 Task: Research Airbnb properties in Wattala, Sri Lanka from 2nd December, 2023 to 5th December, 2023 for 1 adult.1  bedroom having 1 bed and 1 bathroom. Property type can be hotel. Booking option can be shelf check-in. Look for 4 properties as per requirement.
Action: Mouse moved to (481, 102)
Screenshot: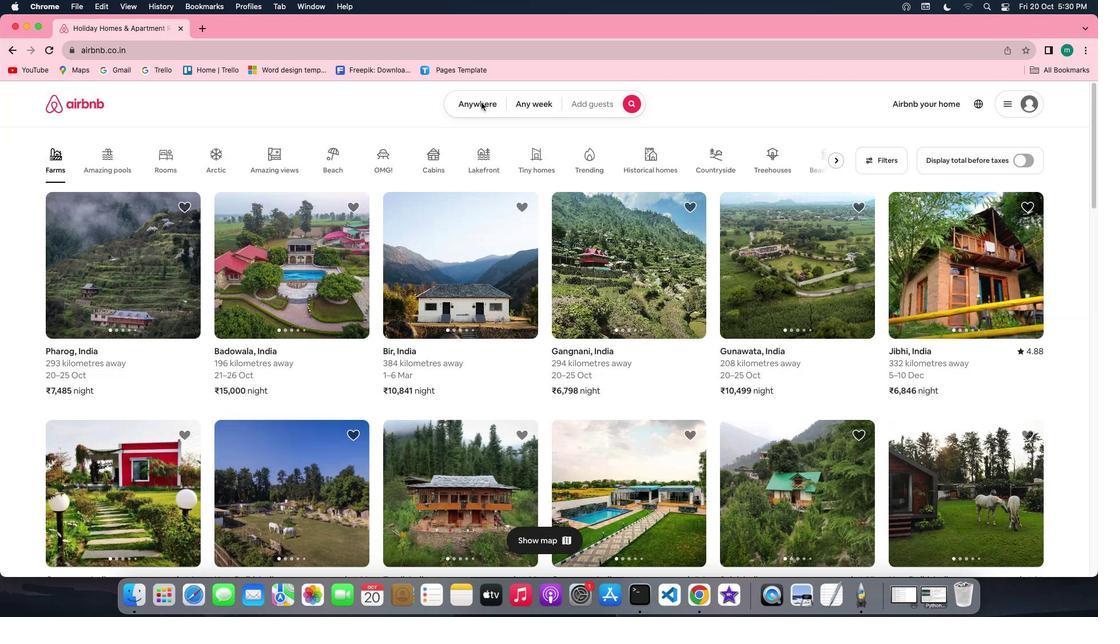 
Action: Mouse pressed left at (481, 102)
Screenshot: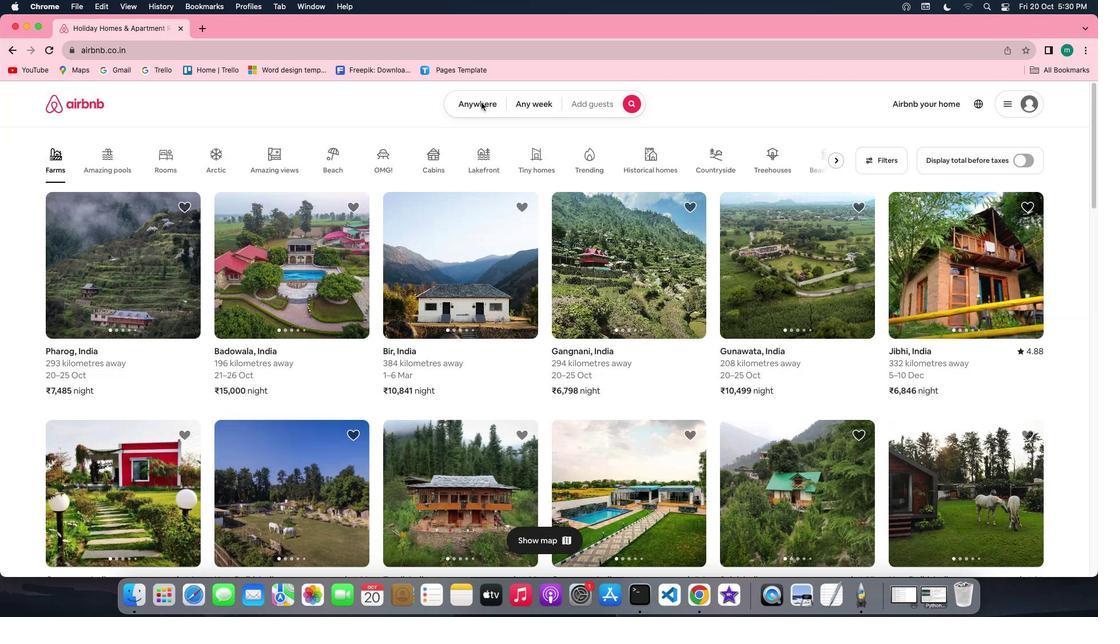 
Action: Mouse pressed left at (481, 102)
Screenshot: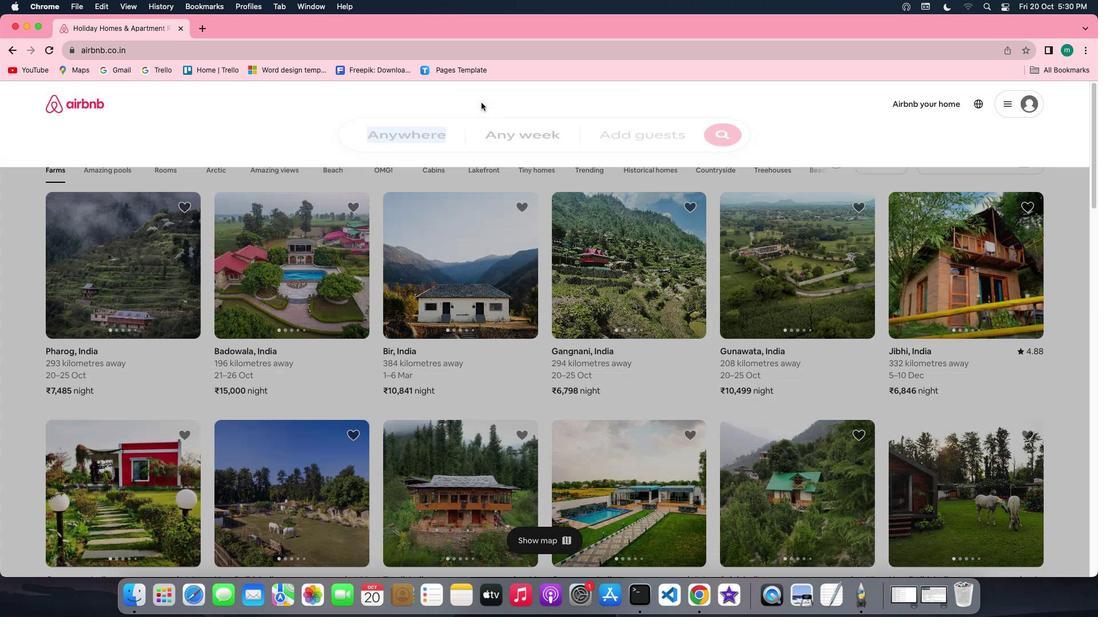 
Action: Mouse moved to (439, 150)
Screenshot: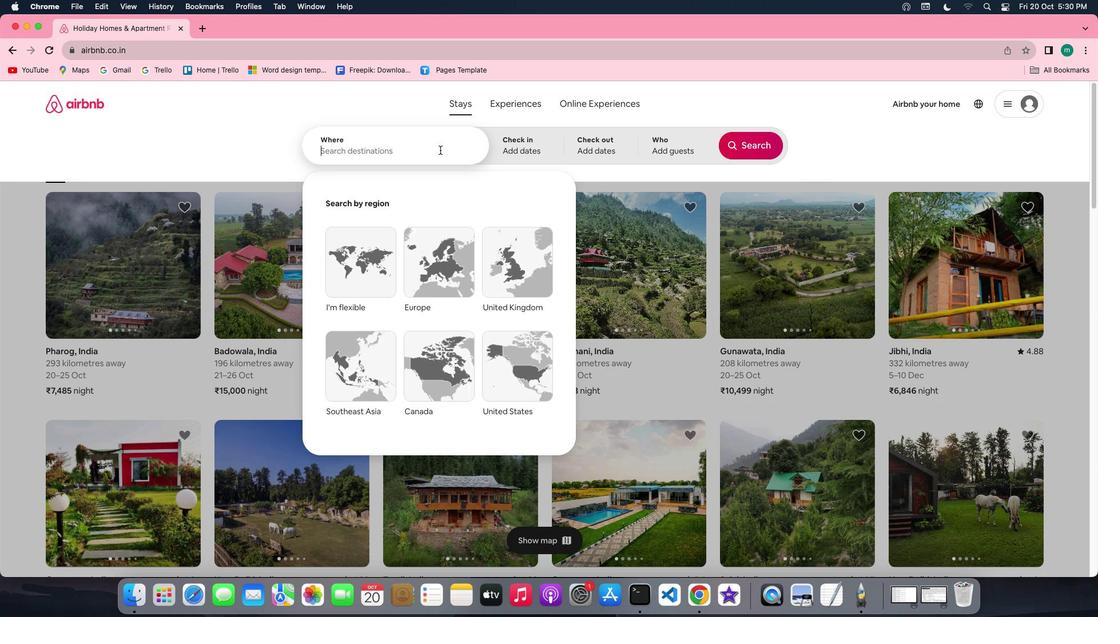 
Action: Key pressed Key.shift'W''a''t''t''a''l''a'','Key.spaceKey.shift'S''r''i'Key.spaceKey.shift'l''a''n''k''a'
Screenshot: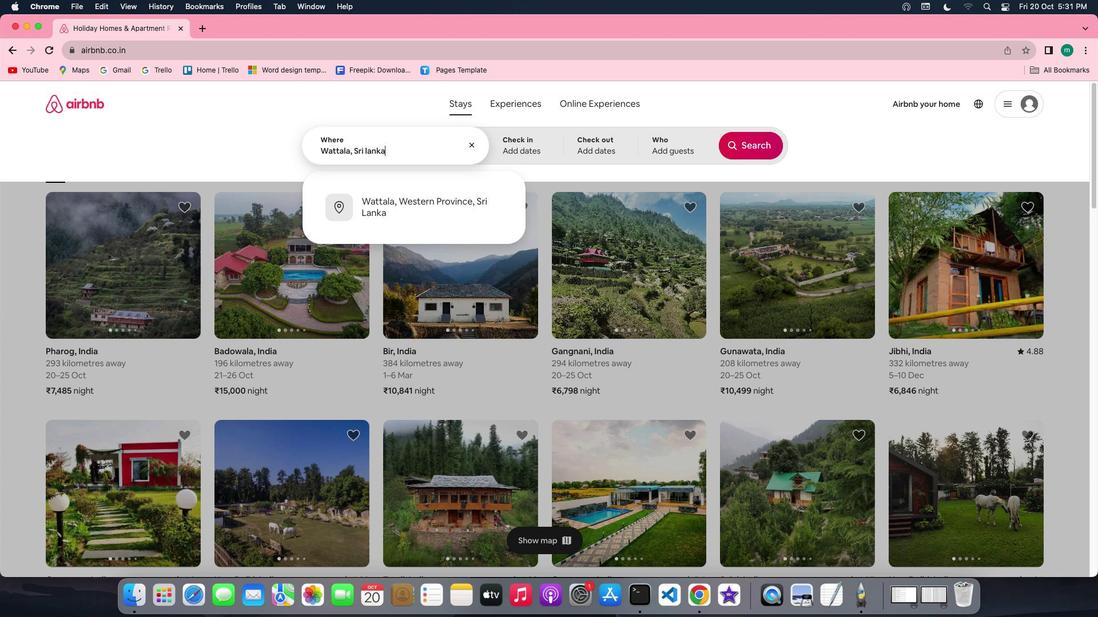 
Action: Mouse moved to (529, 139)
Screenshot: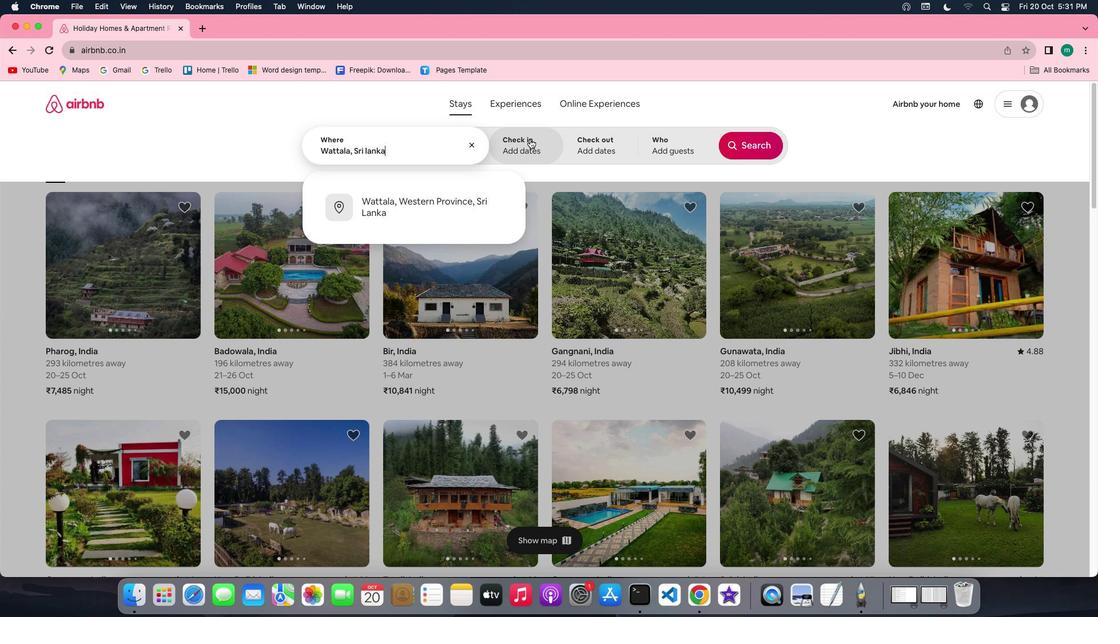
Action: Mouse pressed left at (529, 139)
Screenshot: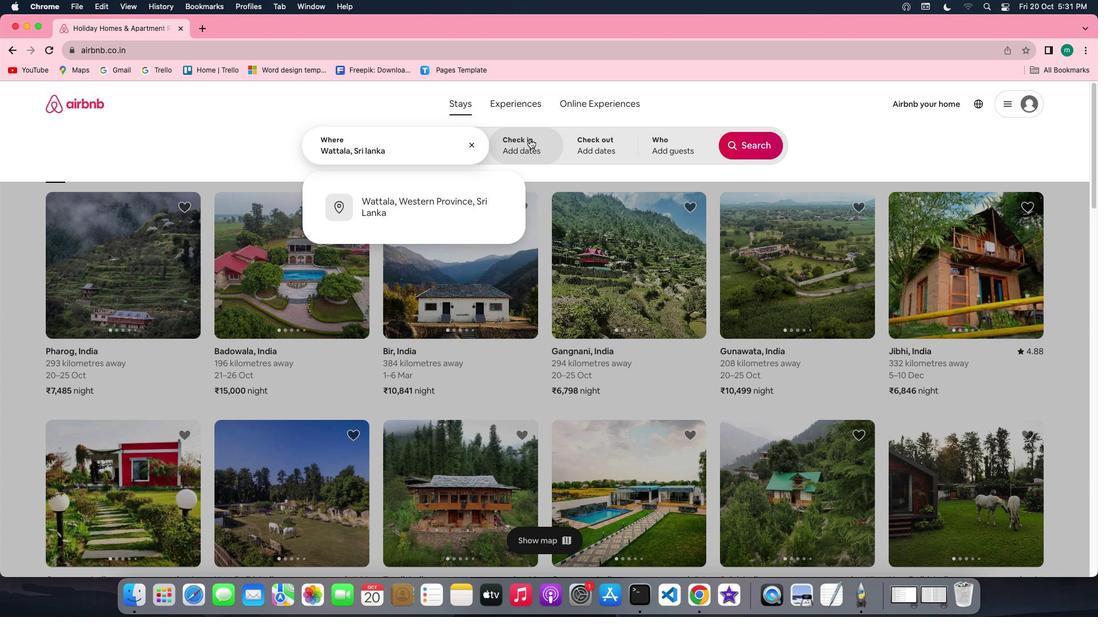 
Action: Mouse moved to (749, 236)
Screenshot: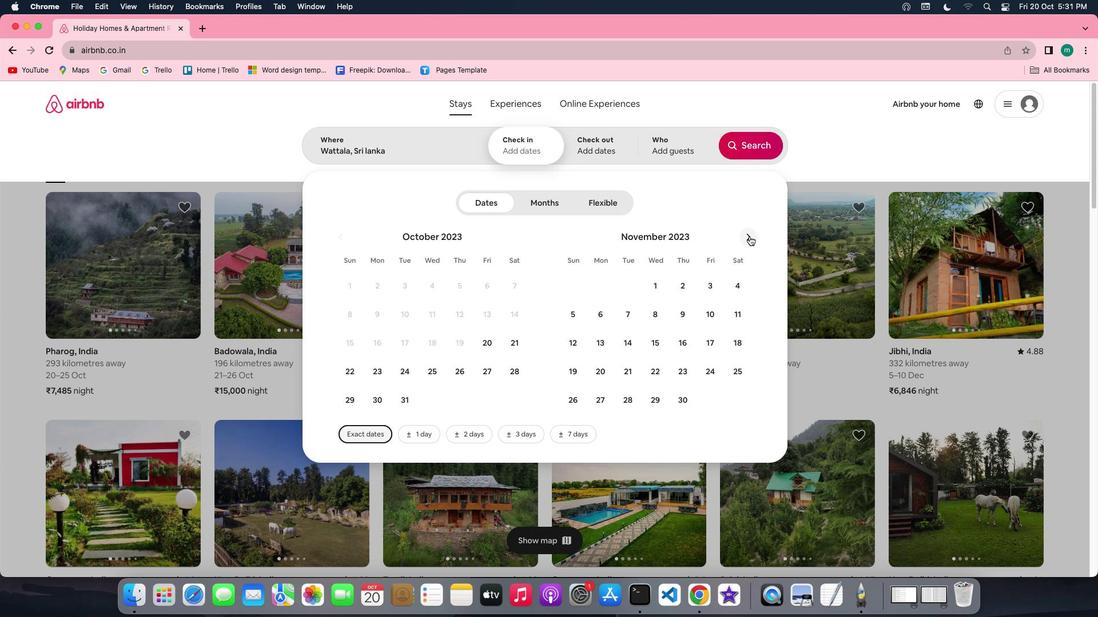 
Action: Mouse pressed left at (749, 236)
Screenshot: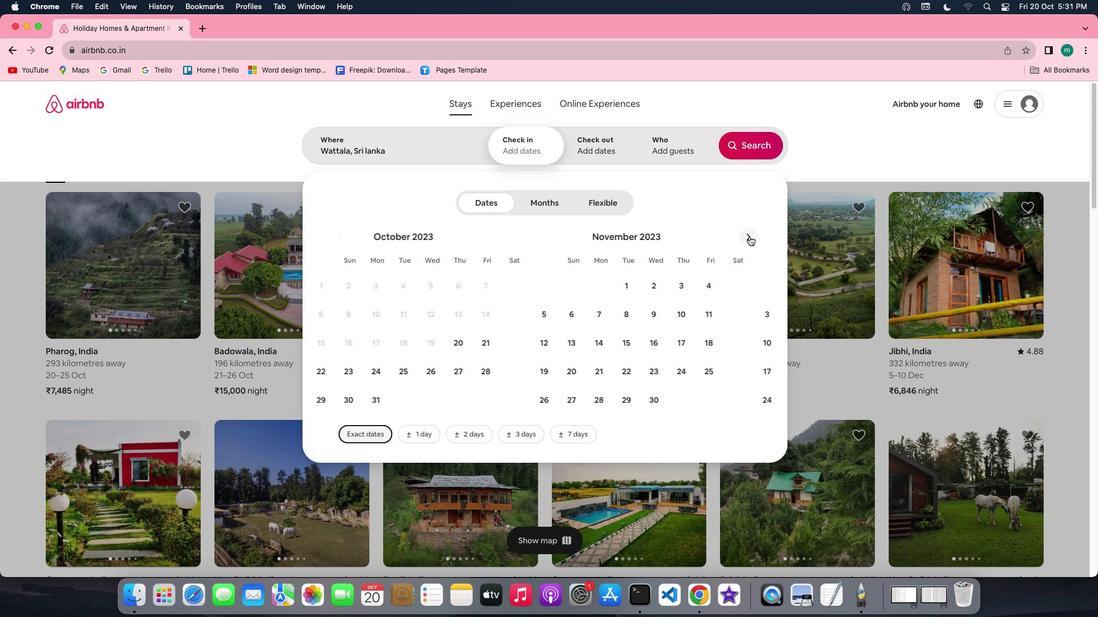 
Action: Mouse moved to (742, 277)
Screenshot: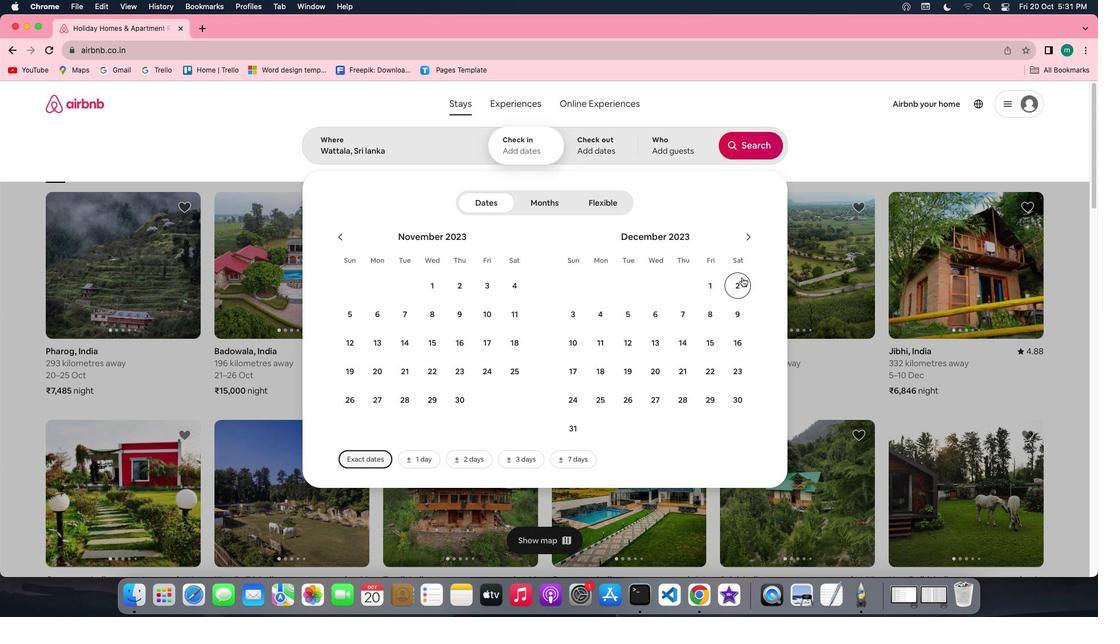 
Action: Mouse pressed left at (742, 277)
Screenshot: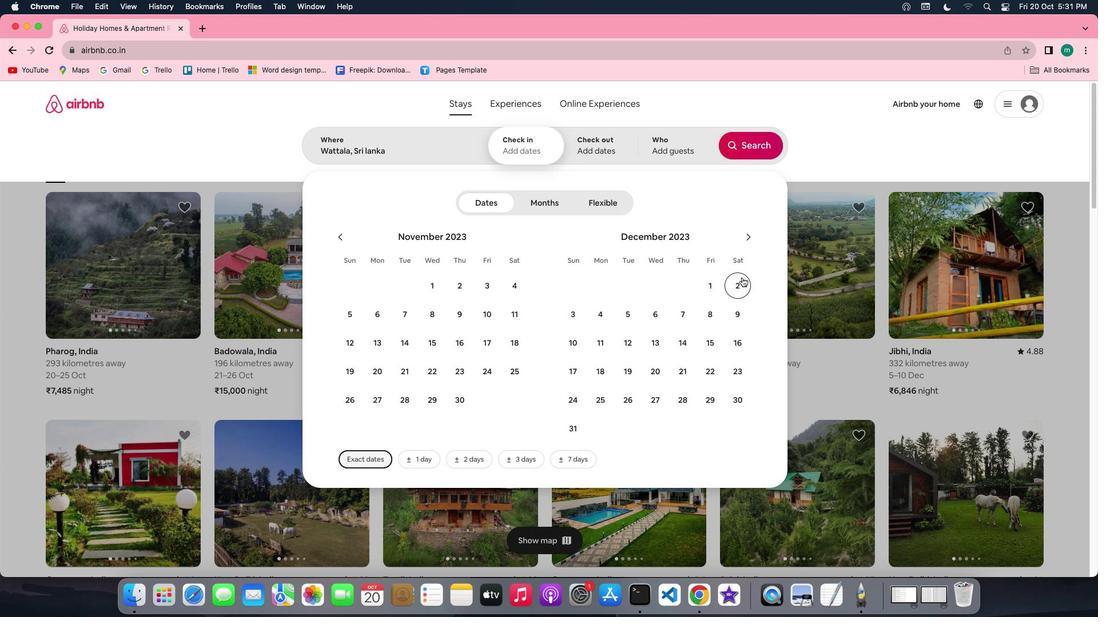 
Action: Mouse moved to (638, 307)
Screenshot: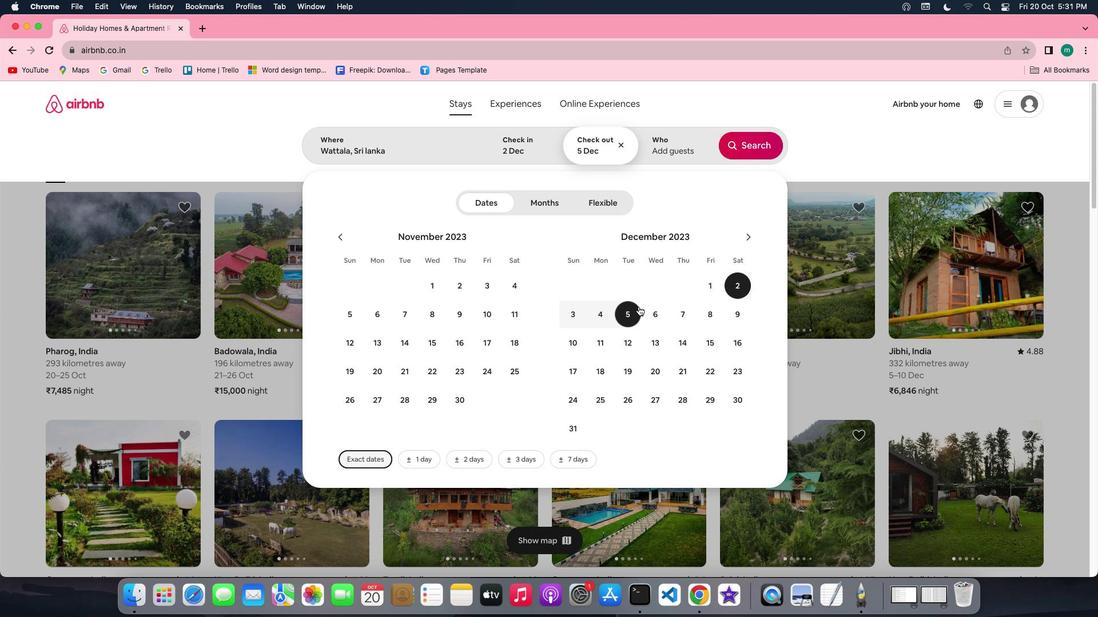 
Action: Mouse pressed left at (638, 307)
Screenshot: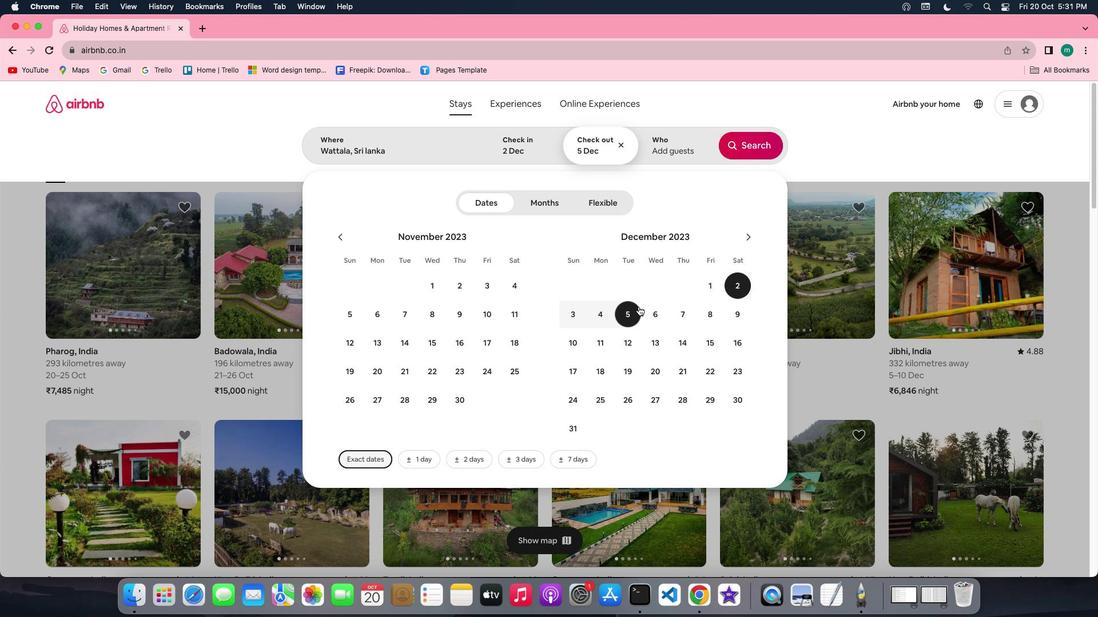 
Action: Mouse moved to (664, 144)
Screenshot: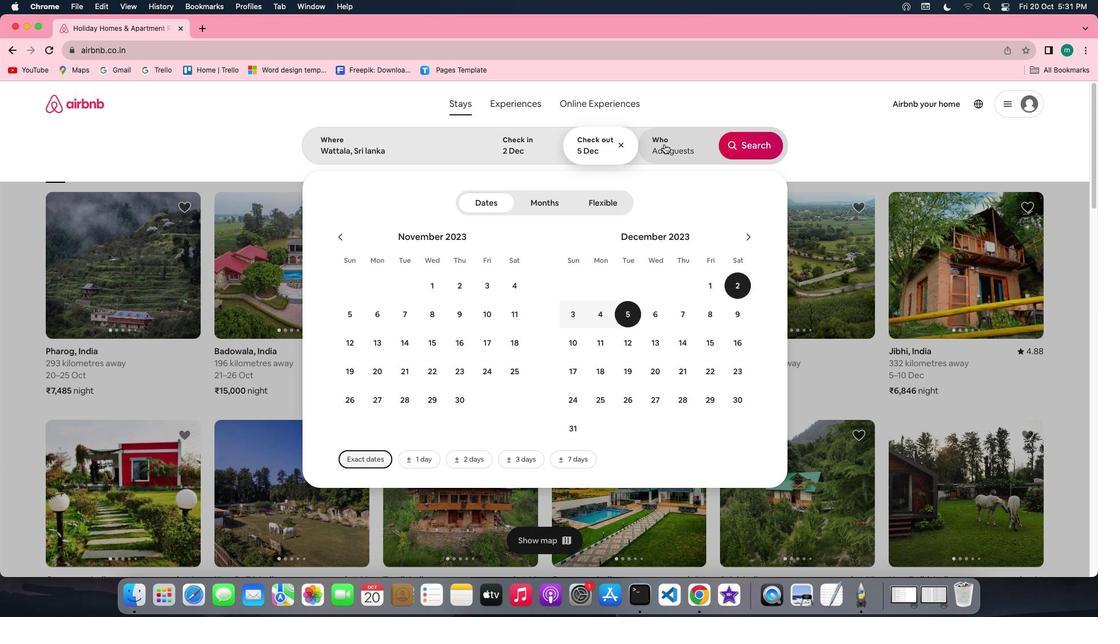 
Action: Mouse pressed left at (664, 144)
Screenshot: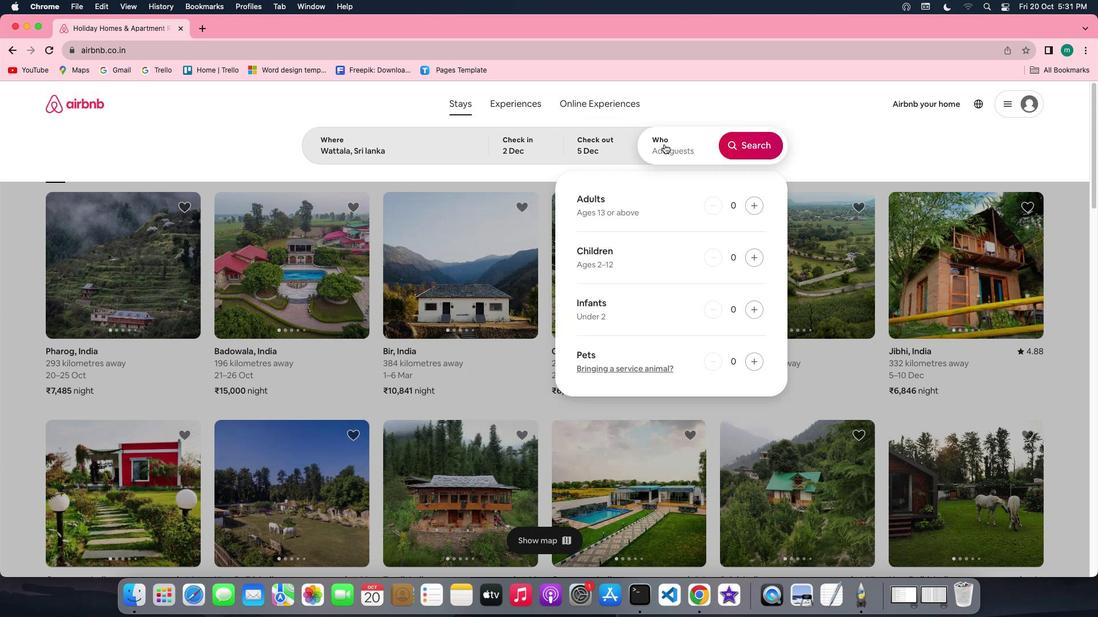 
Action: Mouse moved to (755, 208)
Screenshot: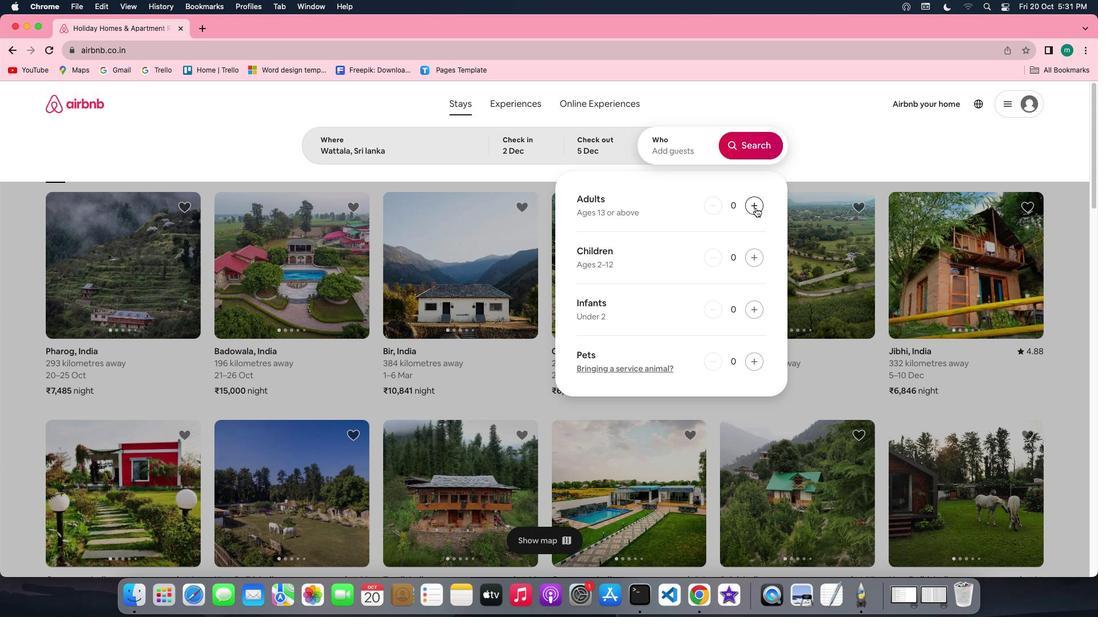 
Action: Mouse pressed left at (755, 208)
Screenshot: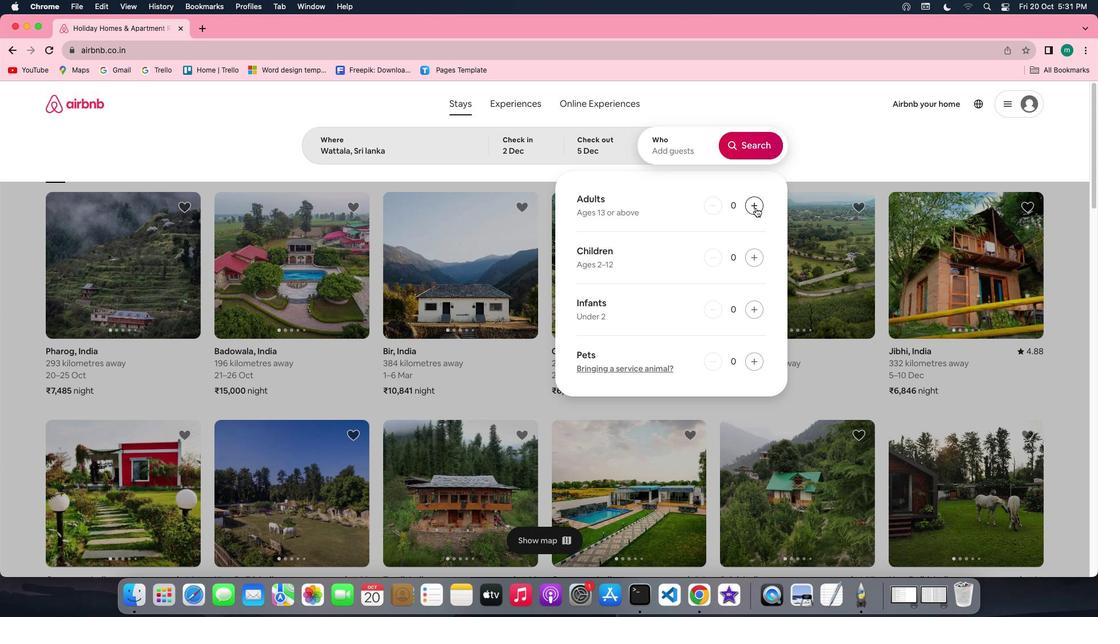 
Action: Mouse moved to (755, 143)
Screenshot: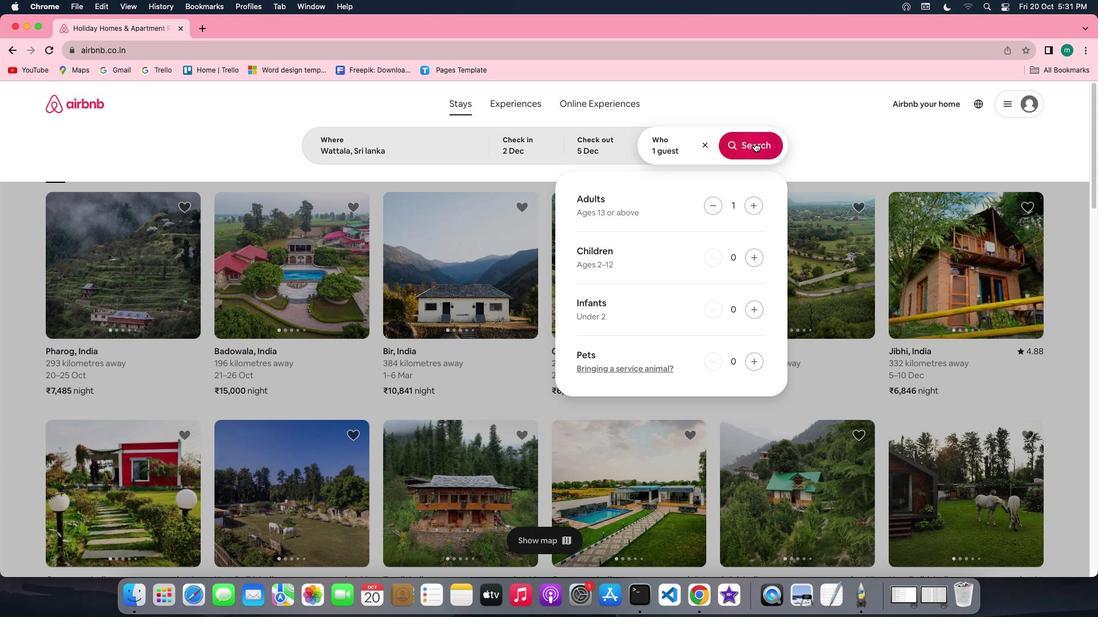 
Action: Mouse pressed left at (755, 143)
Screenshot: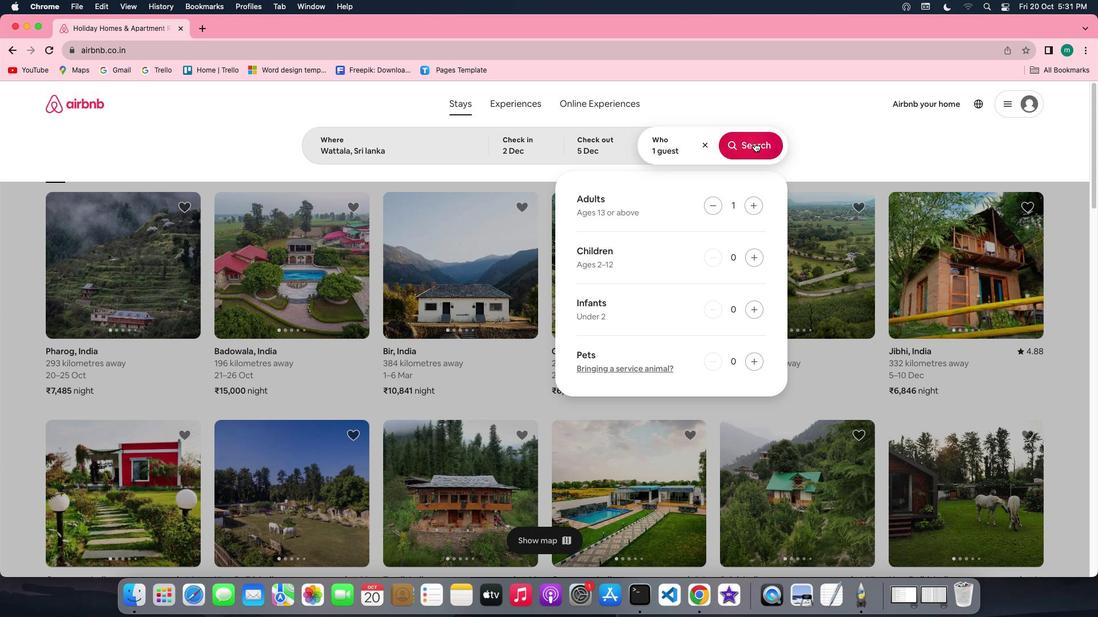 
Action: Mouse moved to (913, 152)
Screenshot: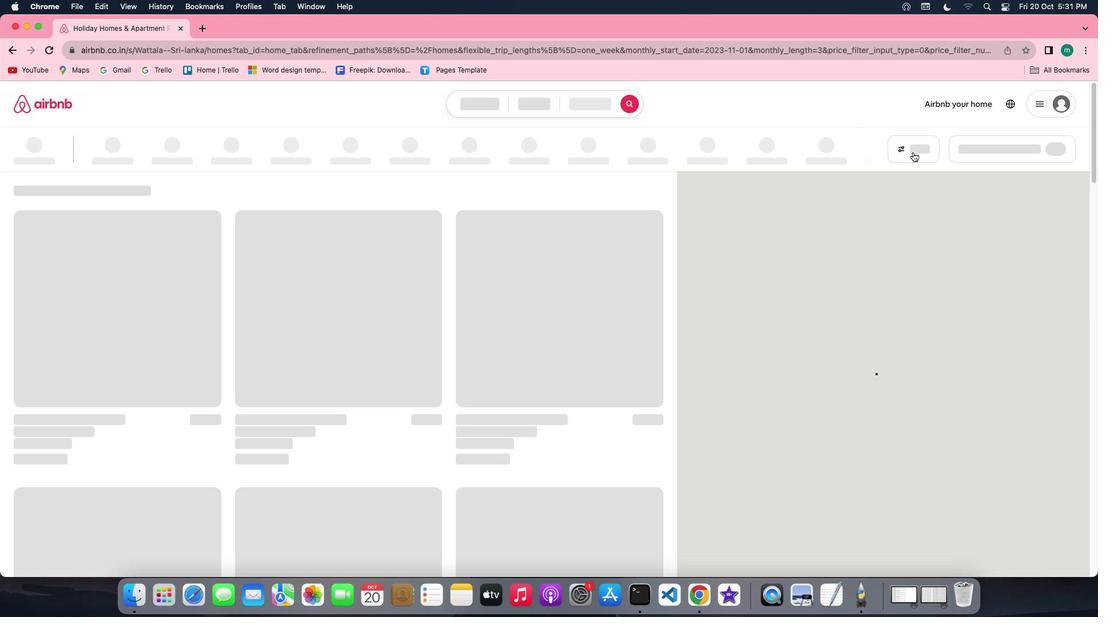 
Action: Mouse pressed left at (913, 152)
Screenshot: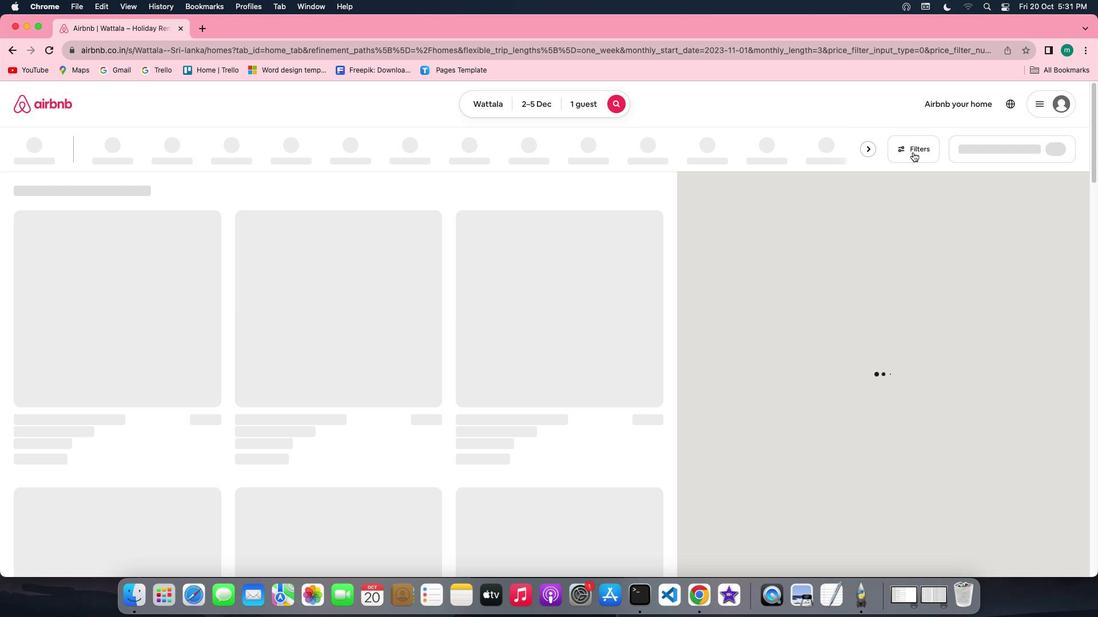 
Action: Mouse moved to (917, 151)
Screenshot: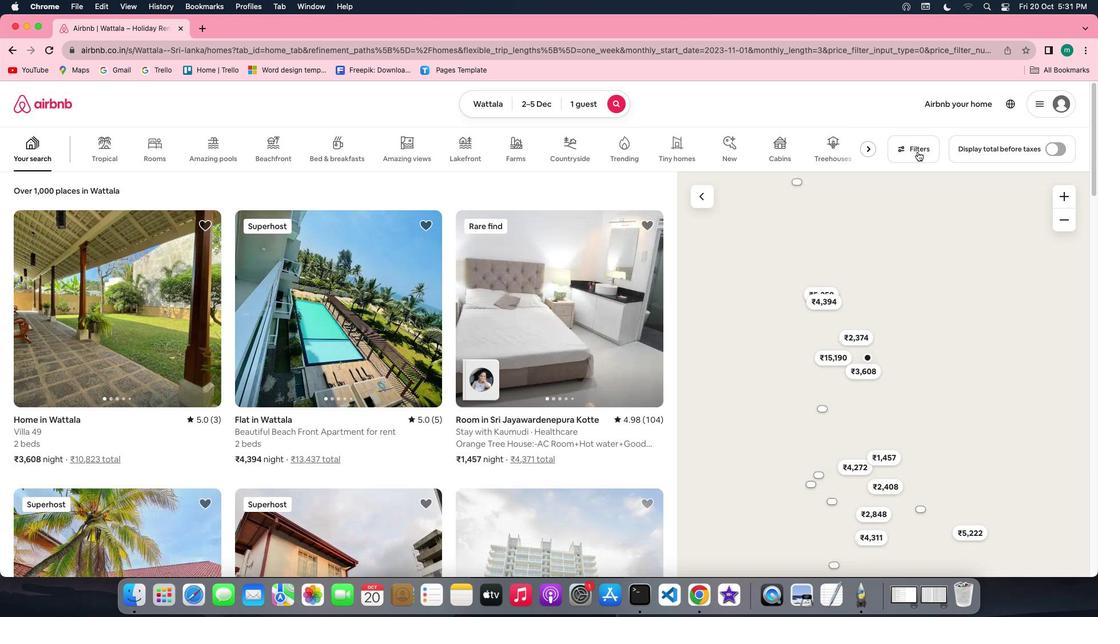 
Action: Mouse pressed left at (917, 151)
Screenshot: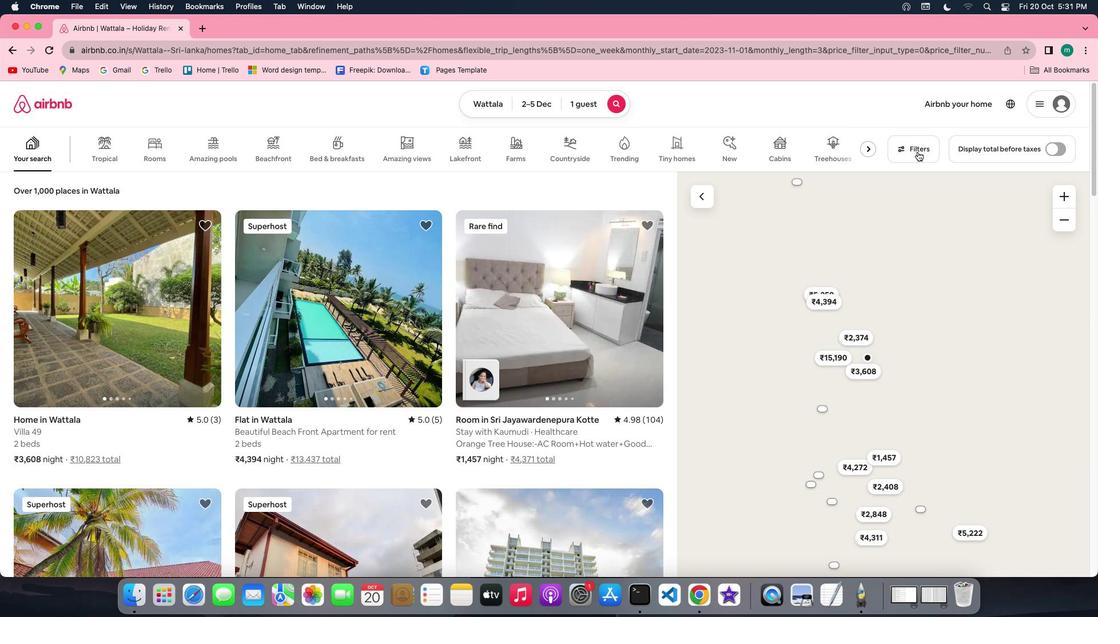 
Action: Mouse moved to (619, 274)
Screenshot: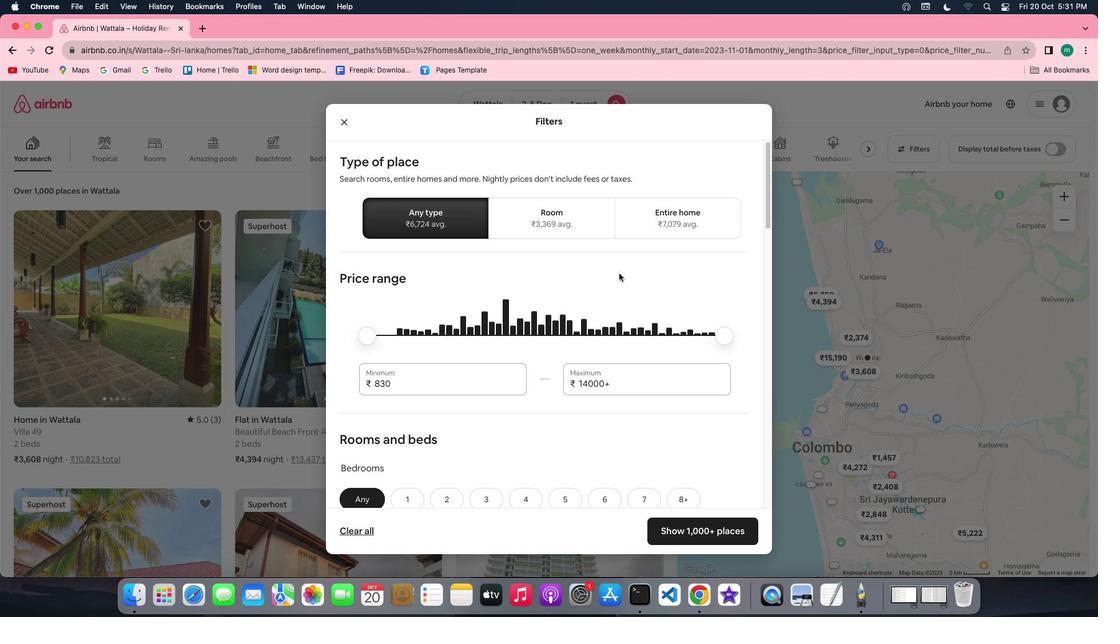 
Action: Mouse scrolled (619, 274) with delta (0, 0)
Screenshot: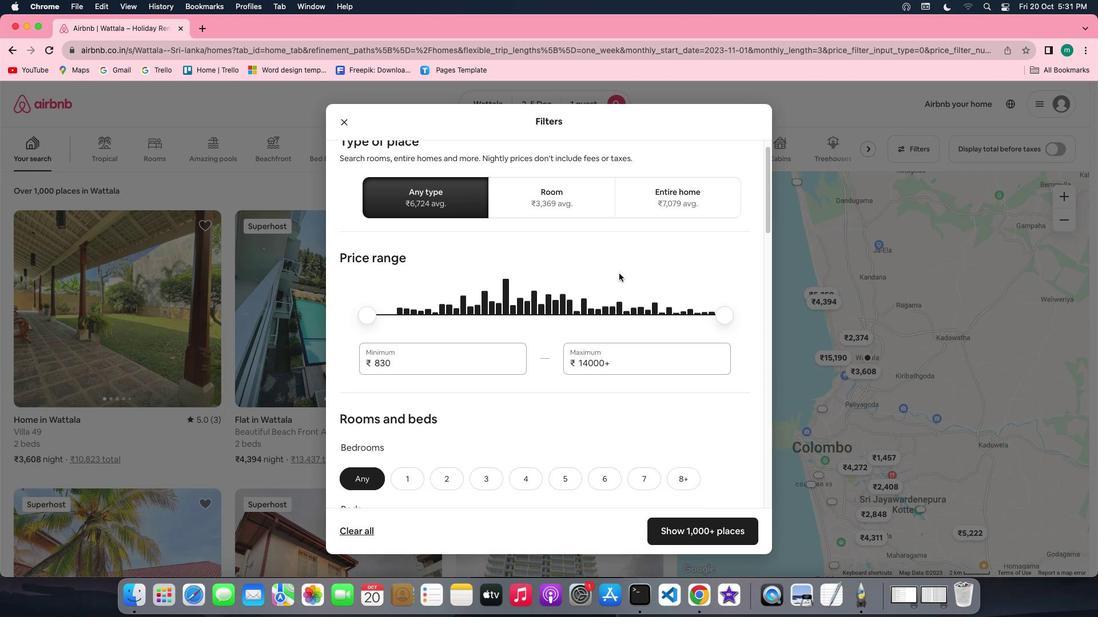 
Action: Mouse scrolled (619, 274) with delta (0, 0)
Screenshot: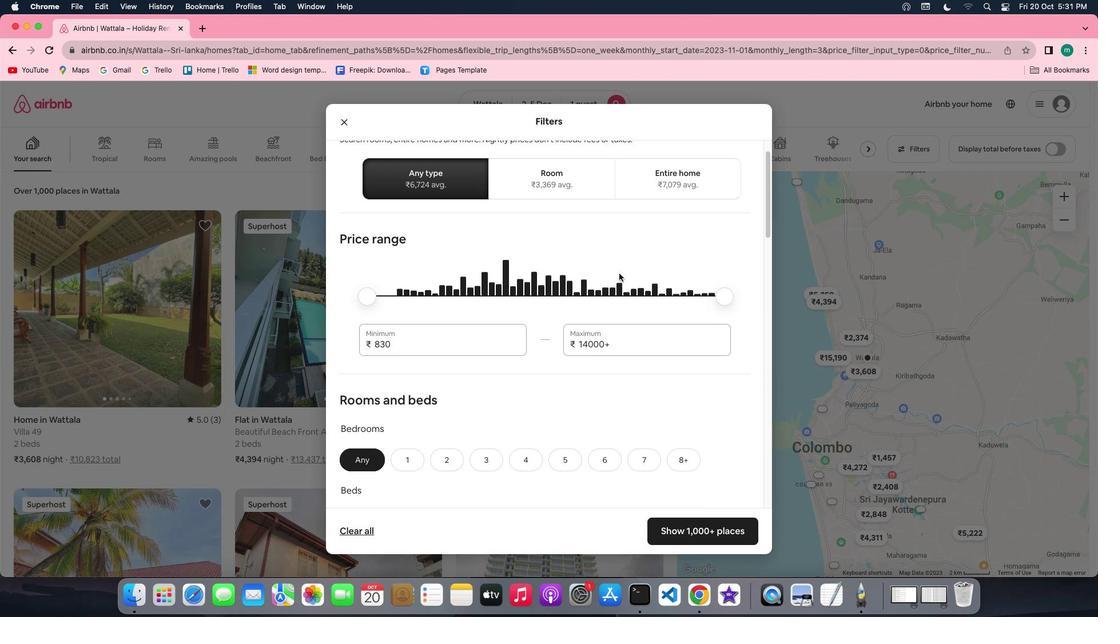 
Action: Mouse scrolled (619, 274) with delta (0, -1)
Screenshot: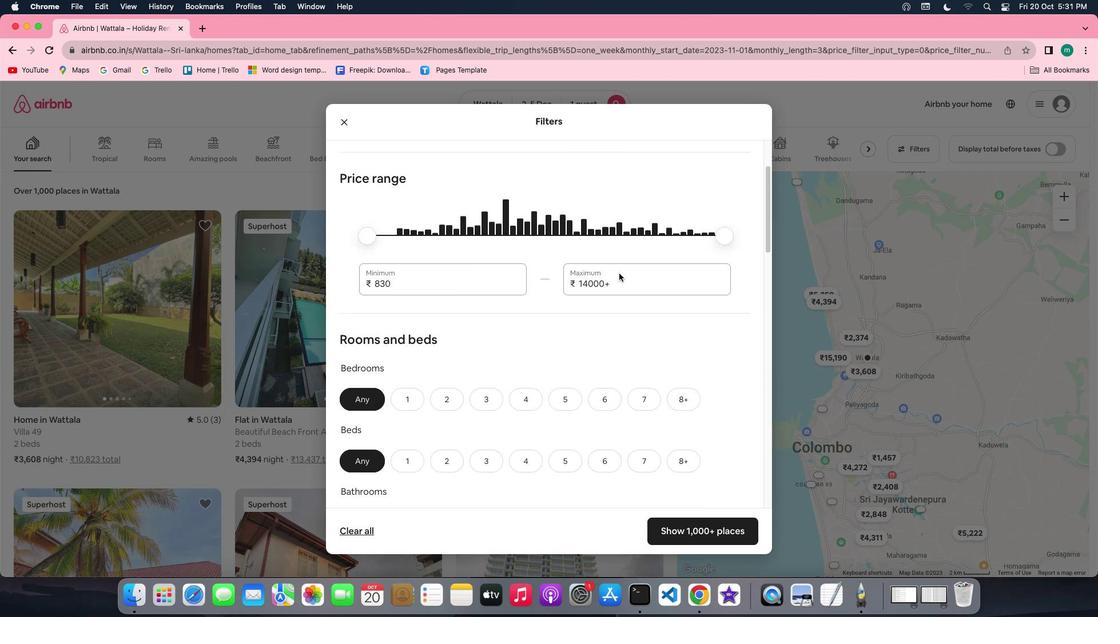 
Action: Mouse scrolled (619, 274) with delta (0, -1)
Screenshot: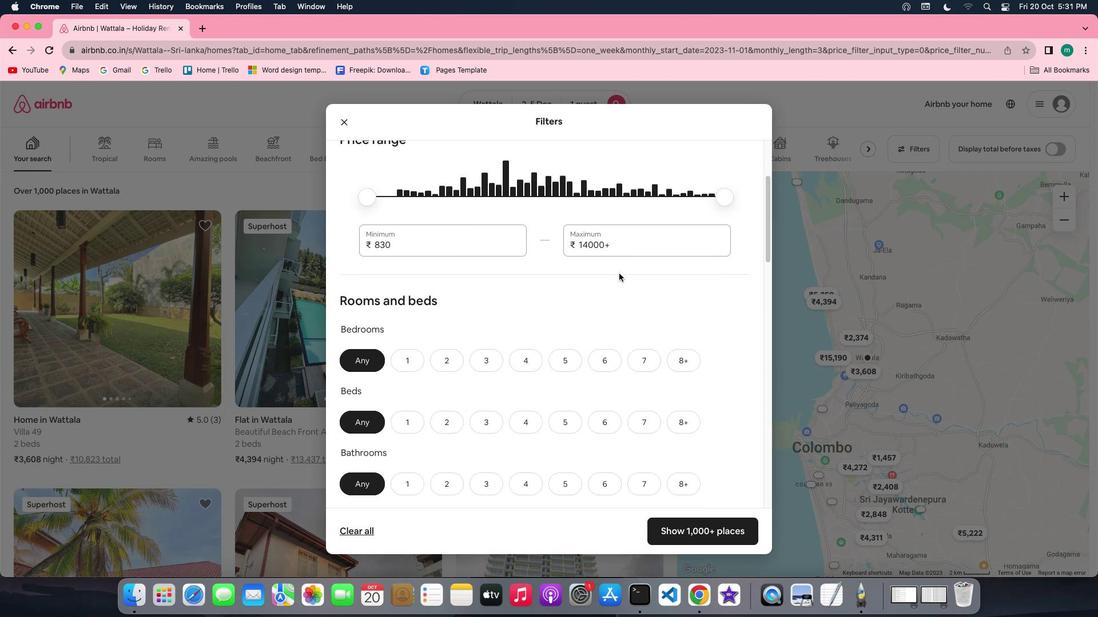 
Action: Mouse scrolled (619, 274) with delta (0, 0)
Screenshot: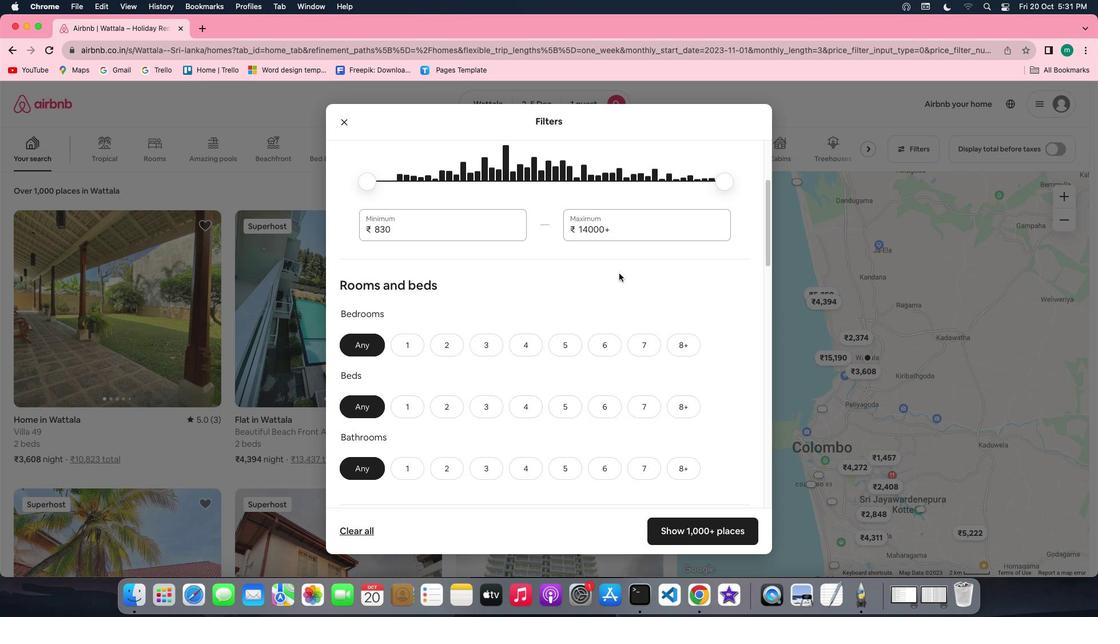 
Action: Mouse scrolled (619, 274) with delta (0, 0)
Screenshot: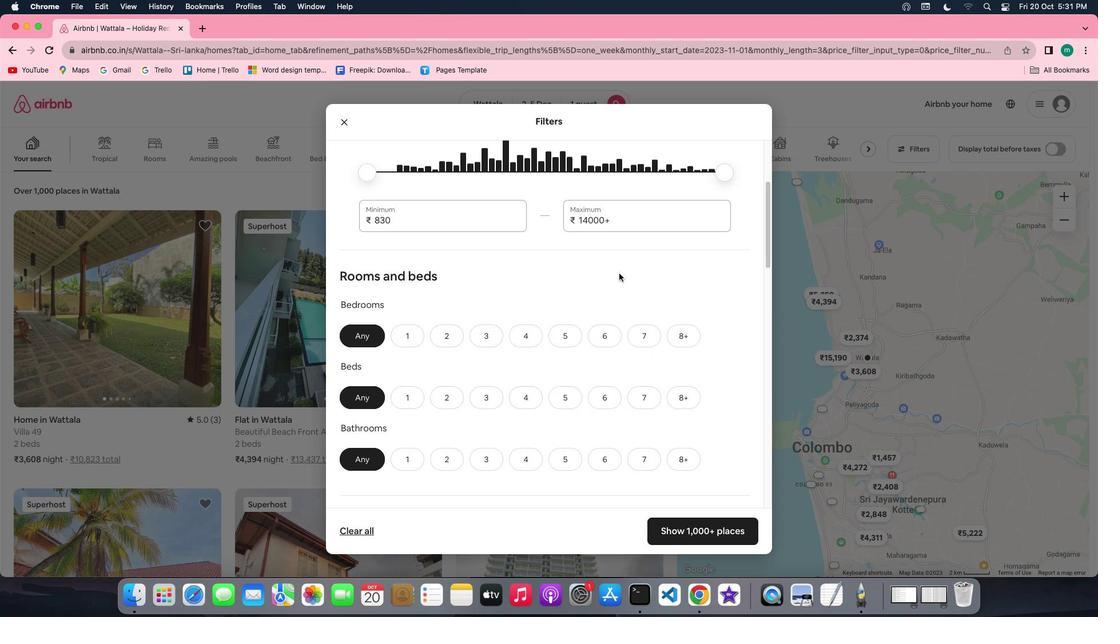 
Action: Mouse scrolled (619, 274) with delta (0, 0)
Screenshot: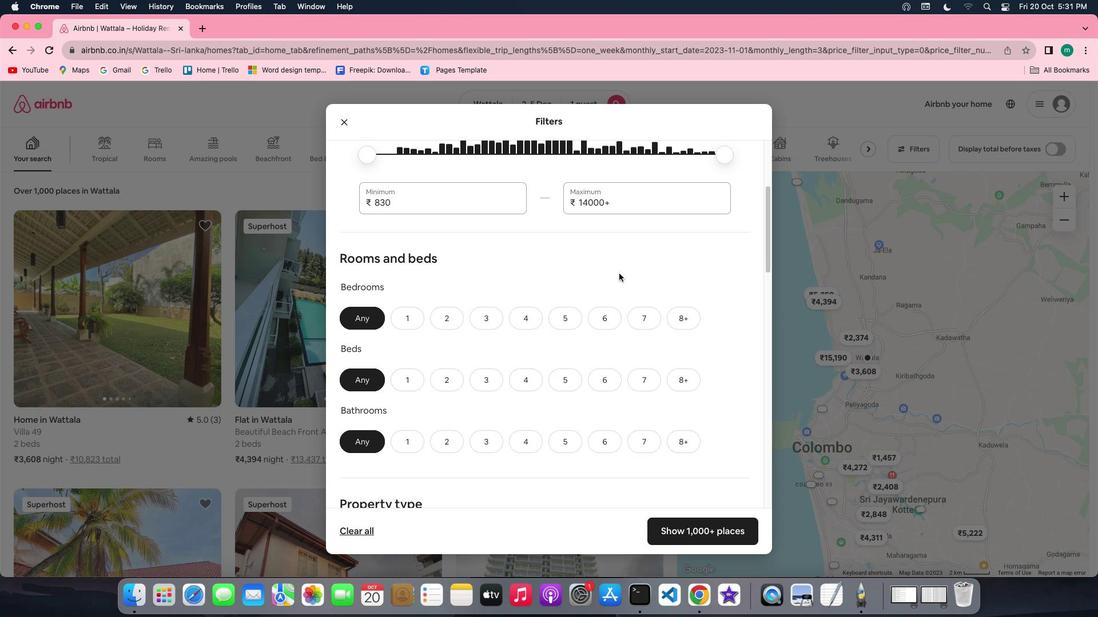 
Action: Mouse scrolled (619, 274) with delta (0, 0)
Screenshot: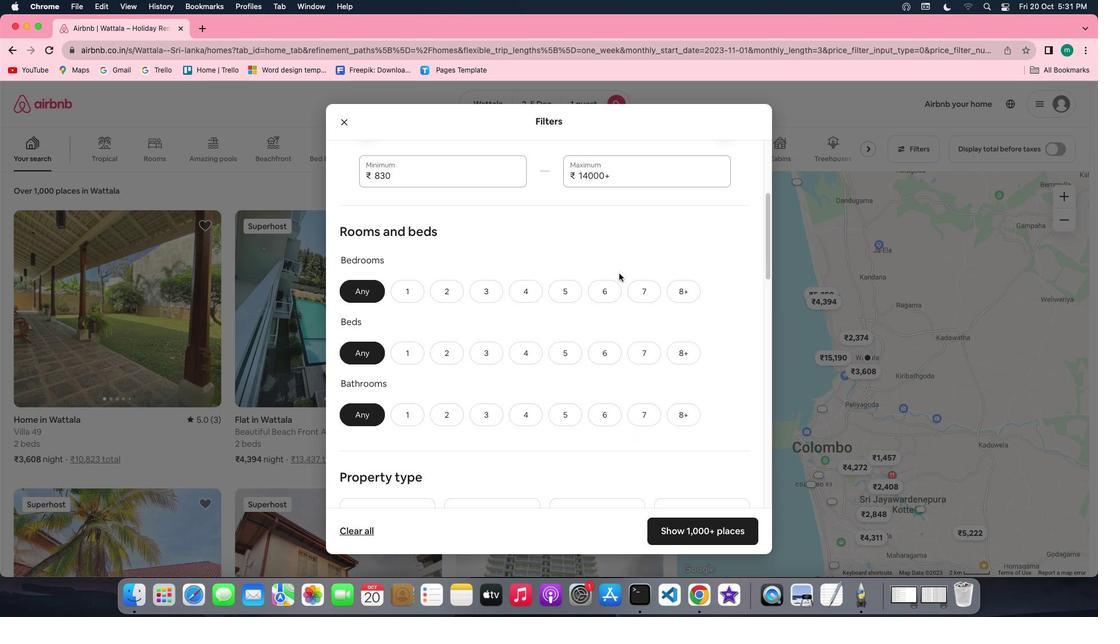 
Action: Mouse scrolled (619, 274) with delta (0, 0)
Screenshot: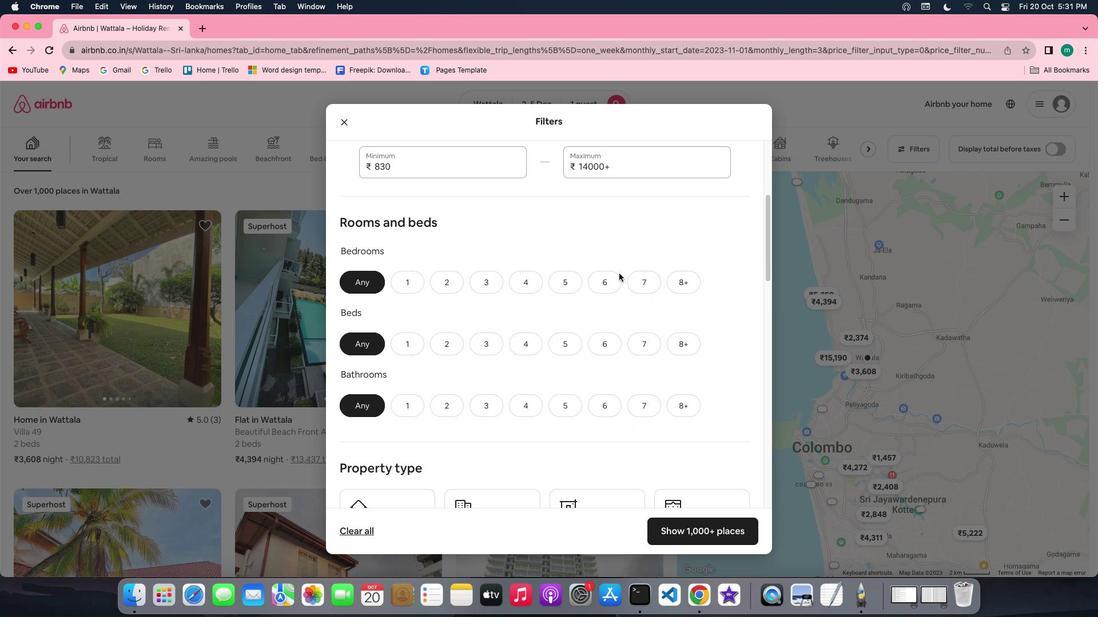 
Action: Mouse scrolled (619, 274) with delta (0, 0)
Screenshot: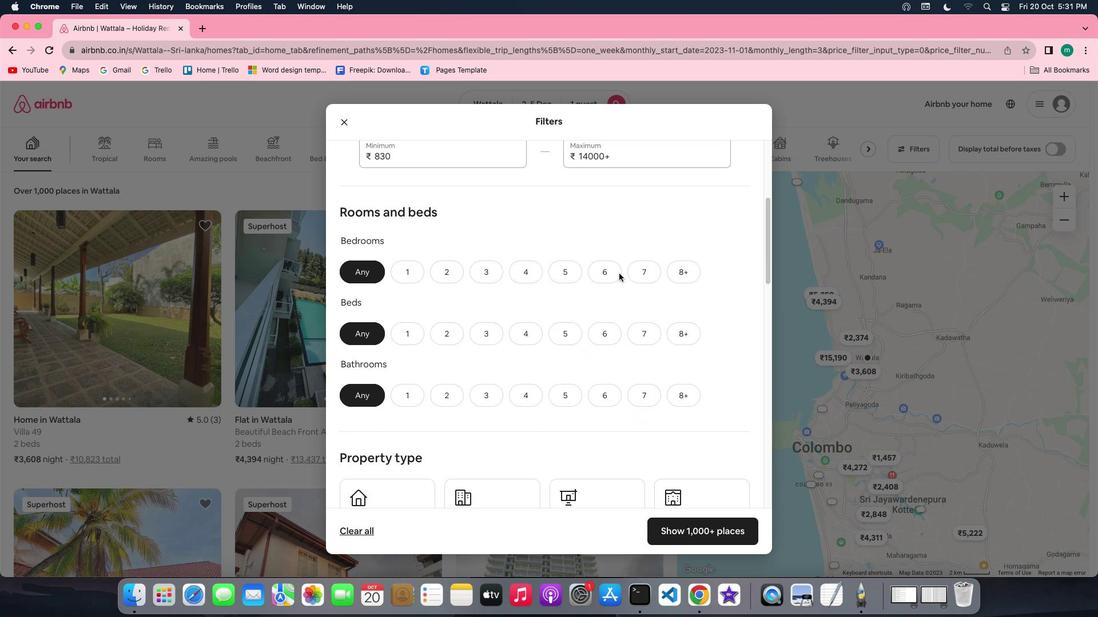 
Action: Mouse scrolled (619, 274) with delta (0, 0)
Screenshot: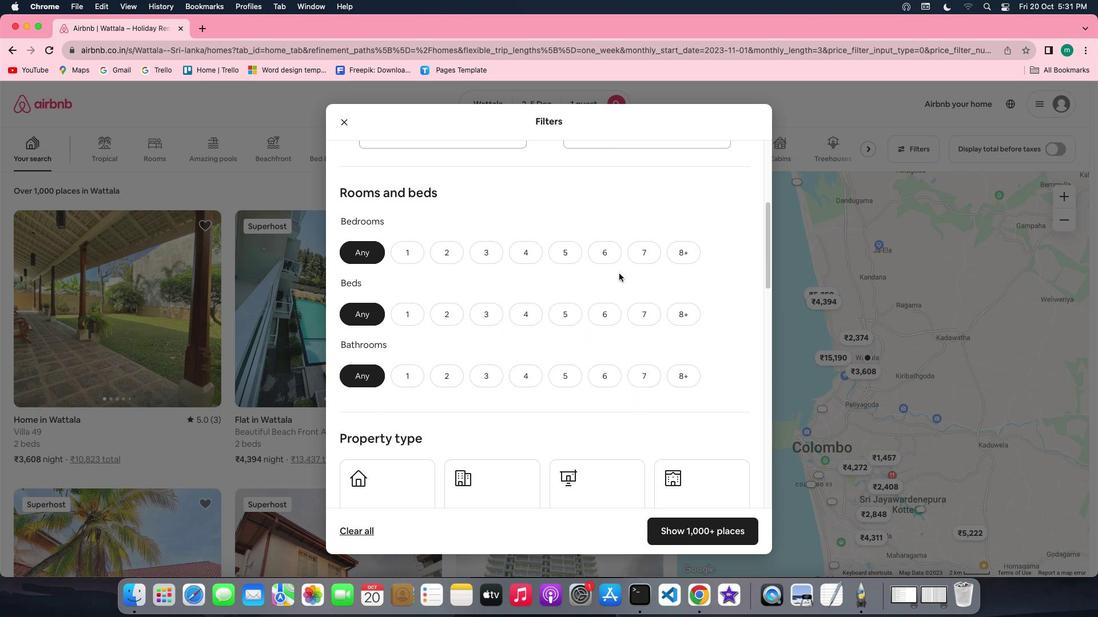
Action: Mouse scrolled (619, 274) with delta (0, 0)
Screenshot: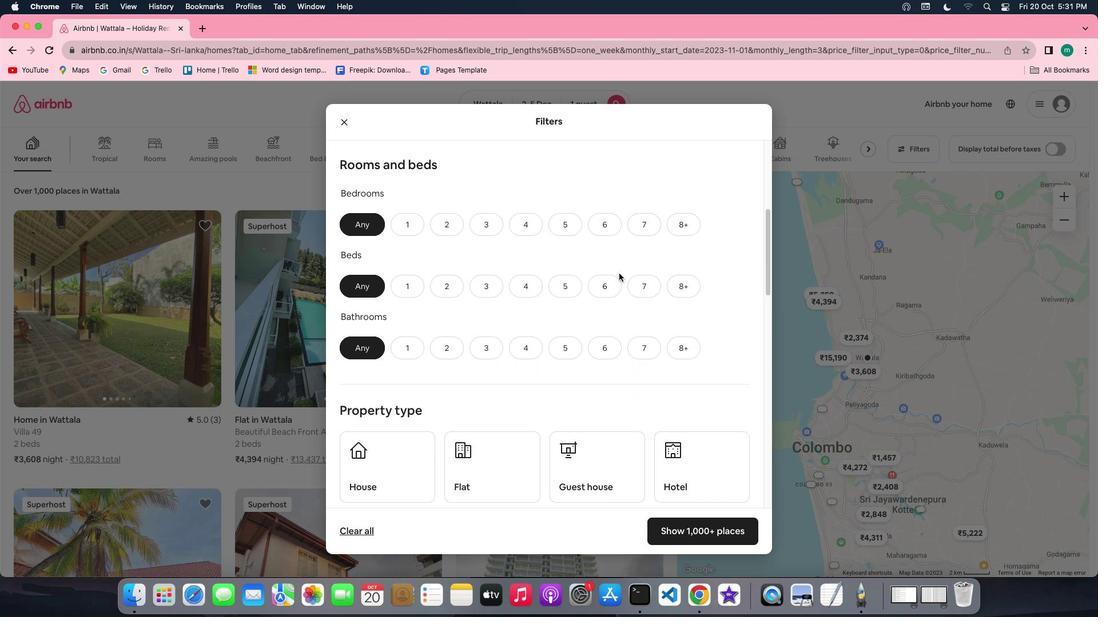 
Action: Mouse scrolled (619, 274) with delta (0, 0)
Screenshot: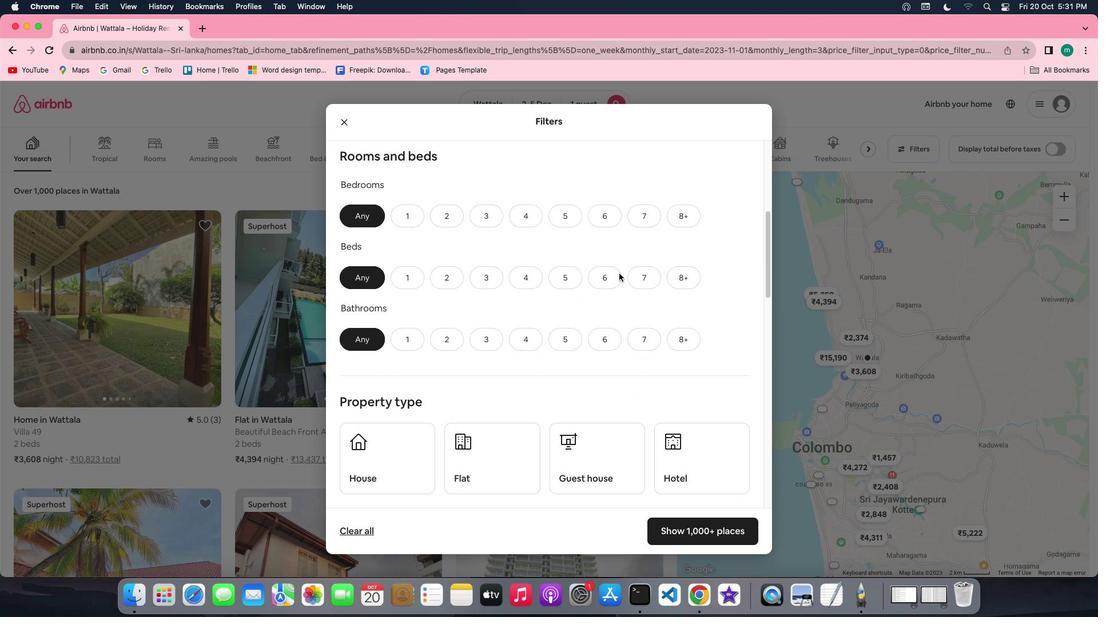 
Action: Mouse scrolled (619, 274) with delta (0, 0)
Screenshot: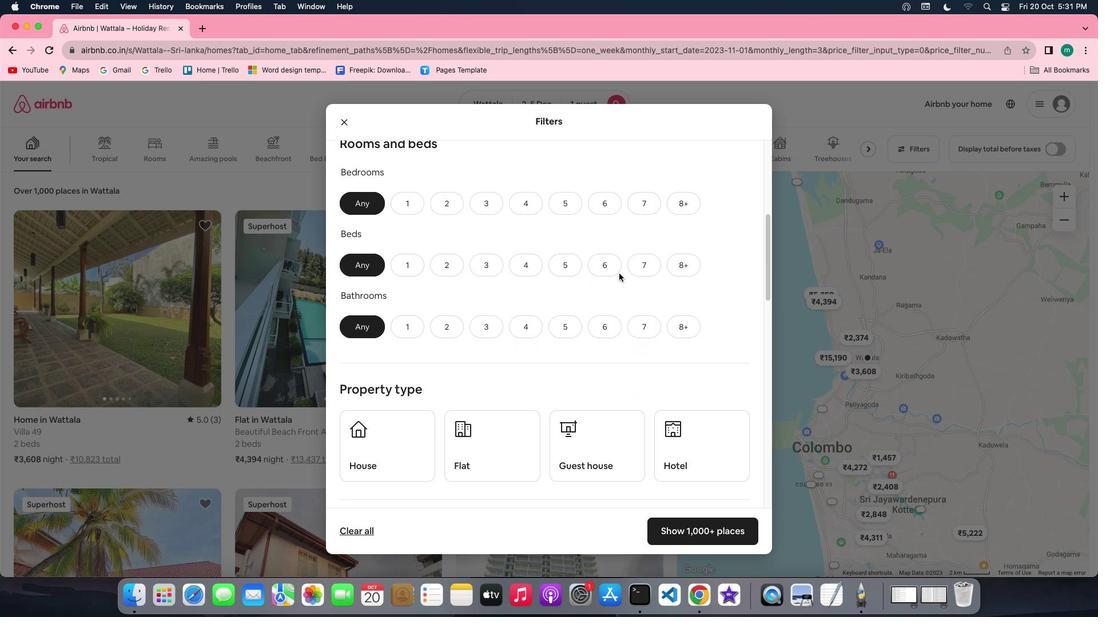 
Action: Mouse scrolled (619, 274) with delta (0, 0)
Screenshot: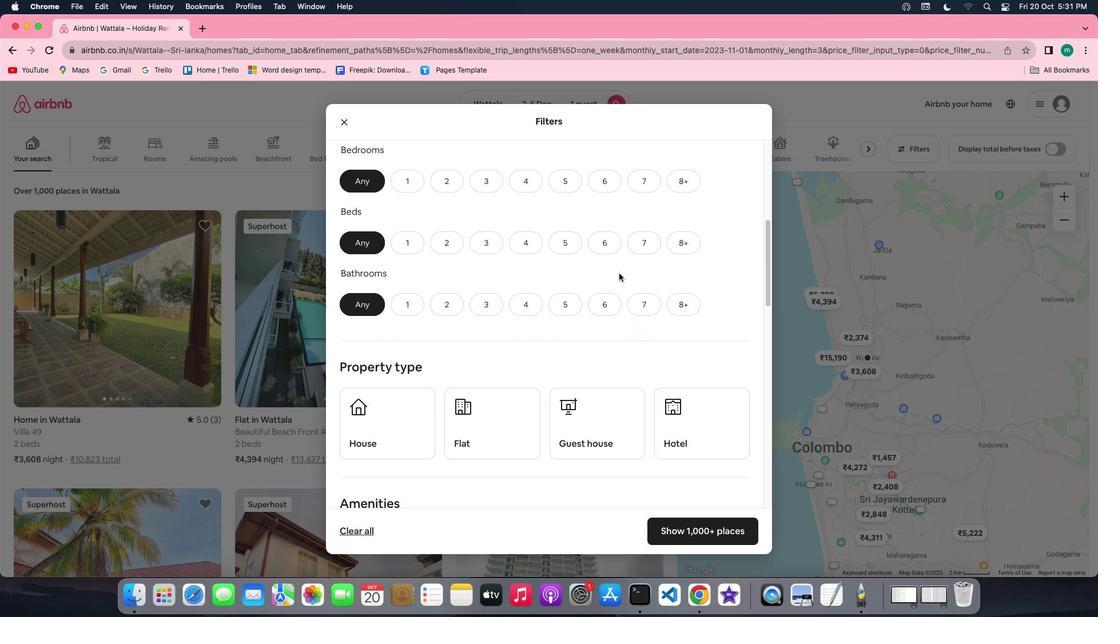 
Action: Mouse moved to (415, 173)
Screenshot: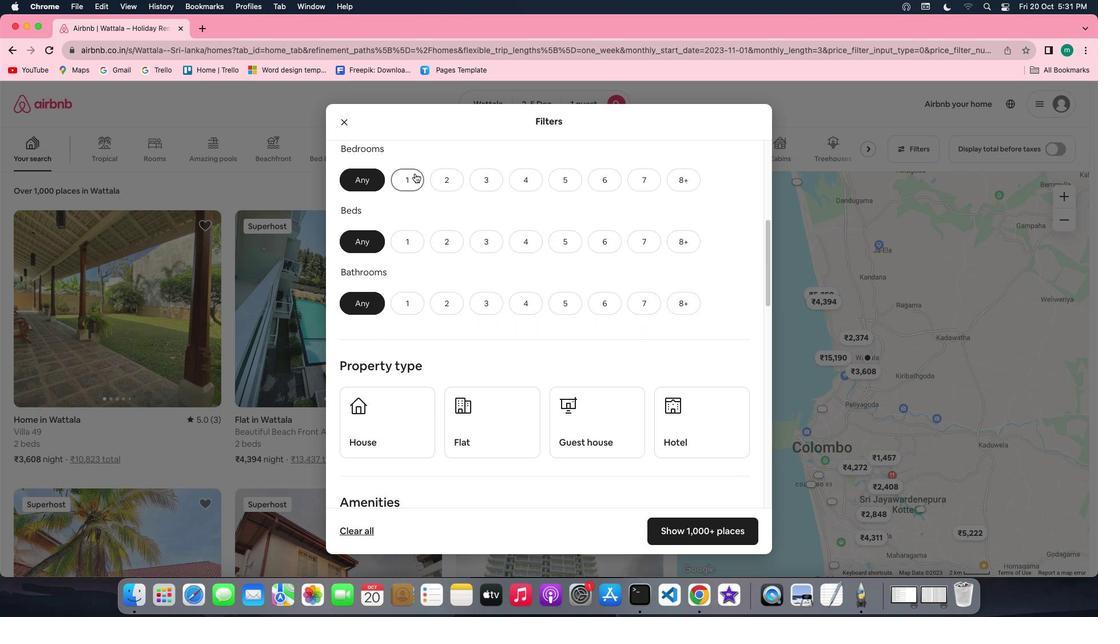
Action: Mouse pressed left at (415, 173)
Screenshot: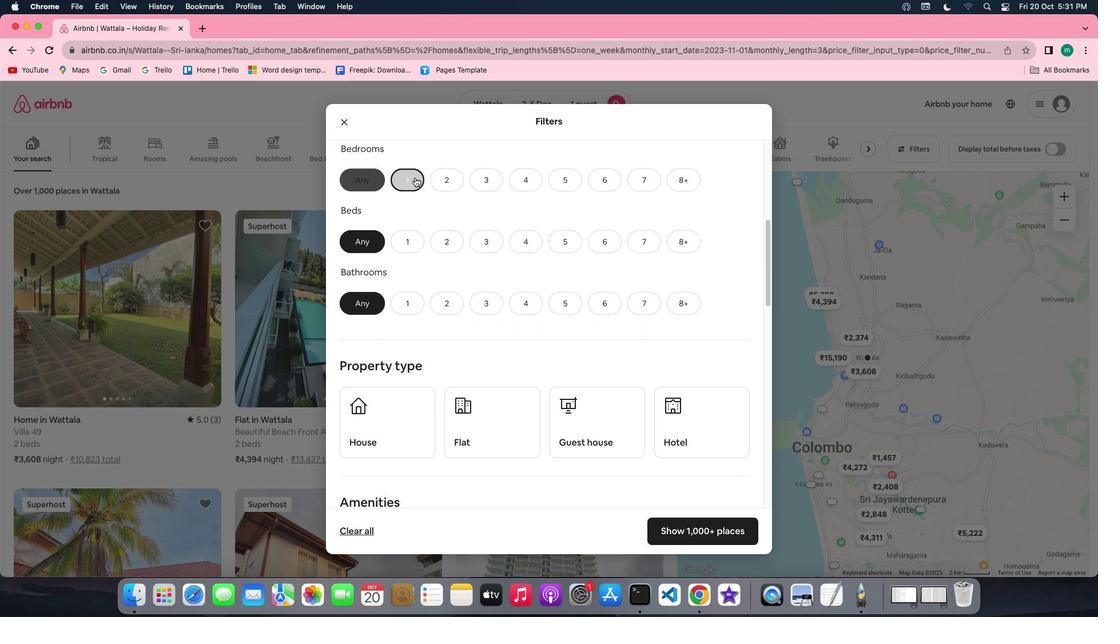 
Action: Mouse moved to (404, 233)
Screenshot: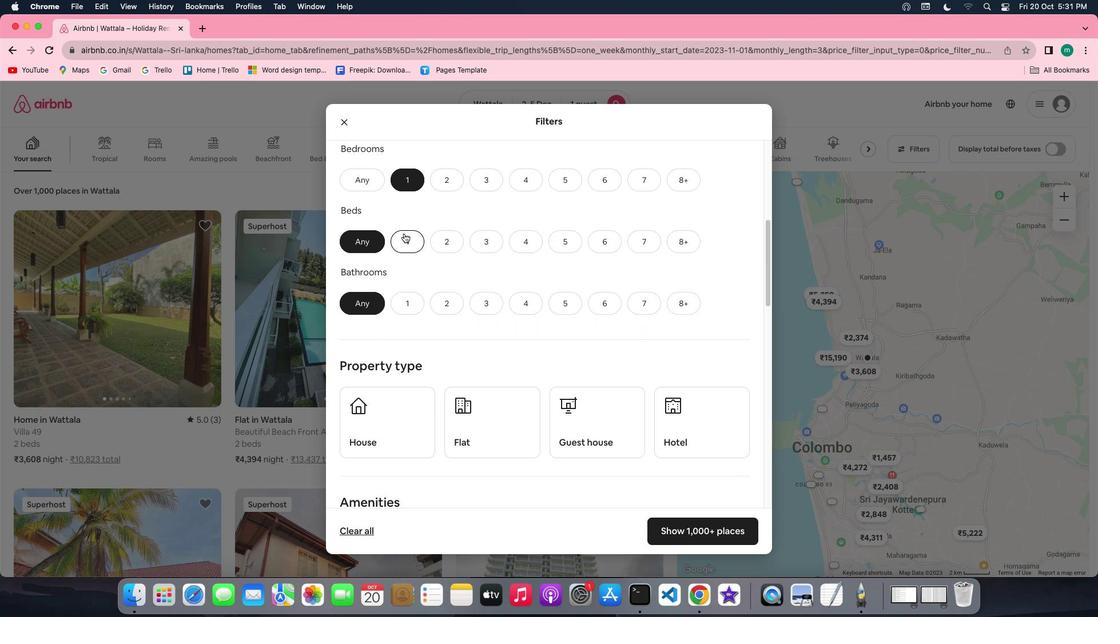 
Action: Mouse pressed left at (404, 233)
Screenshot: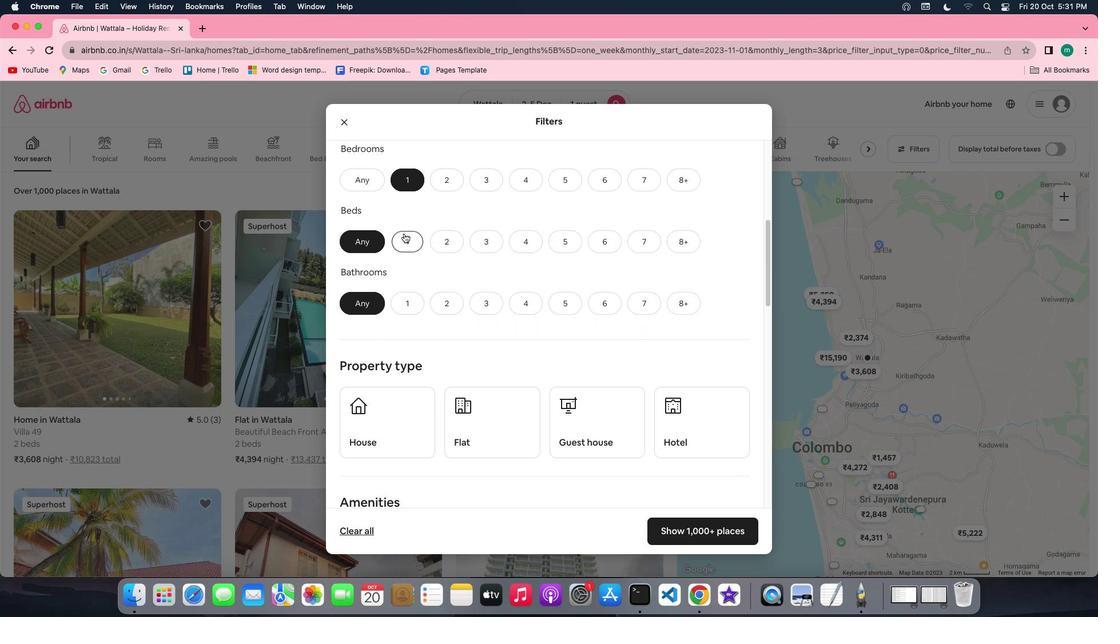 
Action: Mouse moved to (405, 302)
Screenshot: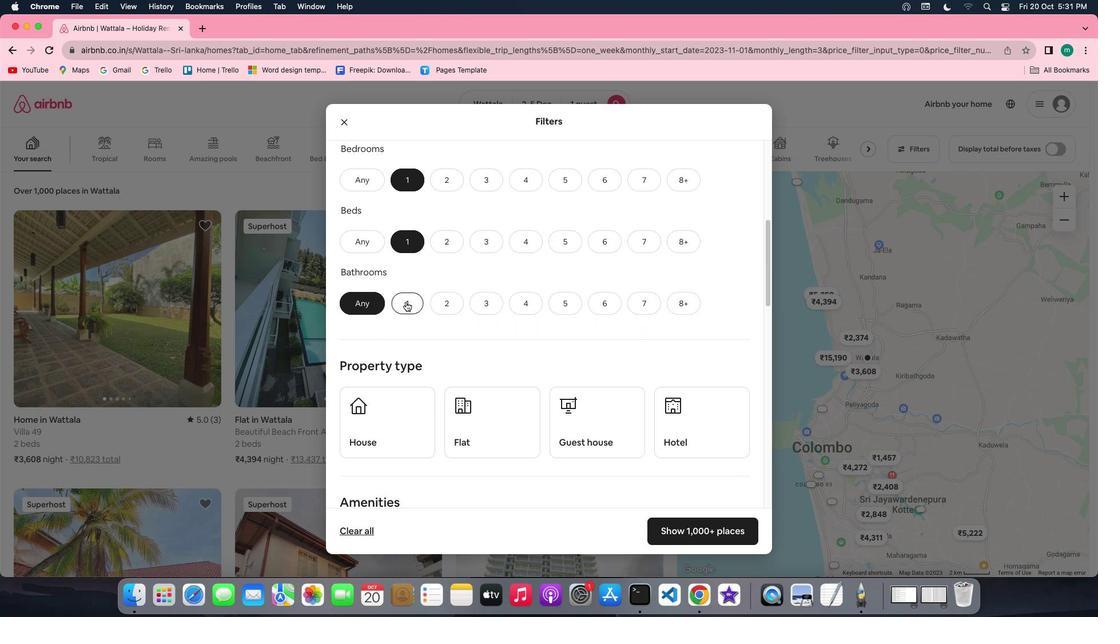 
Action: Mouse pressed left at (405, 302)
Screenshot: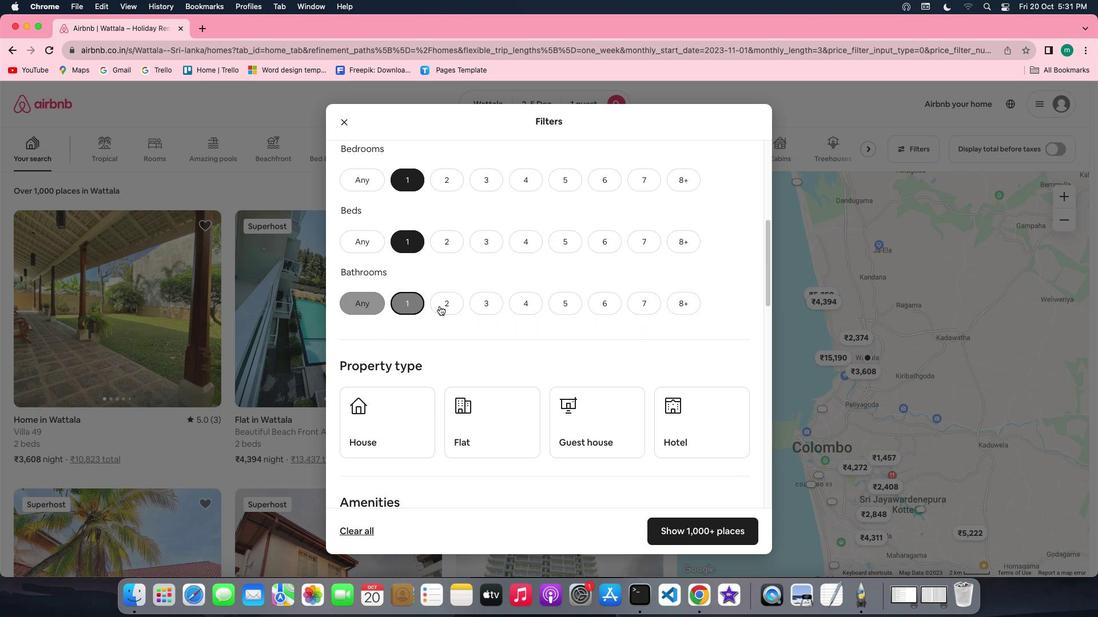 
Action: Mouse moved to (534, 299)
Screenshot: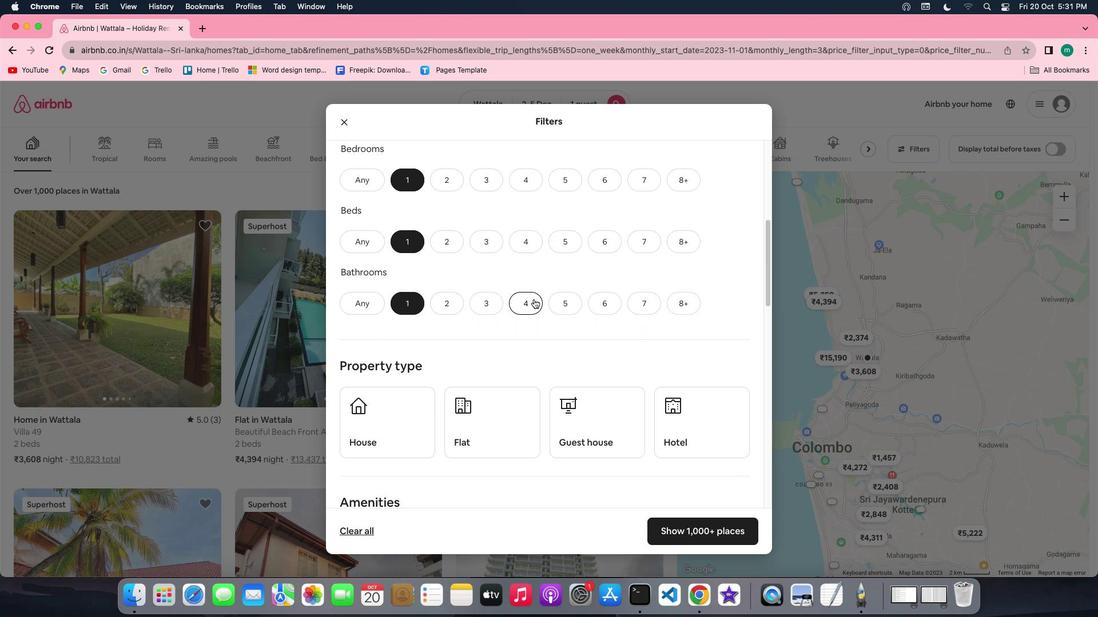 
Action: Mouse scrolled (534, 299) with delta (0, 0)
Screenshot: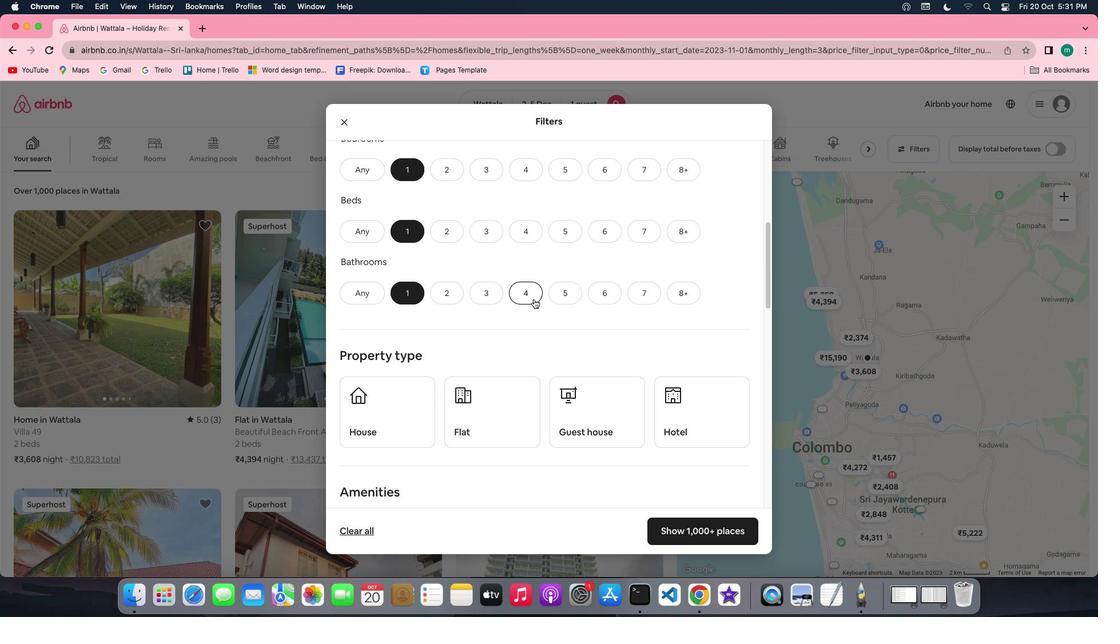 
Action: Mouse scrolled (534, 299) with delta (0, 0)
Screenshot: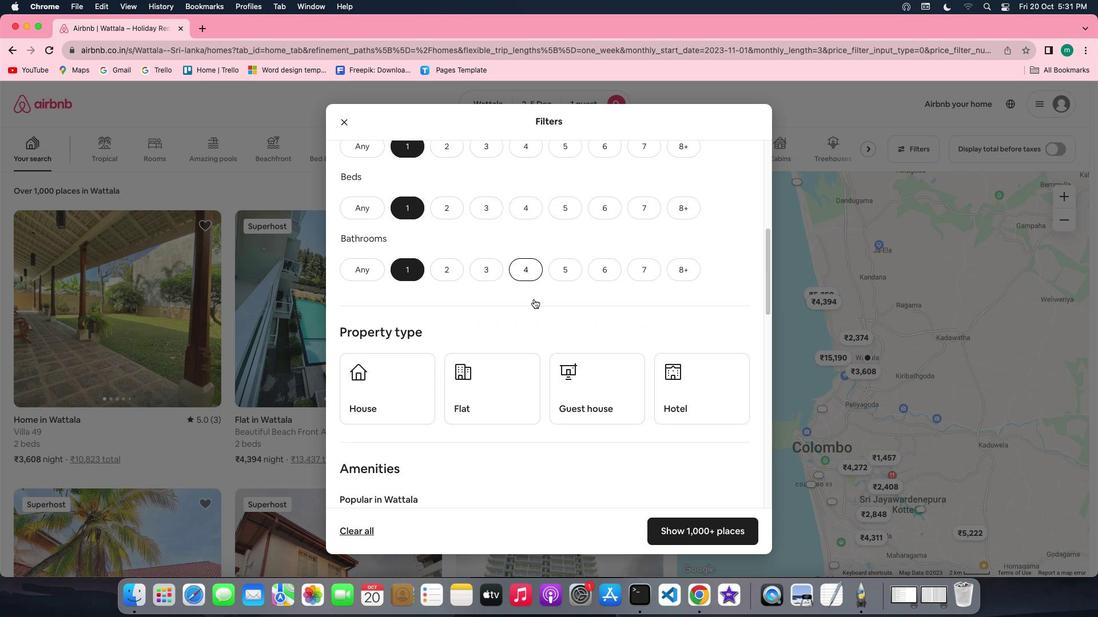 
Action: Mouse scrolled (534, 299) with delta (0, 0)
Screenshot: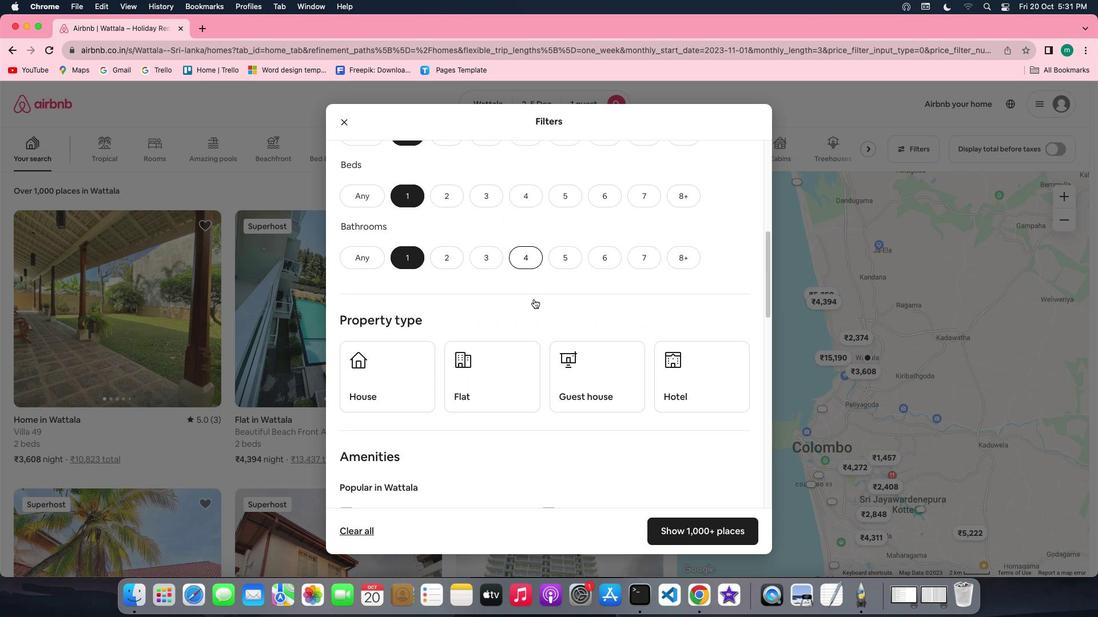 
Action: Mouse scrolled (534, 299) with delta (0, 0)
Screenshot: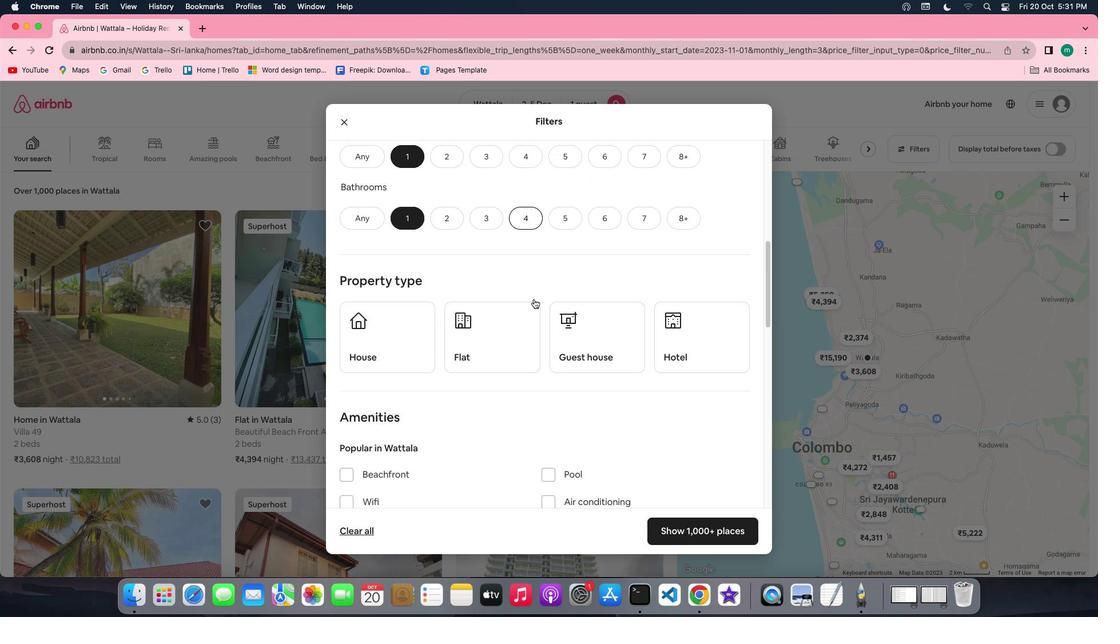 
Action: Mouse scrolled (534, 299) with delta (0, 0)
Screenshot: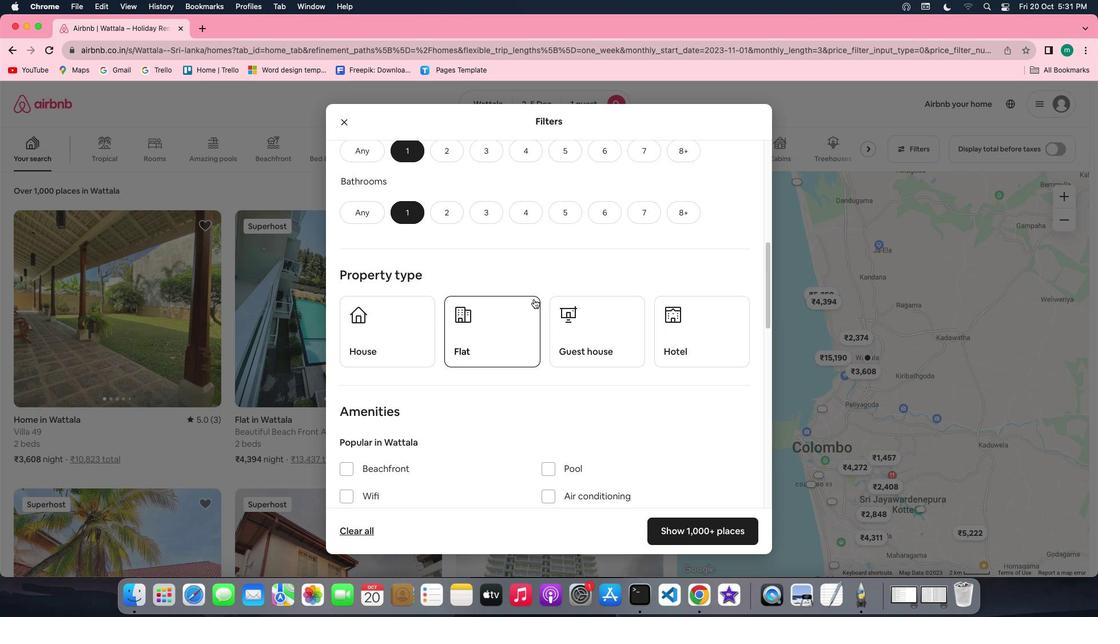 
Action: Mouse scrolled (534, 299) with delta (0, 0)
Screenshot: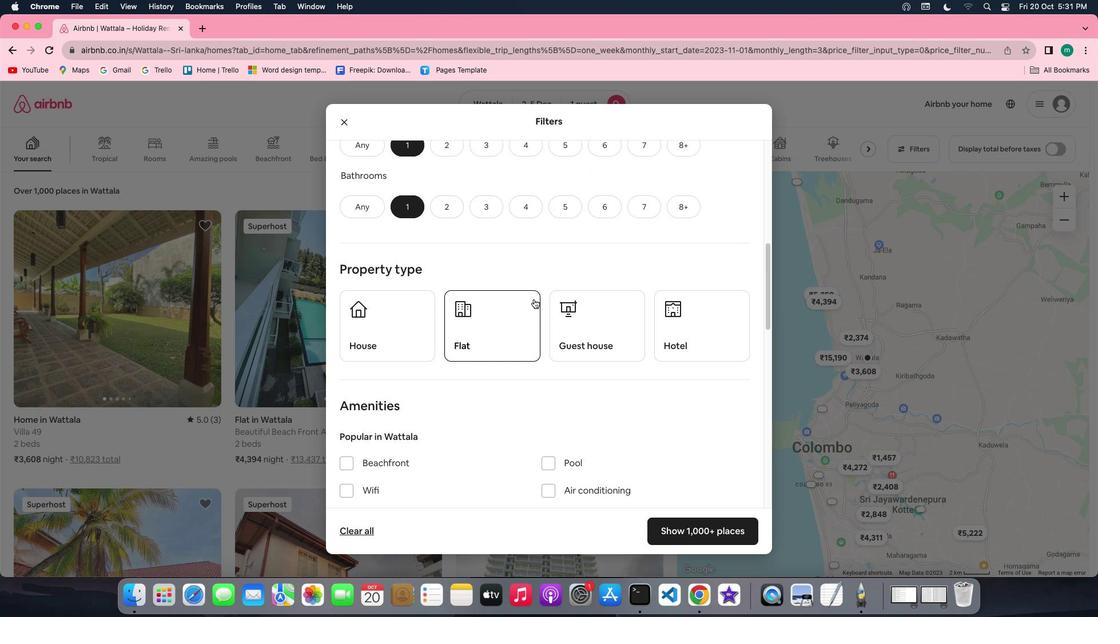 
Action: Mouse scrolled (534, 299) with delta (0, 0)
Screenshot: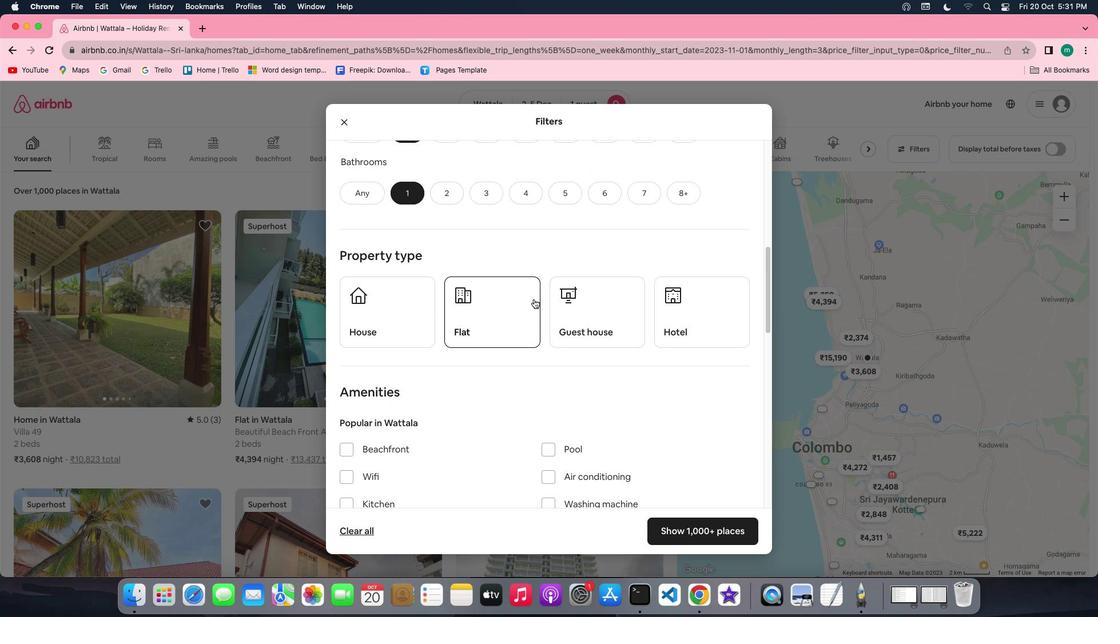 
Action: Mouse scrolled (534, 299) with delta (0, 0)
Screenshot: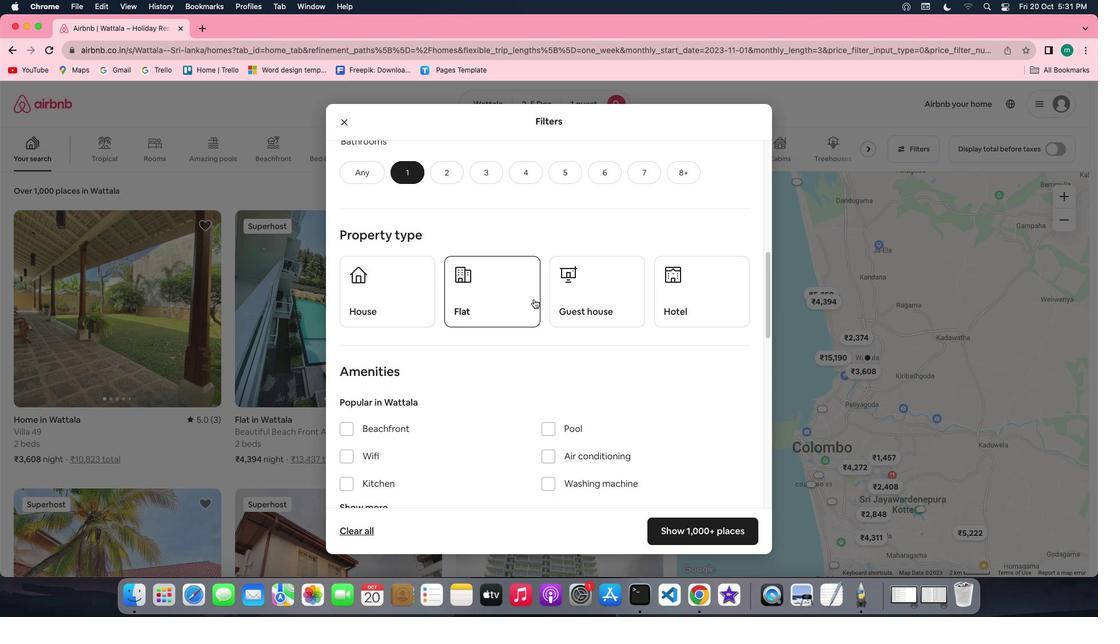
Action: Mouse scrolled (534, 299) with delta (0, 0)
Screenshot: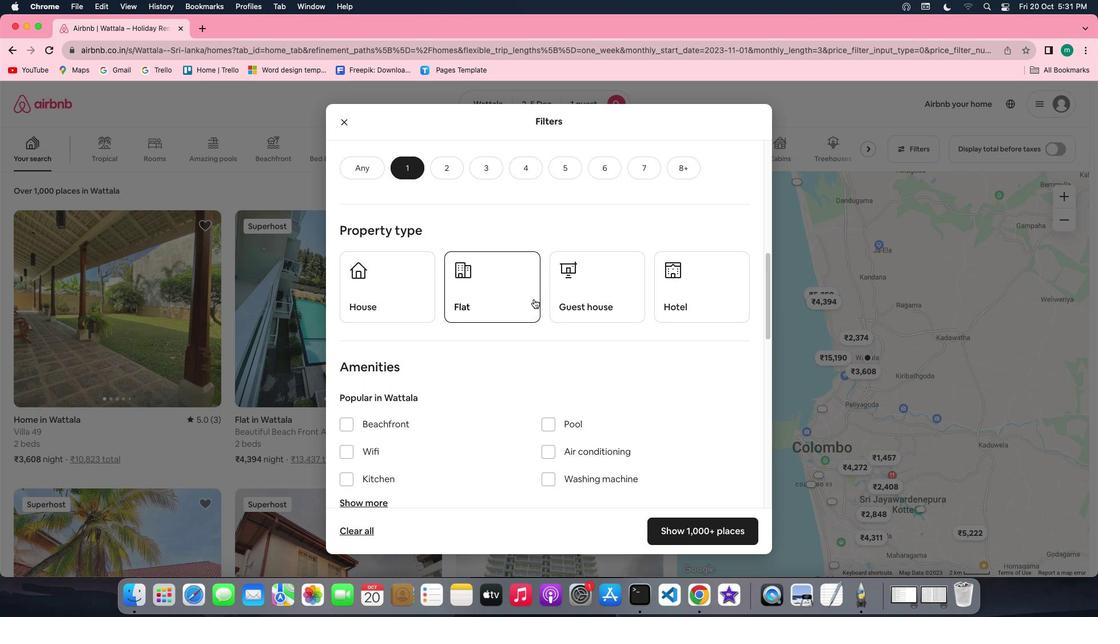 
Action: Mouse scrolled (534, 299) with delta (0, 0)
Screenshot: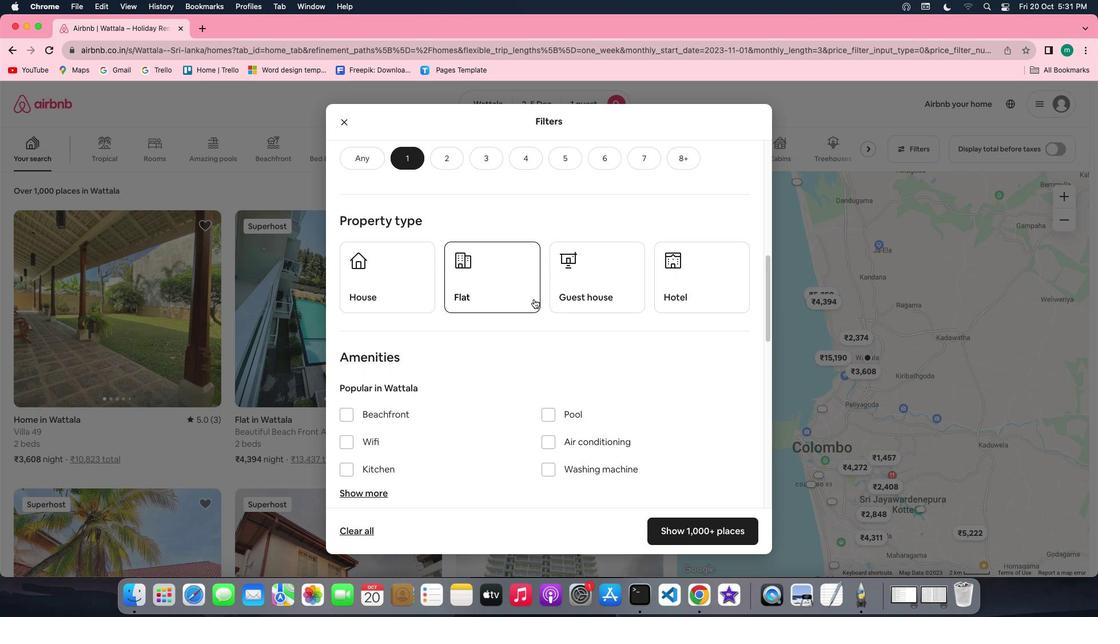 
Action: Mouse scrolled (534, 299) with delta (0, 0)
Screenshot: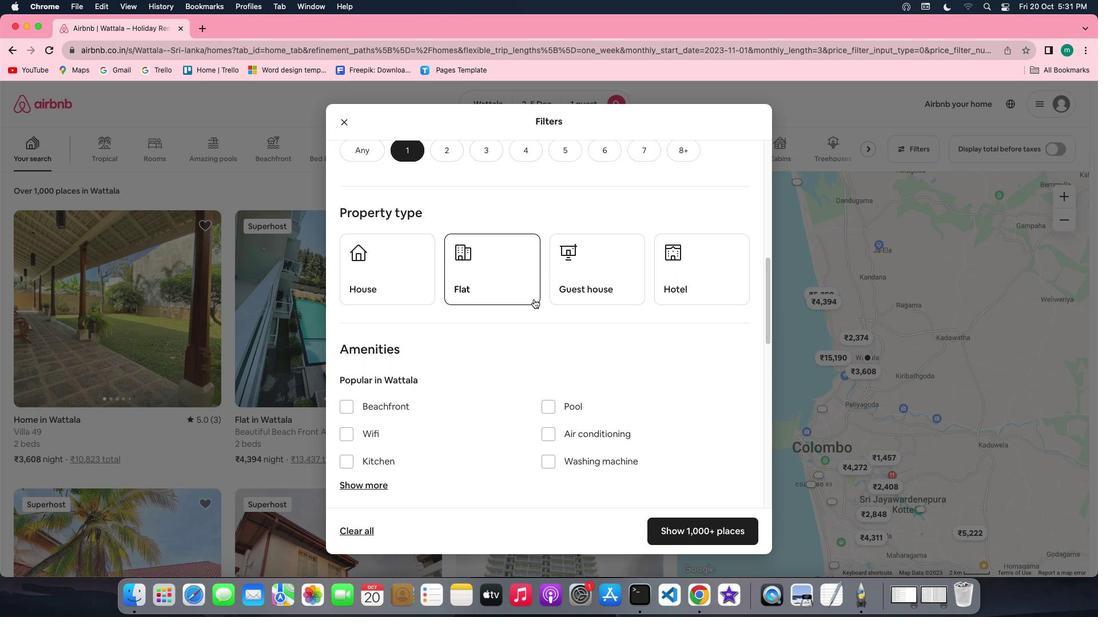 
Action: Mouse moved to (727, 263)
Screenshot: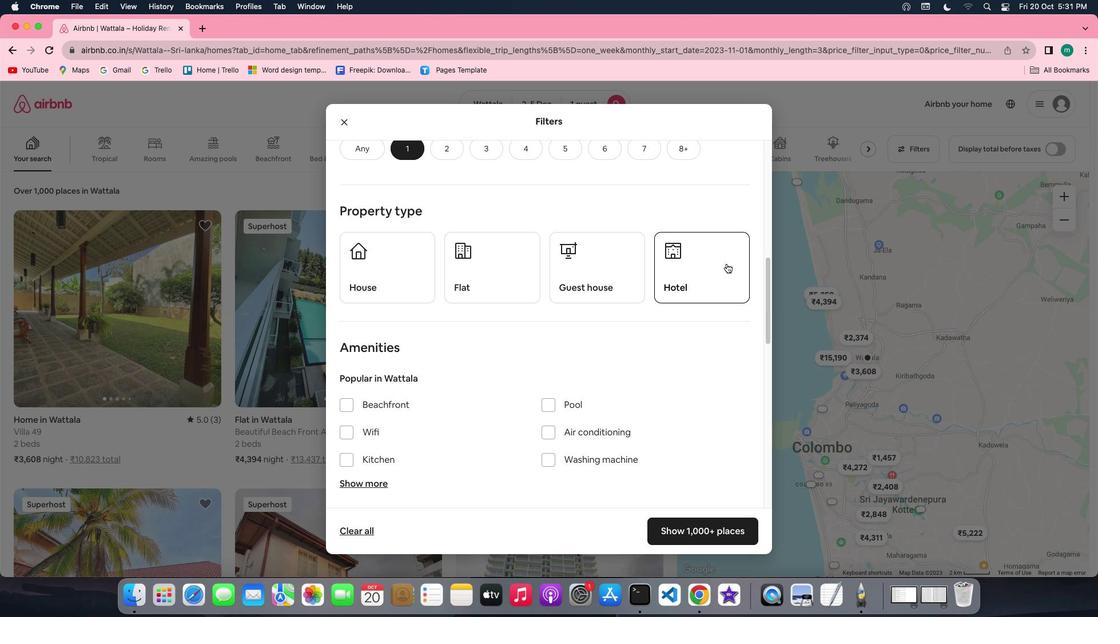 
Action: Mouse pressed left at (727, 263)
Screenshot: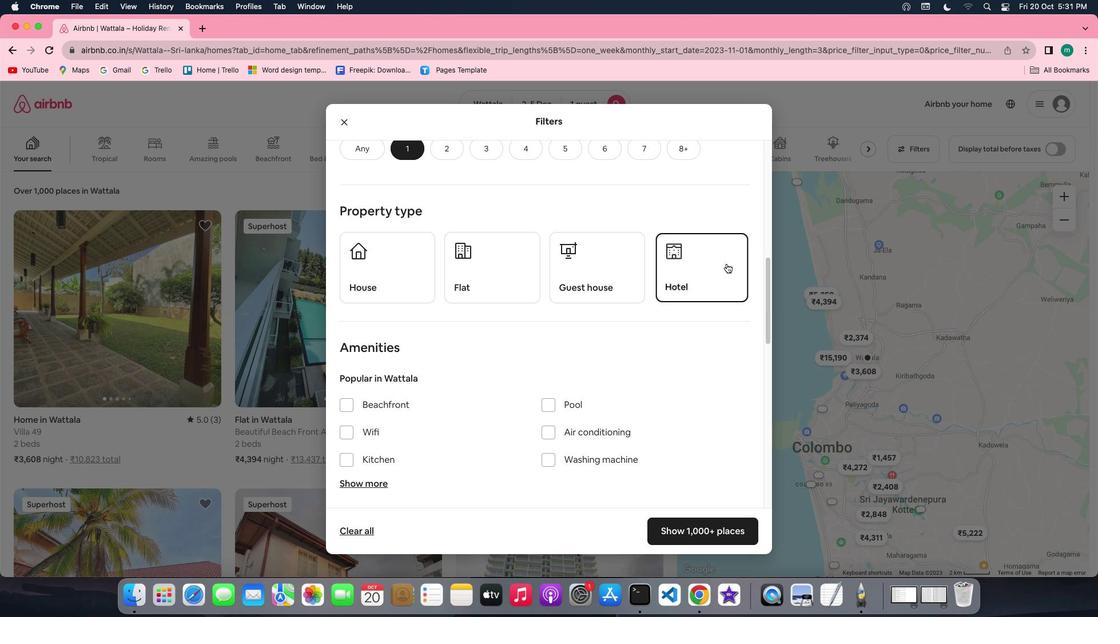 
Action: Mouse moved to (633, 289)
Screenshot: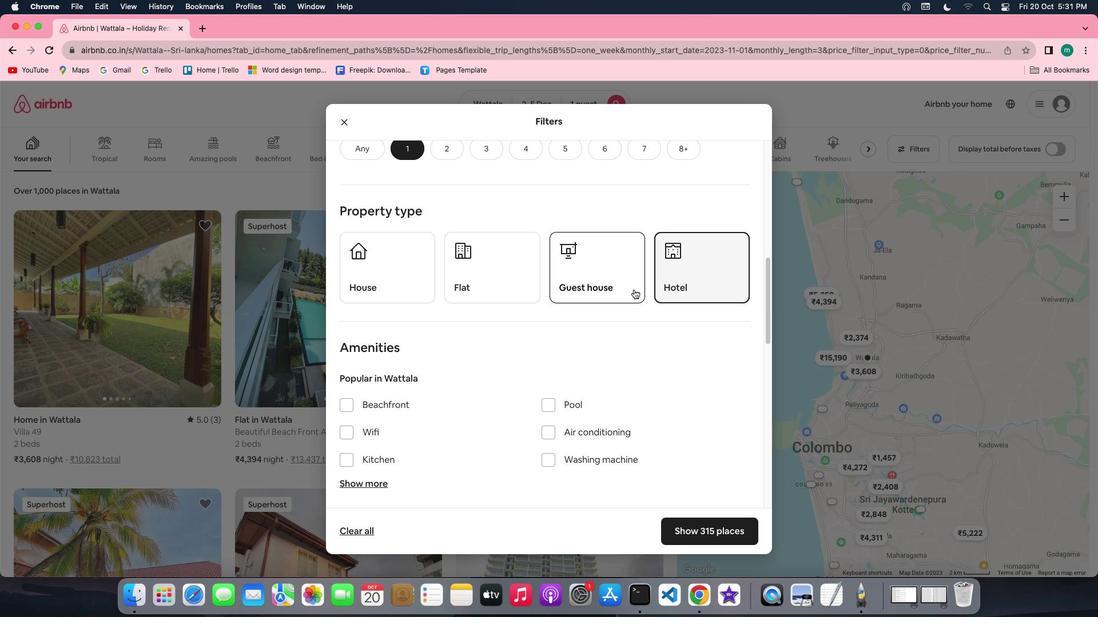 
Action: Mouse scrolled (633, 289) with delta (0, 0)
Screenshot: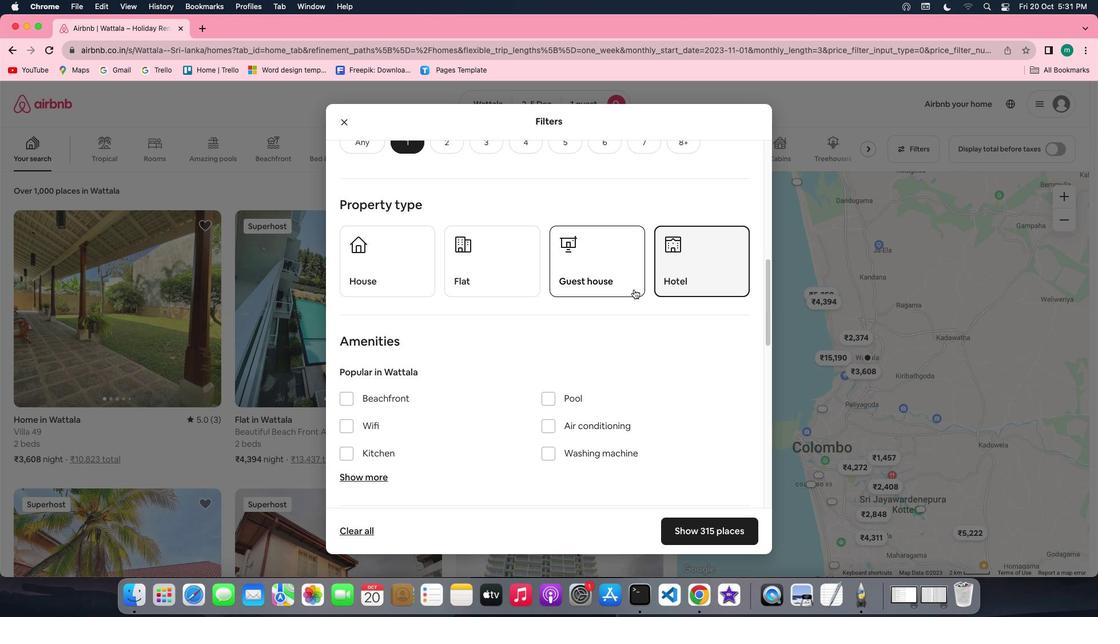 
Action: Mouse scrolled (633, 289) with delta (0, 0)
Screenshot: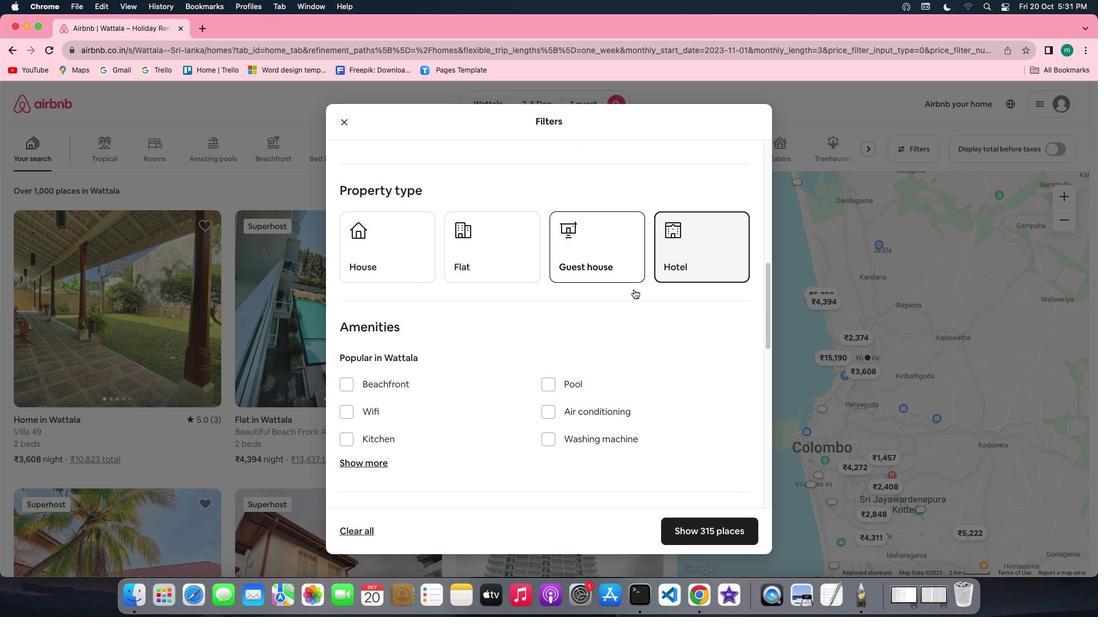 
Action: Mouse scrolled (633, 289) with delta (0, 0)
Screenshot: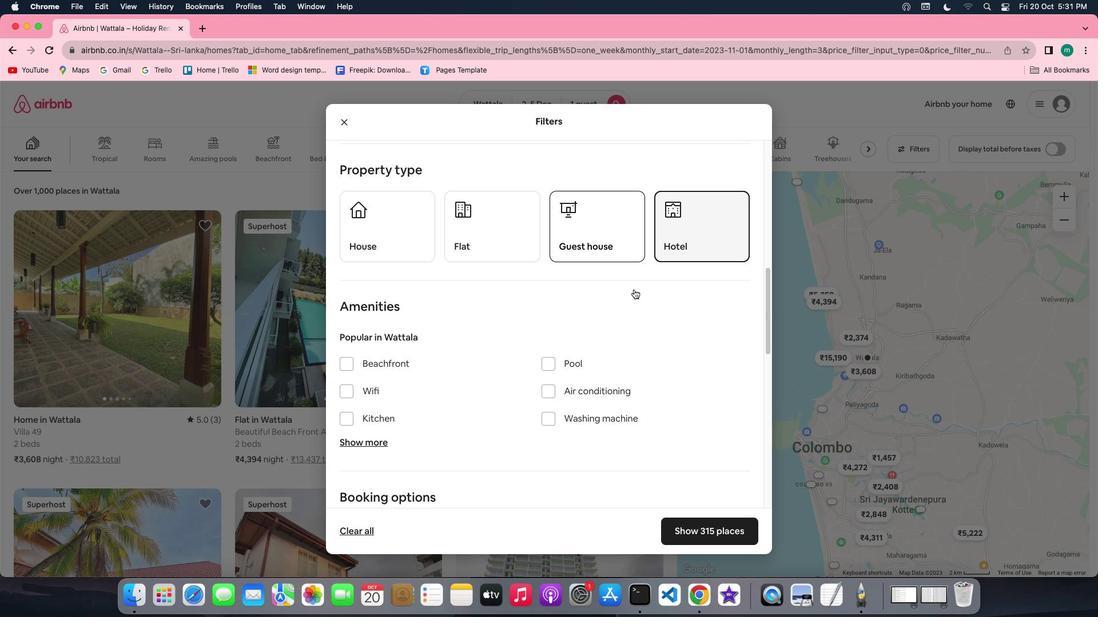 
Action: Mouse scrolled (633, 289) with delta (0, 0)
Screenshot: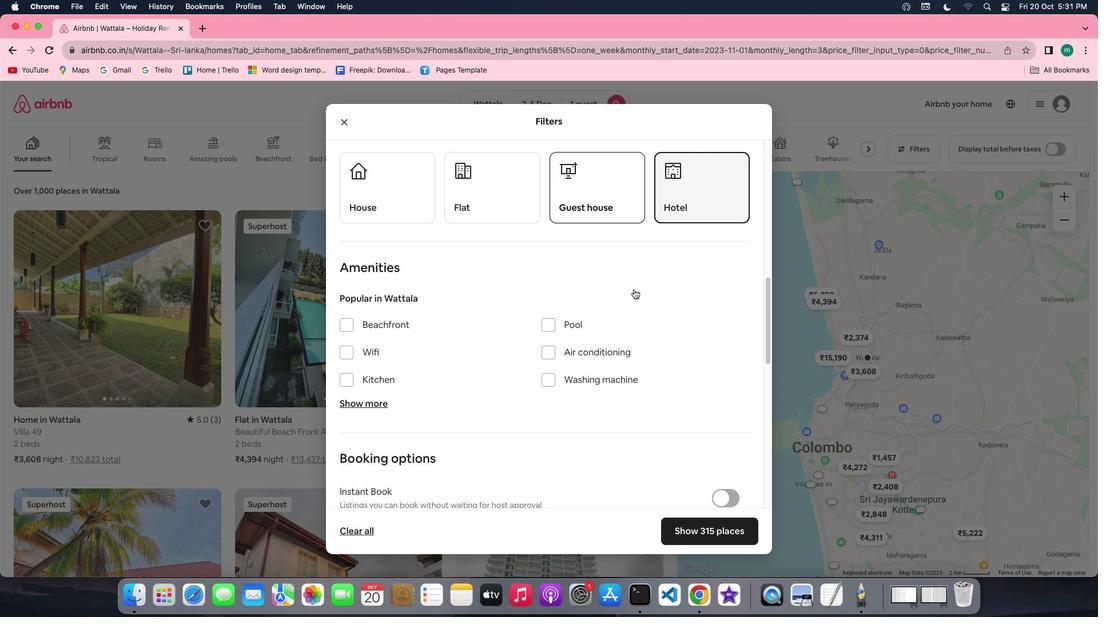 
Action: Mouse scrolled (633, 289) with delta (0, 0)
Screenshot: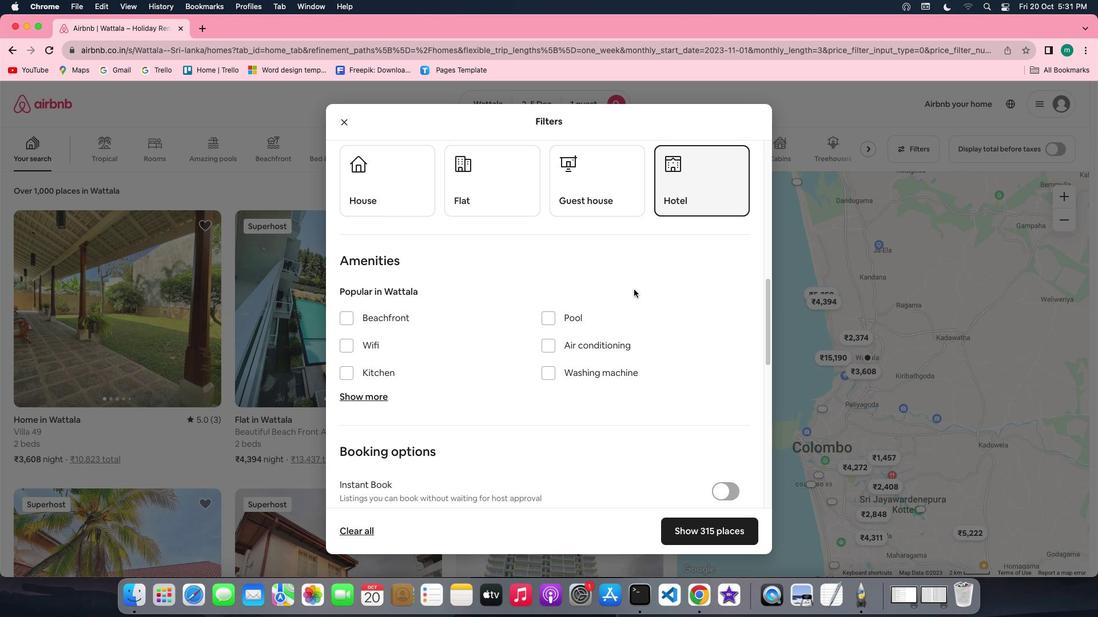 
Action: Mouse scrolled (633, 289) with delta (0, 0)
Screenshot: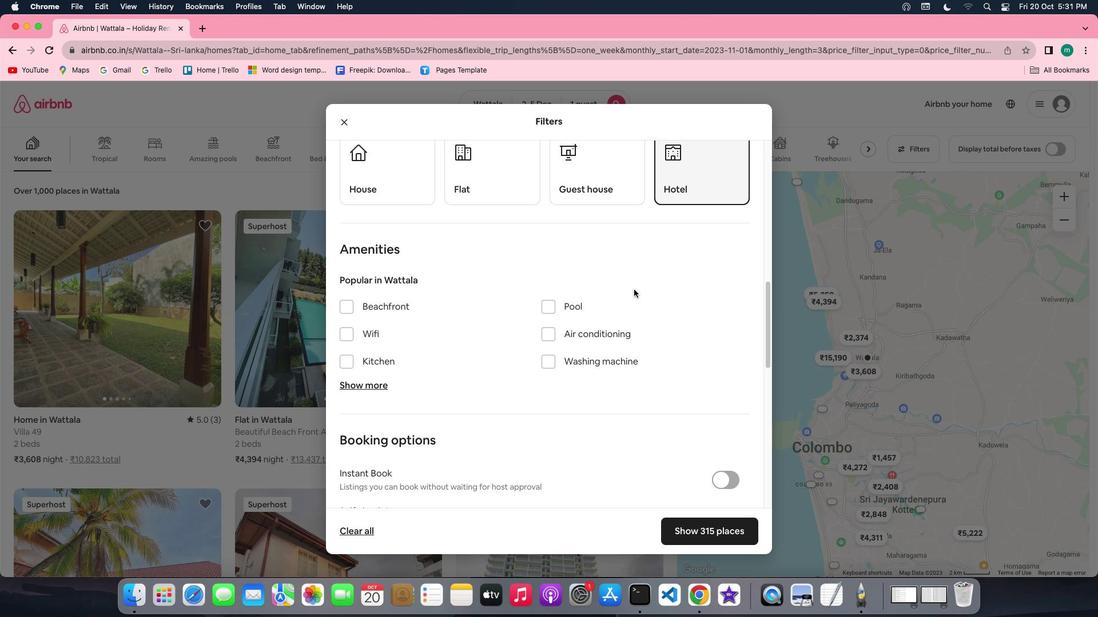 
Action: Mouse scrolled (633, 289) with delta (0, 0)
Screenshot: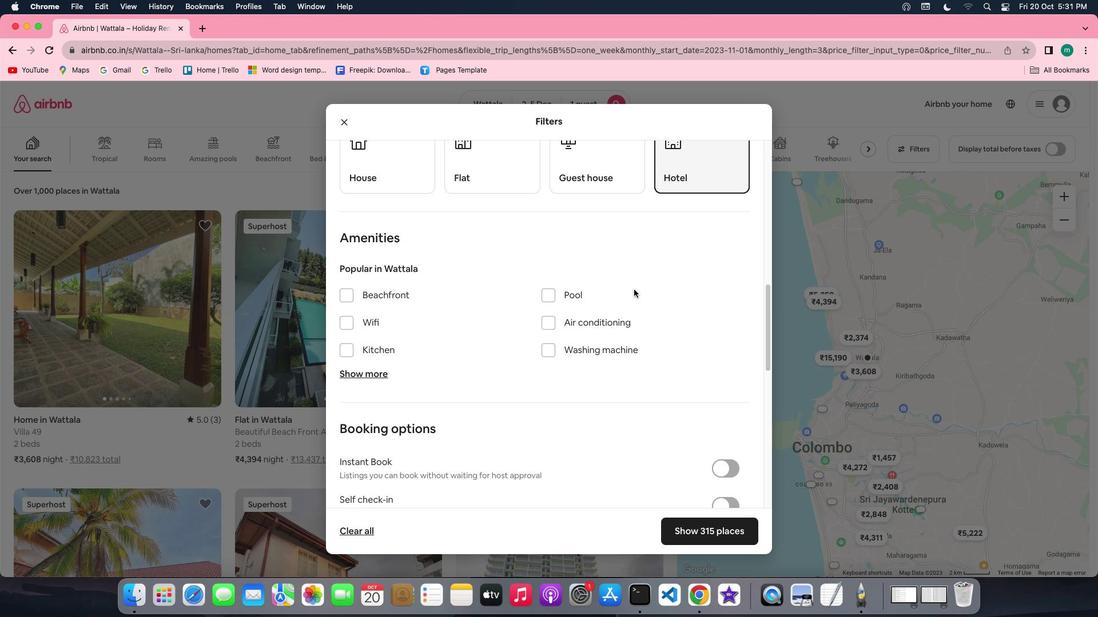
Action: Mouse scrolled (633, 289) with delta (0, 0)
Screenshot: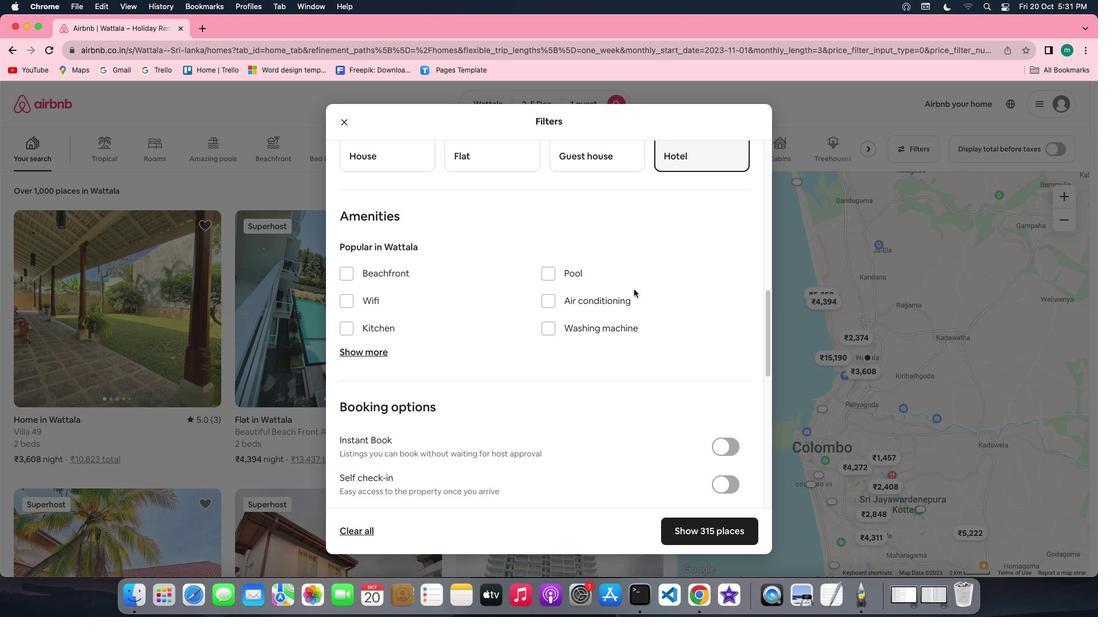 
Action: Mouse scrolled (633, 289) with delta (0, 0)
Screenshot: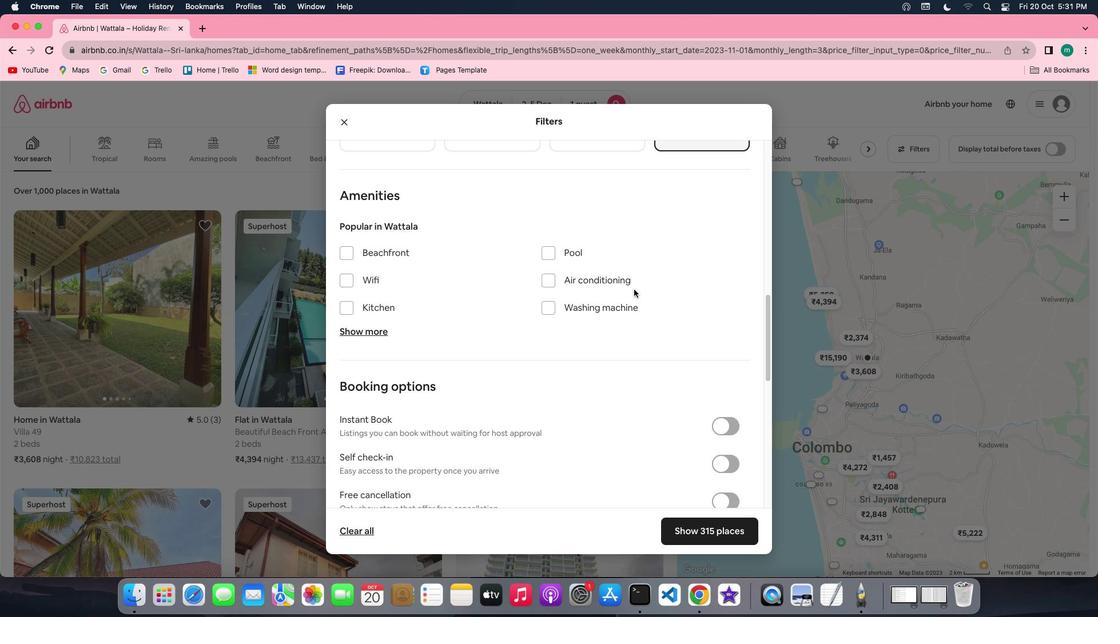 
Action: Mouse scrolled (633, 289) with delta (0, 0)
Screenshot: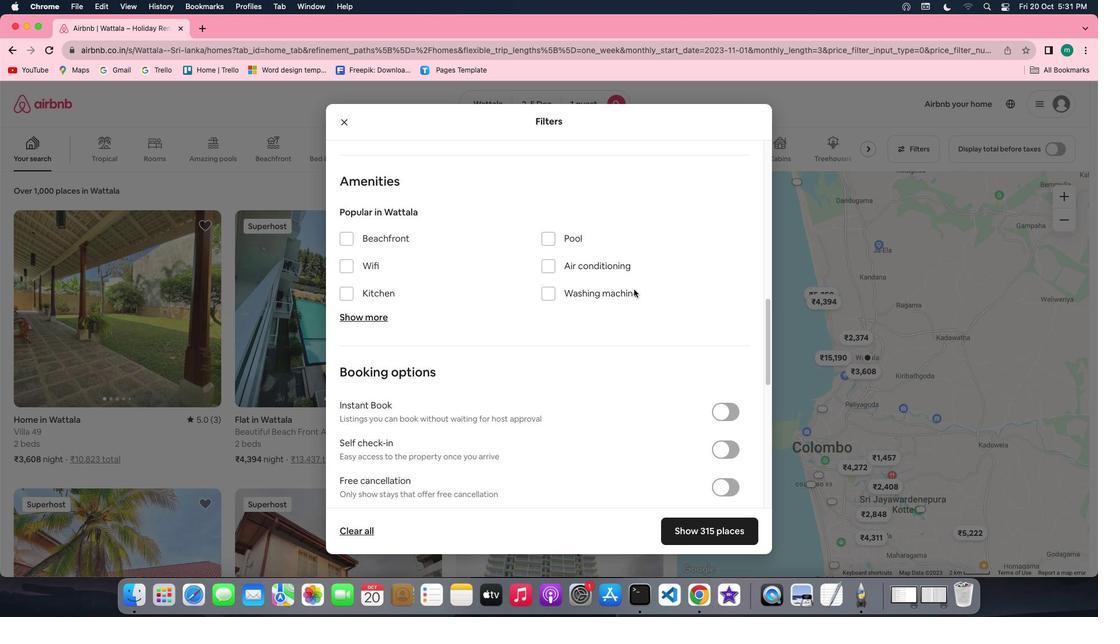 
Action: Mouse scrolled (633, 289) with delta (0, -1)
Screenshot: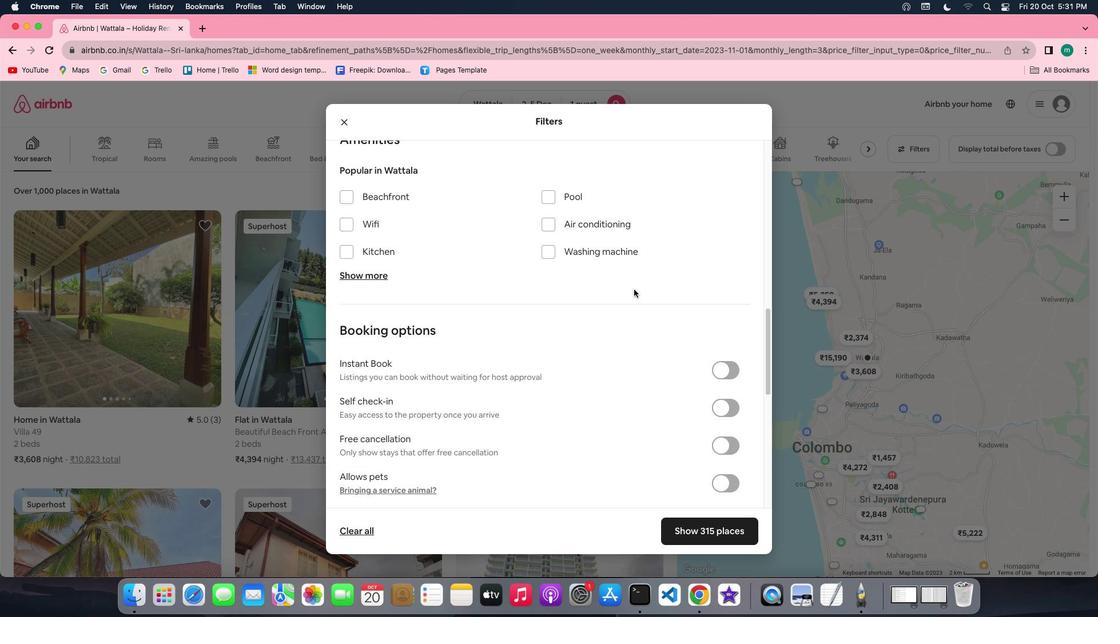 
Action: Mouse scrolled (633, 289) with delta (0, -1)
Screenshot: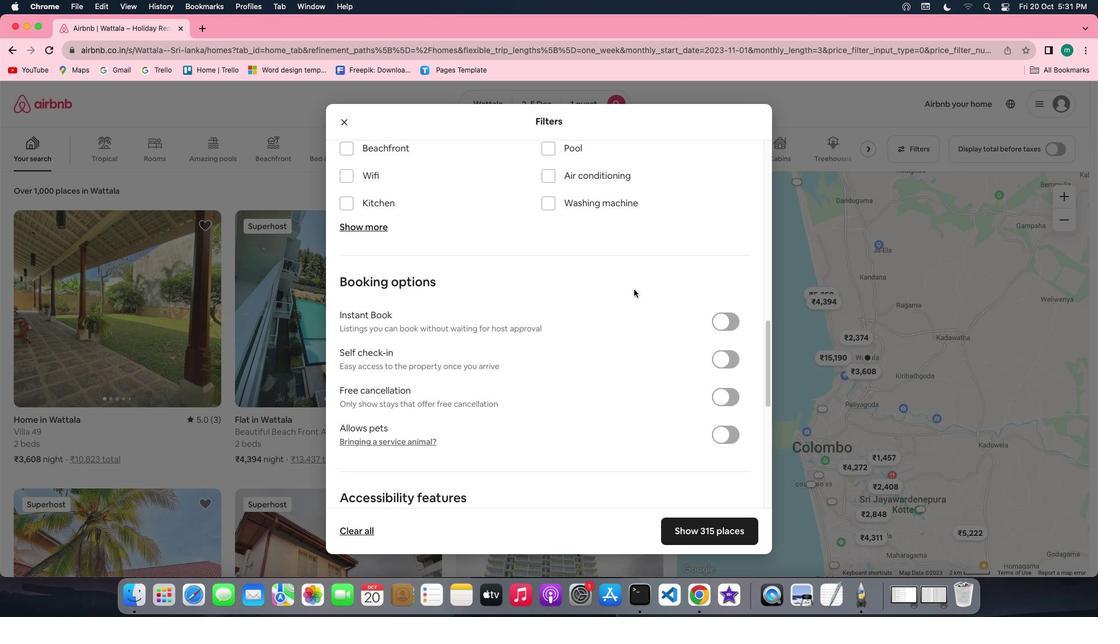 
Action: Mouse scrolled (633, 289) with delta (0, 0)
Screenshot: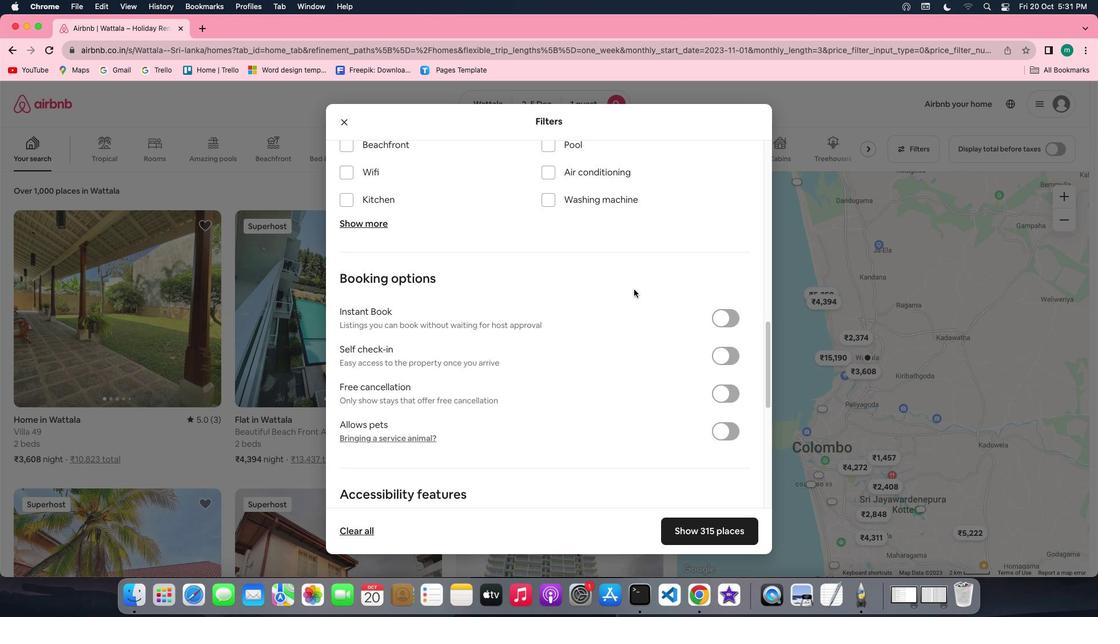 
Action: Mouse moved to (715, 358)
Screenshot: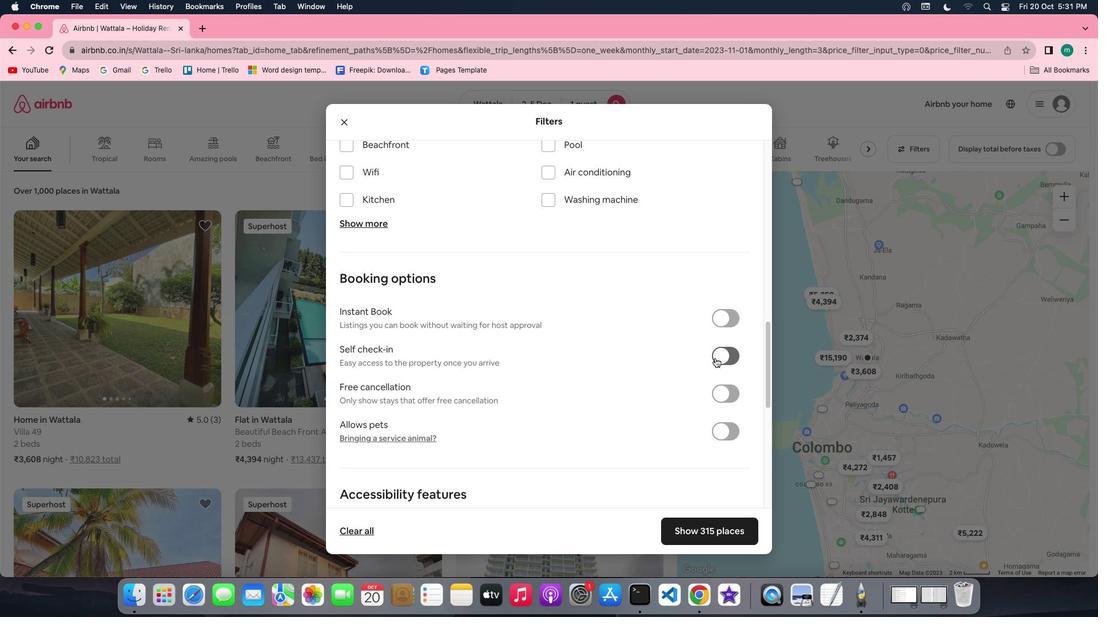 
Action: Mouse pressed left at (715, 358)
Screenshot: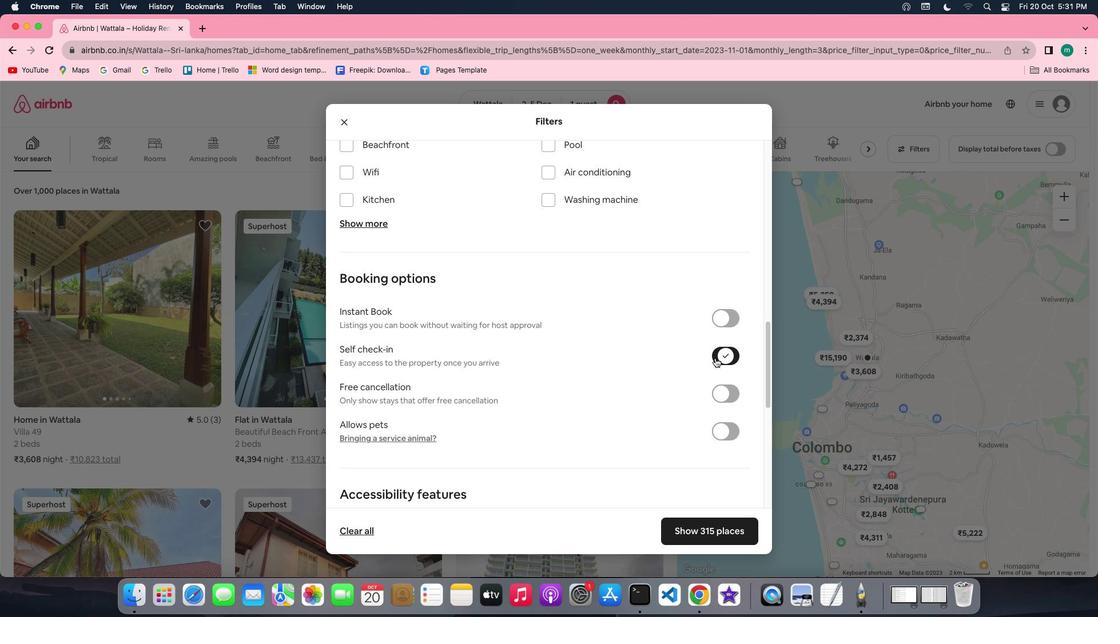 
Action: Mouse moved to (663, 409)
Screenshot: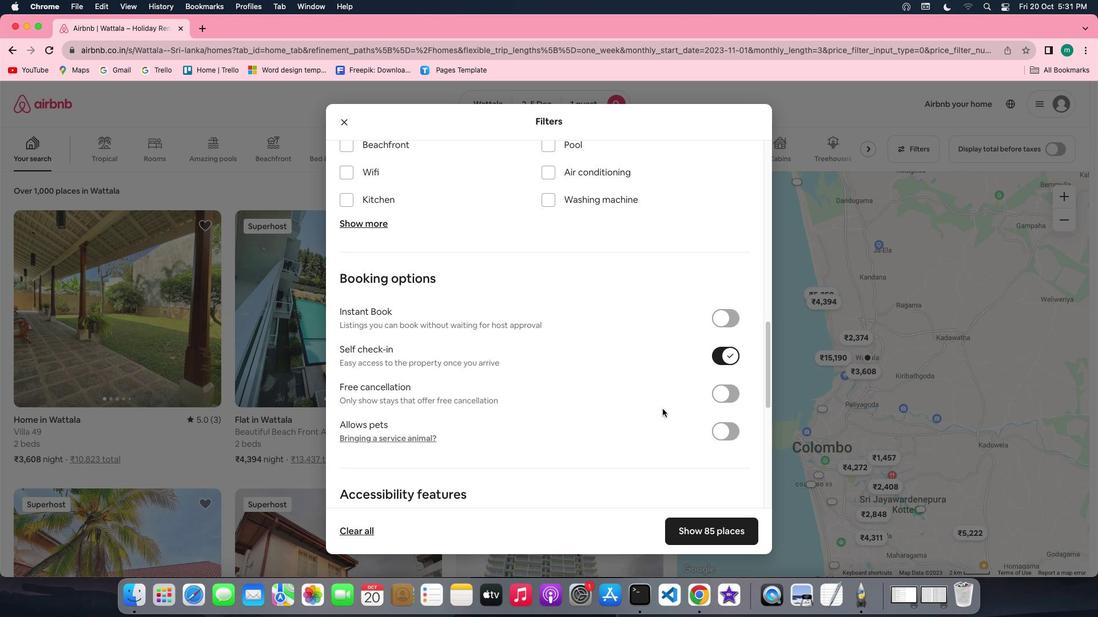 
Action: Mouse scrolled (663, 409) with delta (0, 0)
Screenshot: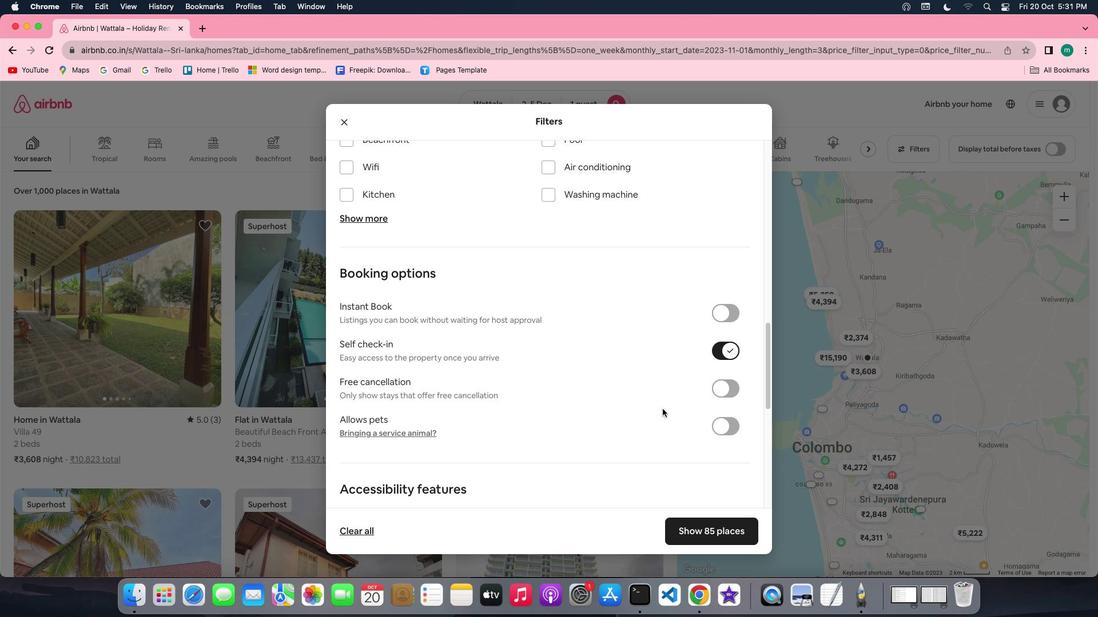 
Action: Mouse scrolled (663, 409) with delta (0, 0)
Screenshot: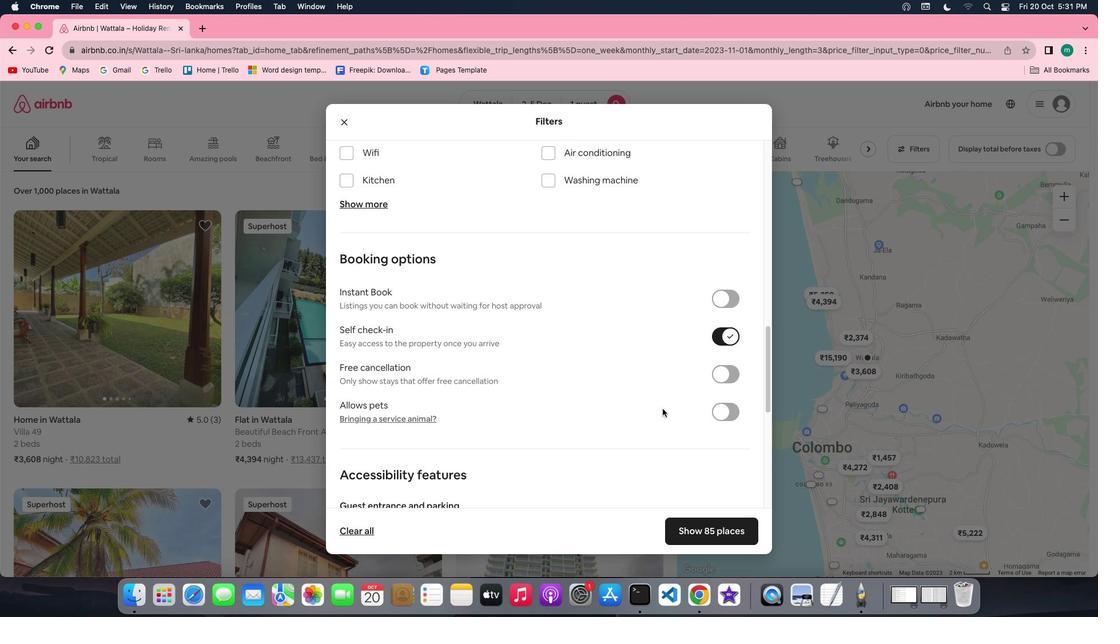 
Action: Mouse scrolled (663, 409) with delta (0, 0)
Screenshot: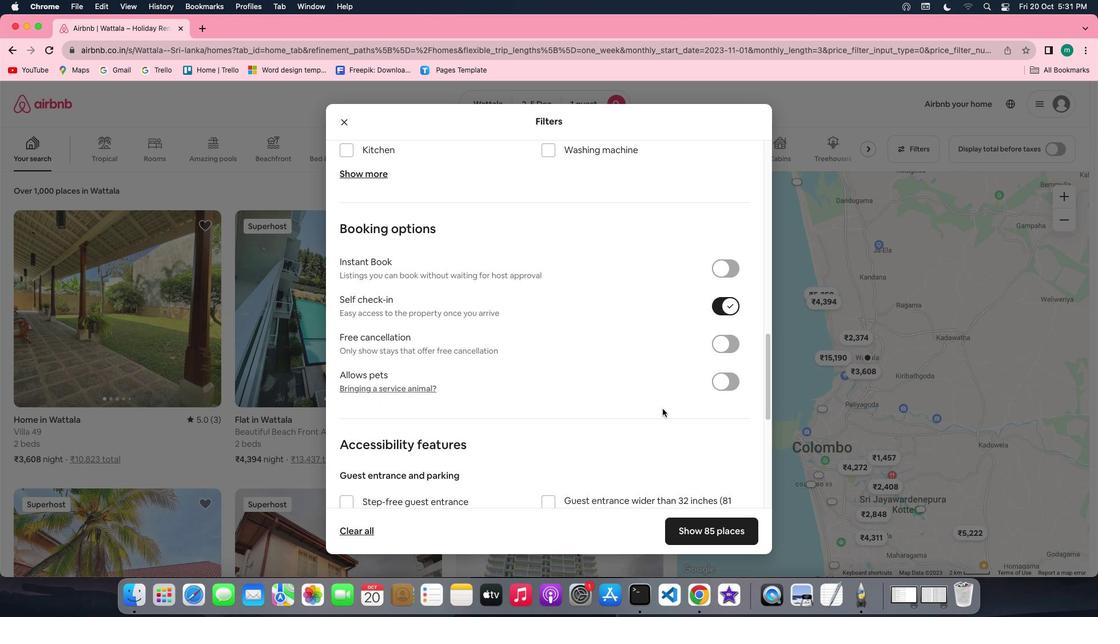 
Action: Mouse scrolled (663, 409) with delta (0, 0)
Screenshot: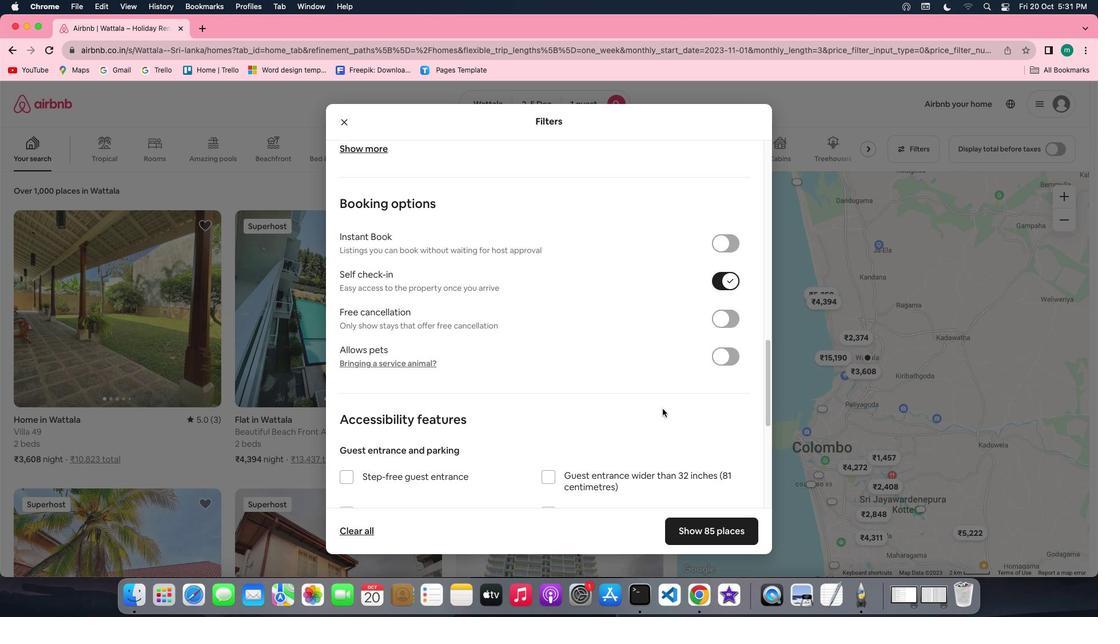 
Action: Mouse moved to (665, 449)
Screenshot: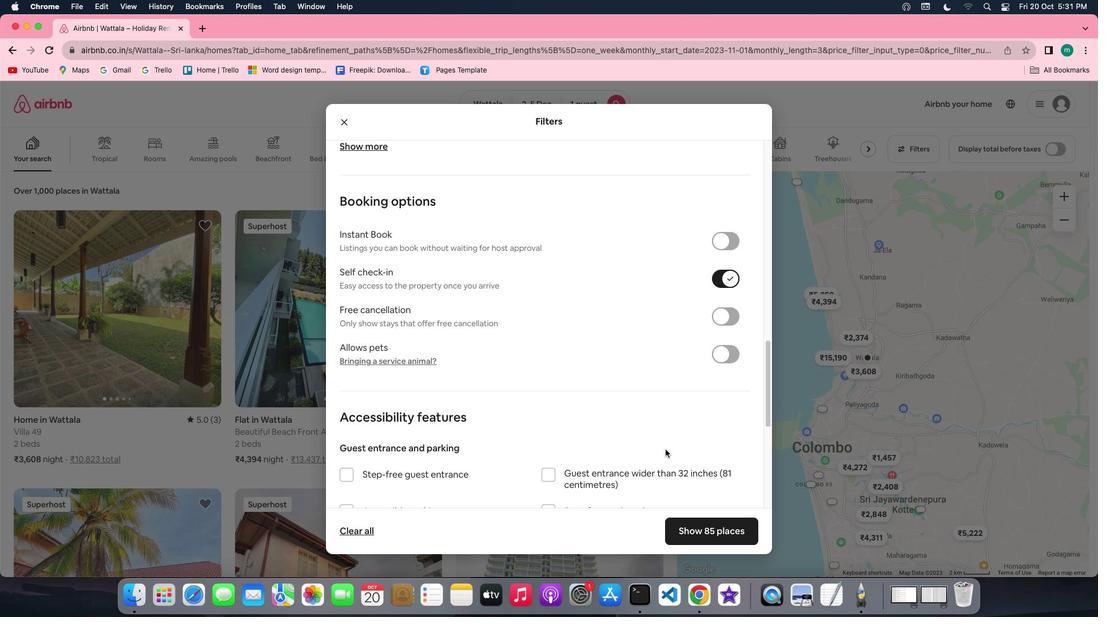 
Action: Mouse scrolled (665, 449) with delta (0, 0)
Screenshot: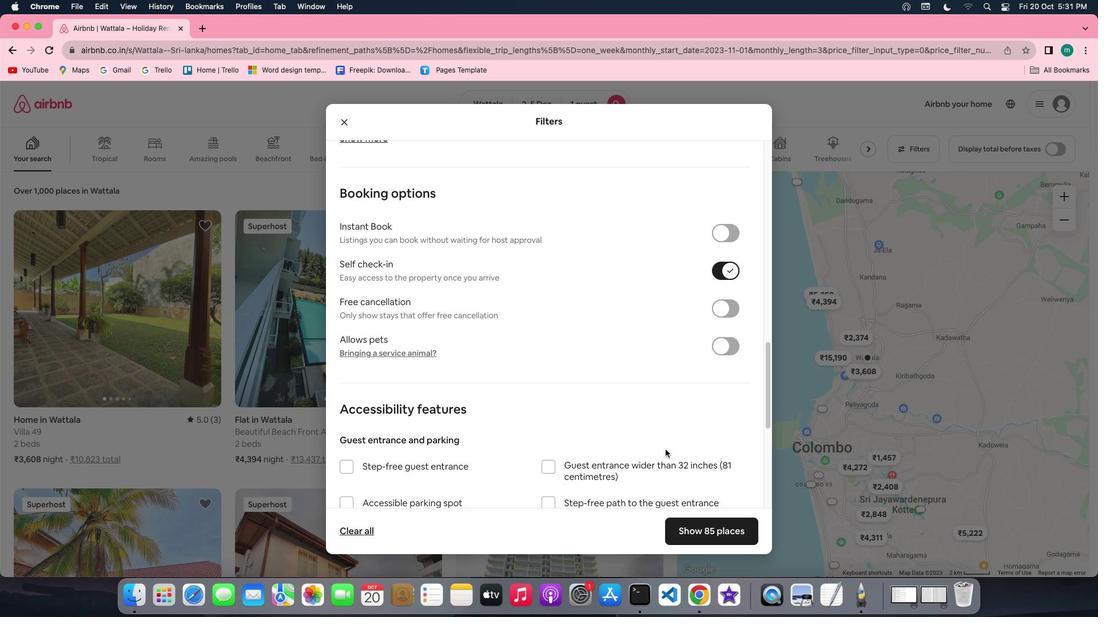 
Action: Mouse scrolled (665, 449) with delta (0, 0)
Screenshot: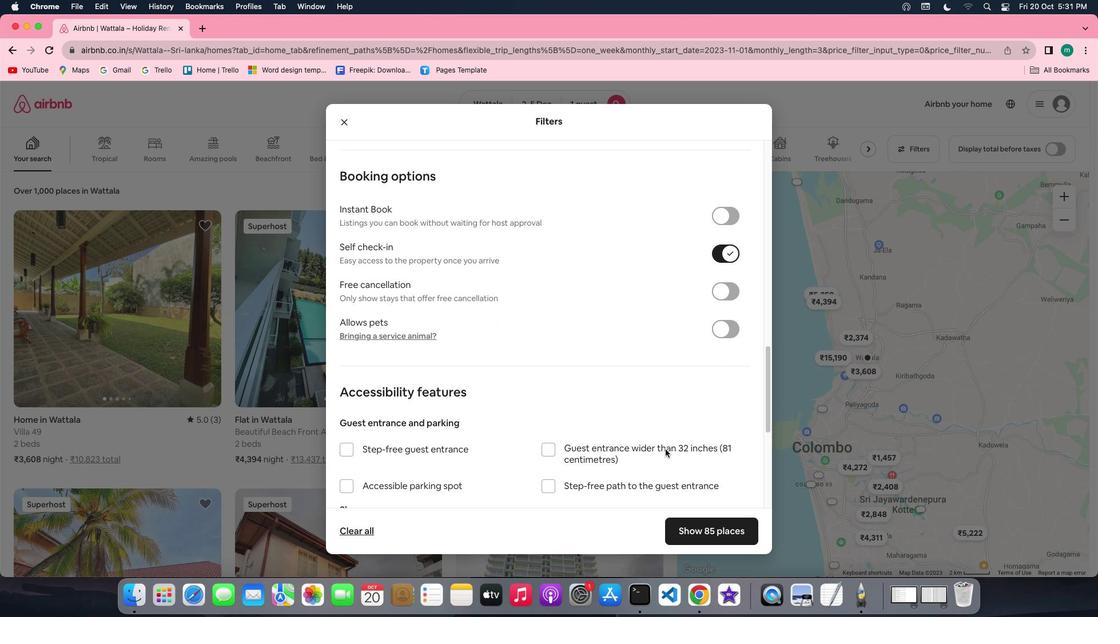 
Action: Mouse scrolled (665, 449) with delta (0, 0)
Screenshot: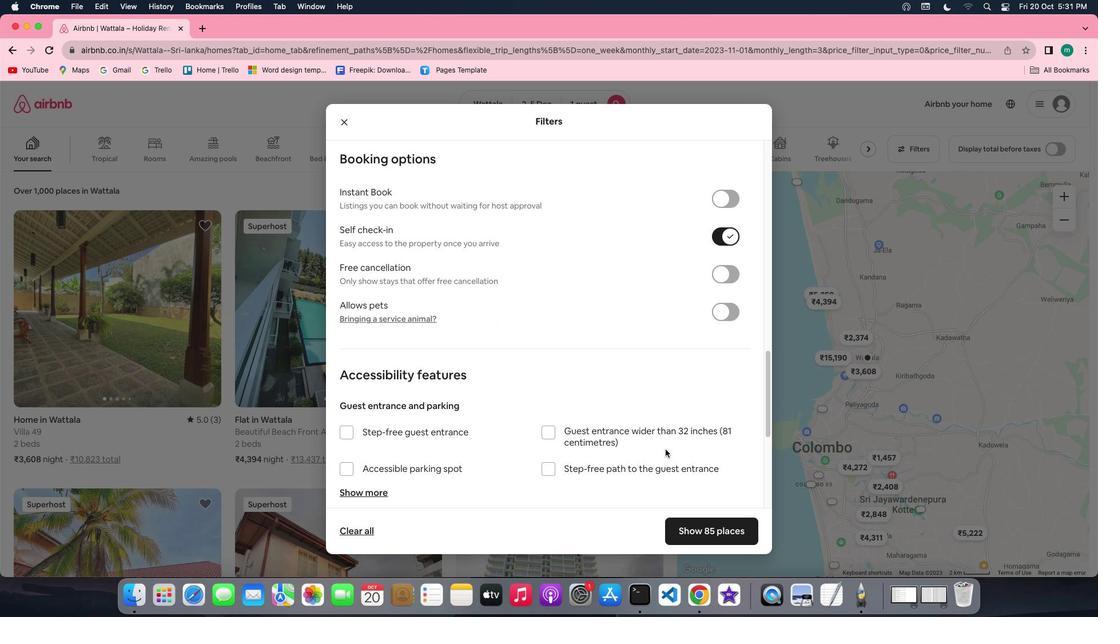 
Action: Mouse scrolled (665, 449) with delta (0, 0)
Screenshot: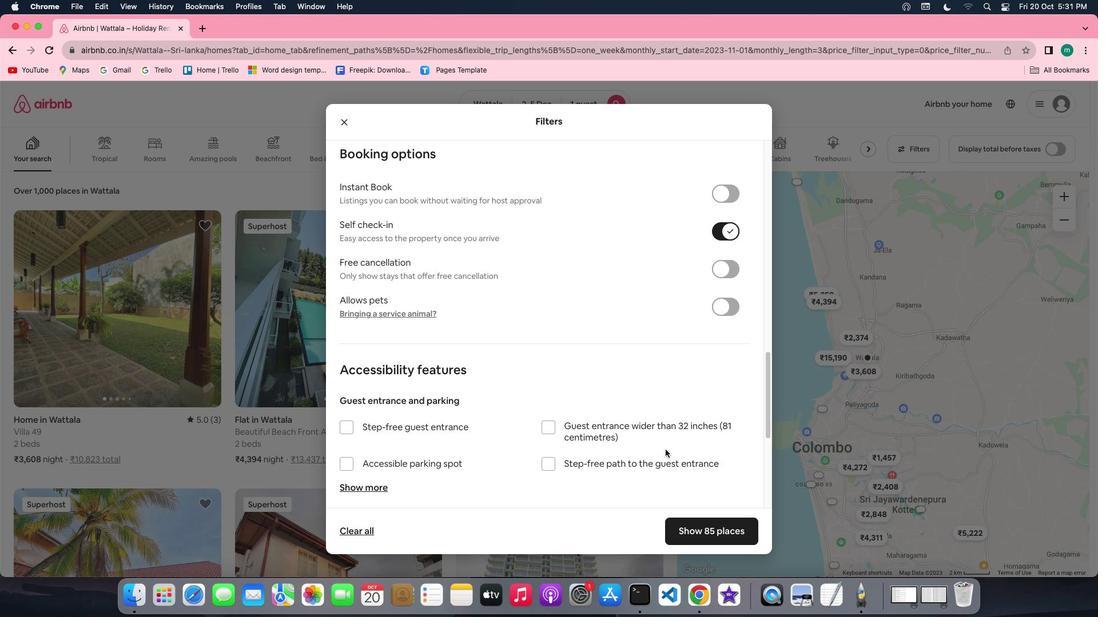
Action: Mouse scrolled (665, 449) with delta (0, 0)
Screenshot: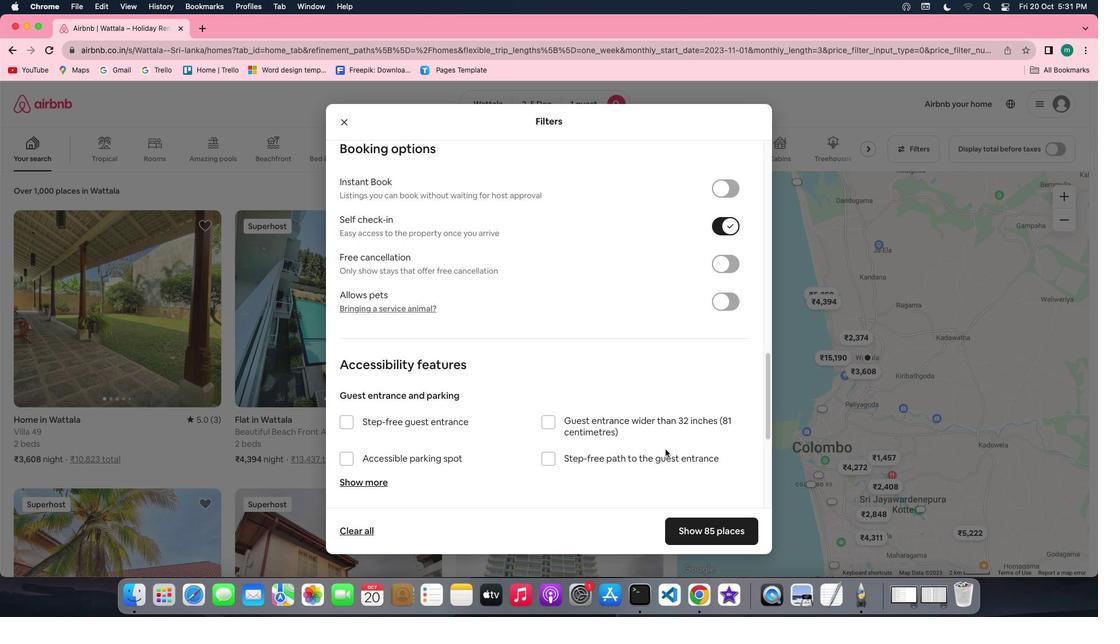 
Action: Mouse scrolled (665, 449) with delta (0, 0)
Screenshot: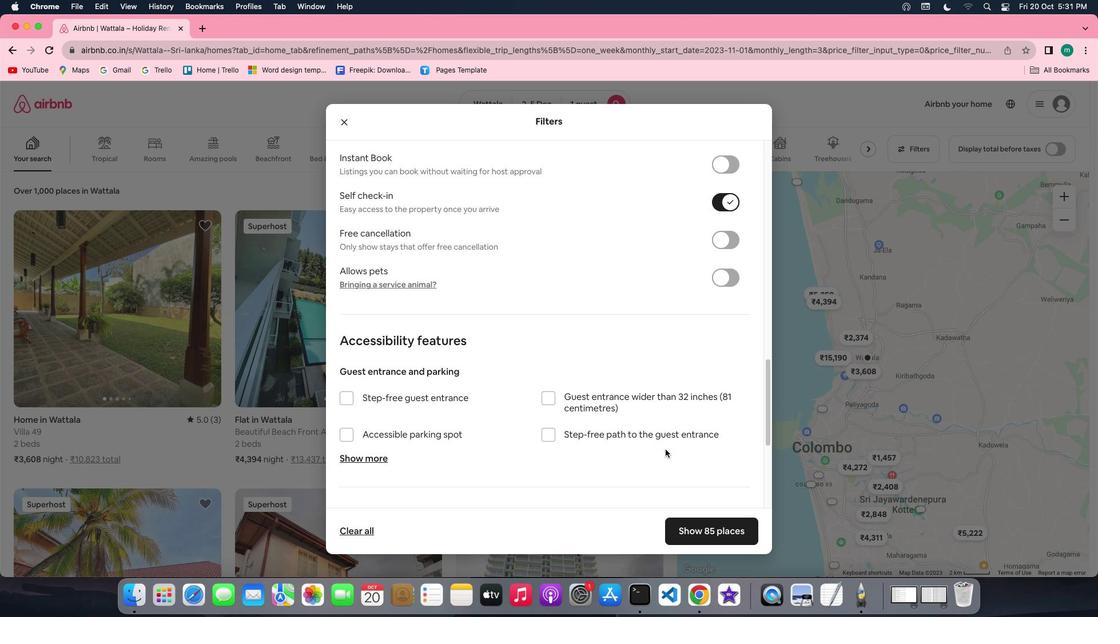 
Action: Mouse scrolled (665, 449) with delta (0, 0)
Screenshot: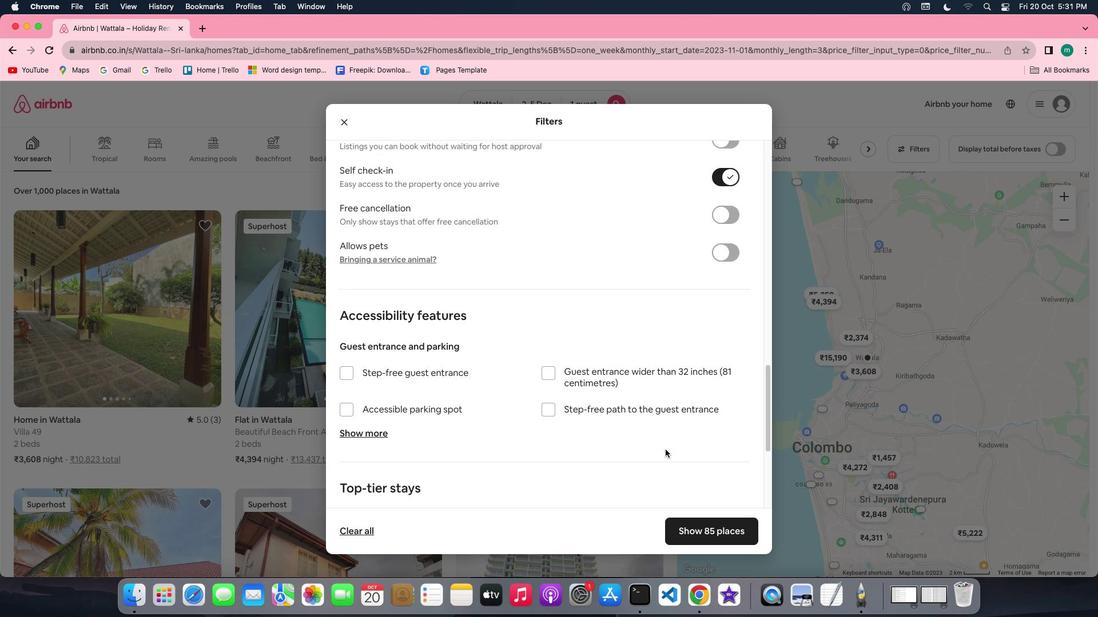
Action: Mouse scrolled (665, 449) with delta (0, -1)
Screenshot: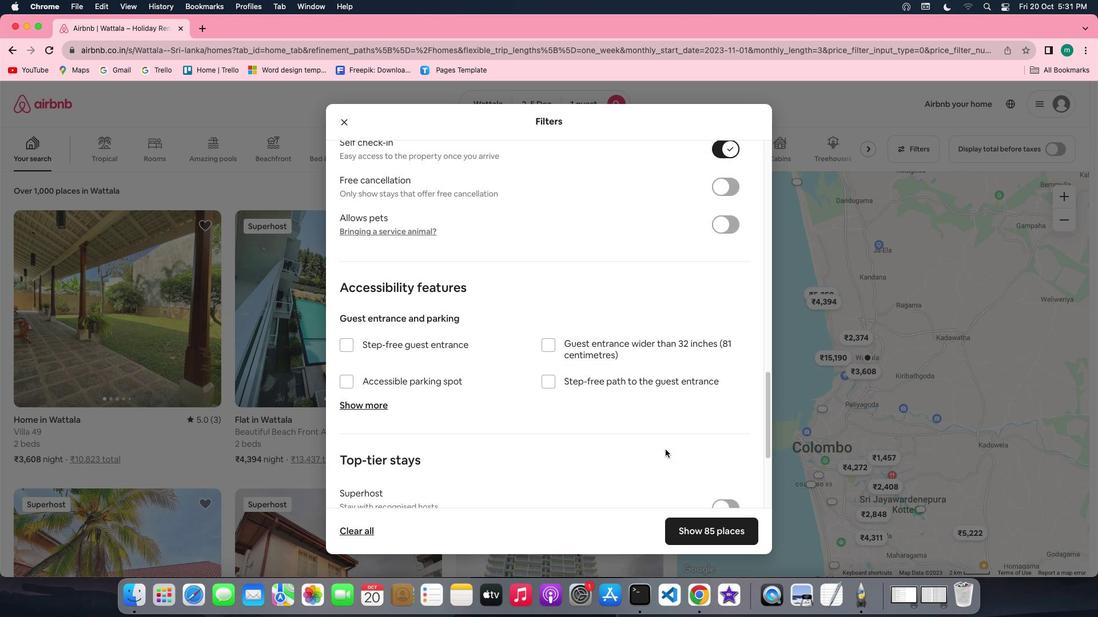 
Action: Mouse scrolled (665, 449) with delta (0, 0)
Screenshot: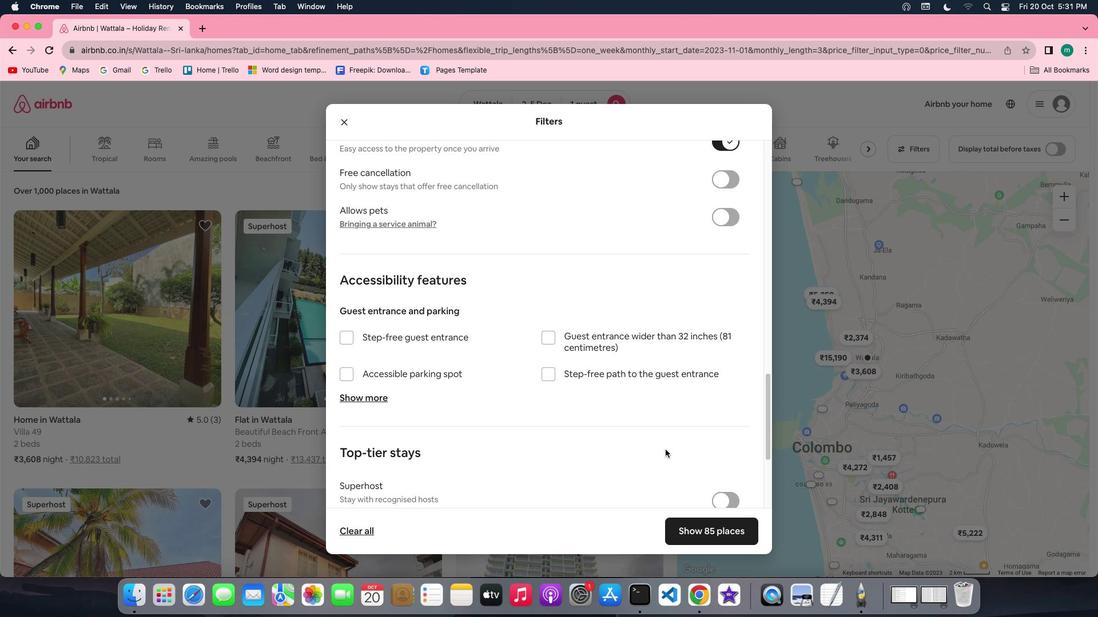 
Action: Mouse scrolled (665, 449) with delta (0, 0)
Screenshot: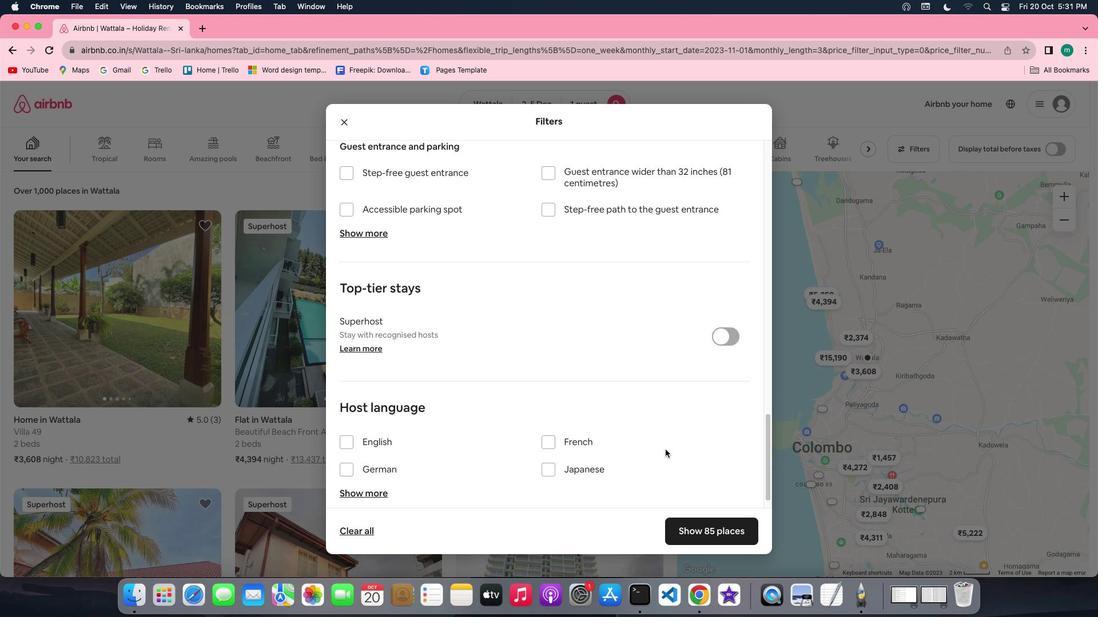 
Action: Mouse scrolled (665, 449) with delta (0, 0)
Screenshot: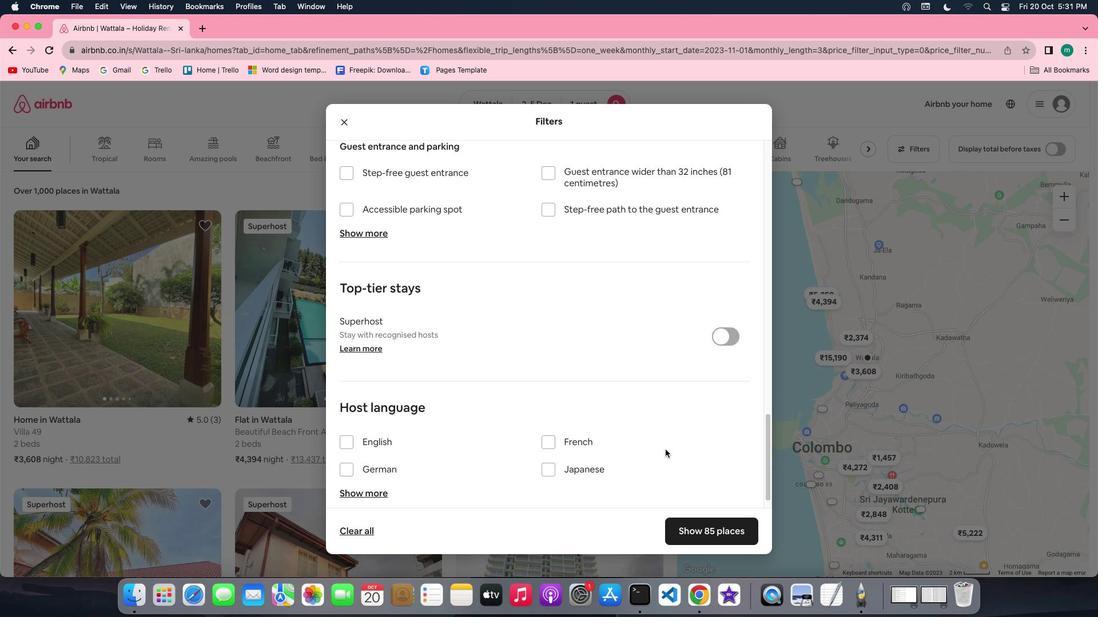 
Action: Mouse scrolled (665, 449) with delta (0, -1)
Screenshot: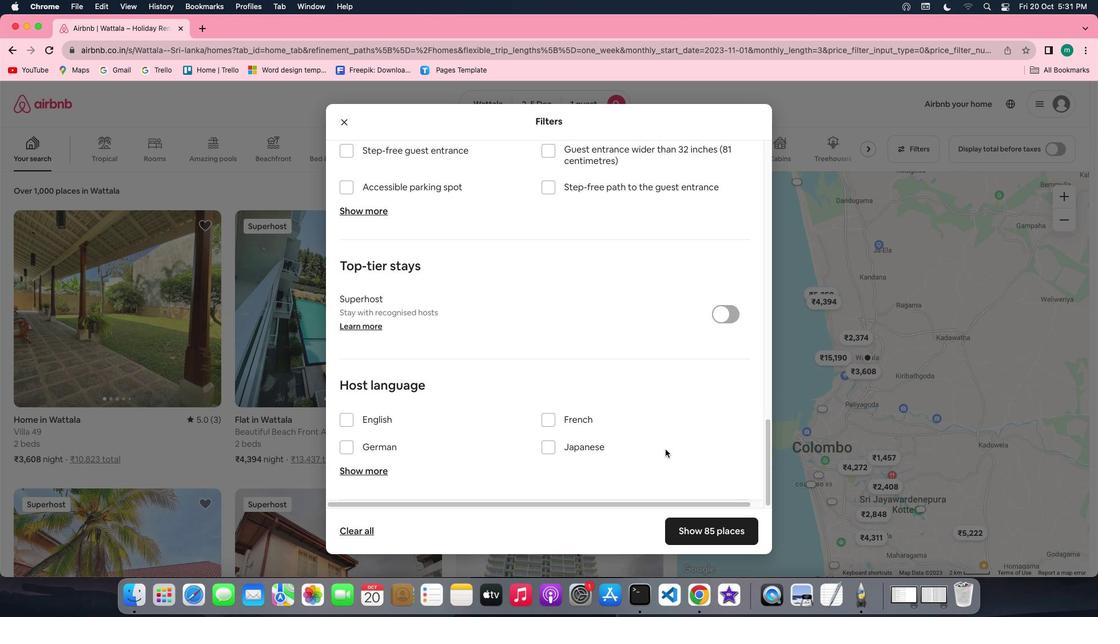 
Action: Mouse scrolled (665, 449) with delta (0, -2)
Screenshot: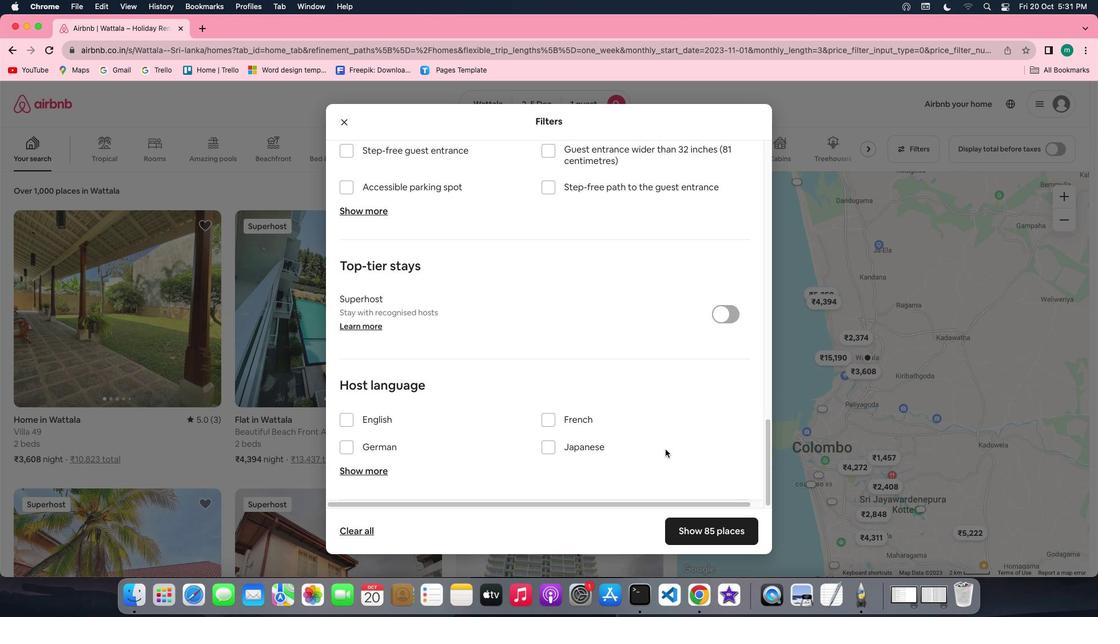 
Action: Mouse scrolled (665, 449) with delta (0, -2)
Screenshot: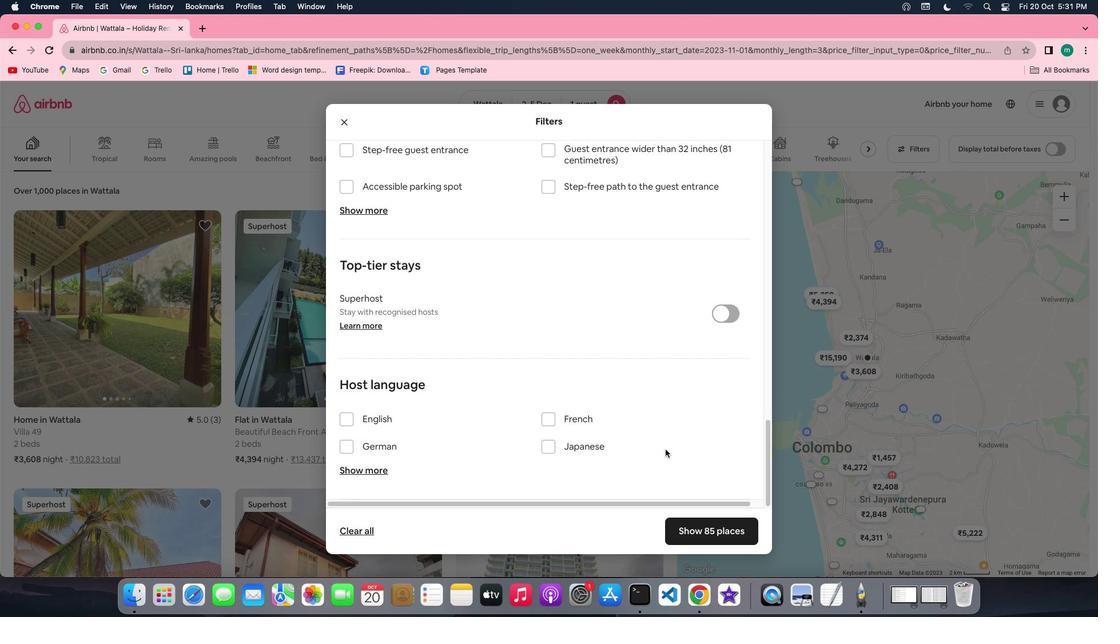 
Action: Mouse moved to (711, 532)
Screenshot: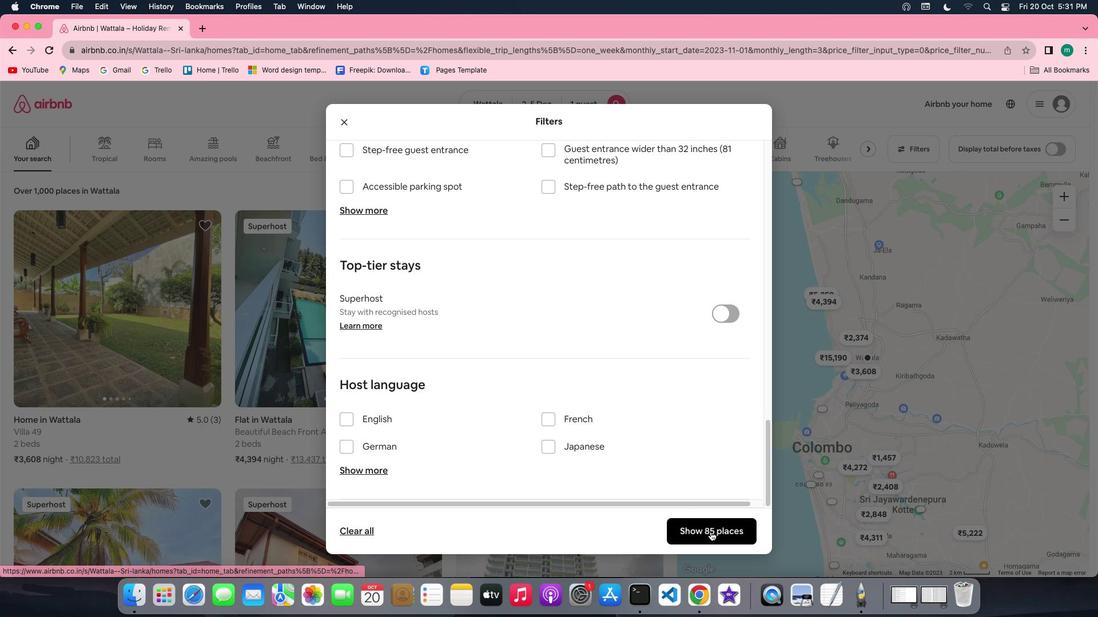 
Action: Mouse pressed left at (711, 532)
Screenshot: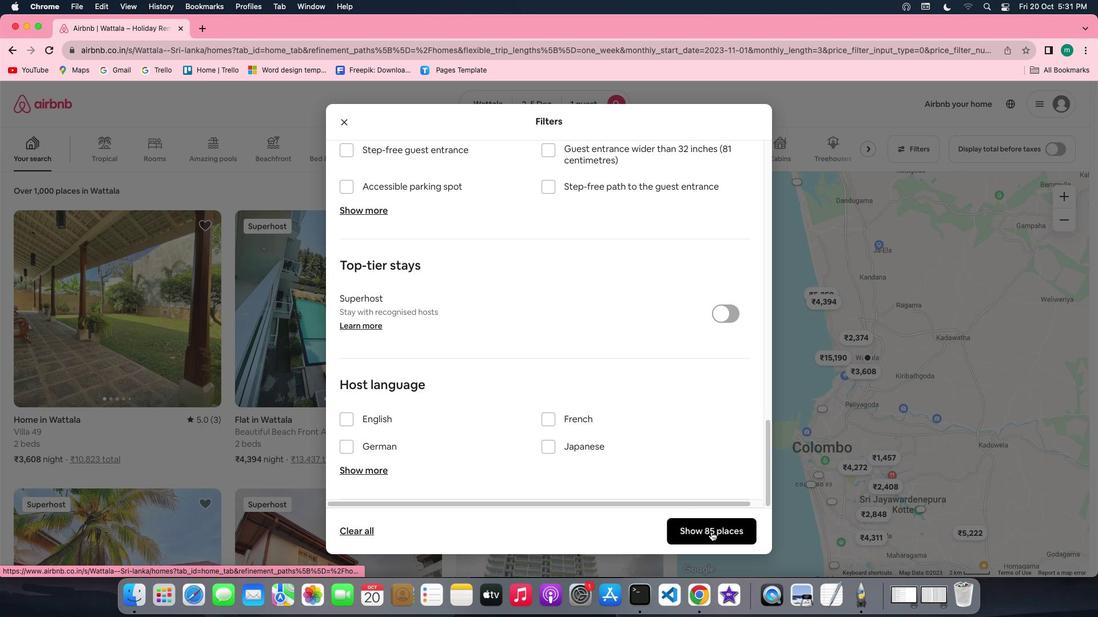 
Action: Mouse moved to (152, 288)
Screenshot: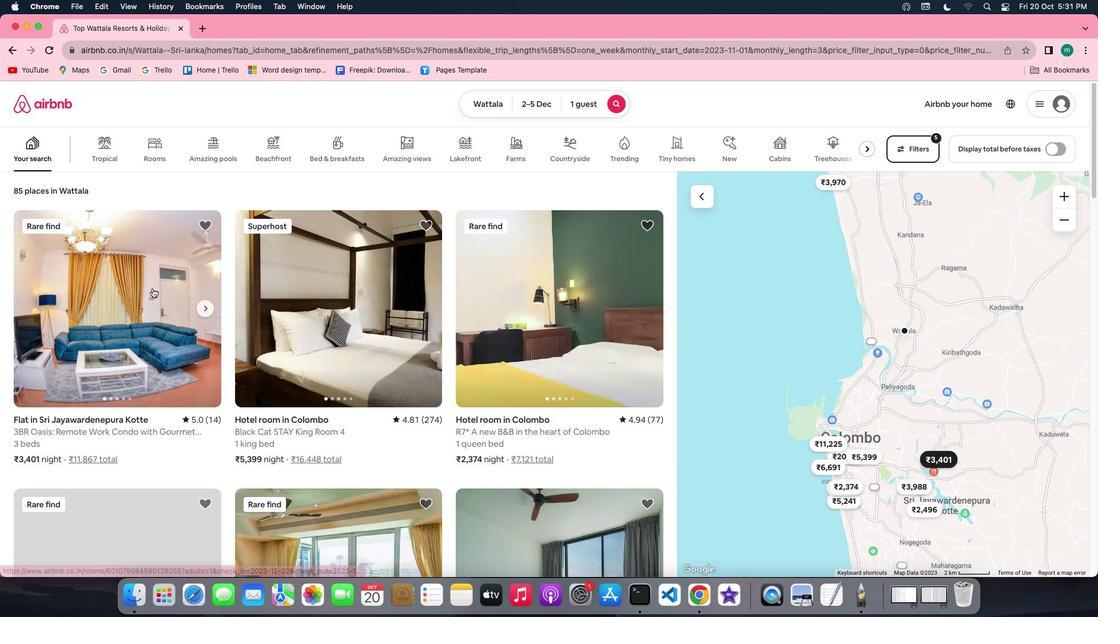 
Action: Mouse pressed left at (152, 288)
Screenshot: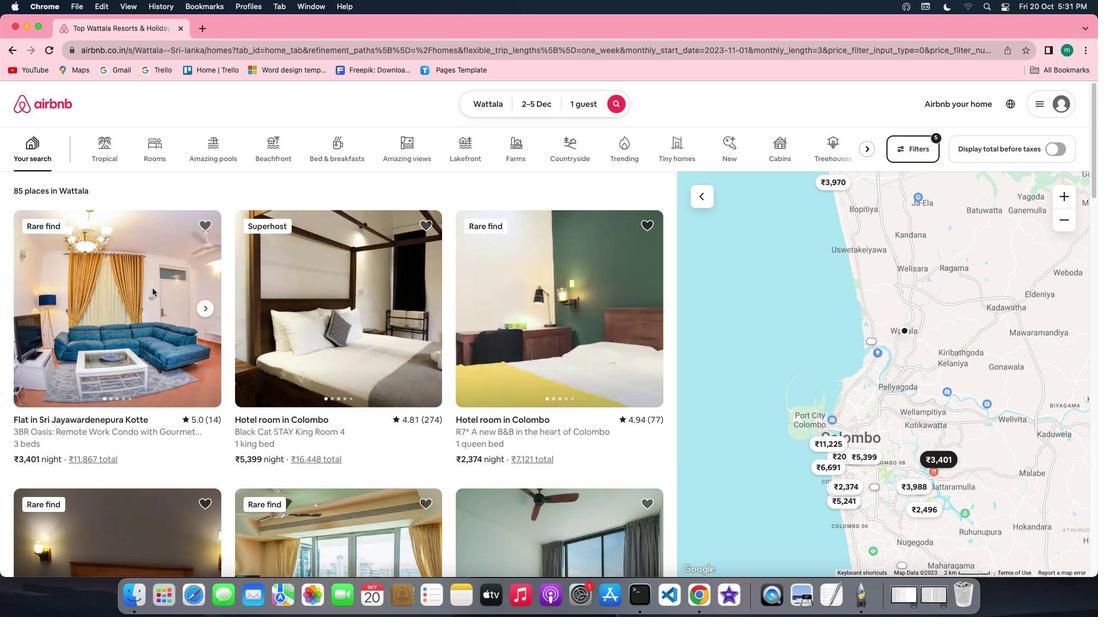 
Action: Mouse moved to (781, 424)
Screenshot: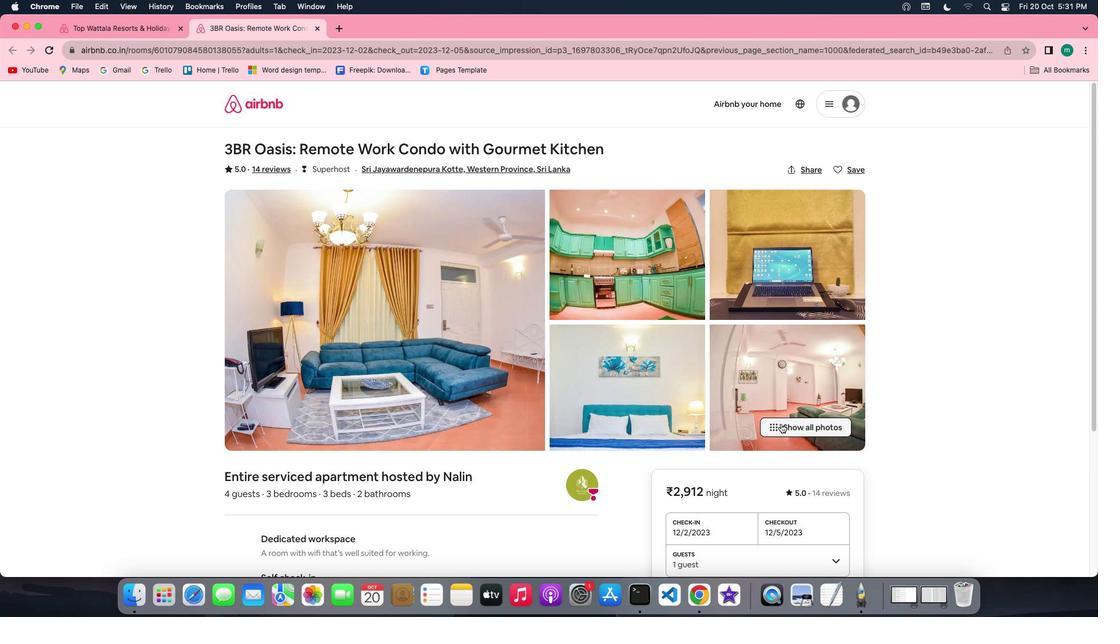
Action: Mouse pressed left at (781, 424)
Screenshot: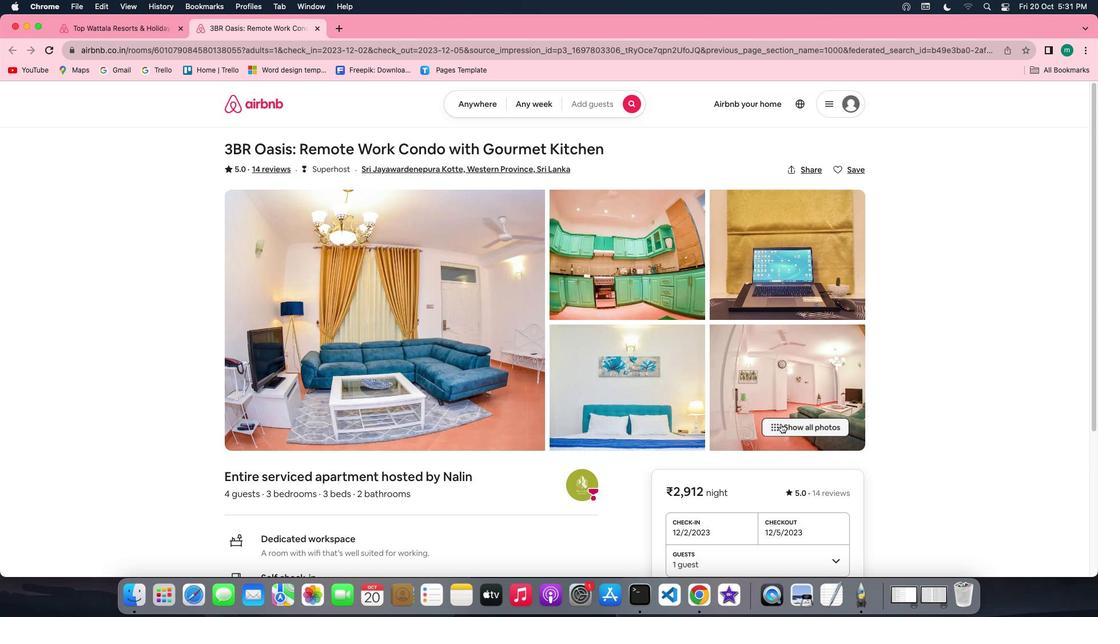 
Action: Mouse moved to (527, 370)
Screenshot: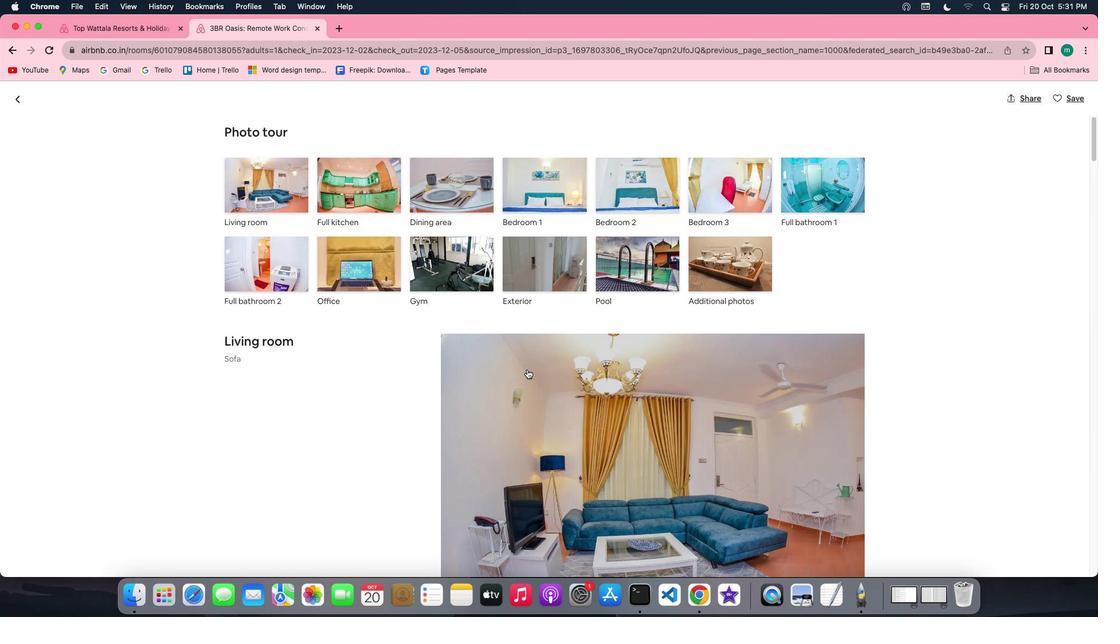 
Action: Mouse scrolled (527, 370) with delta (0, 0)
Screenshot: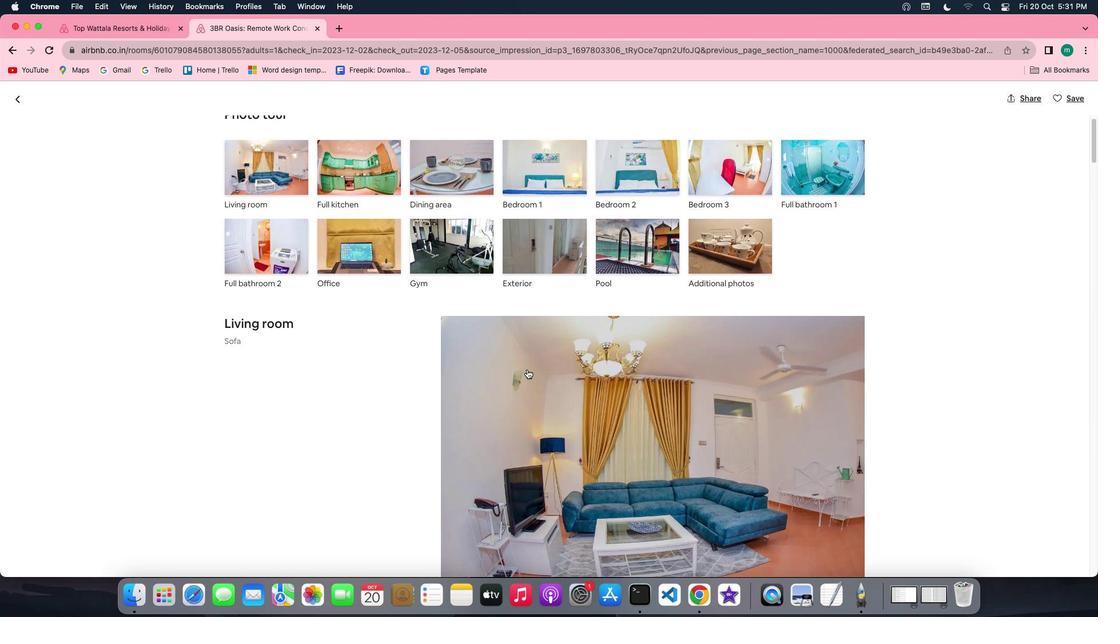 
Action: Mouse scrolled (527, 370) with delta (0, 0)
Screenshot: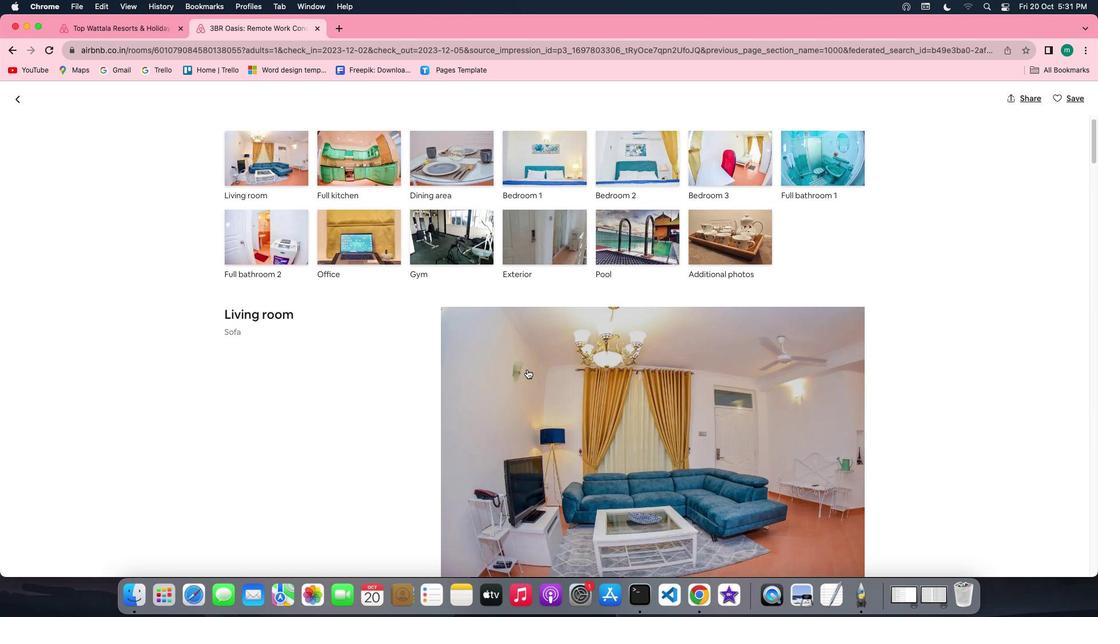 
Action: Mouse scrolled (527, 370) with delta (0, -1)
Screenshot: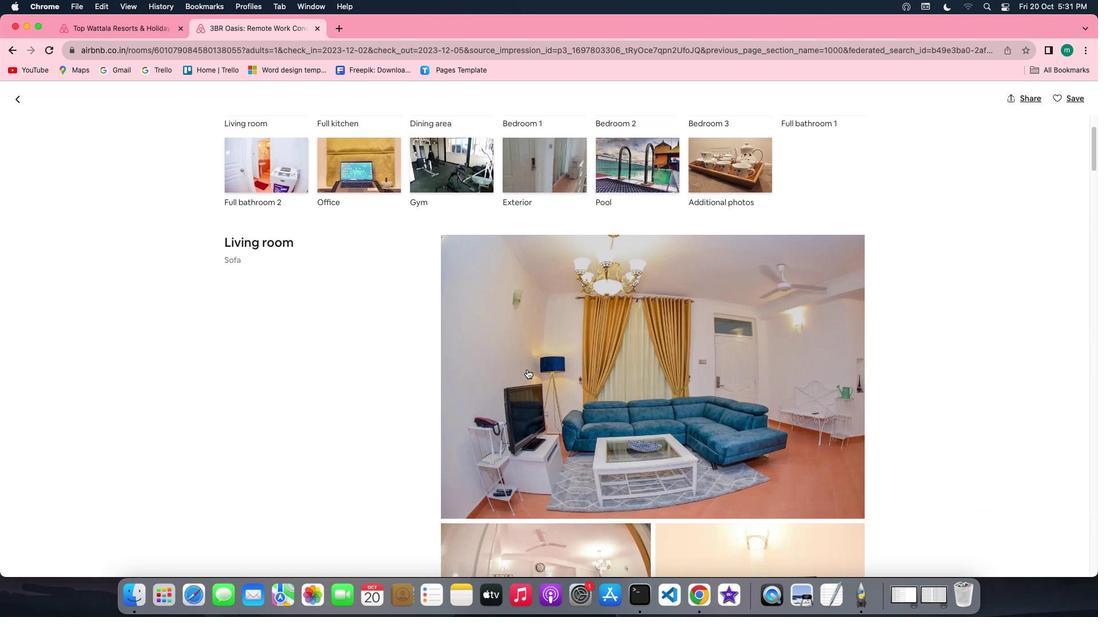 
Action: Mouse scrolled (527, 370) with delta (0, -1)
Screenshot: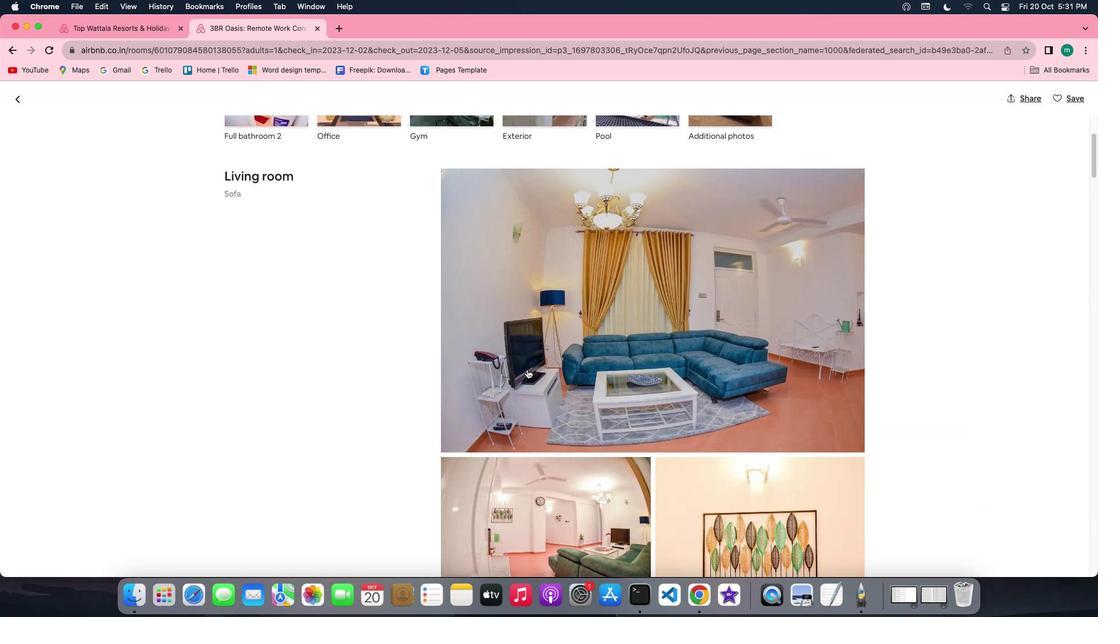 
Action: Mouse scrolled (527, 370) with delta (0, 0)
Screenshot: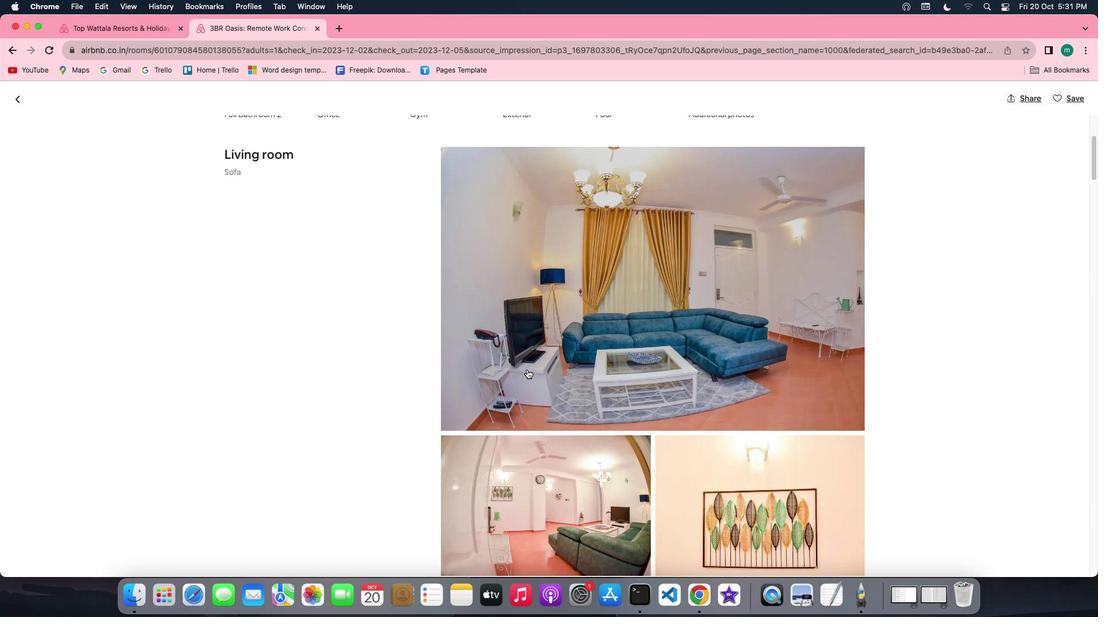 
Action: Mouse scrolled (527, 370) with delta (0, 0)
Screenshot: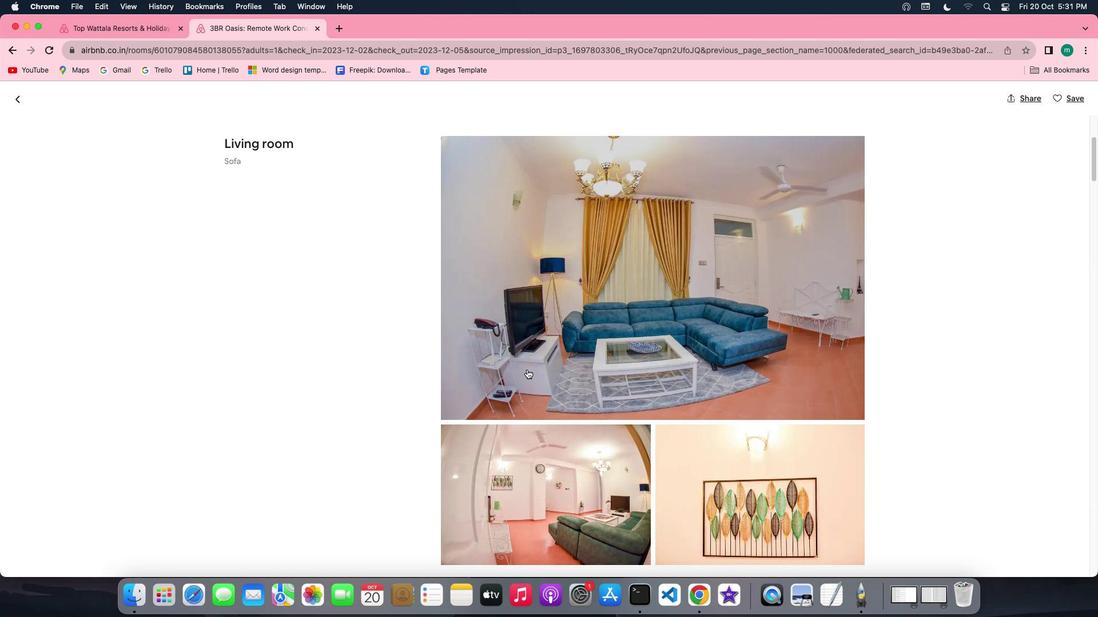 
Action: Mouse scrolled (527, 370) with delta (0, 0)
Screenshot: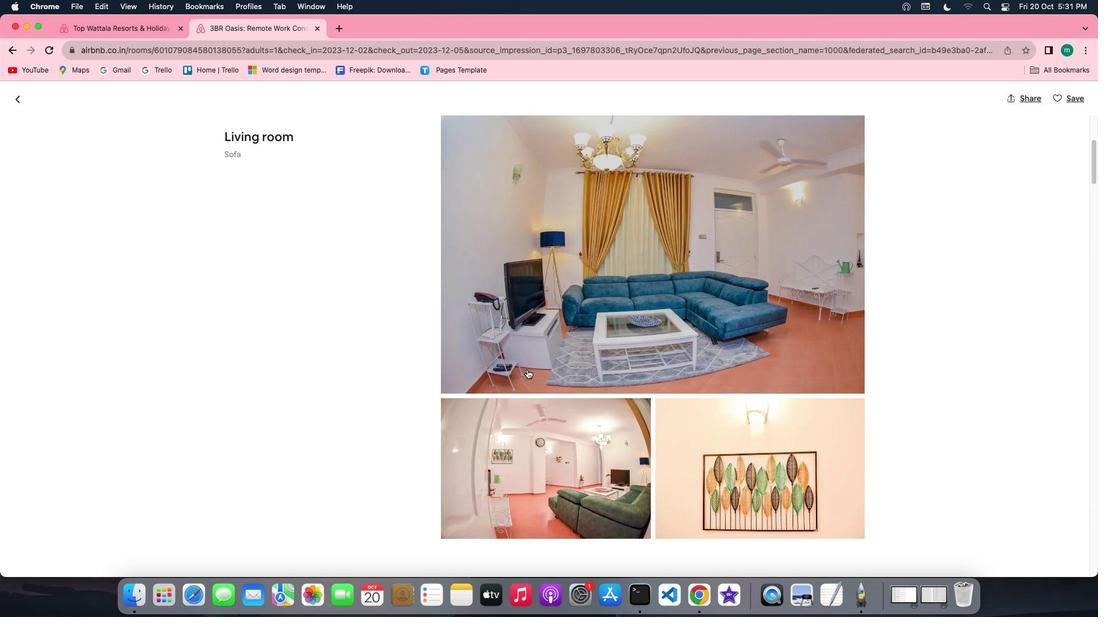 
Action: Mouse scrolled (527, 370) with delta (0, 0)
Screenshot: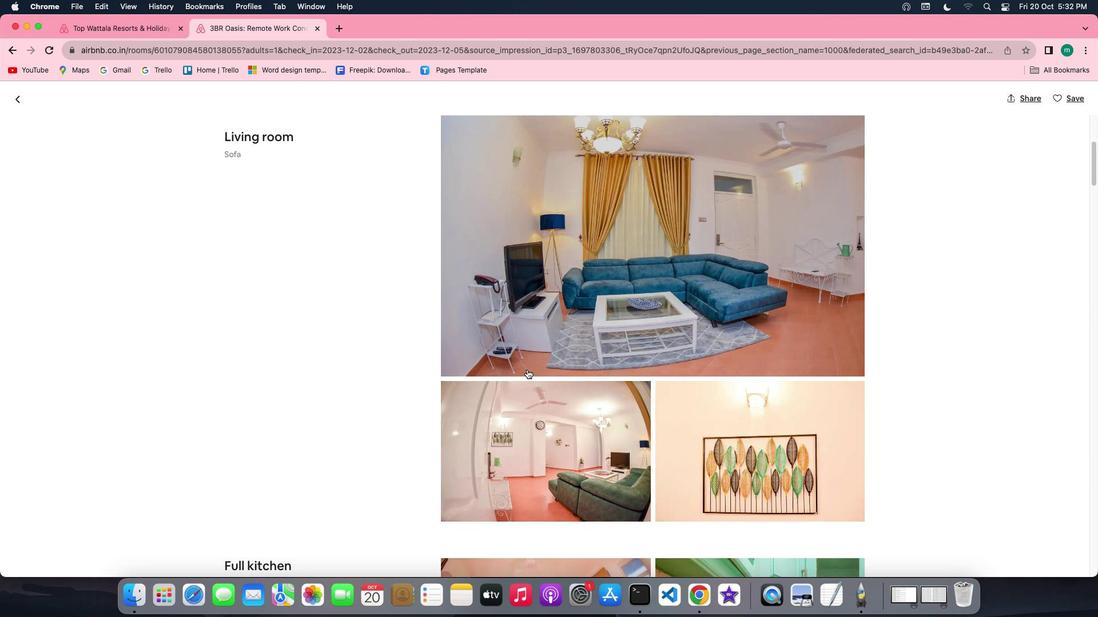 
Action: Mouse scrolled (527, 370) with delta (0, 0)
Screenshot: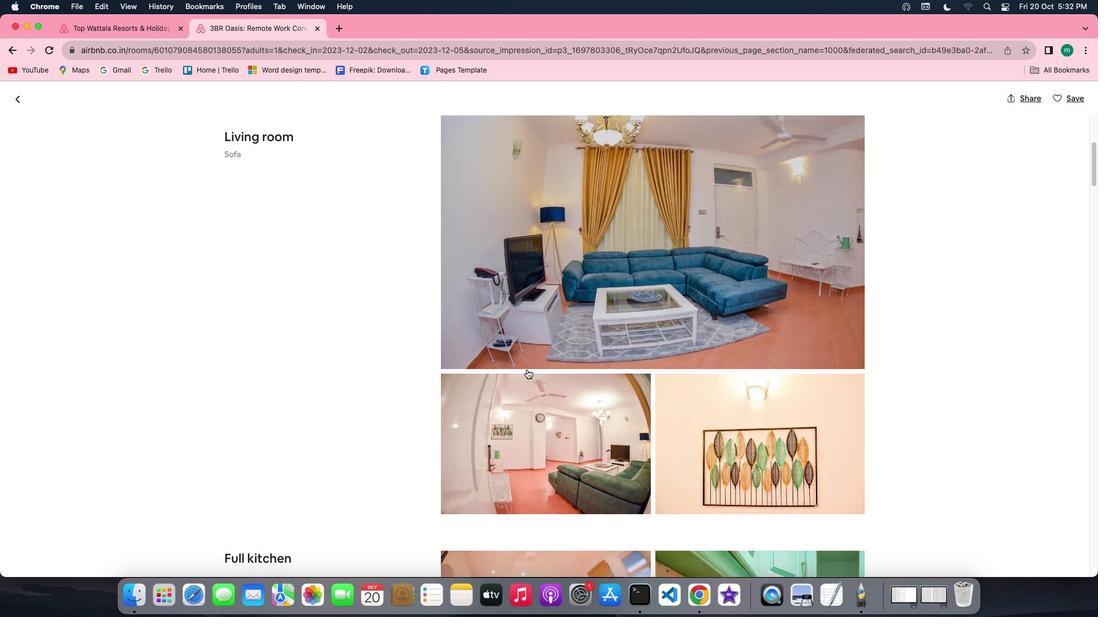 
Action: Mouse scrolled (527, 370) with delta (0, 0)
Screenshot: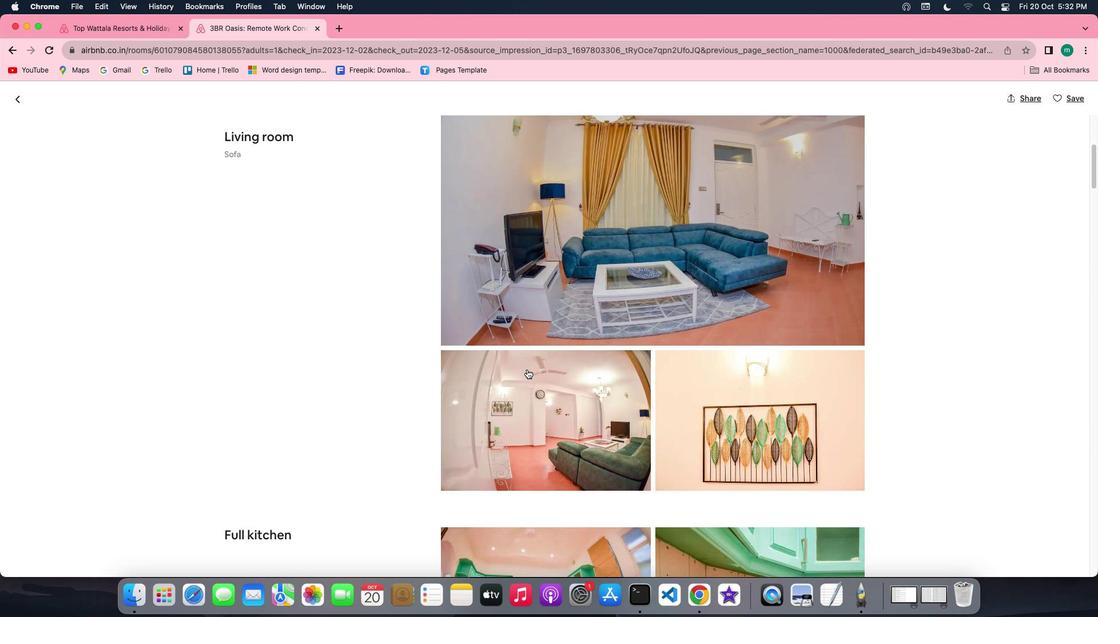 
Action: Mouse scrolled (527, 370) with delta (0, 0)
Screenshot: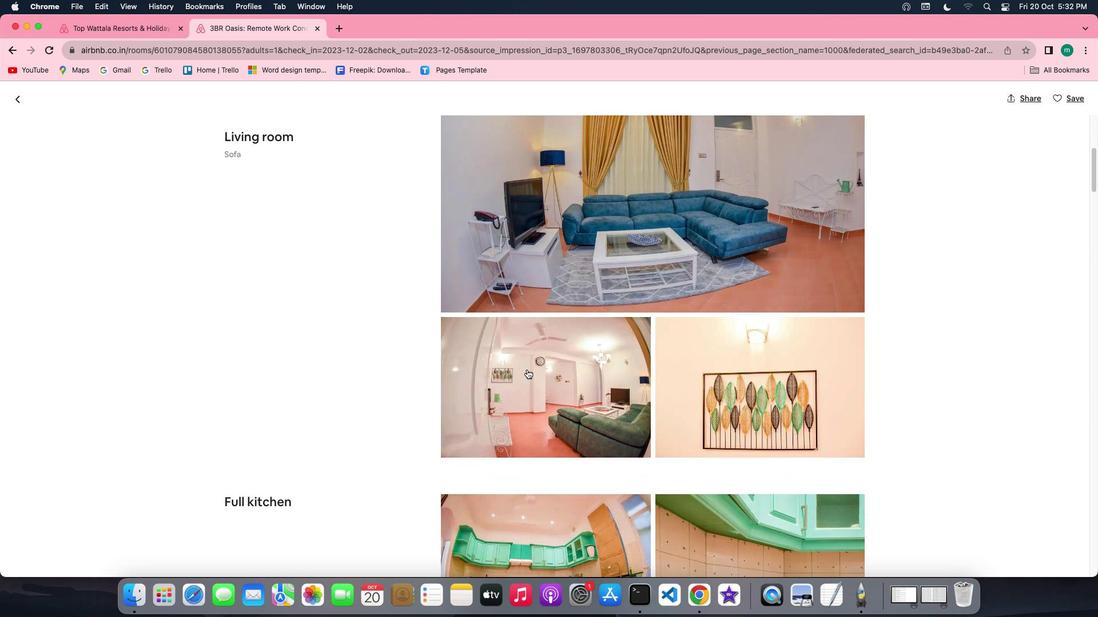 
Action: Mouse scrolled (527, 370) with delta (0, 0)
Screenshot: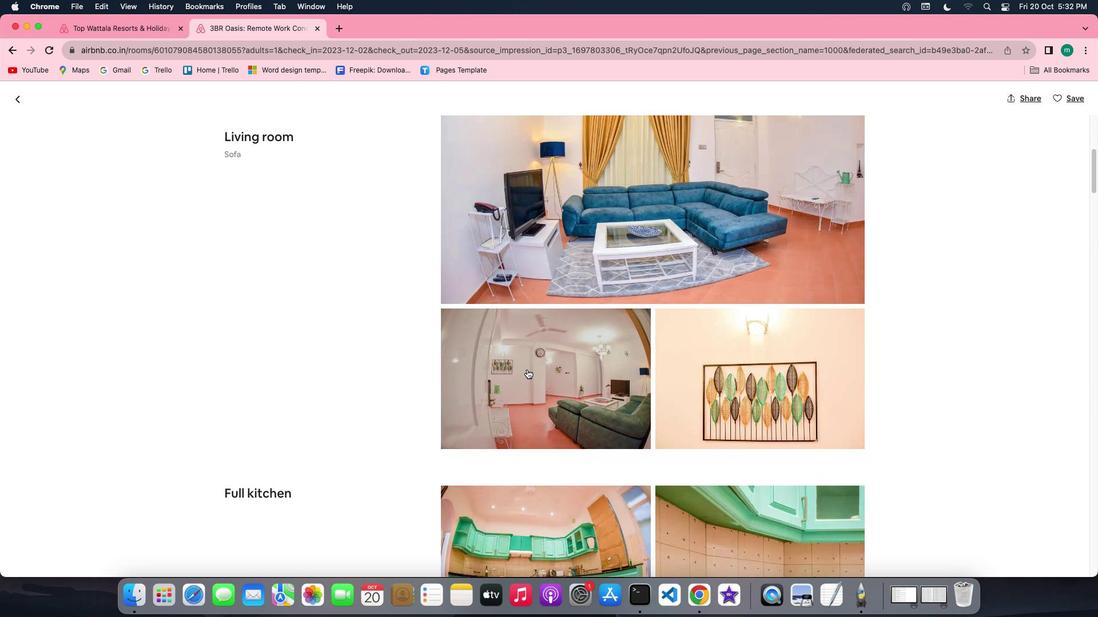 
Action: Mouse scrolled (527, 370) with delta (0, 0)
Screenshot: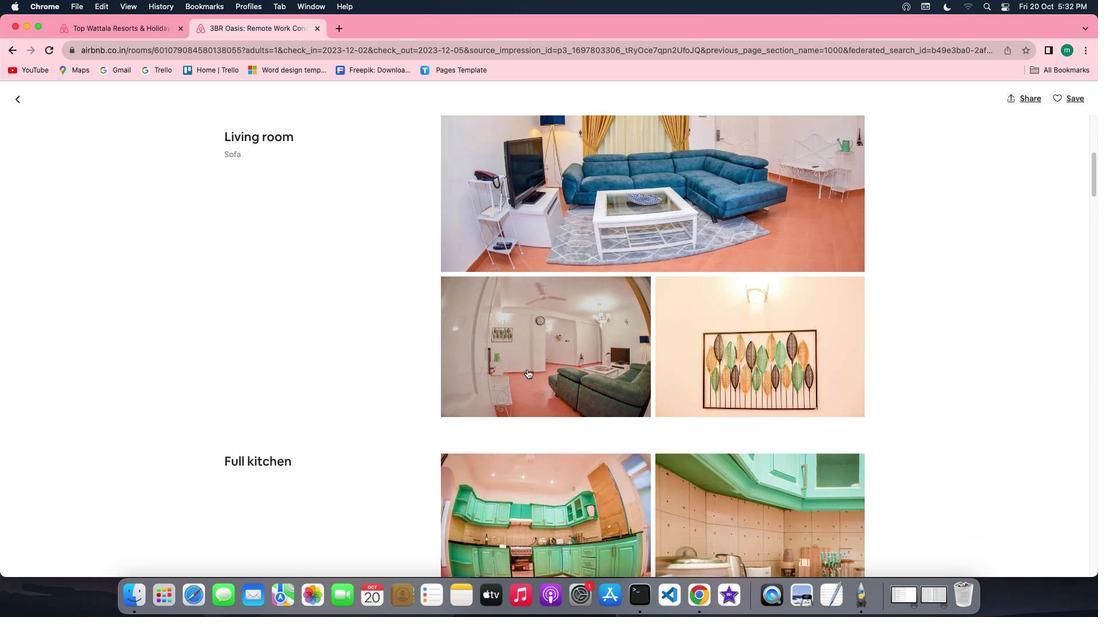 
Action: Mouse scrolled (527, 370) with delta (0, -1)
Screenshot: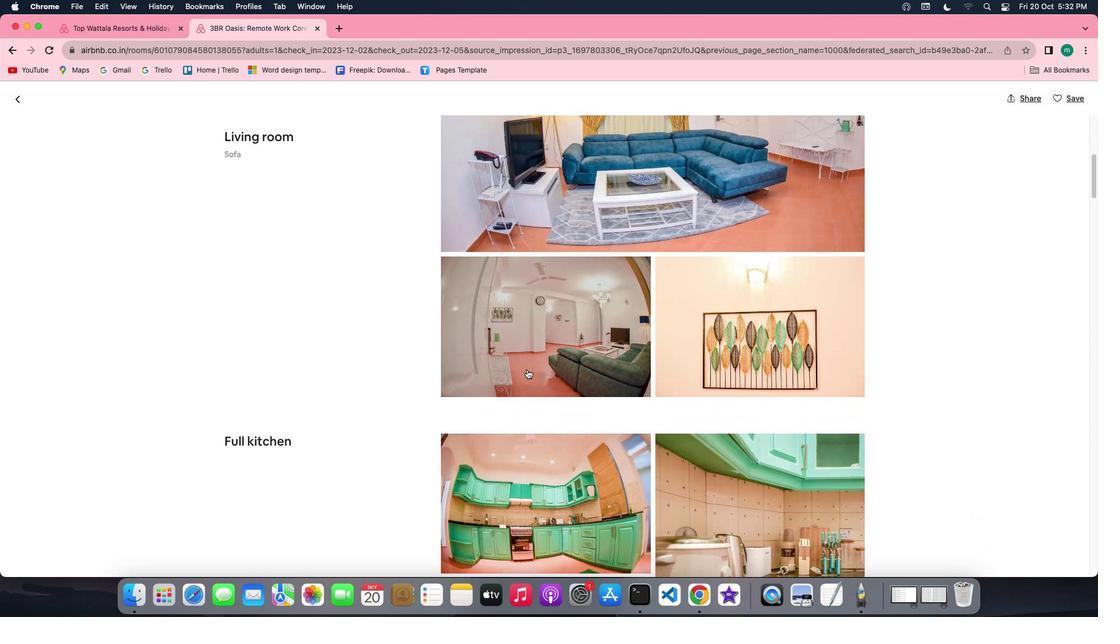 
Action: Mouse scrolled (527, 370) with delta (0, 0)
Screenshot: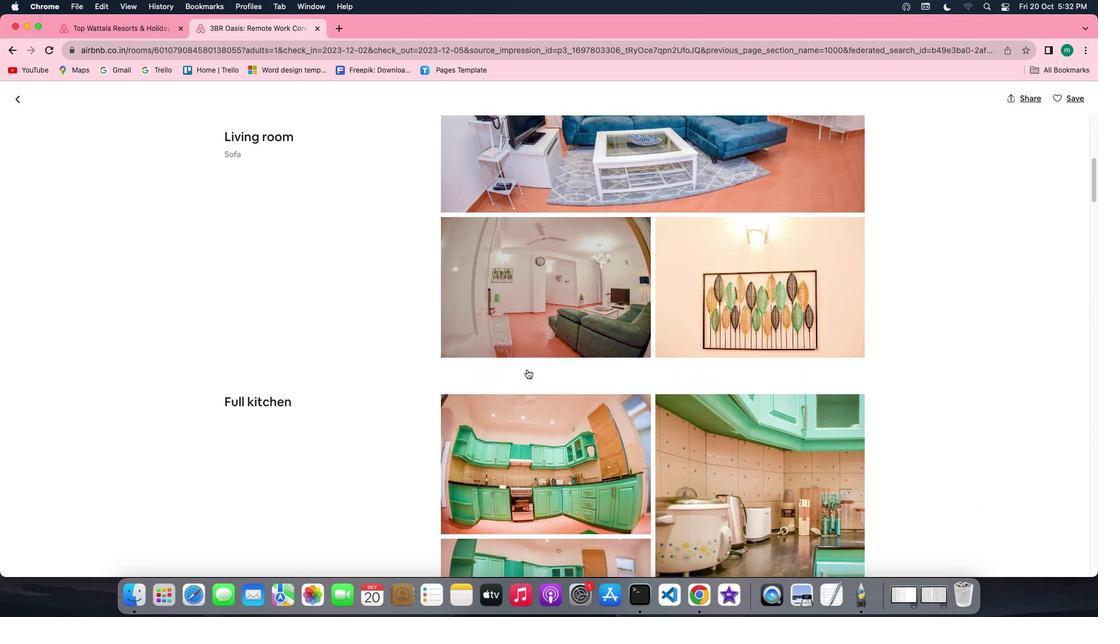 
Action: Mouse scrolled (527, 370) with delta (0, 0)
Screenshot: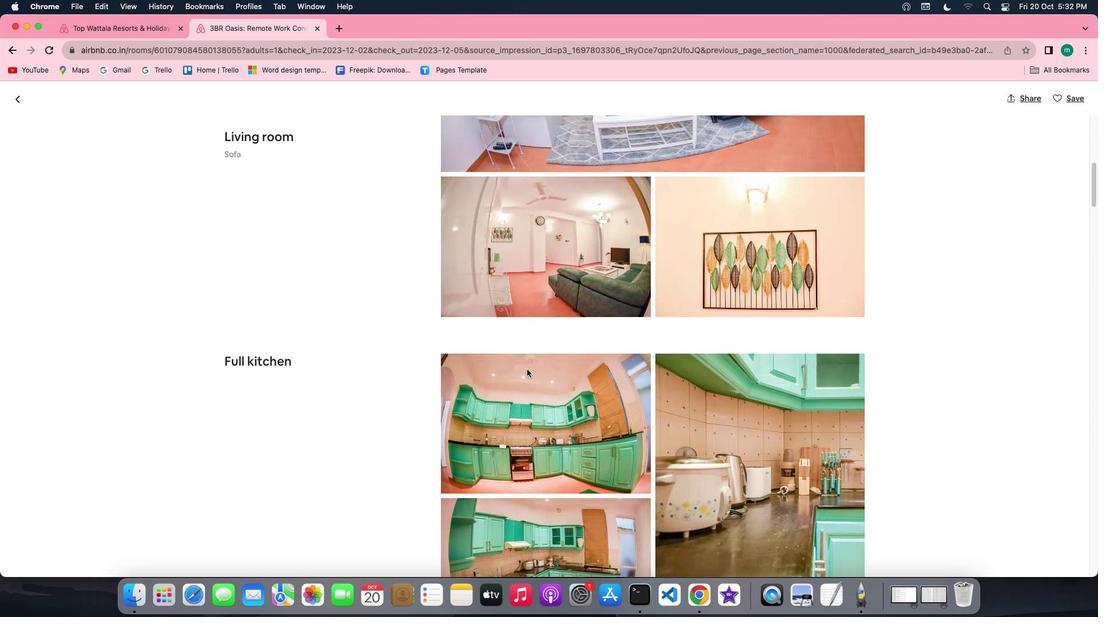 
Action: Mouse scrolled (527, 370) with delta (0, 0)
Screenshot: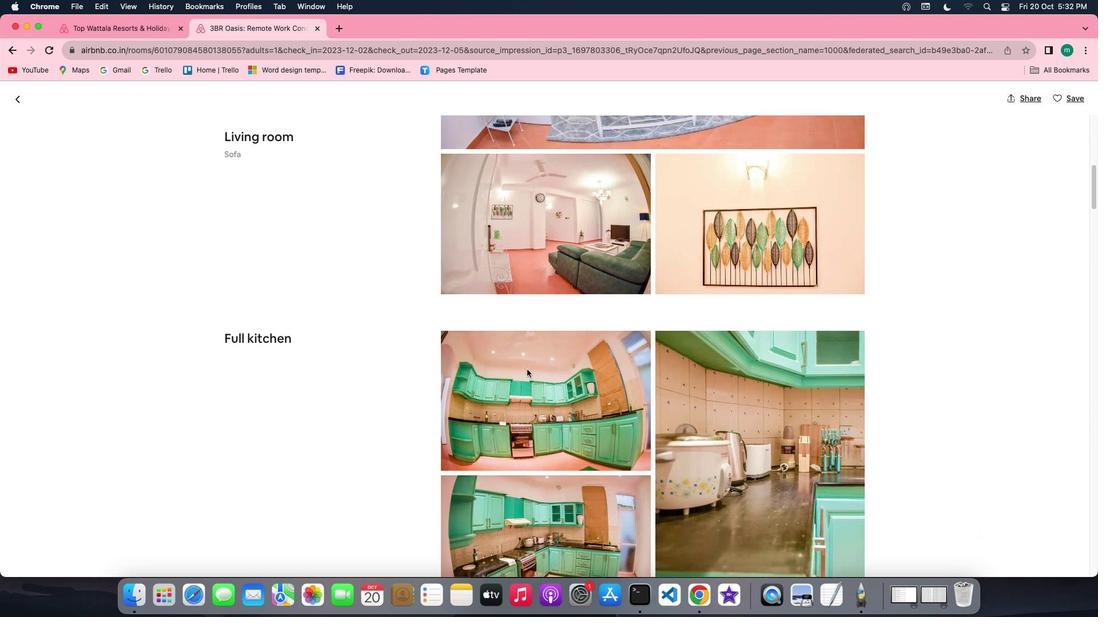 
Action: Mouse scrolled (527, 370) with delta (0, -1)
Screenshot: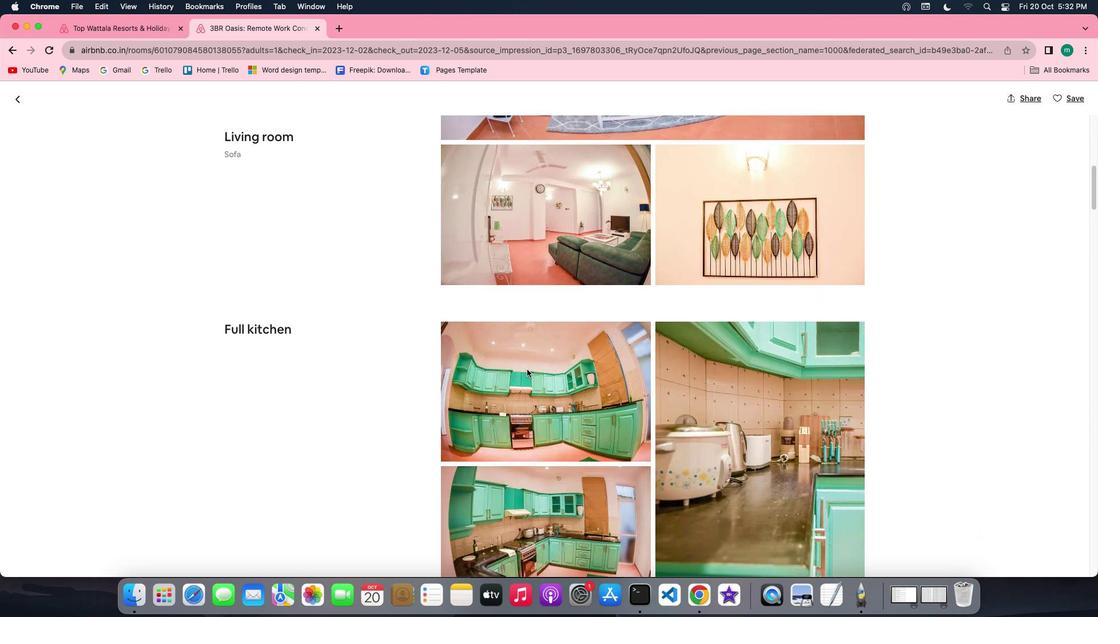 
Action: Mouse scrolled (527, 370) with delta (0, 0)
Screenshot: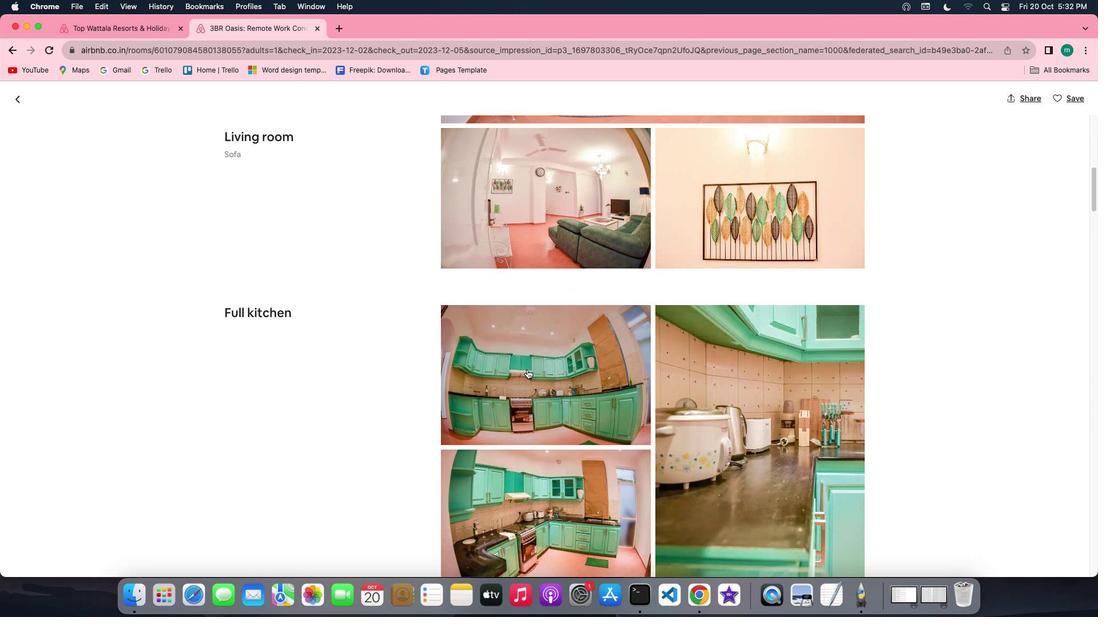 
Action: Mouse scrolled (527, 370) with delta (0, 0)
Screenshot: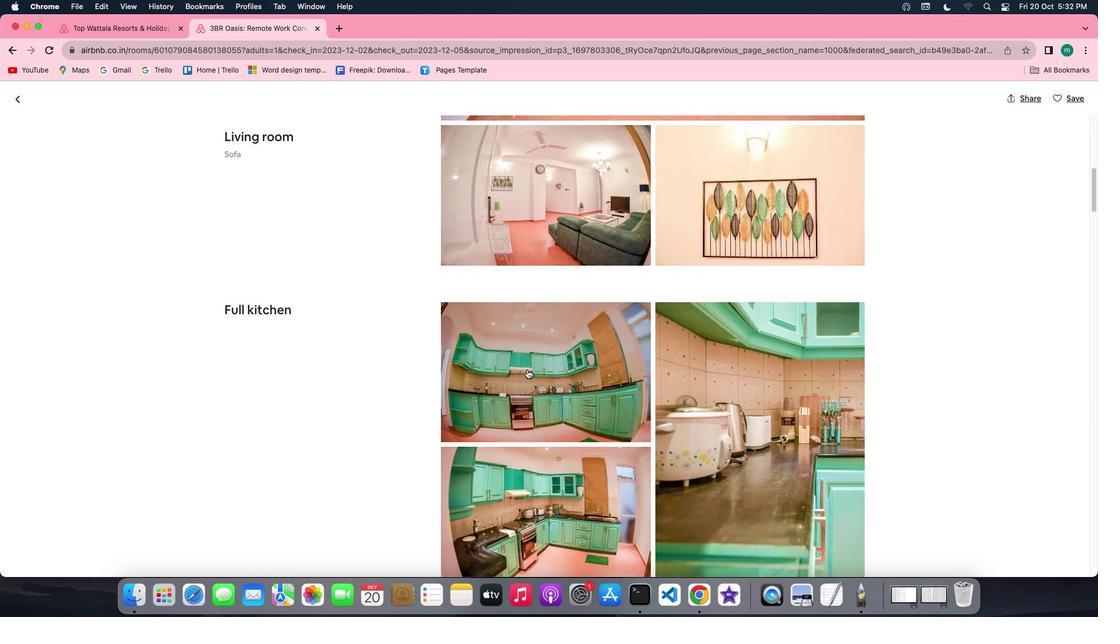 
Action: Mouse scrolled (527, 370) with delta (0, 0)
Screenshot: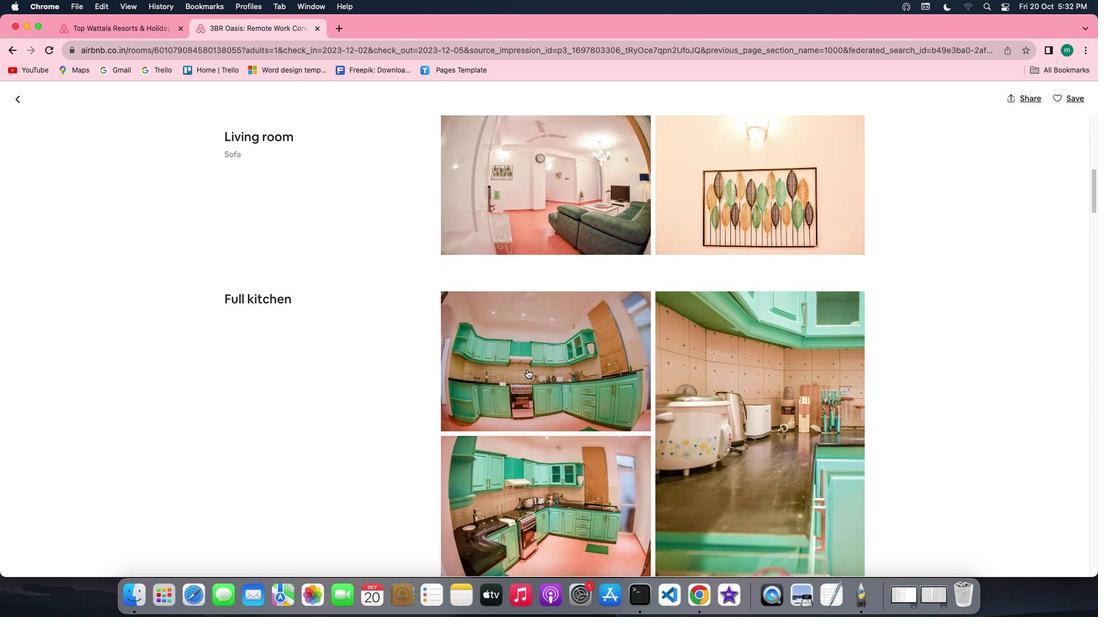 
Action: Mouse scrolled (527, 370) with delta (0, 0)
Screenshot: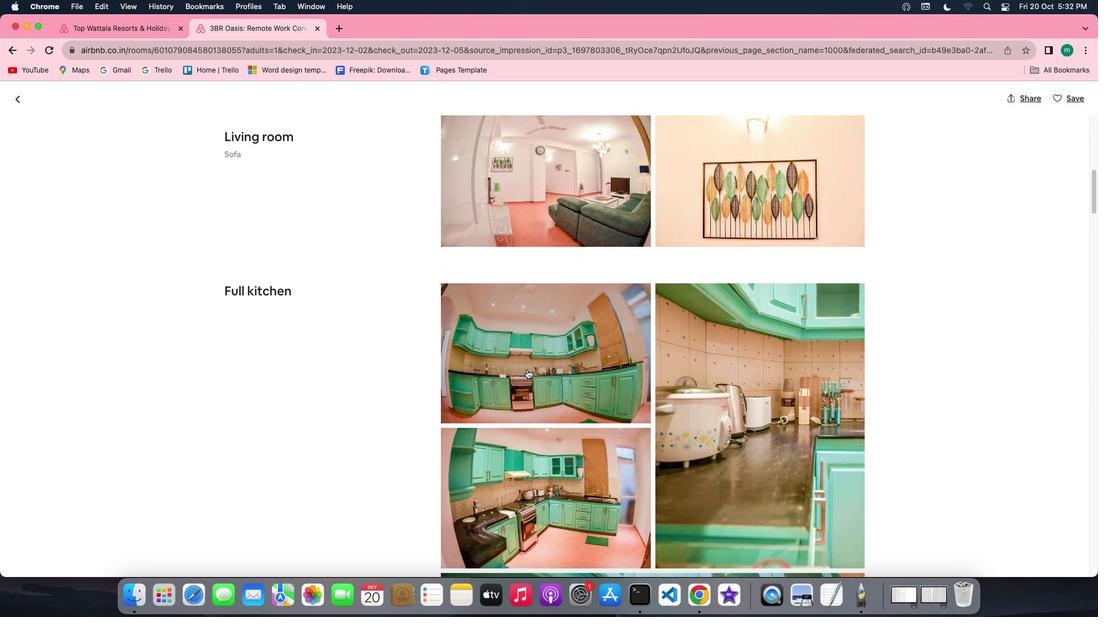 
Action: Mouse scrolled (527, 370) with delta (0, 0)
Screenshot: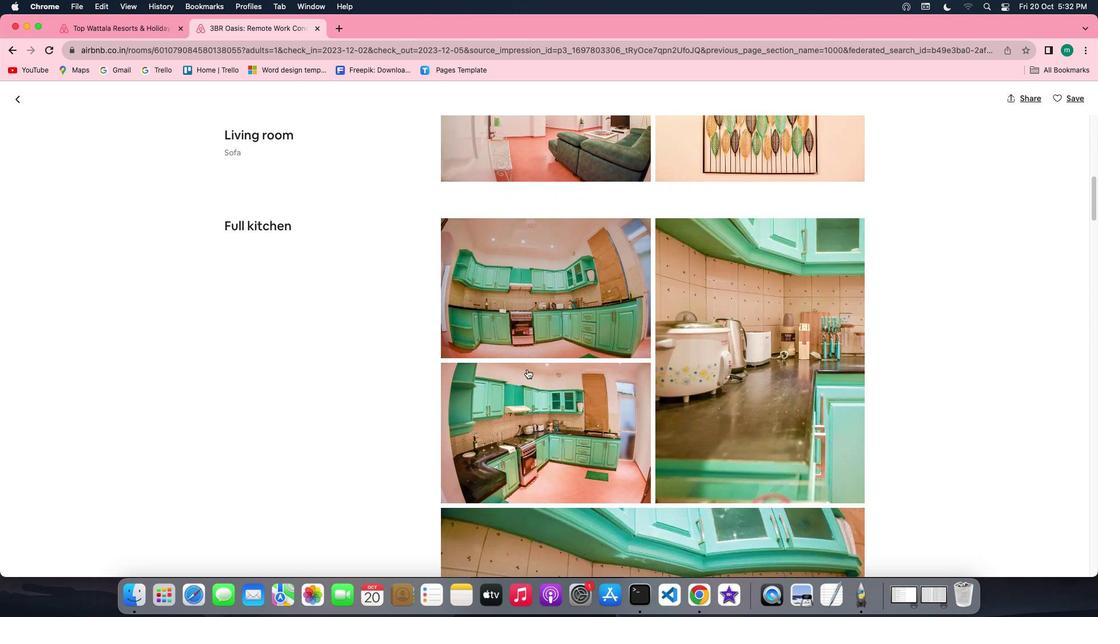
Action: Mouse scrolled (527, 370) with delta (0, 0)
Screenshot: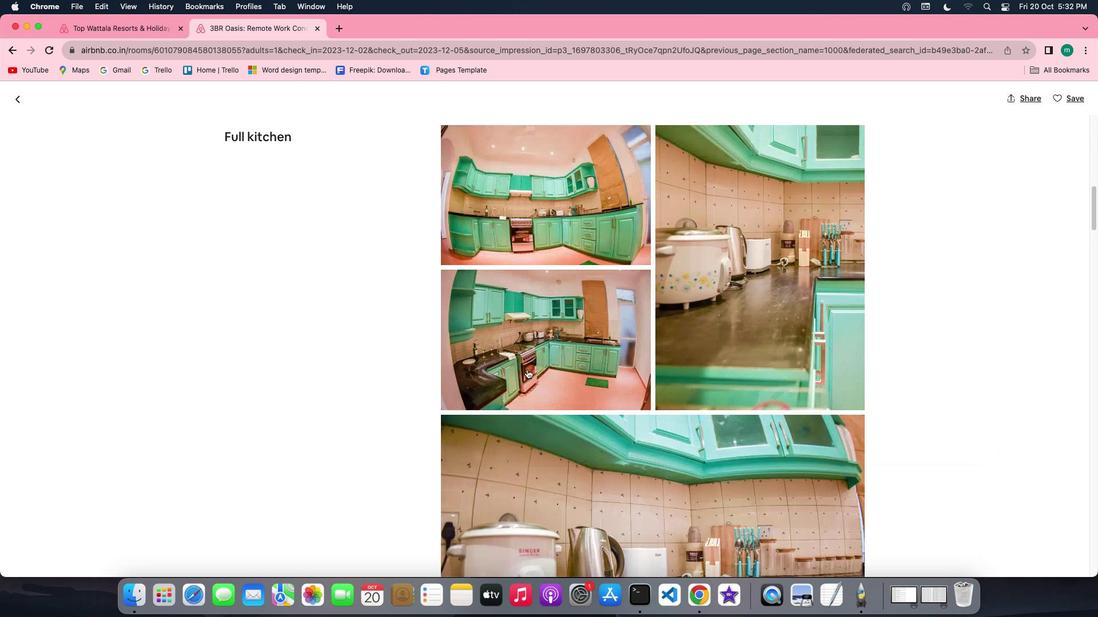
Action: Mouse scrolled (527, 370) with delta (0, -1)
Screenshot: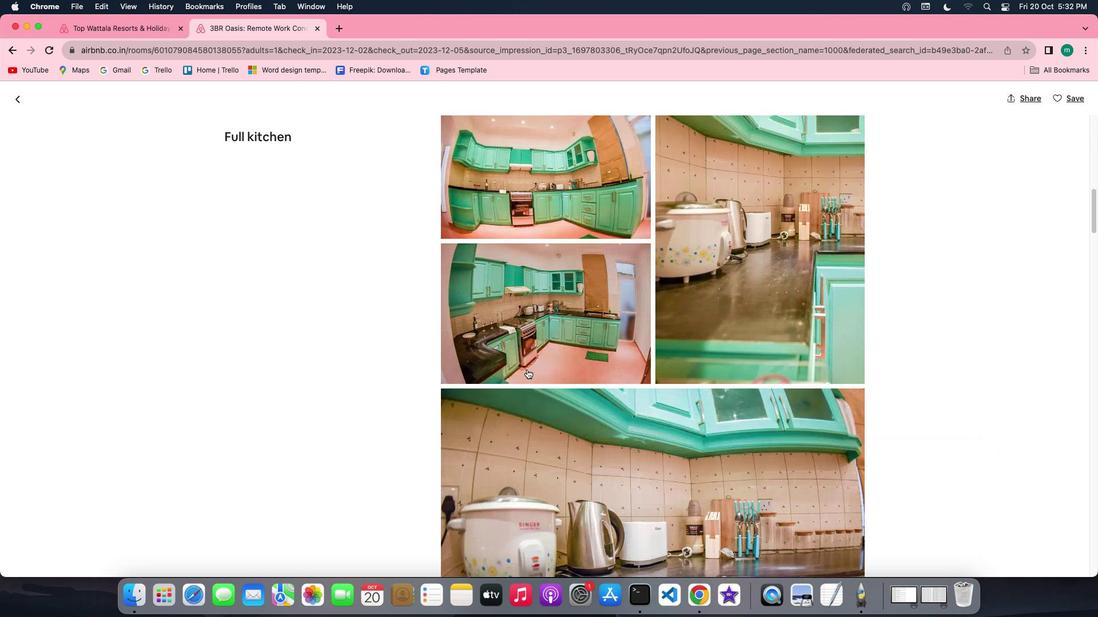 
Action: Mouse scrolled (527, 370) with delta (0, -2)
Screenshot: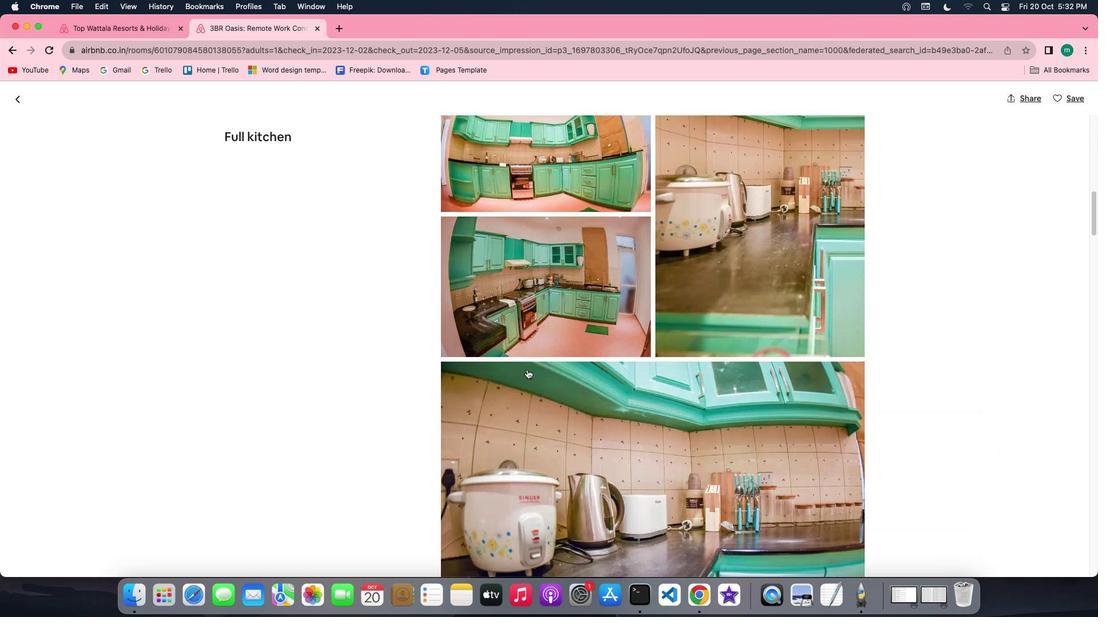 
Action: Mouse scrolled (527, 370) with delta (0, 0)
Screenshot: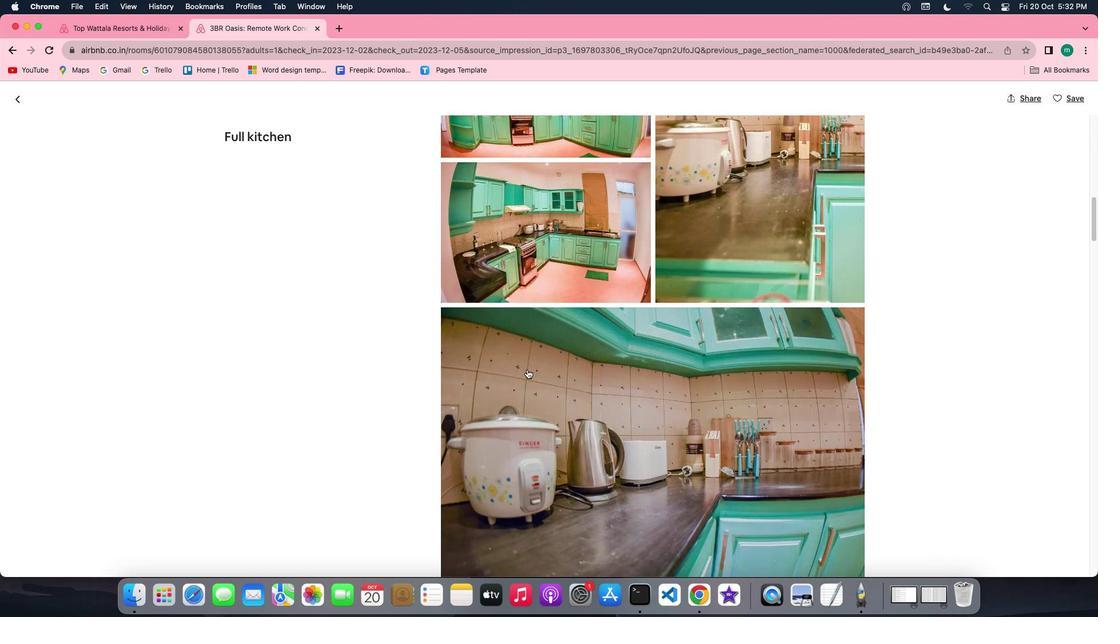 
Action: Mouse scrolled (527, 370) with delta (0, 0)
Screenshot: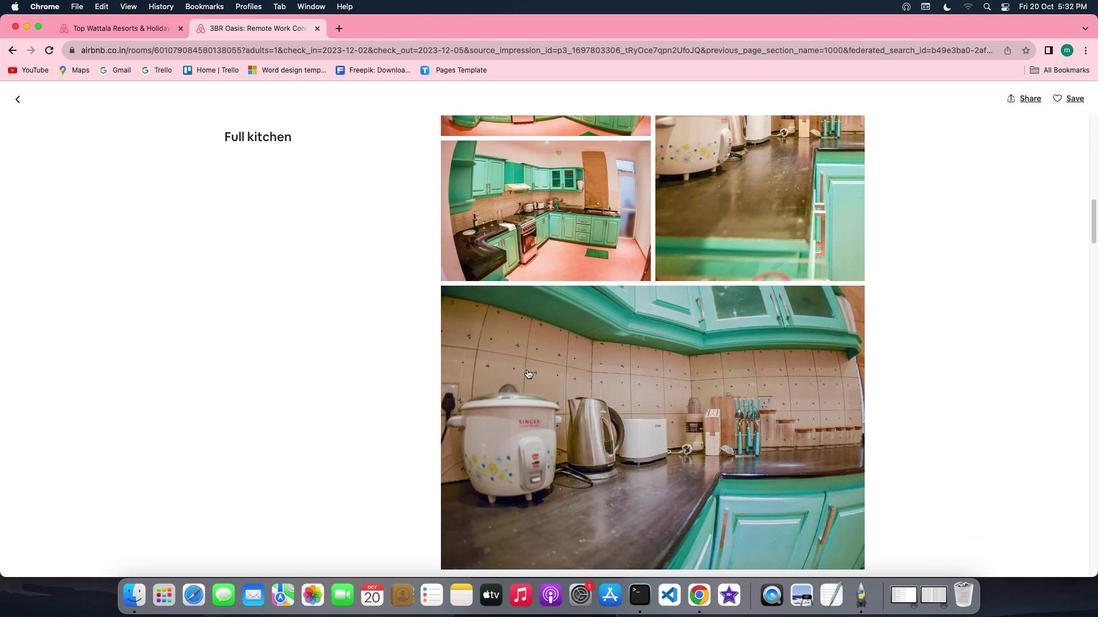 
Action: Mouse scrolled (527, 370) with delta (0, -1)
Screenshot: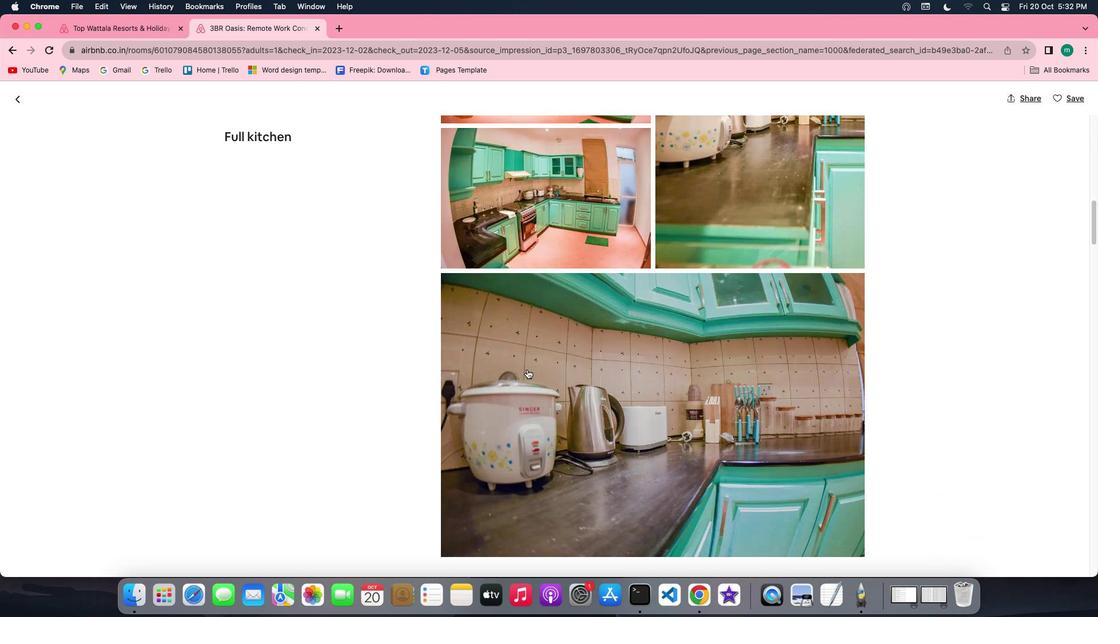 
Action: Mouse scrolled (527, 370) with delta (0, 0)
Screenshot: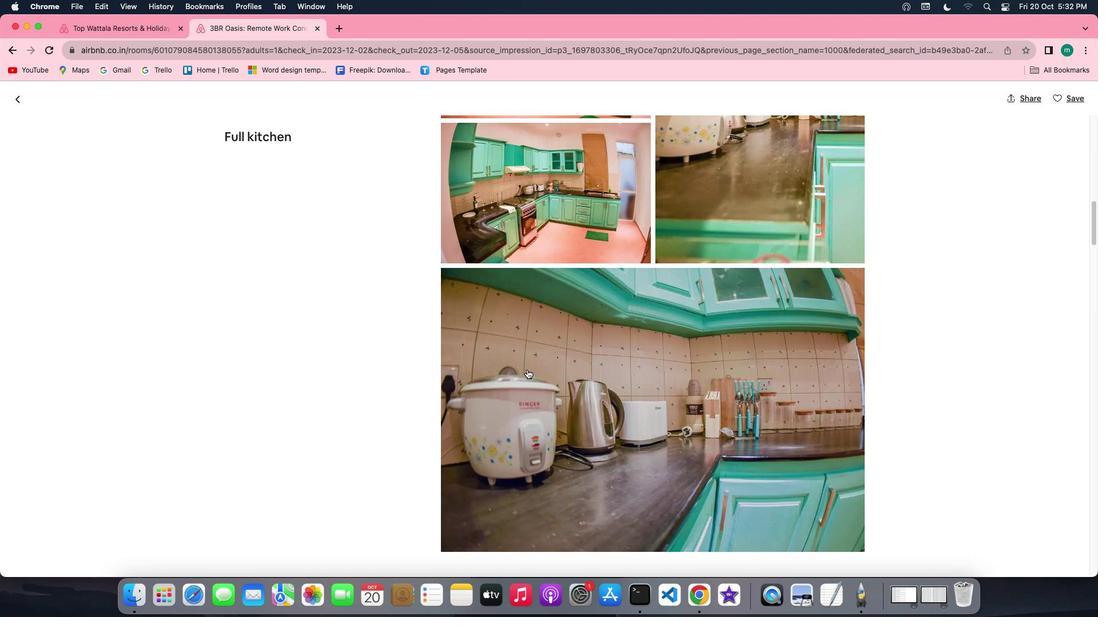 
Action: Mouse scrolled (527, 370) with delta (0, 0)
Screenshot: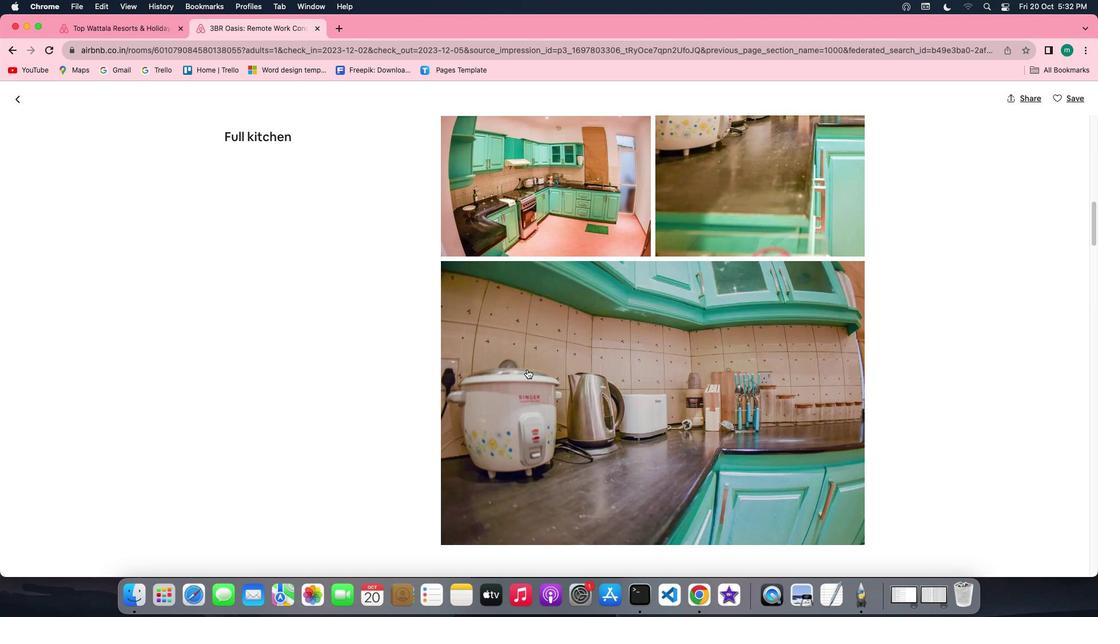 
Action: Mouse scrolled (527, 370) with delta (0, 0)
Screenshot: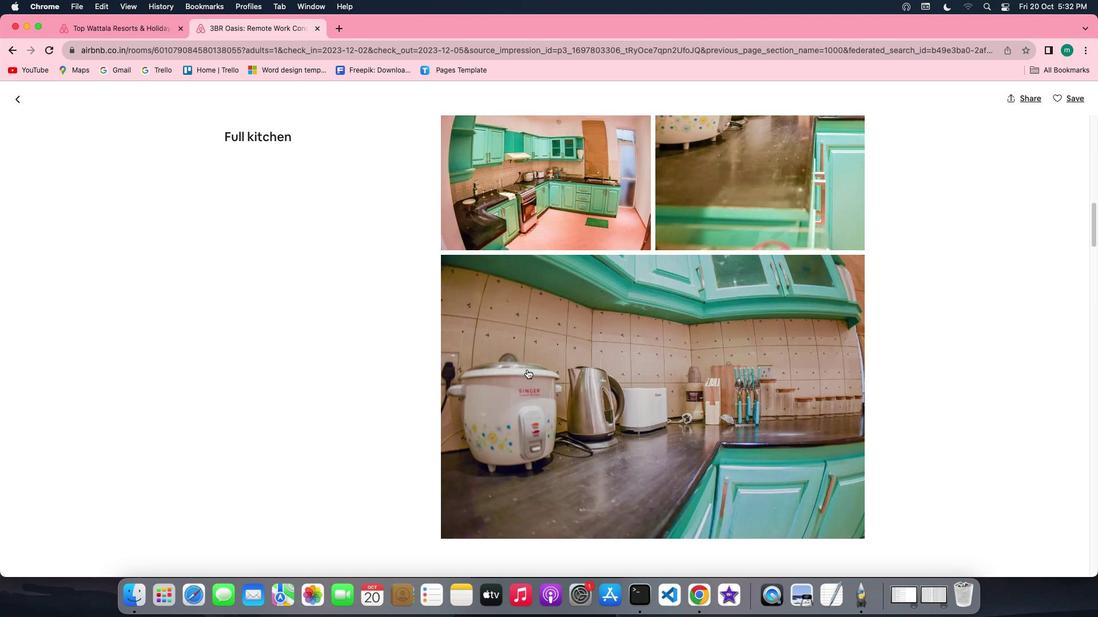 
Action: Mouse scrolled (527, 370) with delta (0, 0)
Screenshot: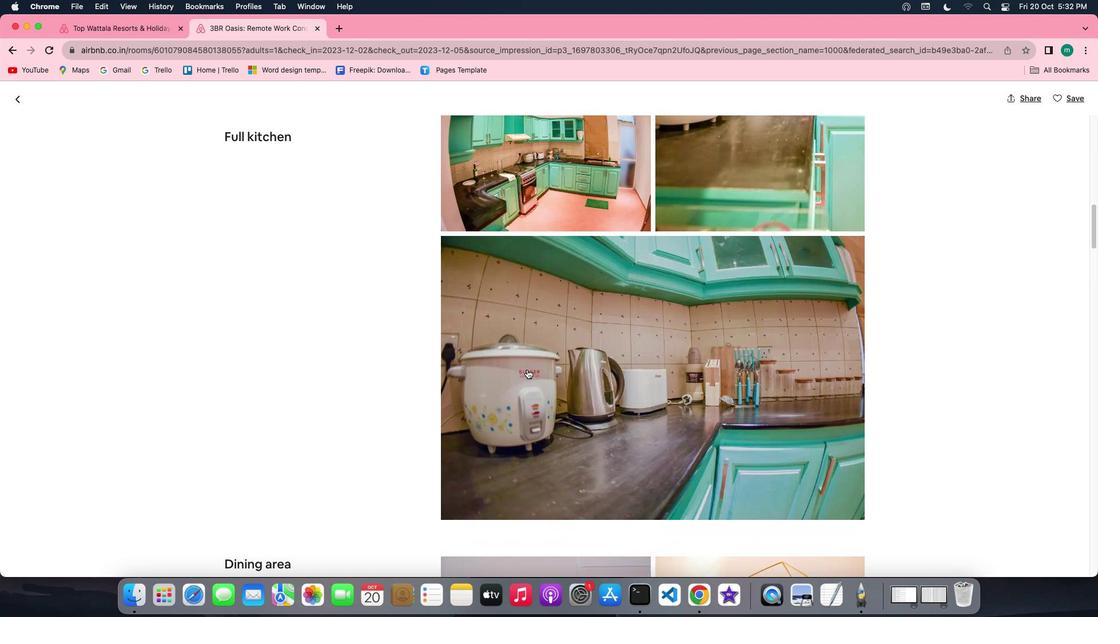 
Action: Mouse scrolled (527, 370) with delta (0, 0)
Screenshot: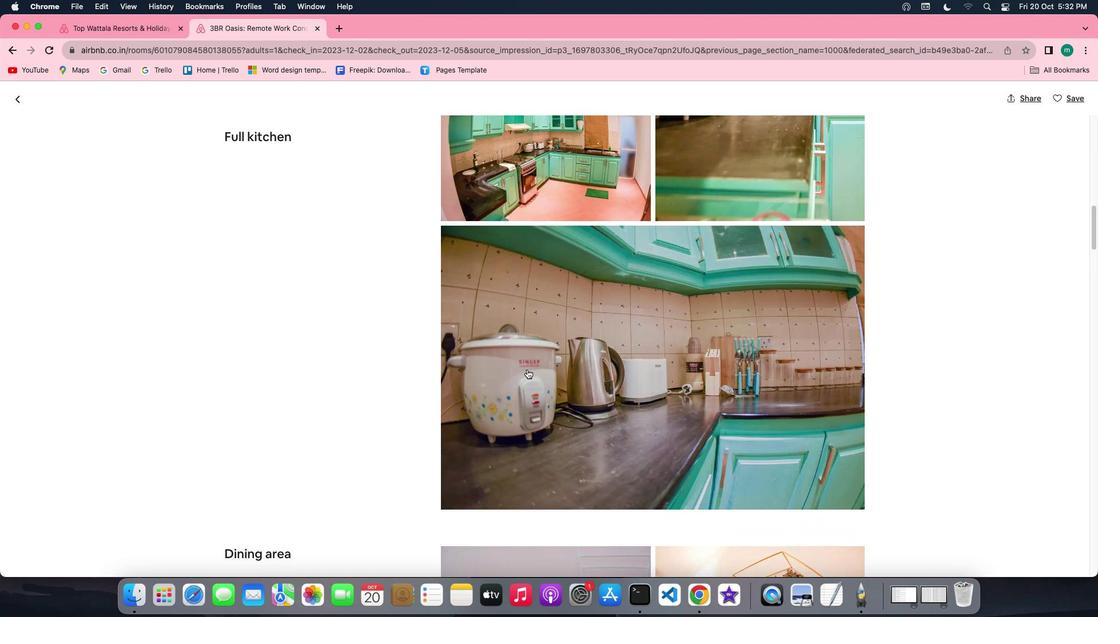 
Action: Mouse scrolled (527, 370) with delta (0, 0)
Screenshot: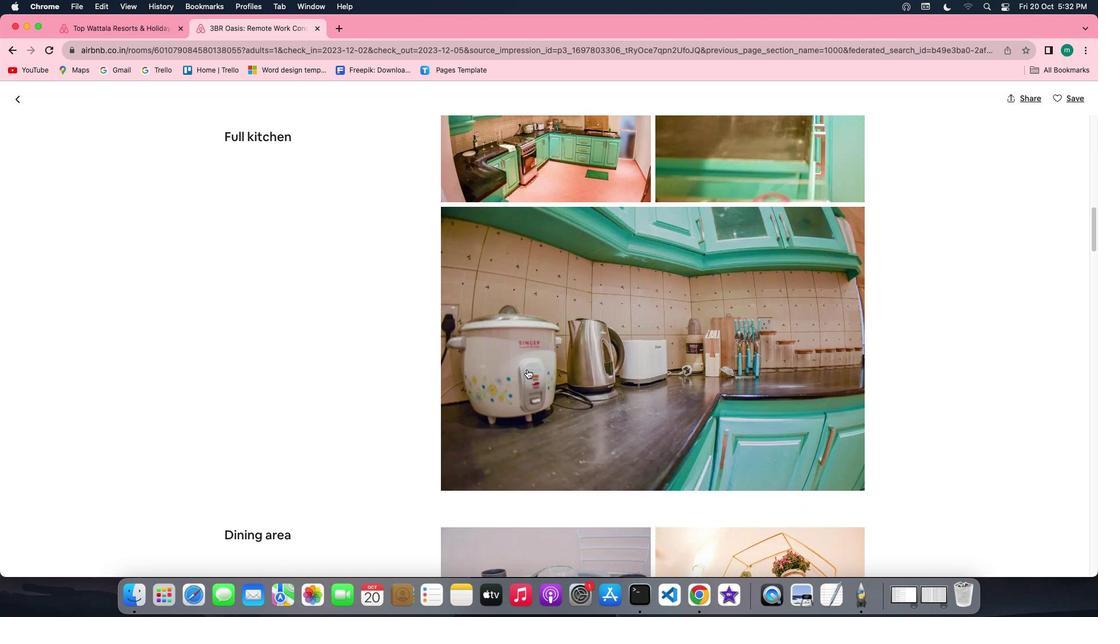 
Action: Mouse scrolled (527, 370) with delta (0, 0)
Screenshot: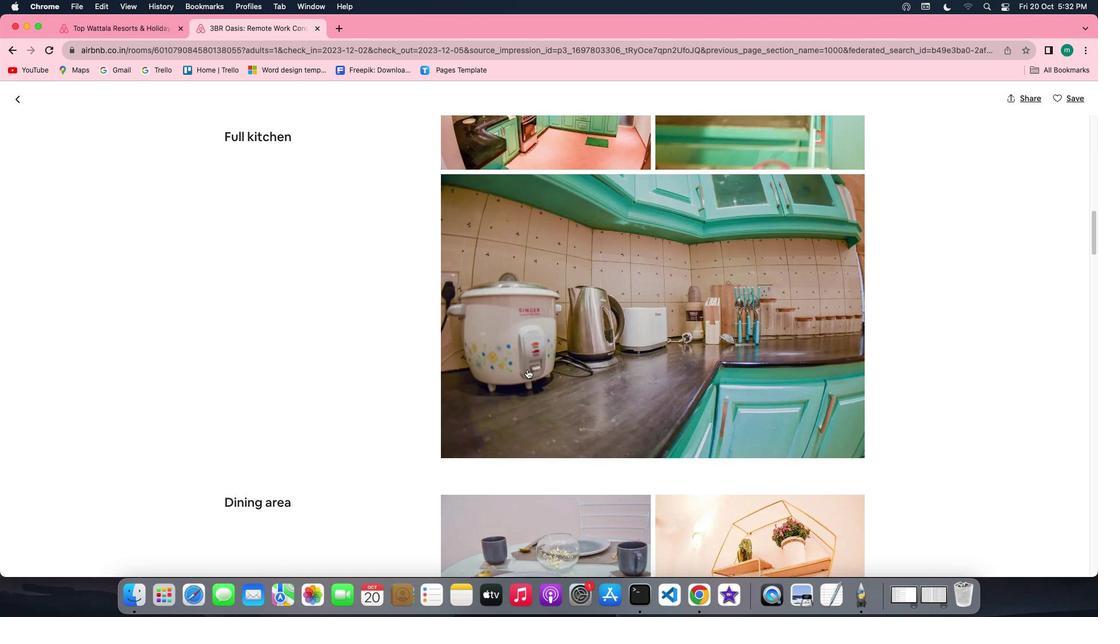 
Action: Mouse scrolled (527, 370) with delta (0, 0)
Screenshot: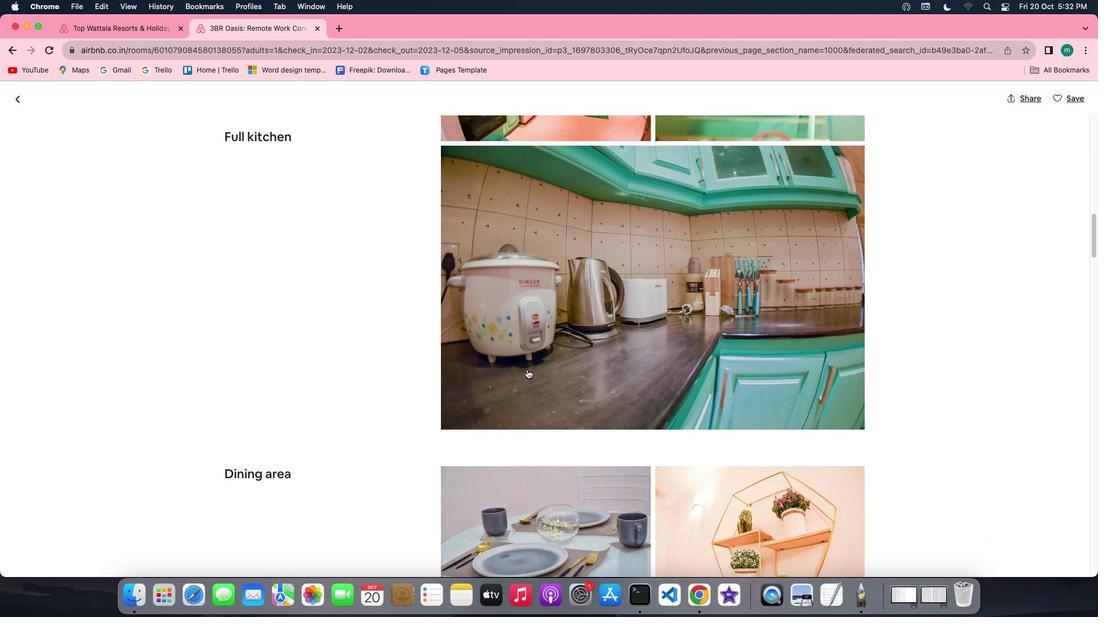 
Action: Mouse scrolled (527, 370) with delta (0, 0)
Screenshot: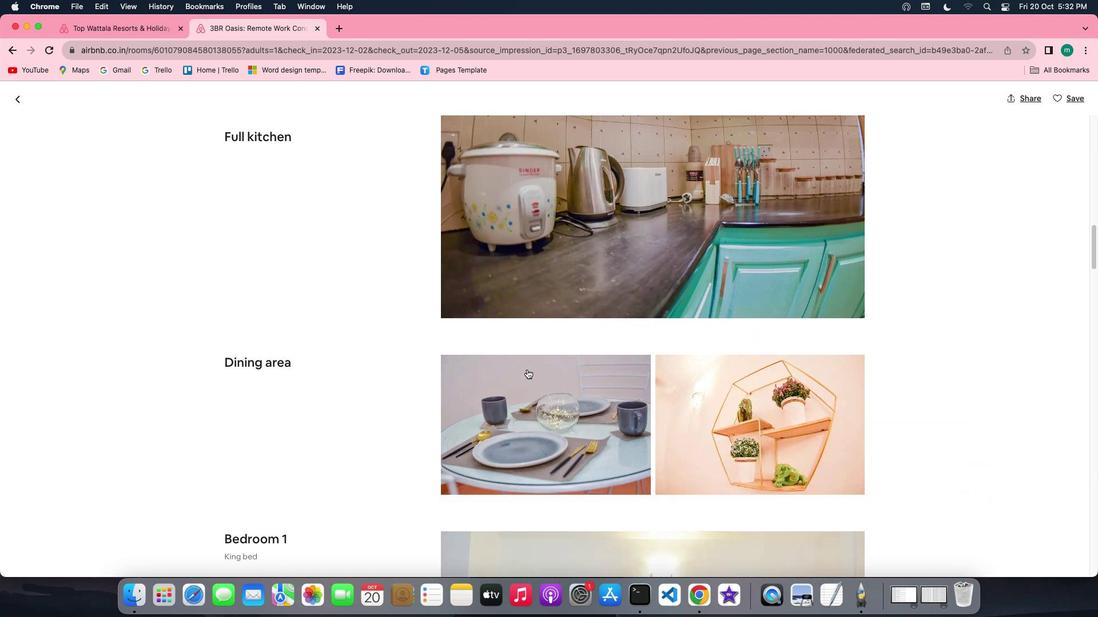 
Action: Mouse scrolled (527, 370) with delta (0, 0)
Screenshot: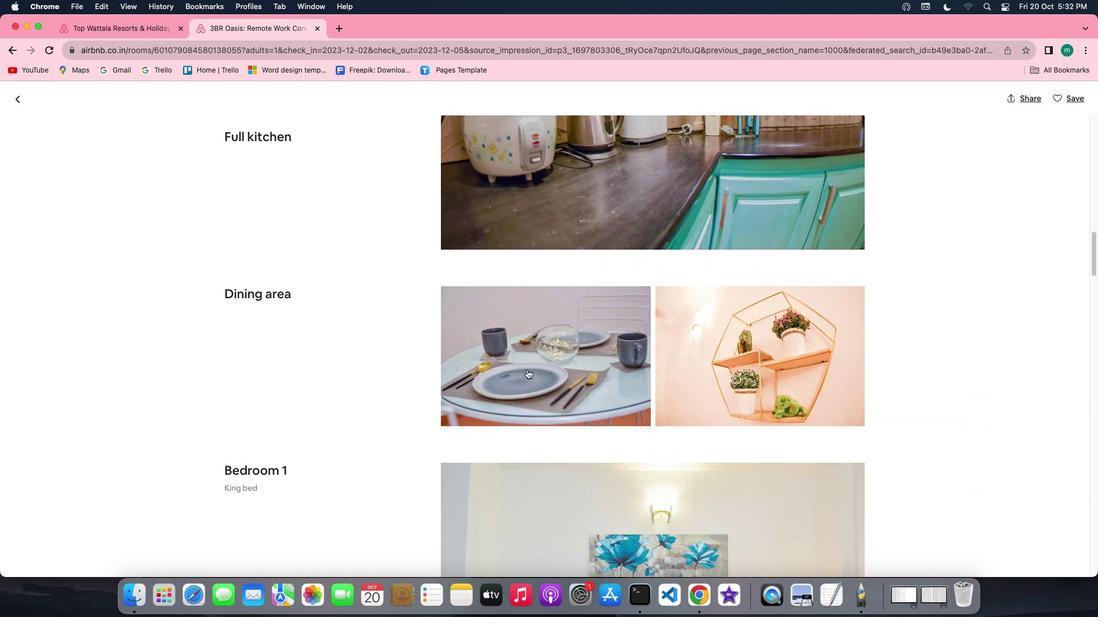 
Action: Mouse scrolled (527, 370) with delta (0, -1)
Screenshot: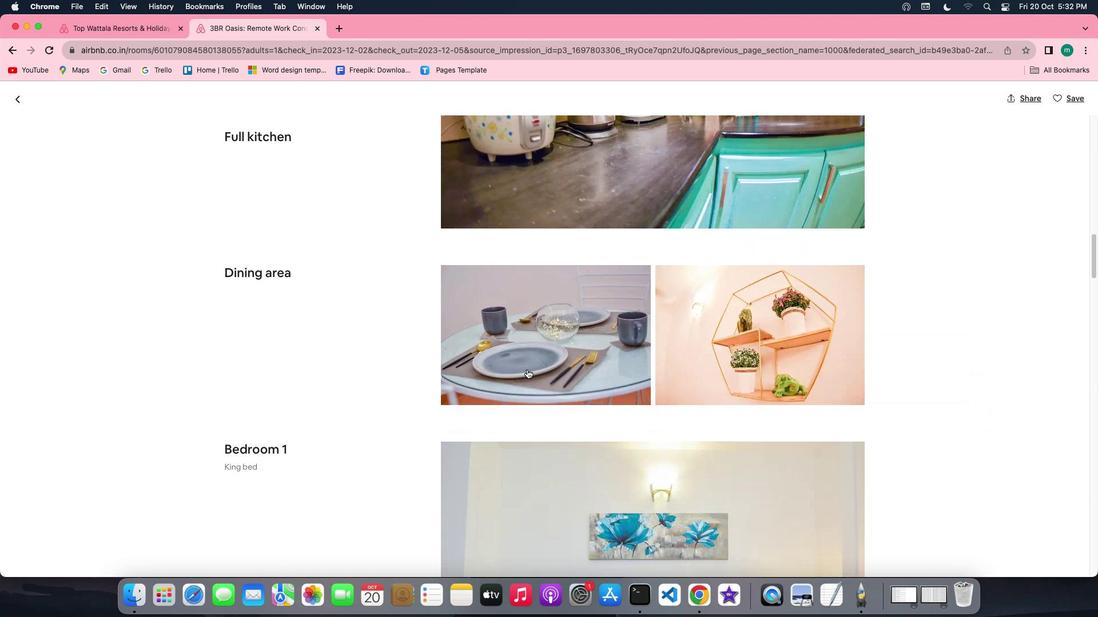 
Action: Mouse scrolled (527, 370) with delta (0, -2)
Screenshot: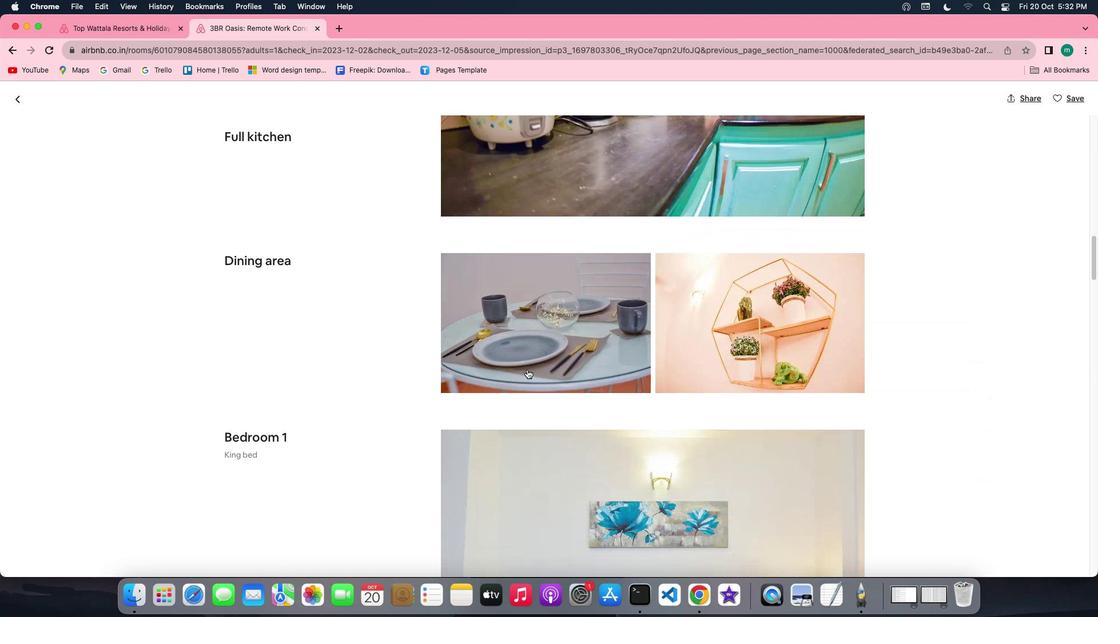 
Action: Mouse scrolled (527, 370) with delta (0, 0)
Screenshot: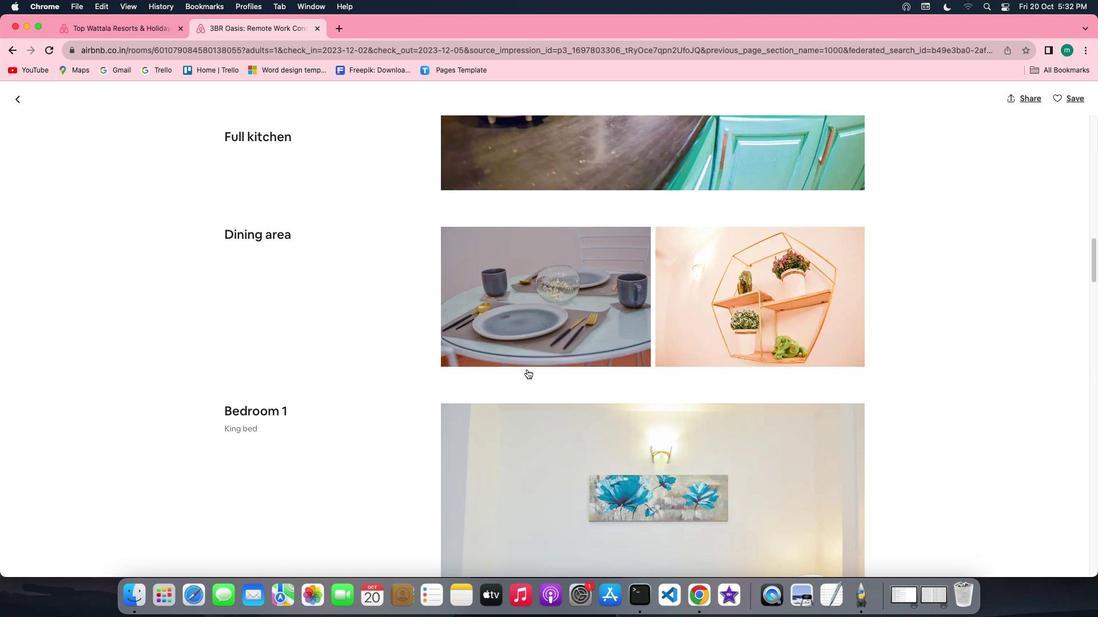 
Action: Mouse scrolled (527, 370) with delta (0, 0)
Screenshot: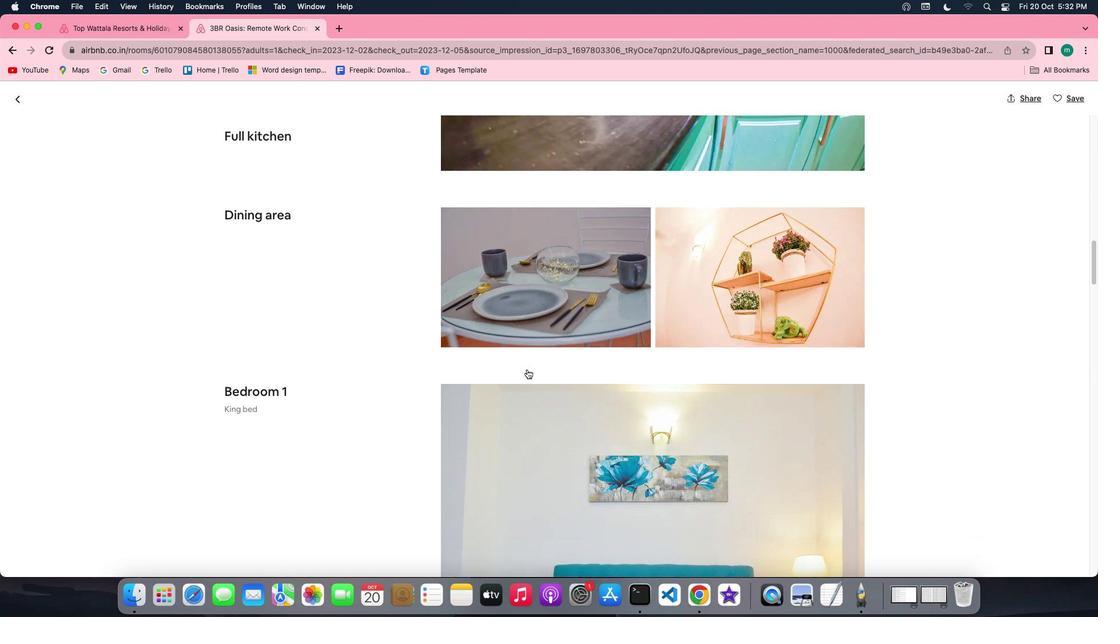 
Action: Mouse scrolled (527, 370) with delta (0, -1)
Screenshot: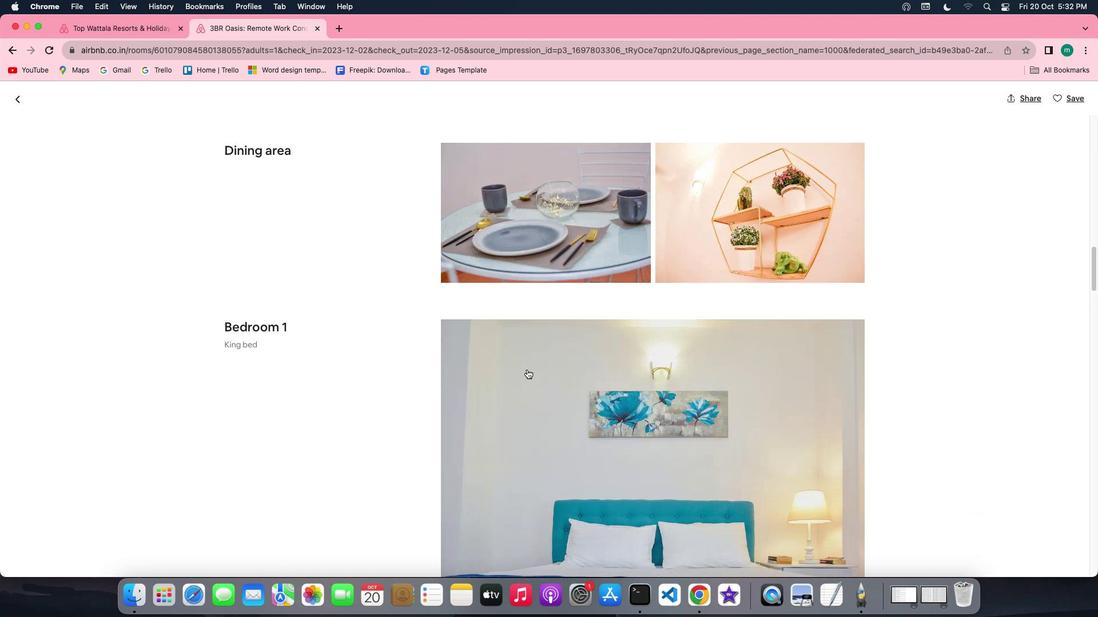 
Action: Mouse scrolled (527, 370) with delta (0, -1)
Screenshot: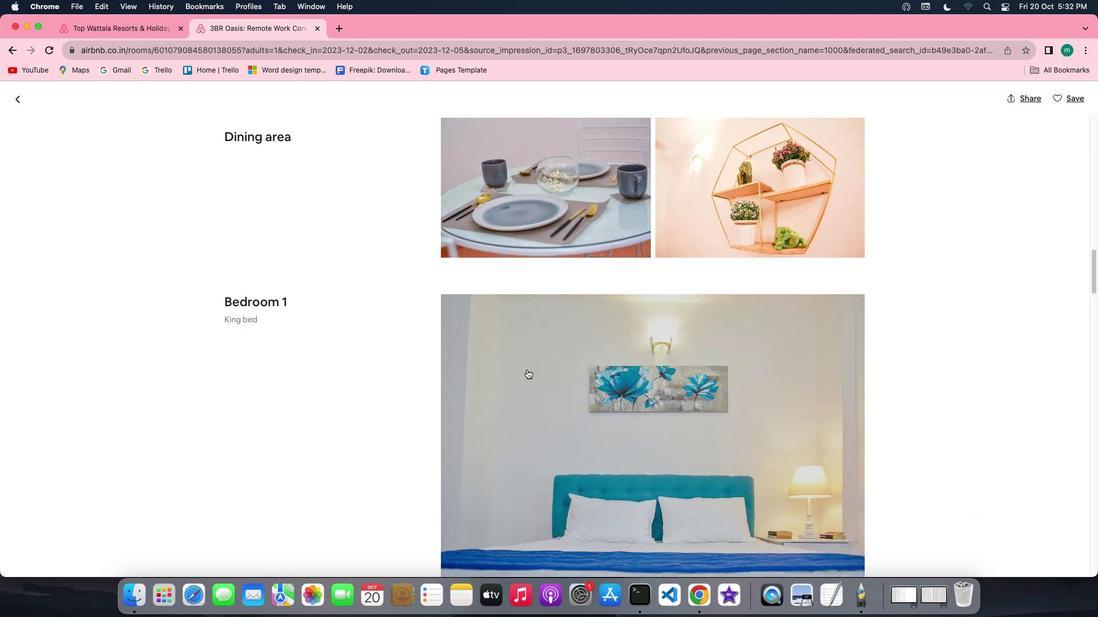 
Action: Mouse scrolled (527, 370) with delta (0, 0)
Screenshot: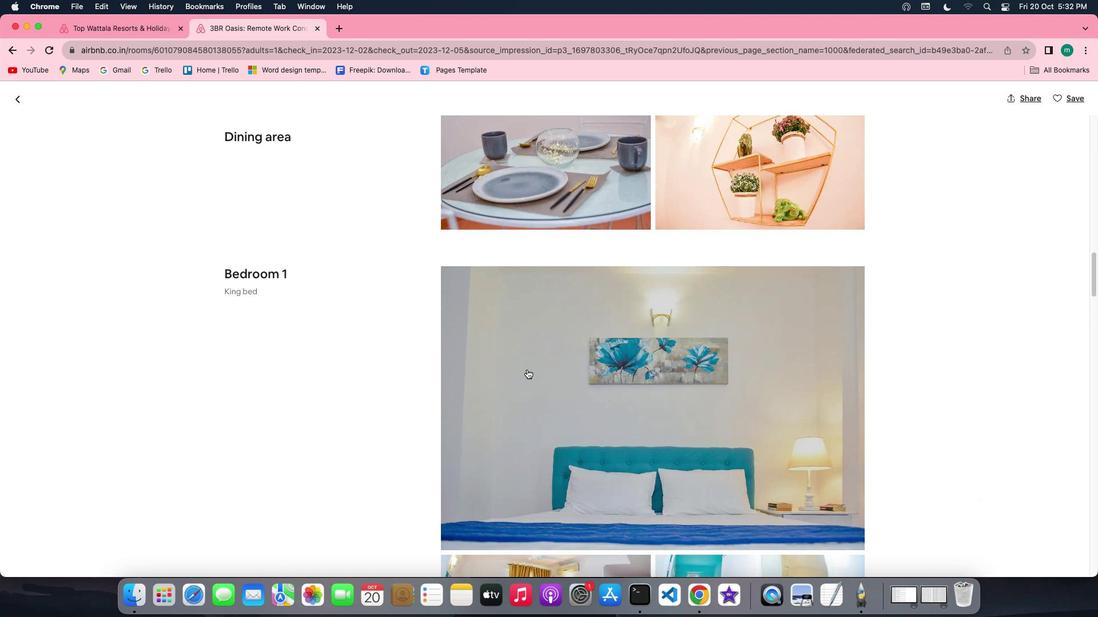 
Action: Mouse scrolled (527, 370) with delta (0, 0)
Screenshot: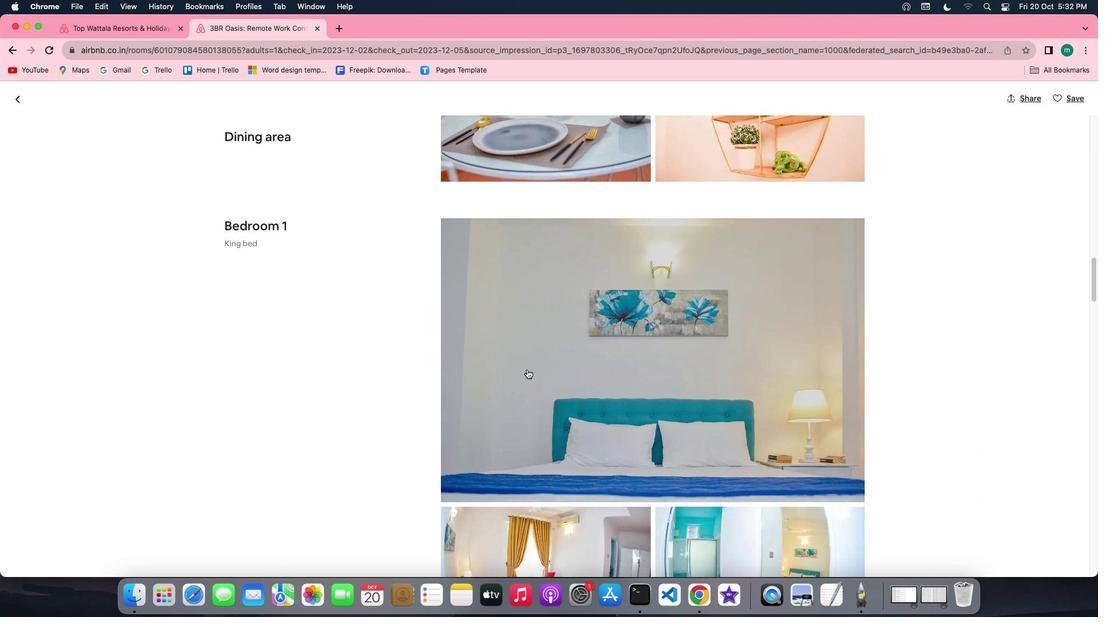 
Action: Mouse scrolled (527, 370) with delta (0, -1)
Screenshot: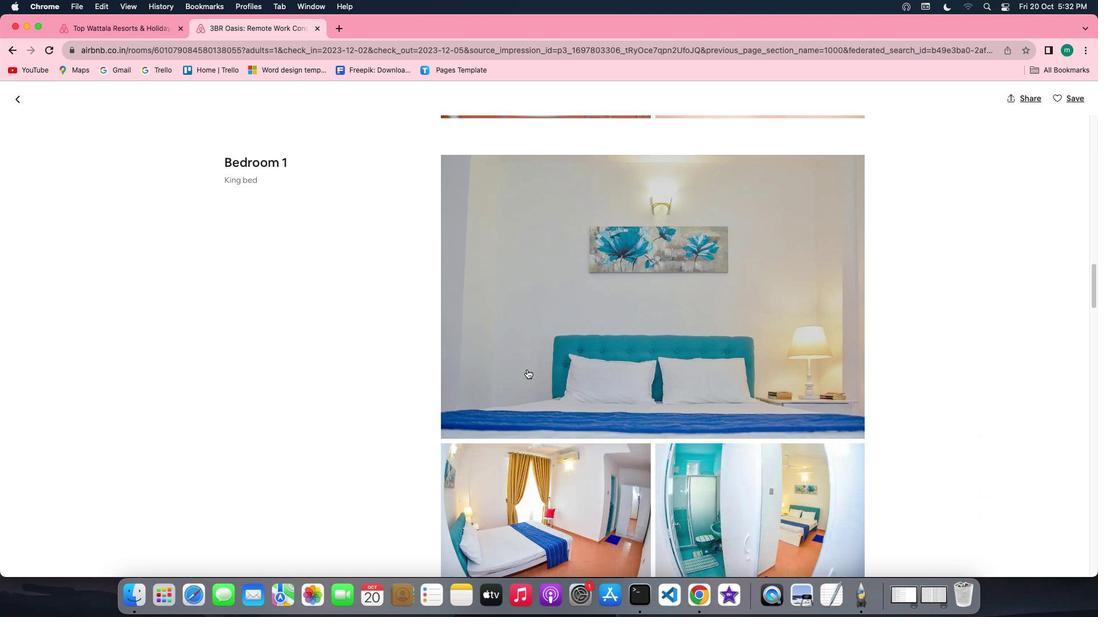 
Action: Mouse scrolled (527, 370) with delta (0, -1)
Screenshot: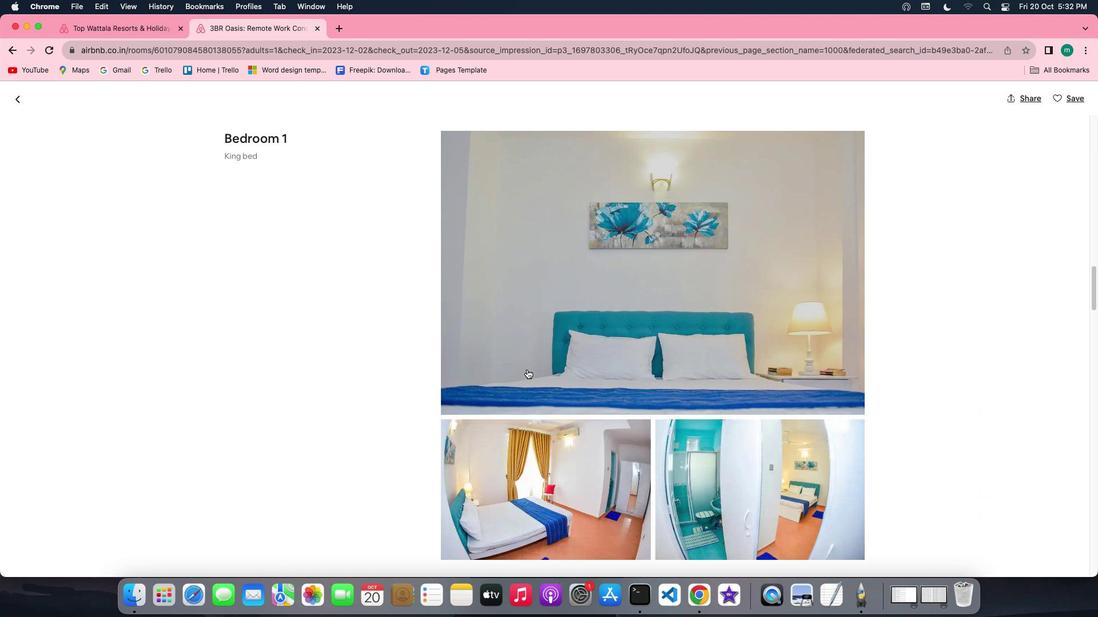 
Action: Mouse scrolled (527, 370) with delta (0, 0)
Screenshot: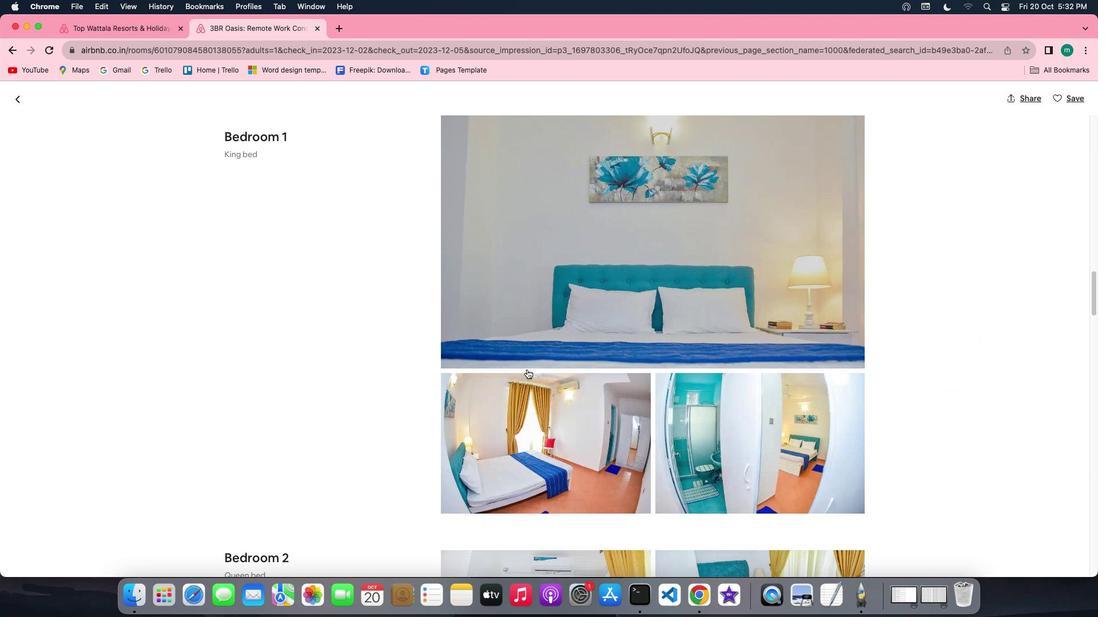 
Action: Mouse scrolled (527, 370) with delta (0, 0)
Screenshot: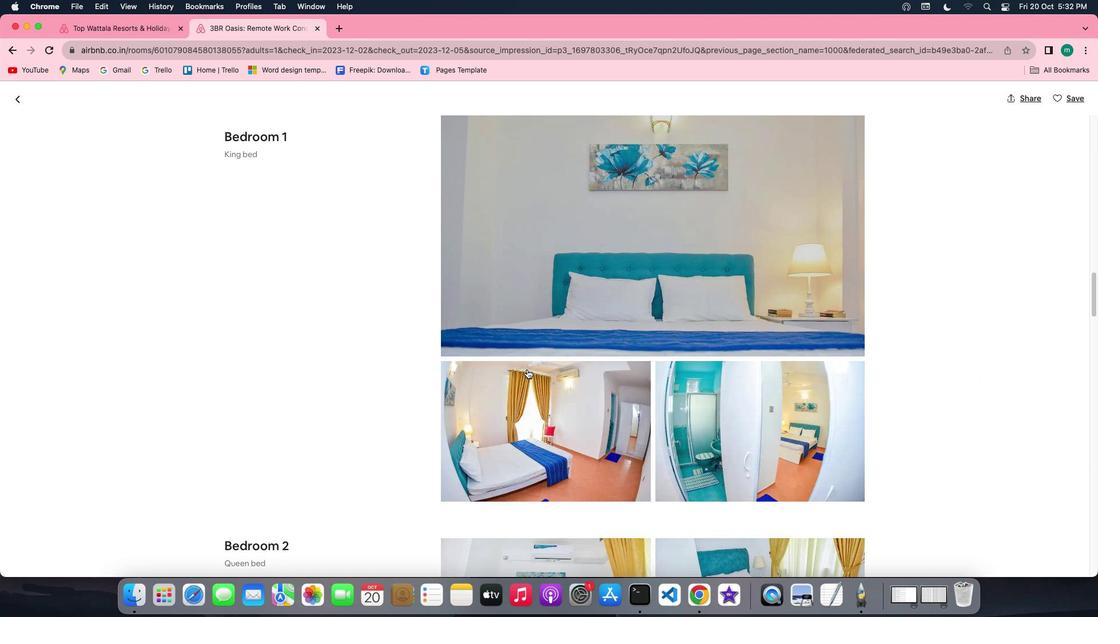 
Action: Mouse scrolled (527, 370) with delta (0, -1)
Screenshot: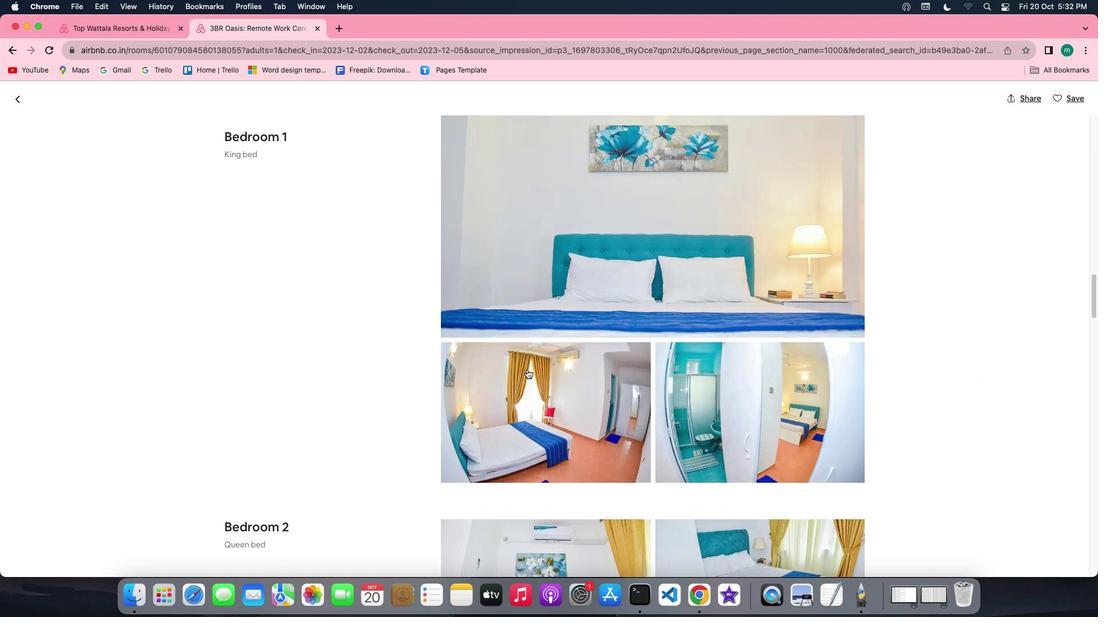 
Action: Mouse scrolled (527, 370) with delta (0, 0)
Screenshot: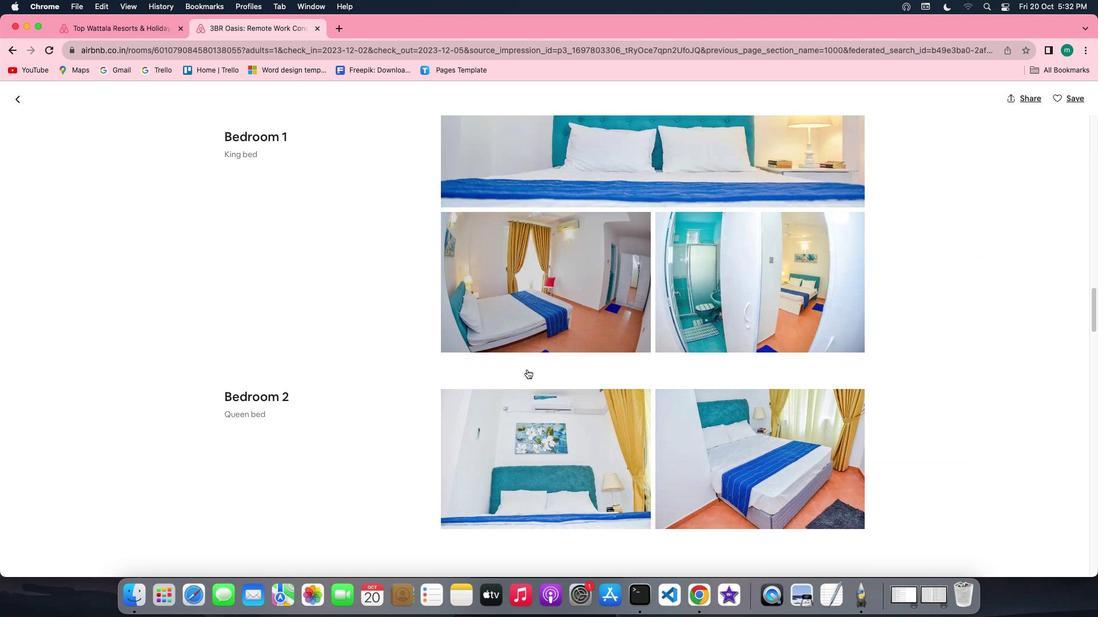 
Action: Mouse scrolled (527, 370) with delta (0, 0)
Screenshot: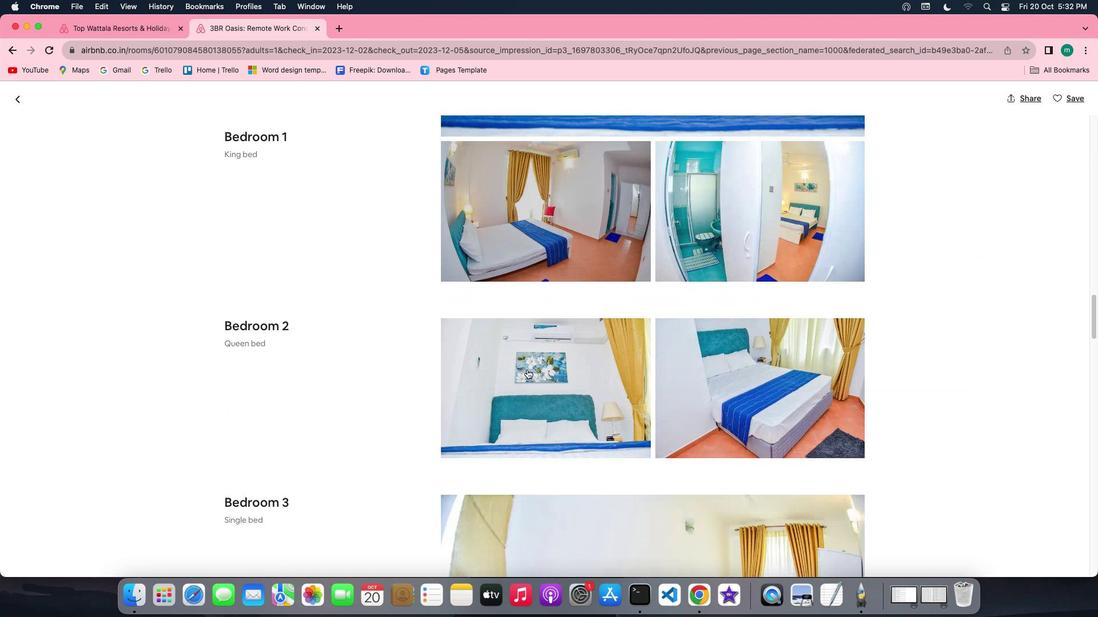 
Action: Mouse scrolled (527, 370) with delta (0, -1)
Screenshot: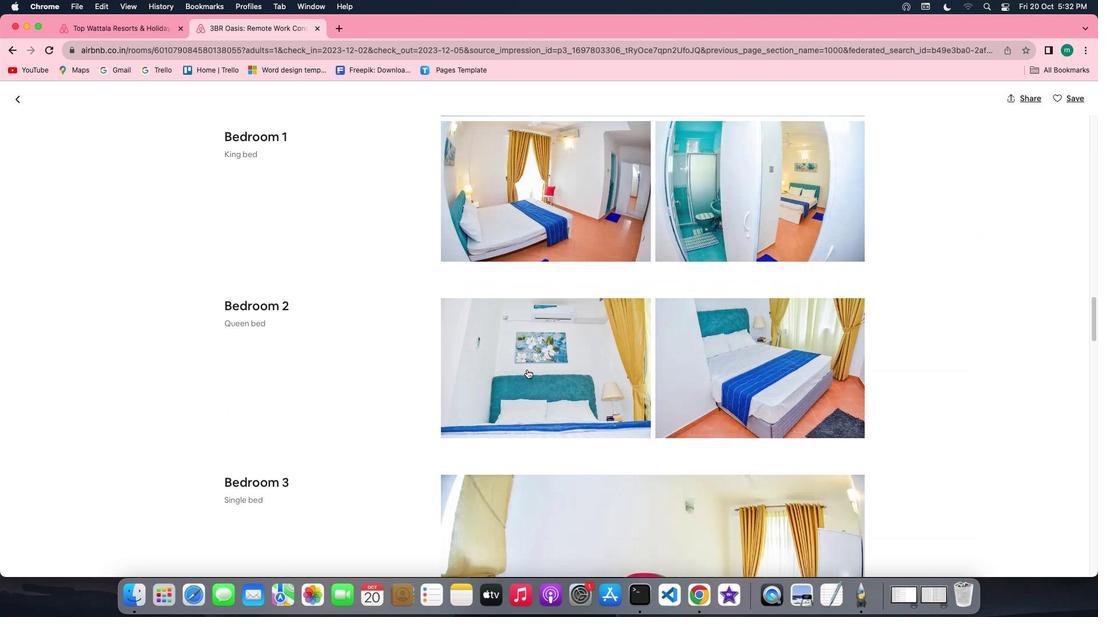 
Action: Mouse scrolled (527, 370) with delta (0, -2)
Screenshot: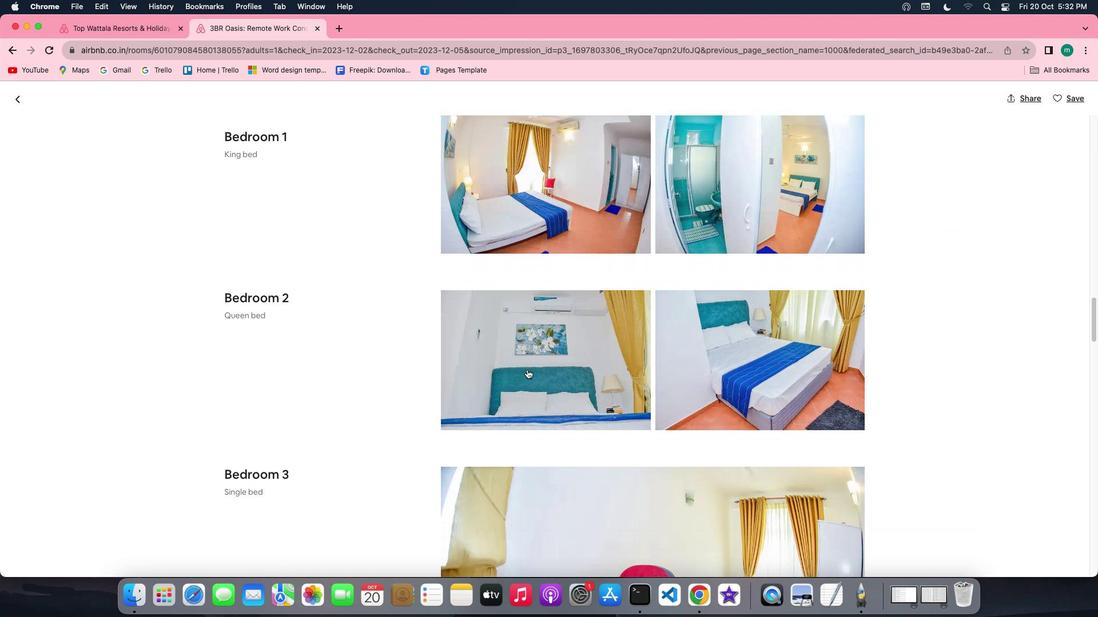 
Action: Mouse scrolled (527, 370) with delta (0, 0)
Screenshot: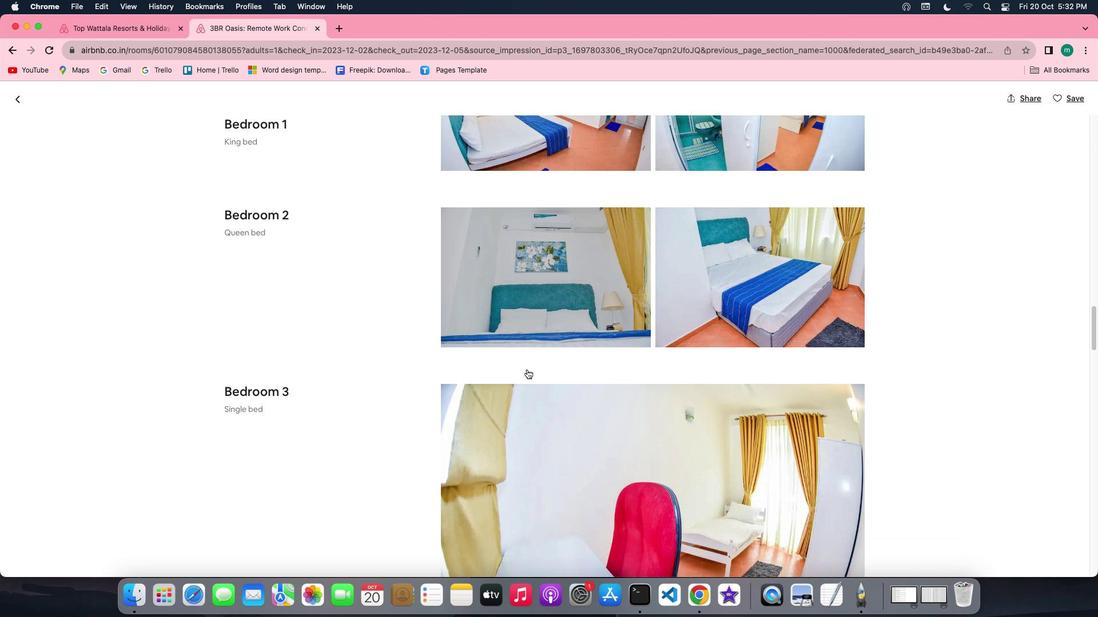 
Action: Mouse scrolled (527, 370) with delta (0, 0)
Screenshot: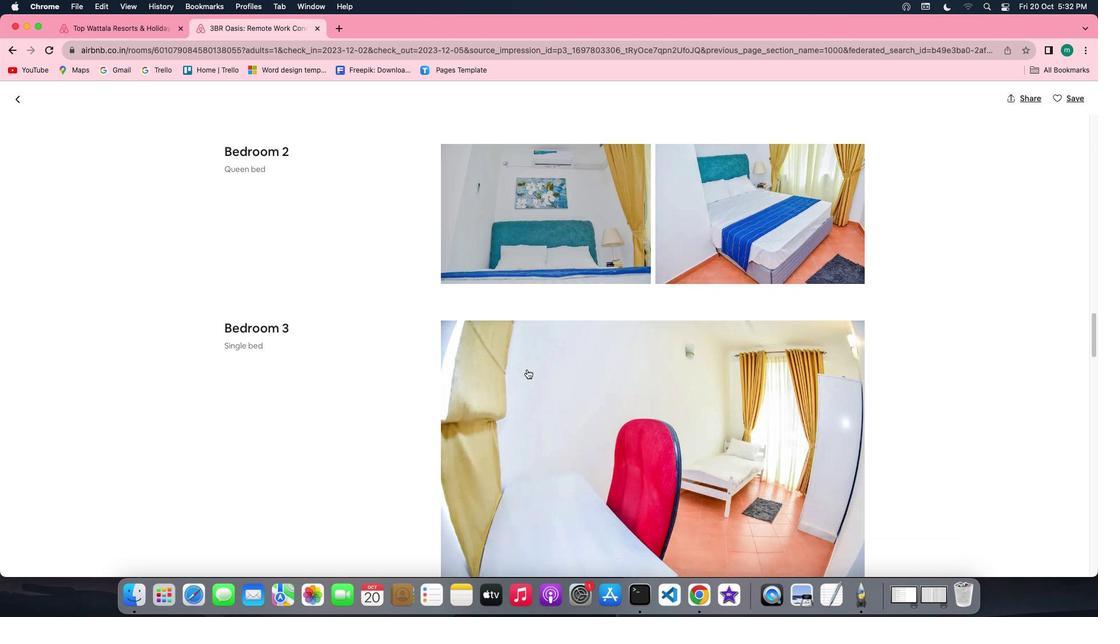 
Action: Mouse scrolled (527, 370) with delta (0, -1)
Screenshot: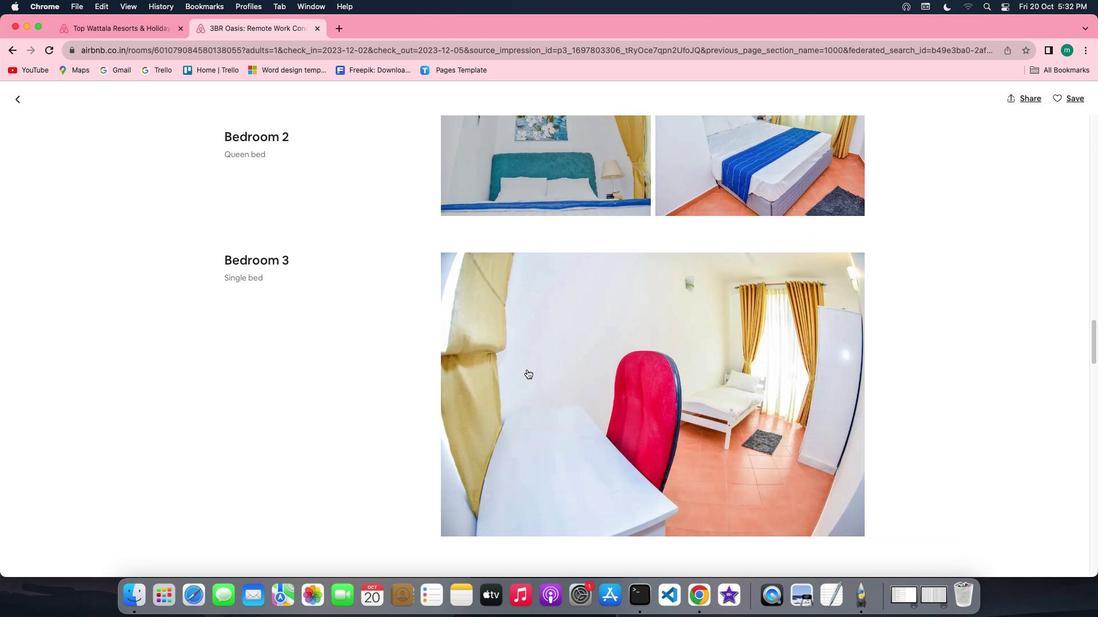 
Action: Mouse scrolled (527, 370) with delta (0, -2)
Screenshot: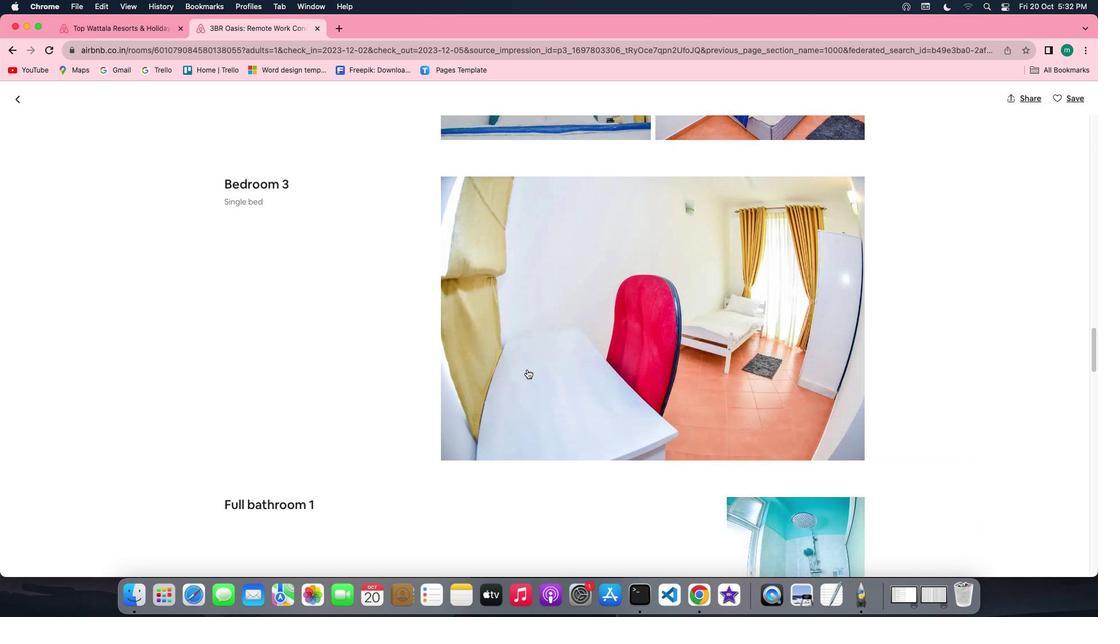 
Action: Mouse scrolled (527, 370) with delta (0, -2)
Screenshot: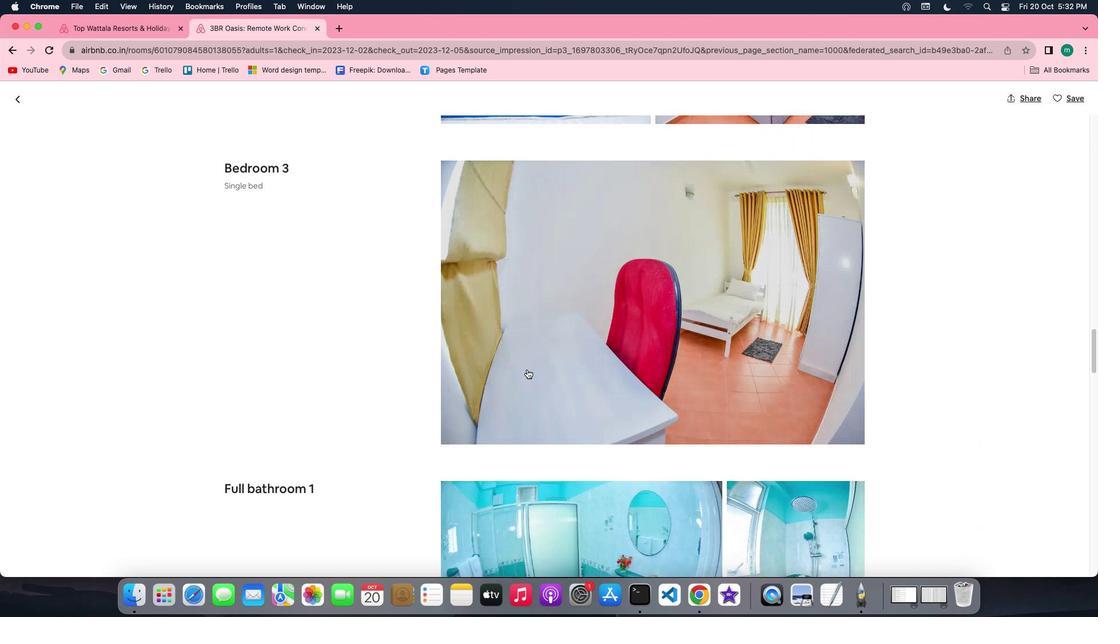 
Action: Mouse scrolled (527, 370) with delta (0, 0)
Screenshot: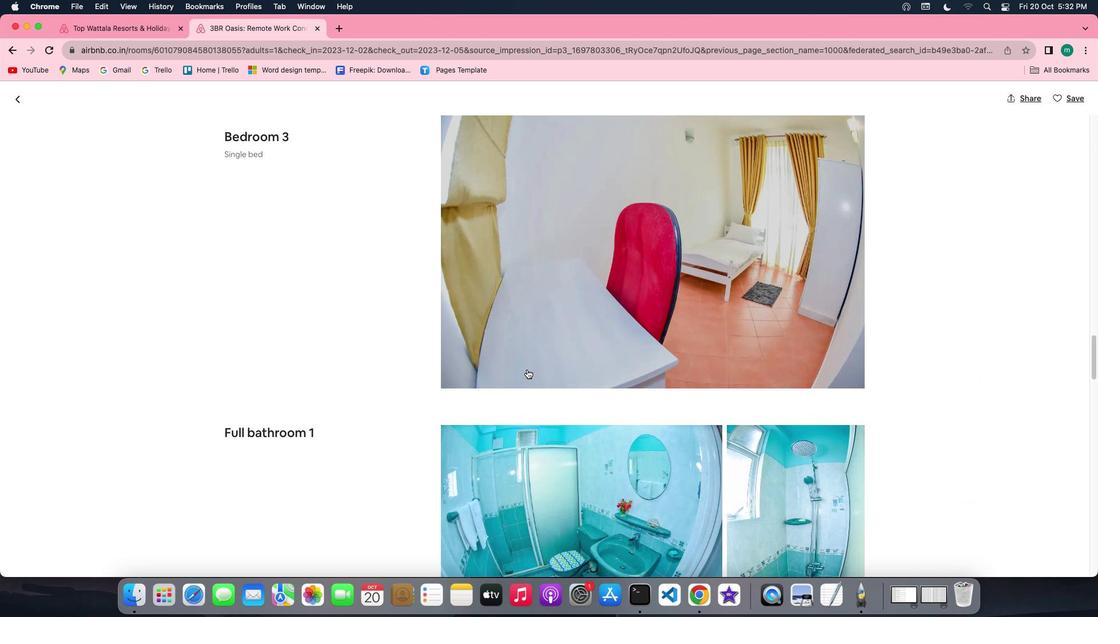 
Action: Mouse scrolled (527, 370) with delta (0, 0)
Screenshot: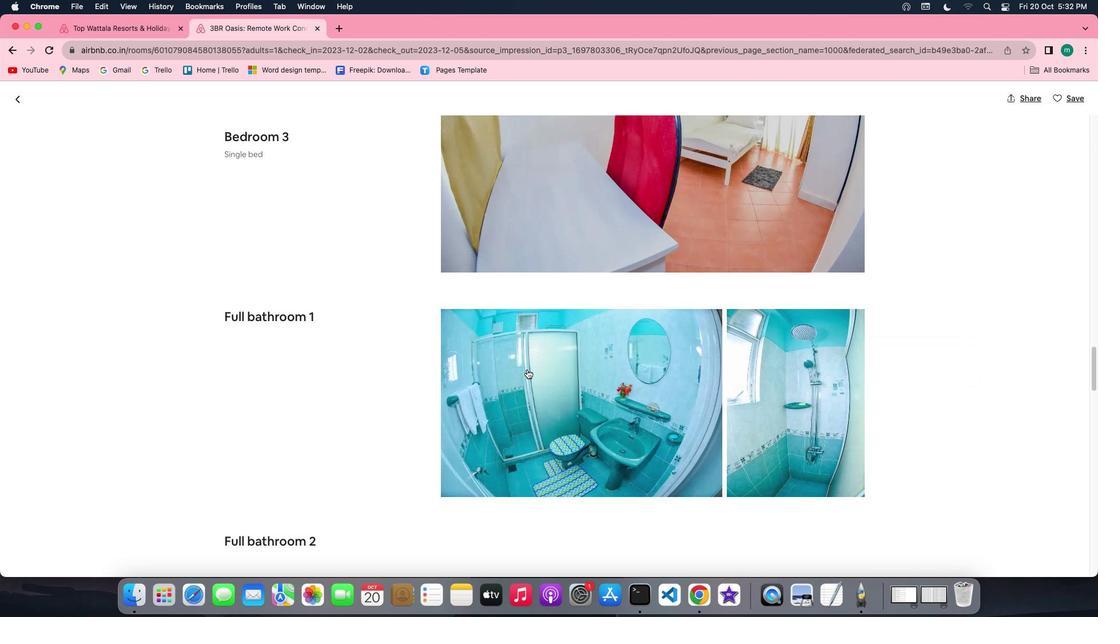 
Action: Mouse scrolled (527, 370) with delta (0, -1)
Screenshot: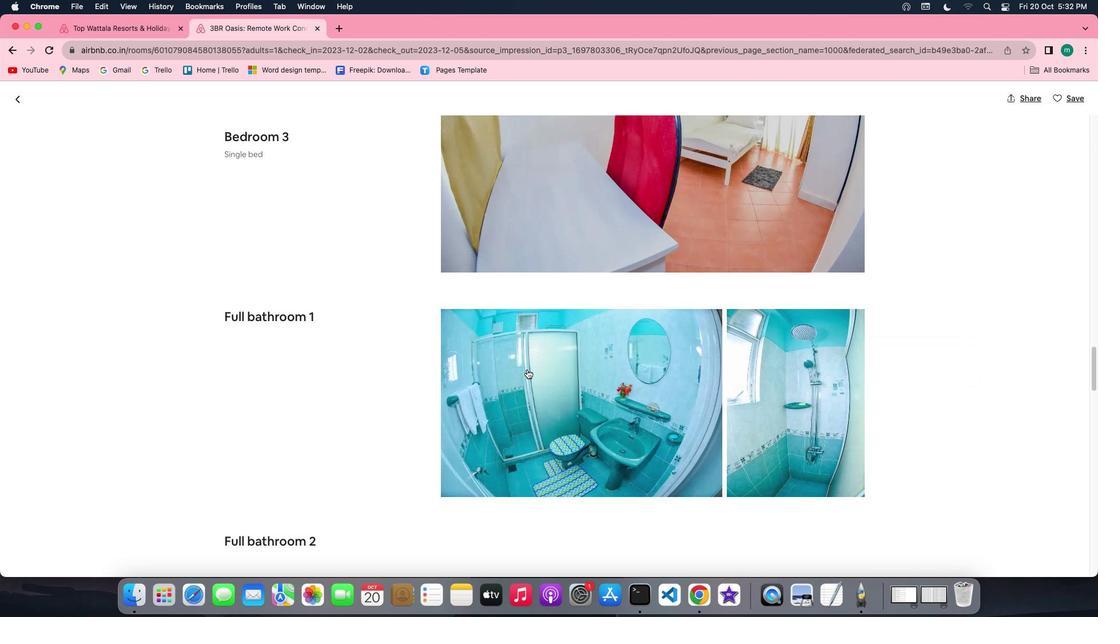 
Action: Mouse scrolled (527, 370) with delta (0, -2)
Screenshot: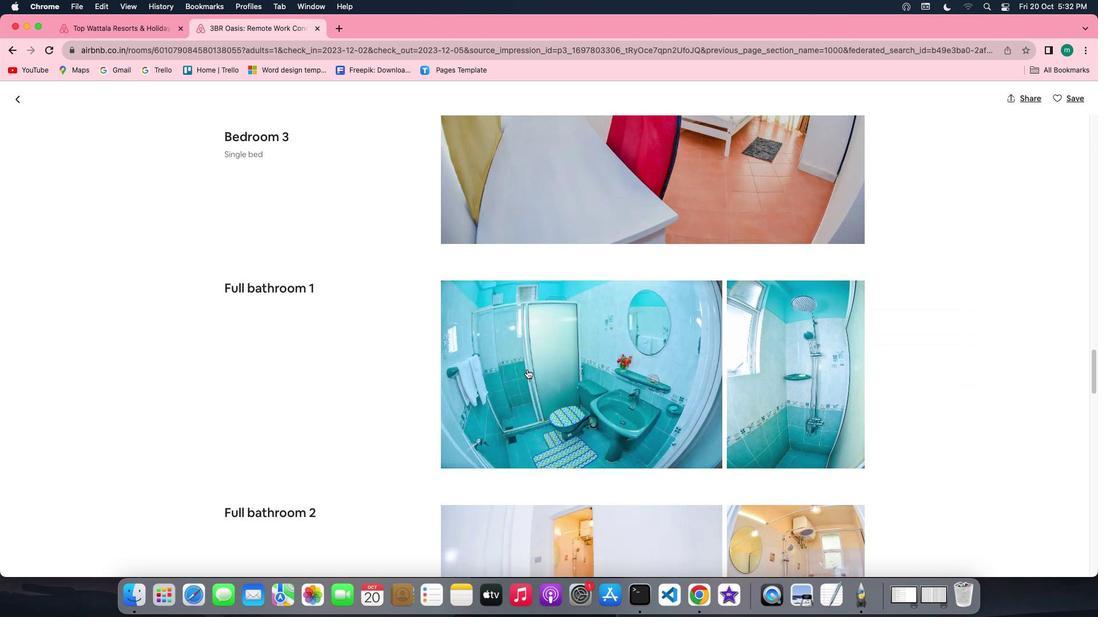 
Action: Mouse scrolled (527, 370) with delta (0, 0)
Screenshot: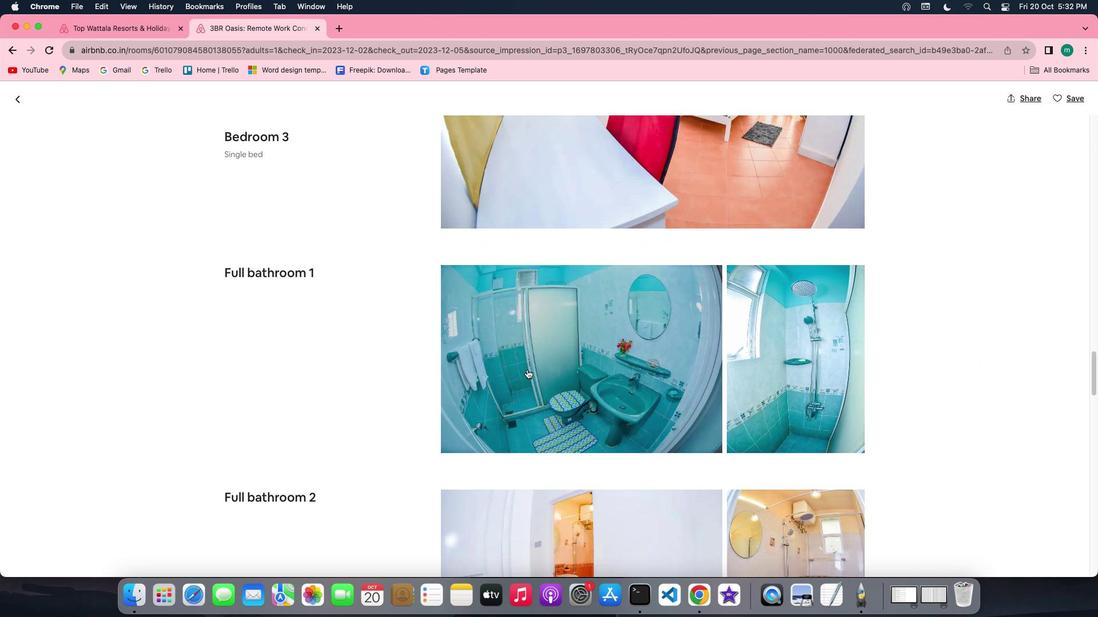 
Action: Mouse scrolled (527, 370) with delta (0, 0)
Screenshot: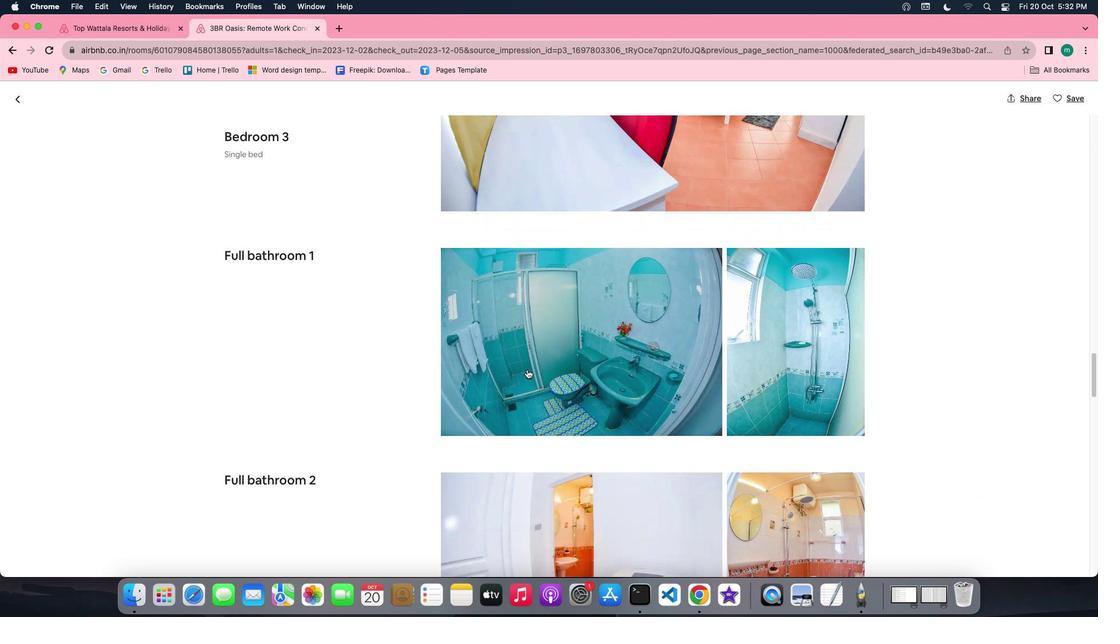 
Action: Mouse scrolled (527, 370) with delta (0, 0)
Screenshot: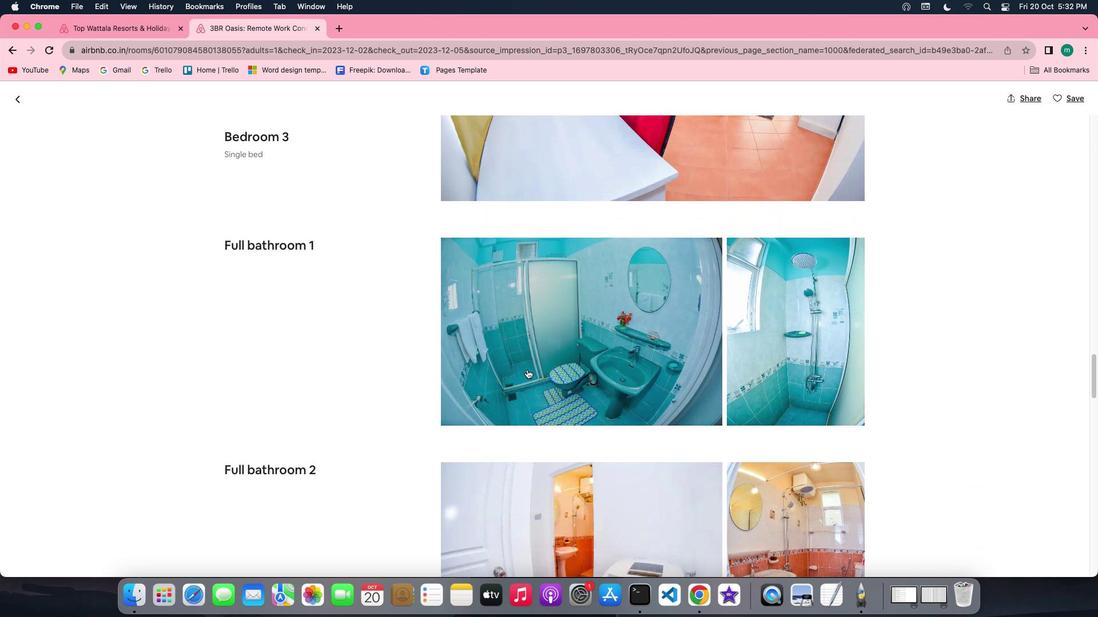 
Action: Mouse scrolled (527, 370) with delta (0, 0)
Screenshot: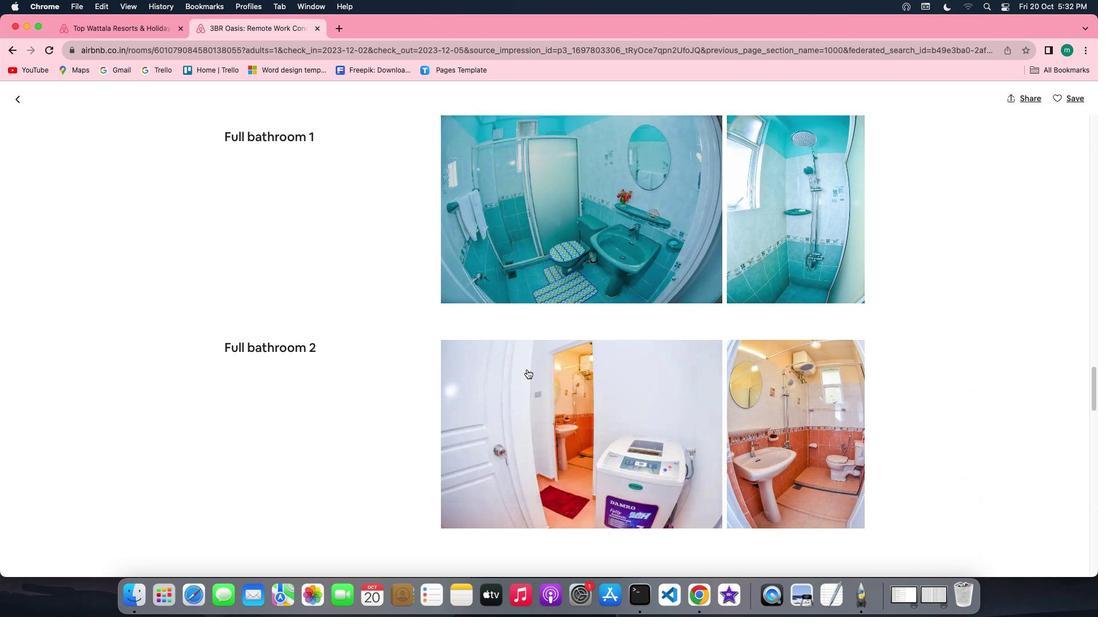 
Action: Mouse scrolled (527, 370) with delta (0, 0)
Screenshot: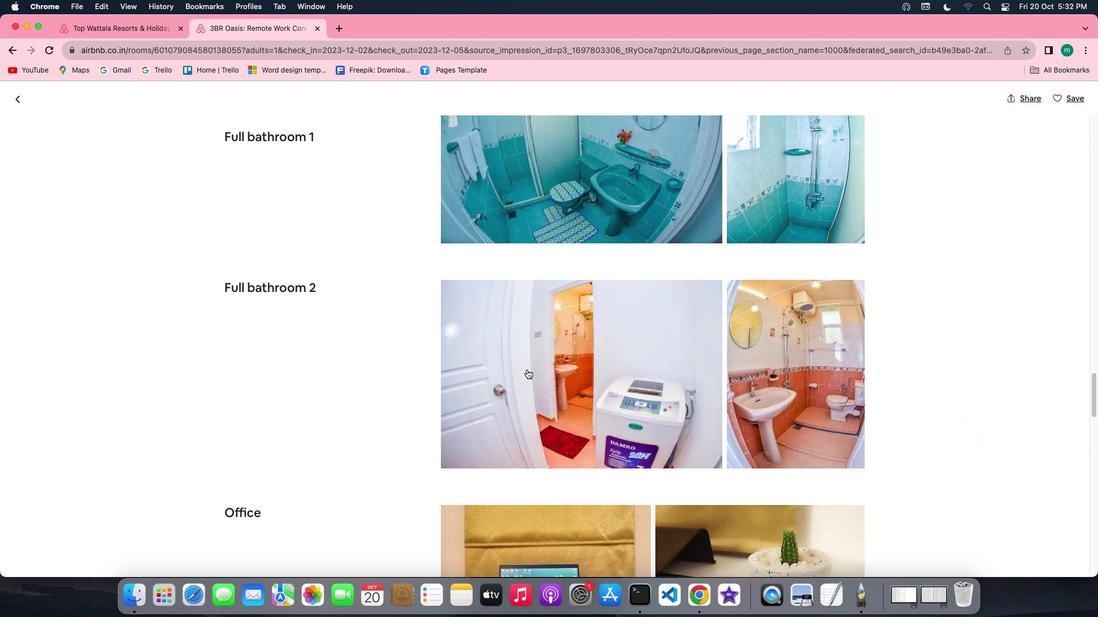 
Action: Mouse scrolled (527, 370) with delta (0, -1)
Screenshot: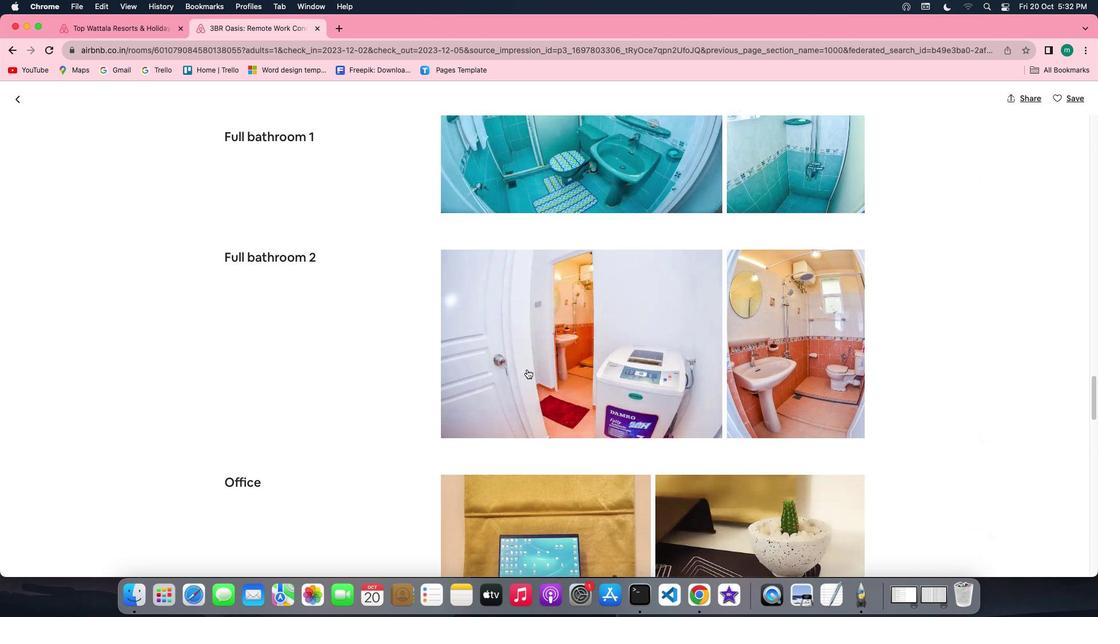 
Action: Mouse scrolled (527, 370) with delta (0, -2)
Screenshot: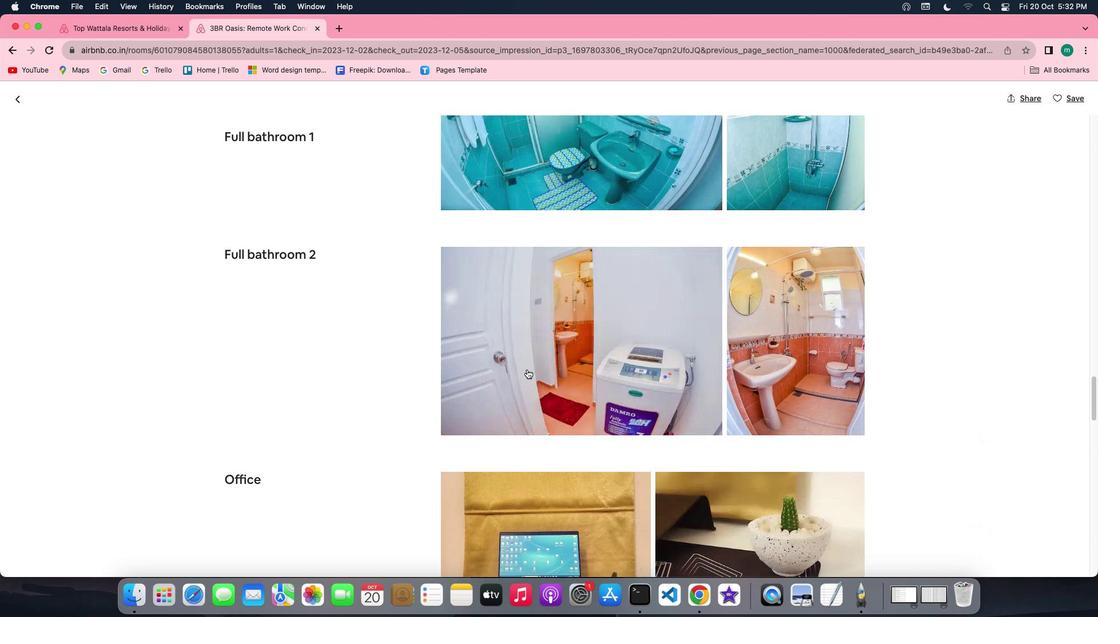 
Action: Mouse scrolled (527, 370) with delta (0, 0)
Screenshot: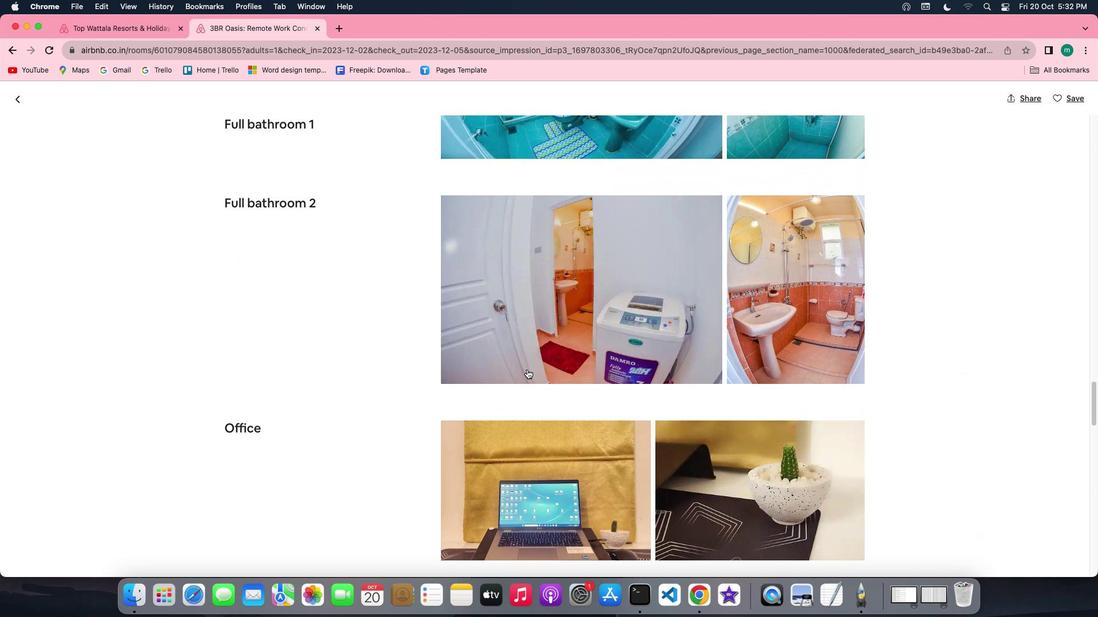 
Action: Mouse scrolled (527, 370) with delta (0, 0)
Screenshot: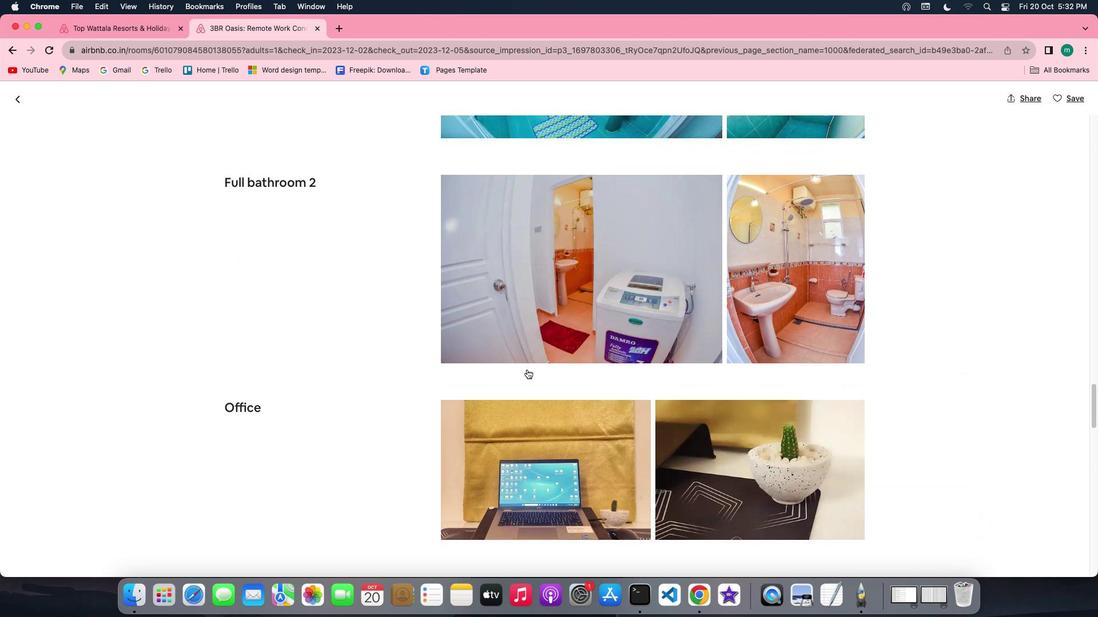 
Action: Mouse scrolled (527, 370) with delta (0, -1)
Screenshot: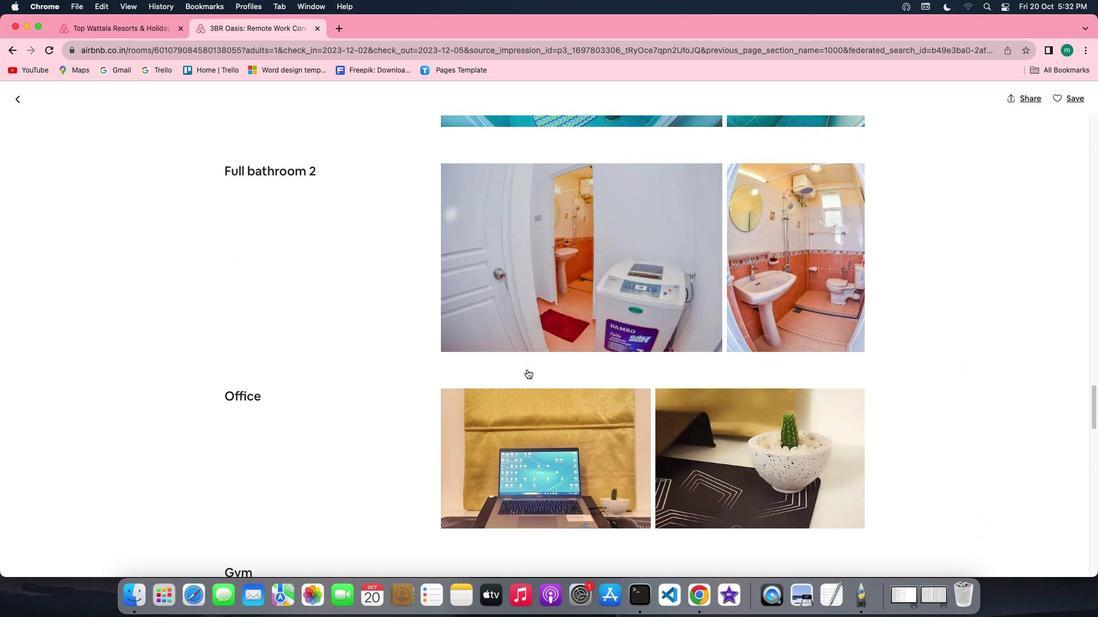 
Action: Mouse scrolled (527, 370) with delta (0, 0)
Screenshot: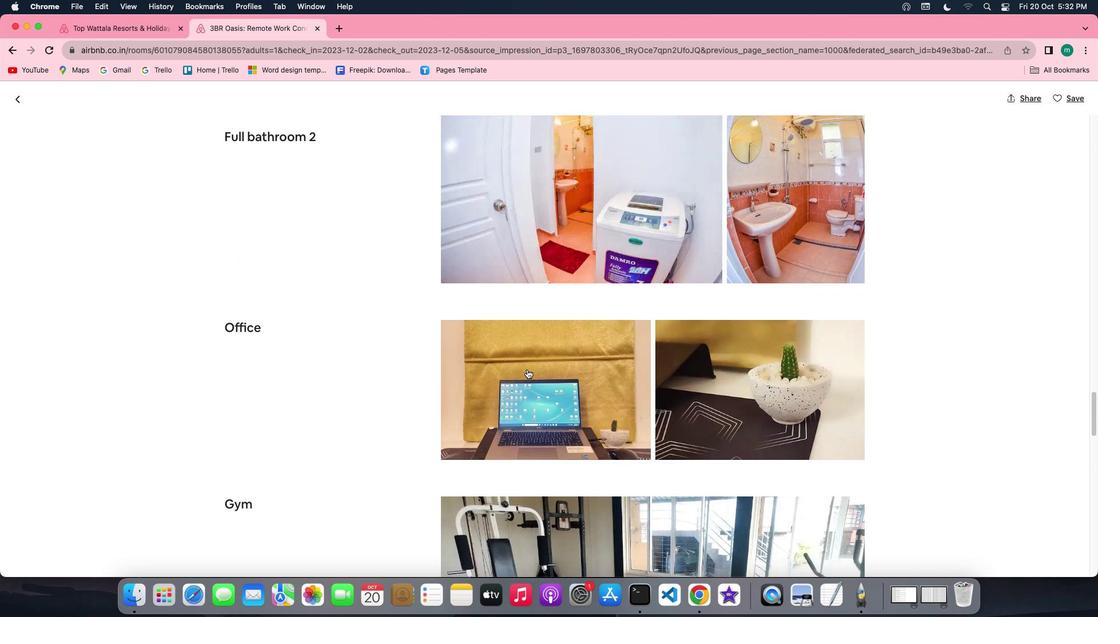 
Action: Mouse scrolled (527, 370) with delta (0, 0)
Screenshot: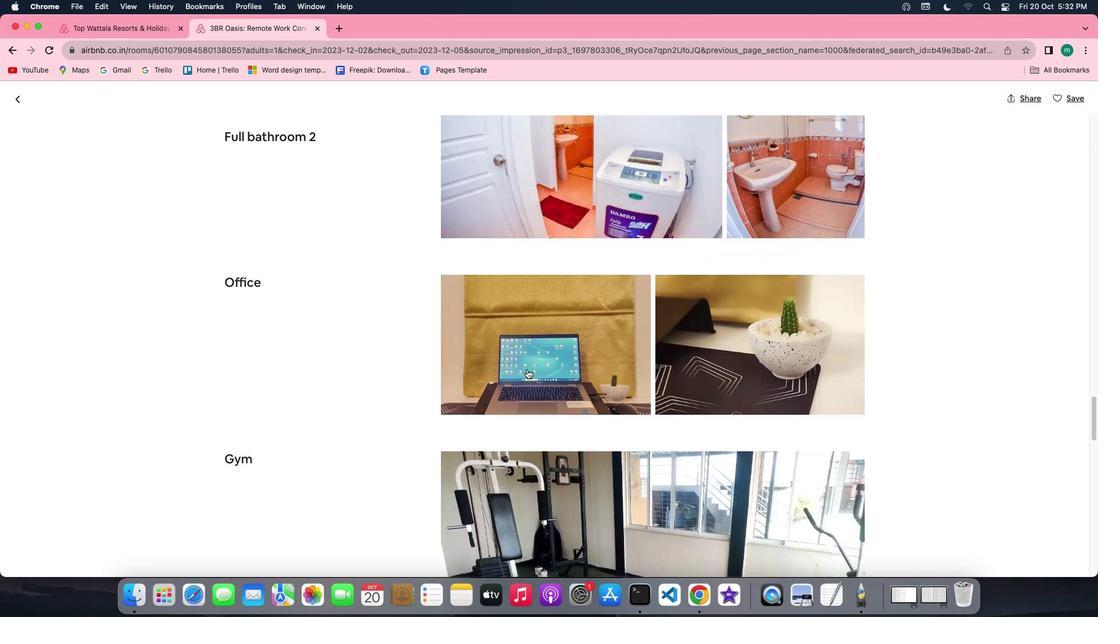 
Action: Mouse scrolled (527, 370) with delta (0, -1)
Screenshot: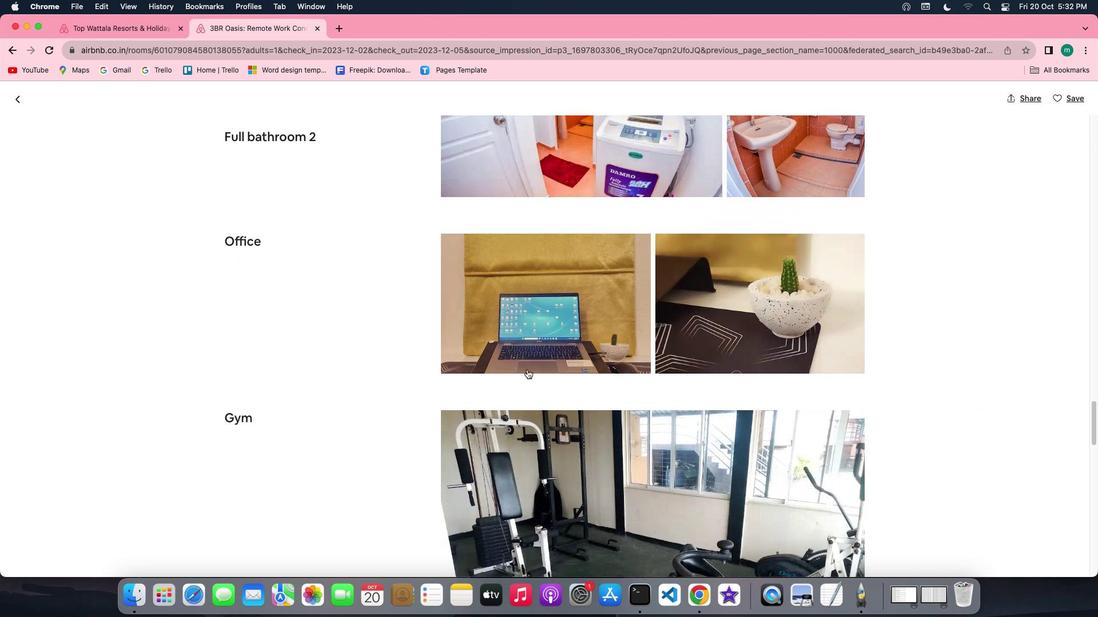 
Action: Mouse scrolled (527, 370) with delta (0, -1)
Screenshot: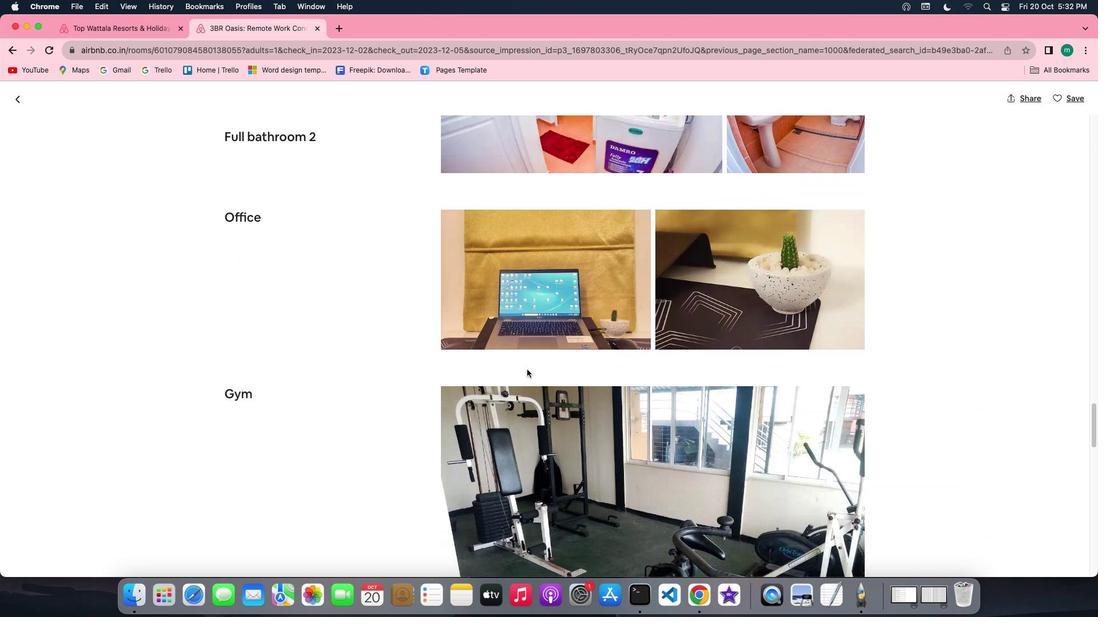 
Action: Mouse scrolled (527, 370) with delta (0, 0)
Screenshot: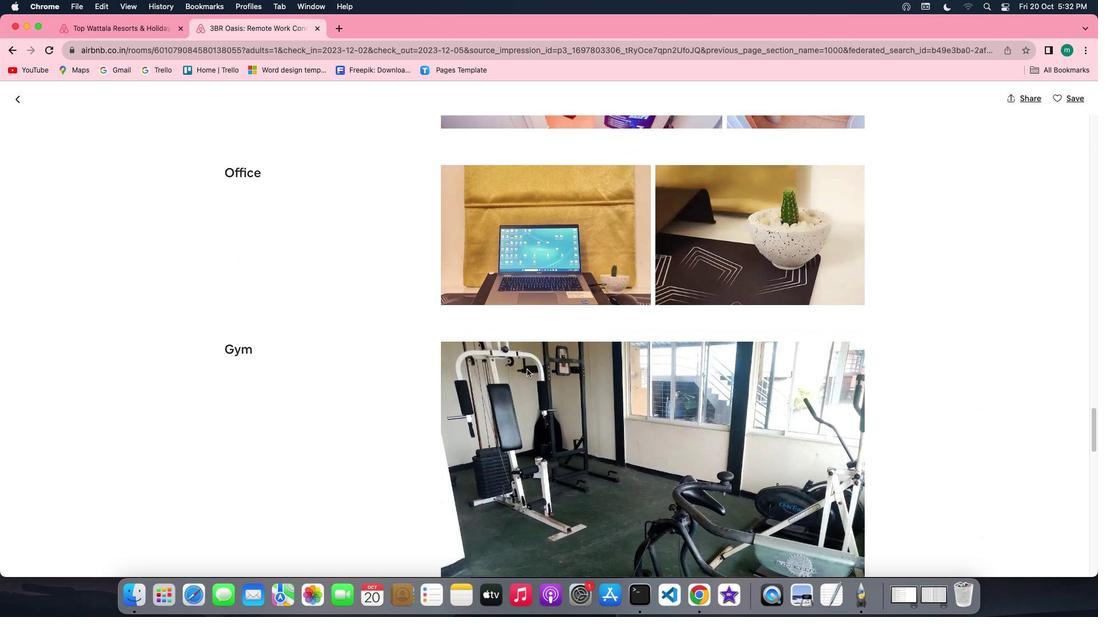 
Action: Mouse scrolled (527, 370) with delta (0, 0)
Screenshot: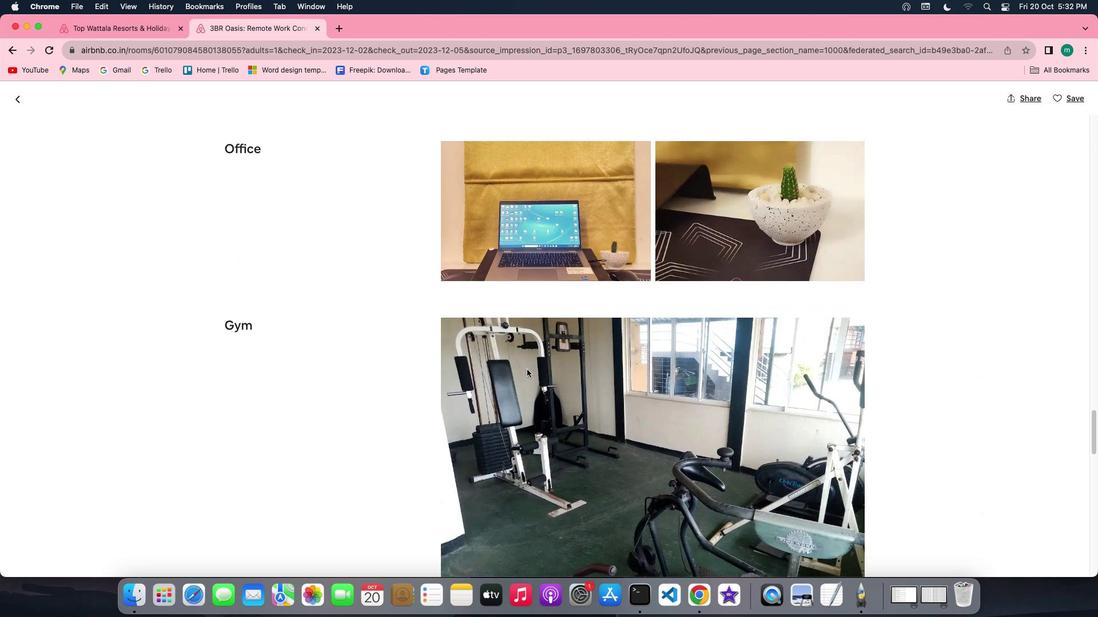 
Action: Mouse scrolled (527, 370) with delta (0, -1)
Screenshot: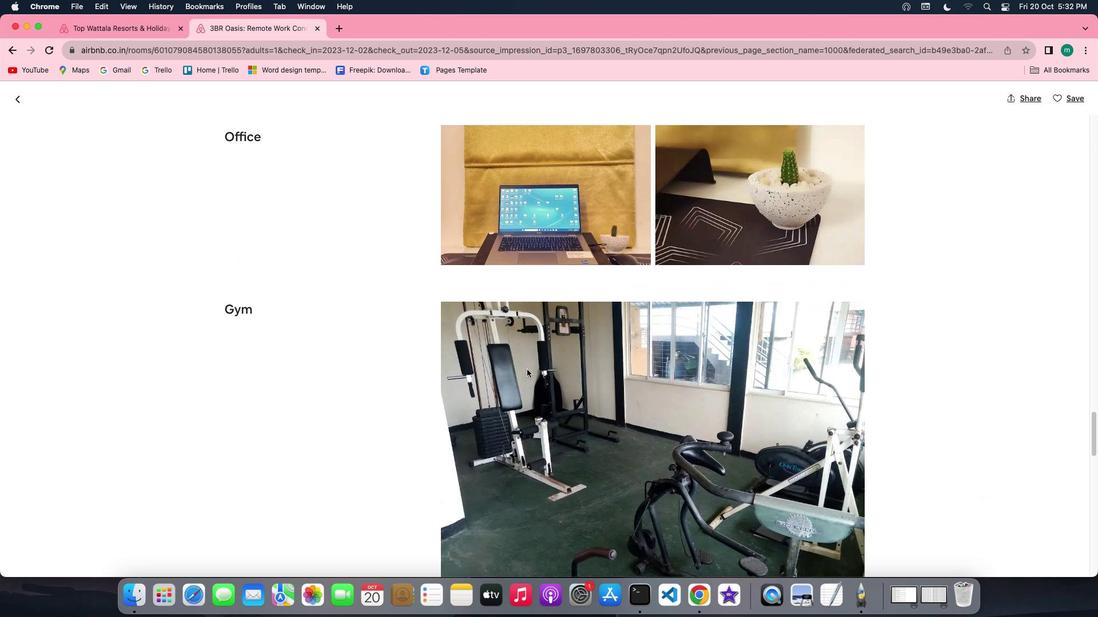 
Action: Mouse scrolled (527, 370) with delta (0, 0)
Screenshot: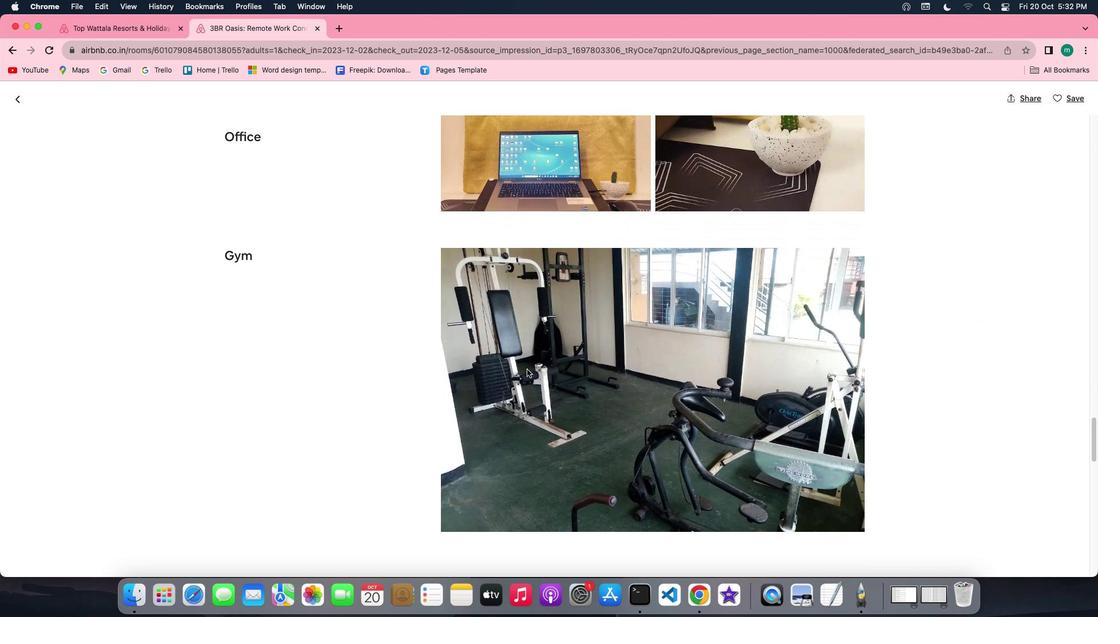 
Action: Mouse scrolled (527, 370) with delta (0, 0)
Screenshot: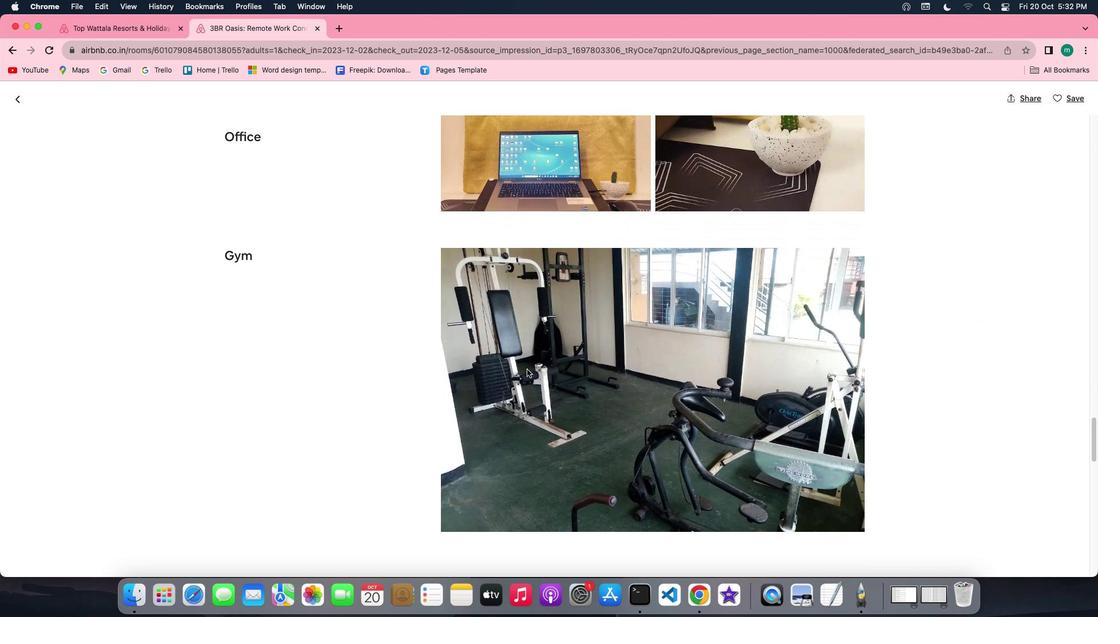 
Action: Mouse scrolled (527, 370) with delta (0, -1)
Screenshot: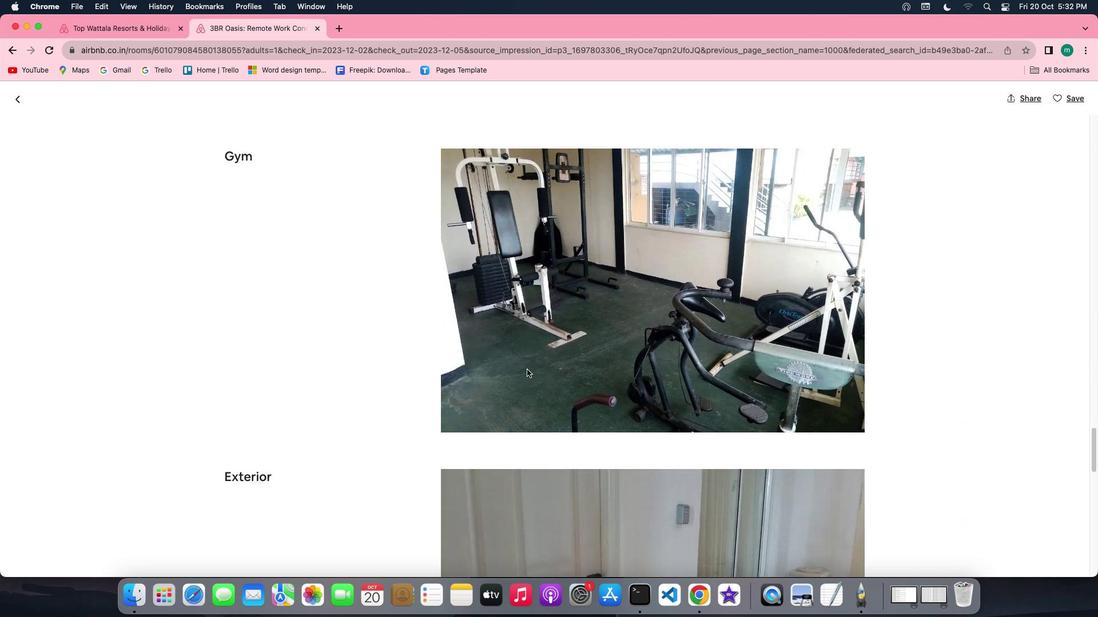 
Action: Mouse scrolled (527, 370) with delta (0, -1)
Screenshot: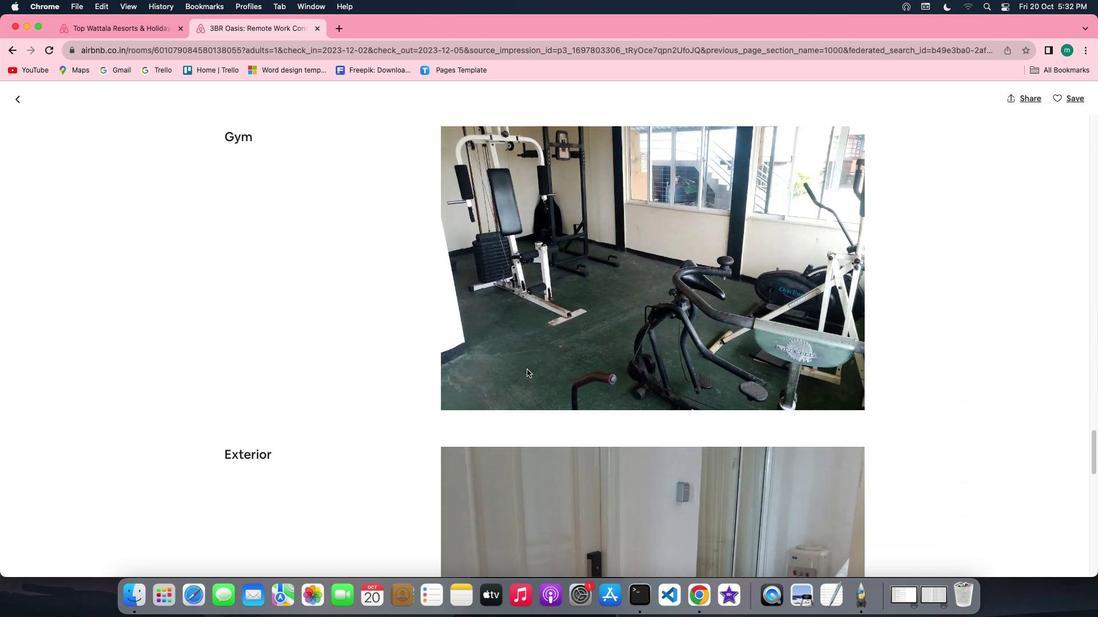 
Action: Mouse scrolled (527, 370) with delta (0, 0)
Screenshot: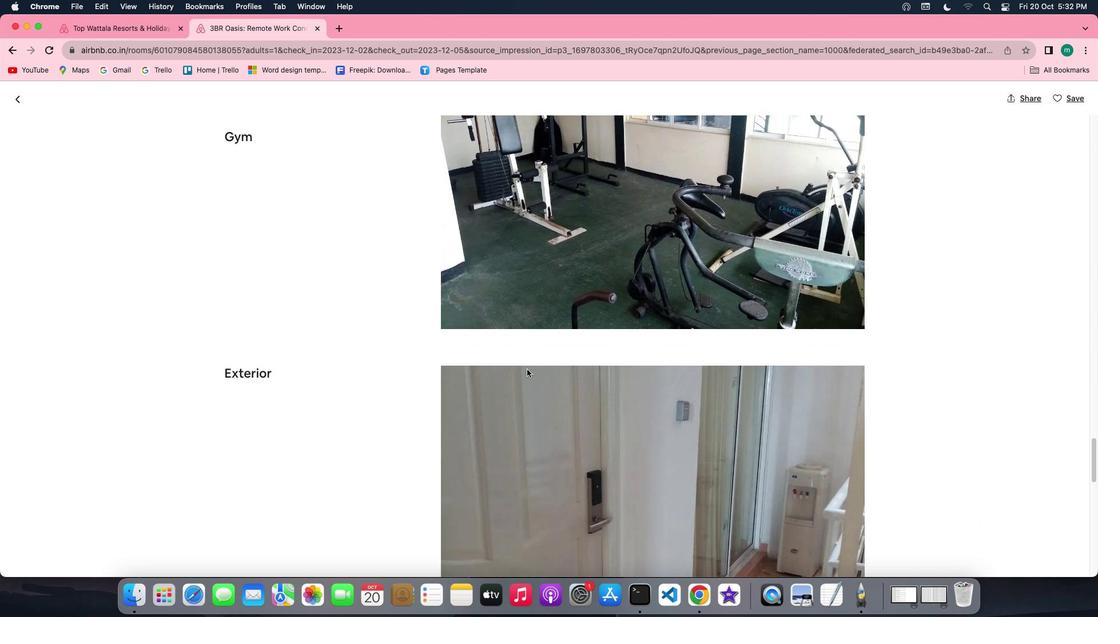
Action: Mouse scrolled (527, 370) with delta (0, 0)
Screenshot: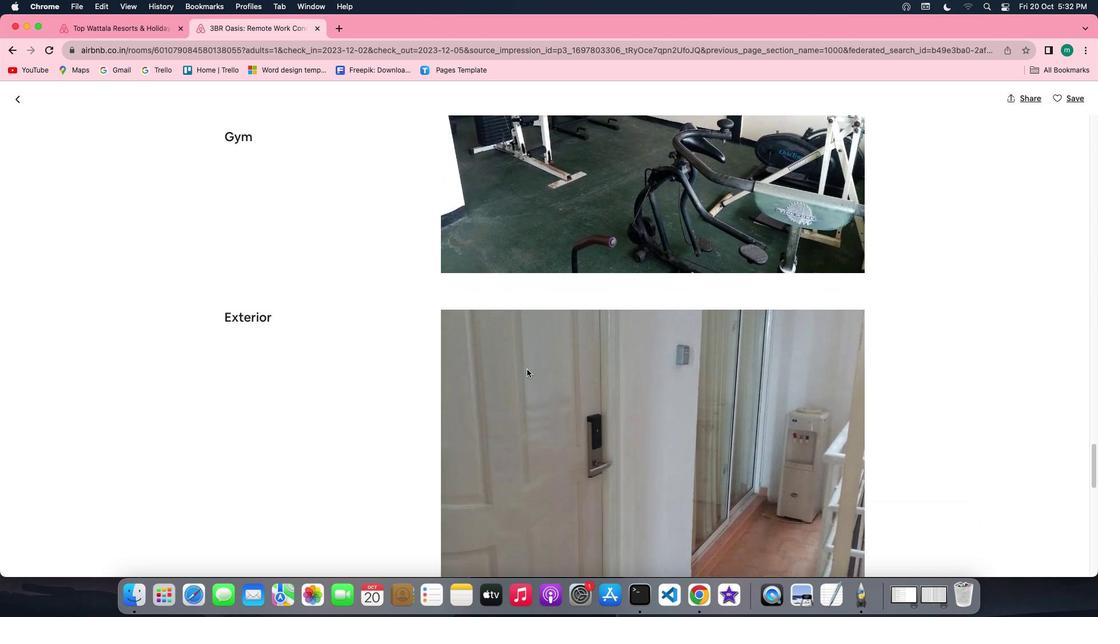 
Action: Mouse scrolled (527, 370) with delta (0, -1)
Screenshot: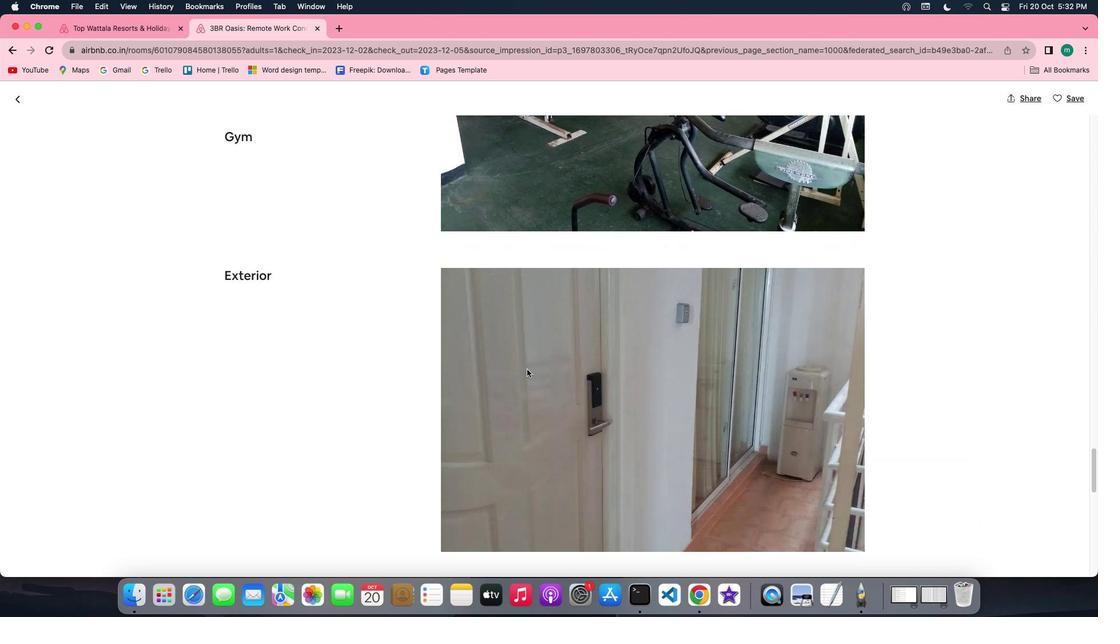 
Action: Mouse scrolled (527, 370) with delta (0, -2)
Screenshot: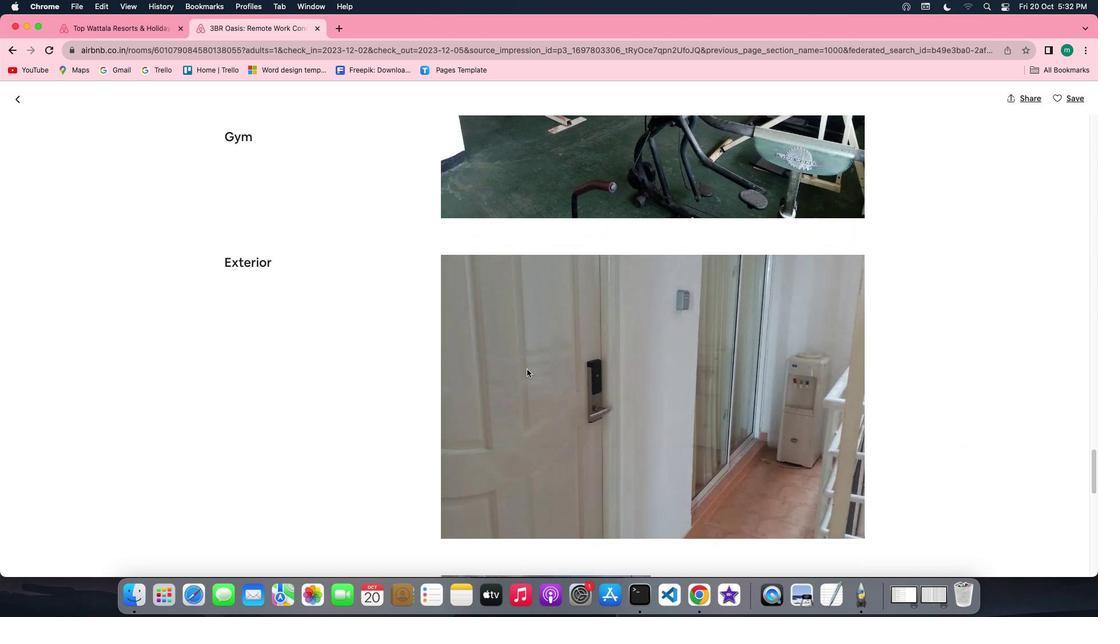 
Action: Mouse scrolled (527, 370) with delta (0, 0)
Screenshot: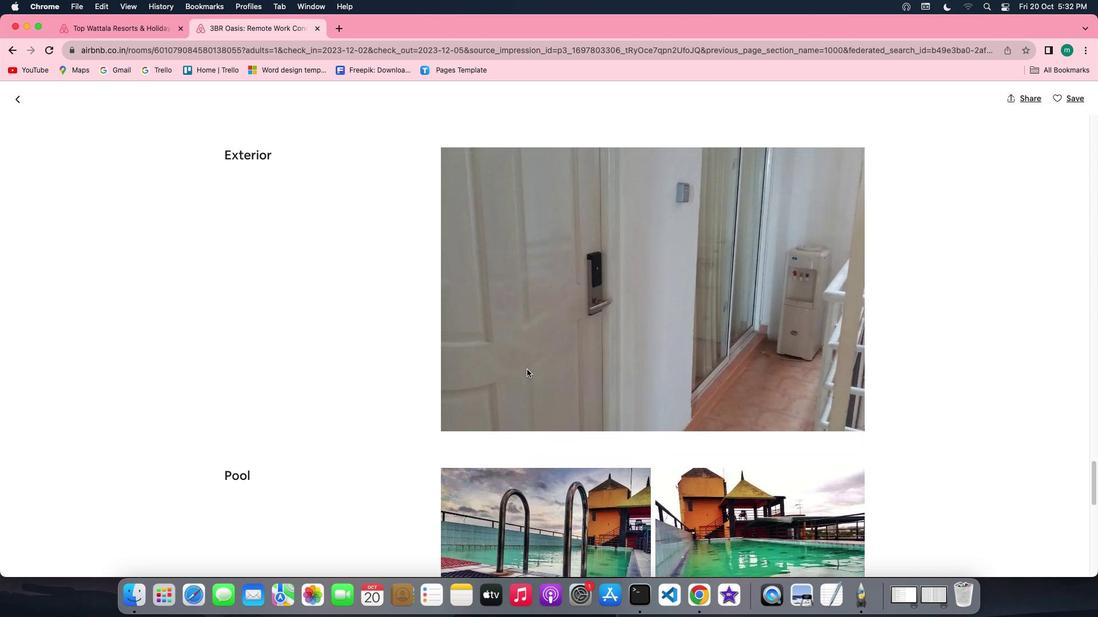 
Action: Mouse scrolled (527, 370) with delta (0, 0)
Screenshot: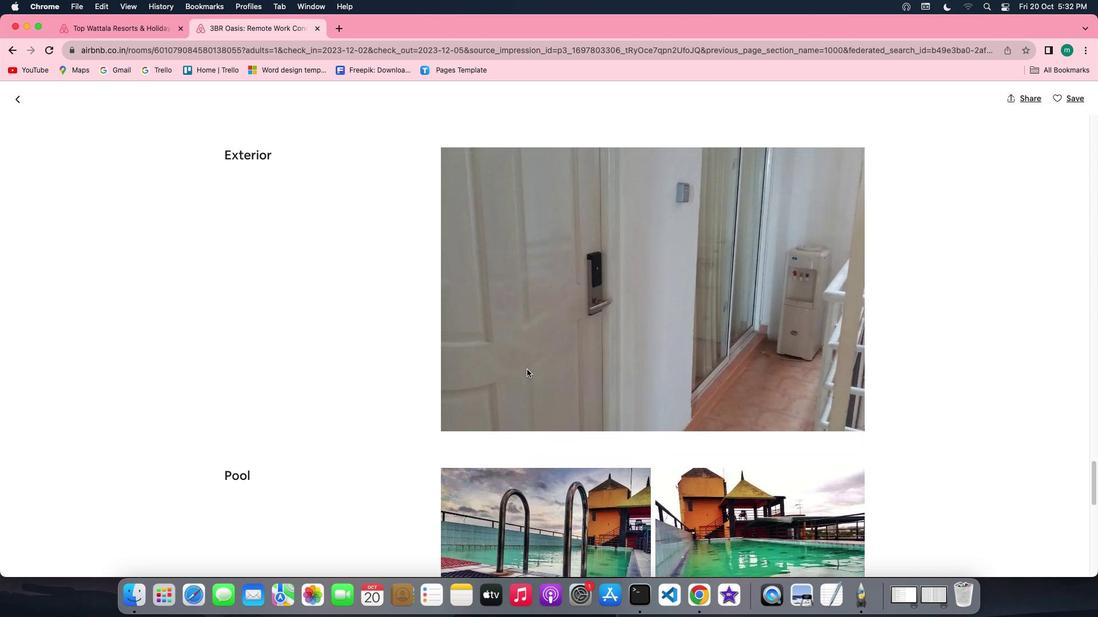 
Action: Mouse scrolled (527, 370) with delta (0, -1)
Screenshot: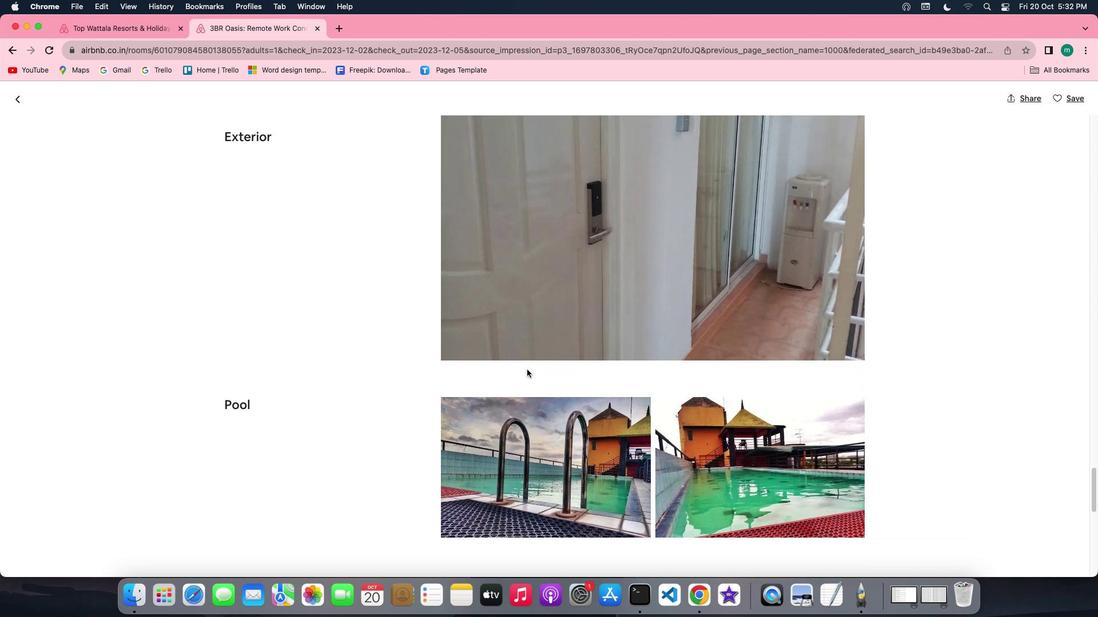 
Action: Mouse scrolled (527, 370) with delta (0, -2)
Screenshot: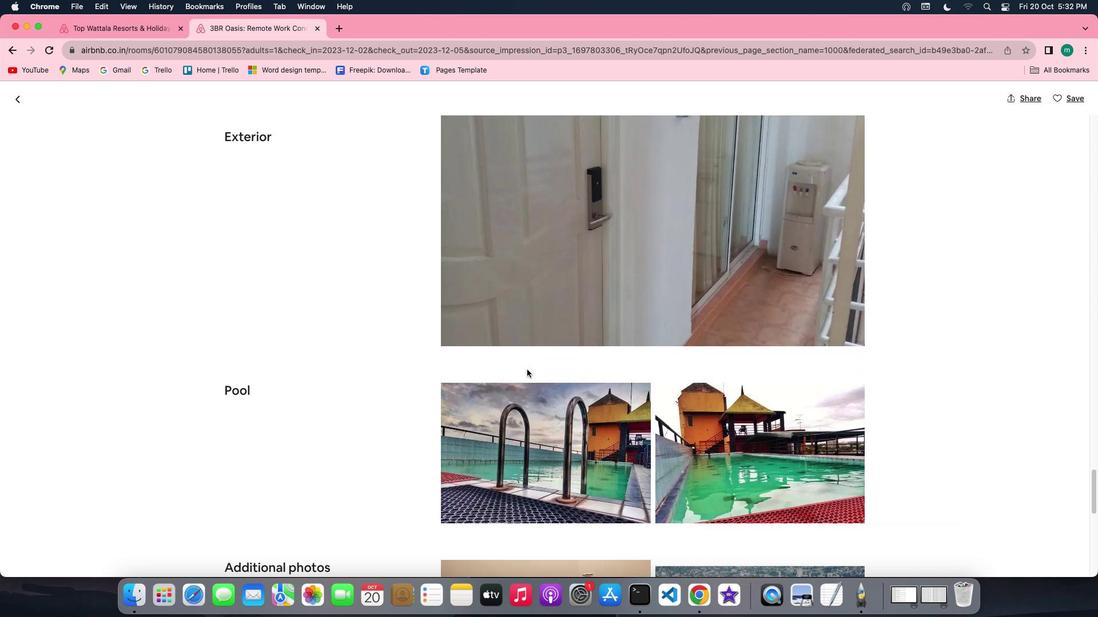 
Action: Mouse scrolled (527, 370) with delta (0, 0)
Screenshot: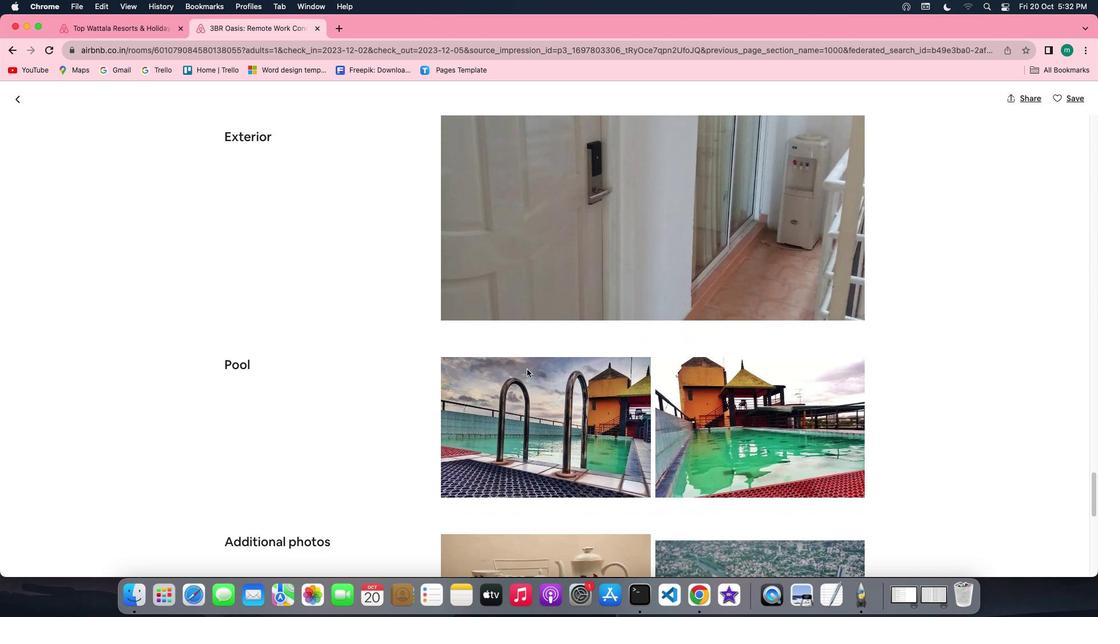 
Action: Mouse scrolled (527, 370) with delta (0, 0)
Screenshot: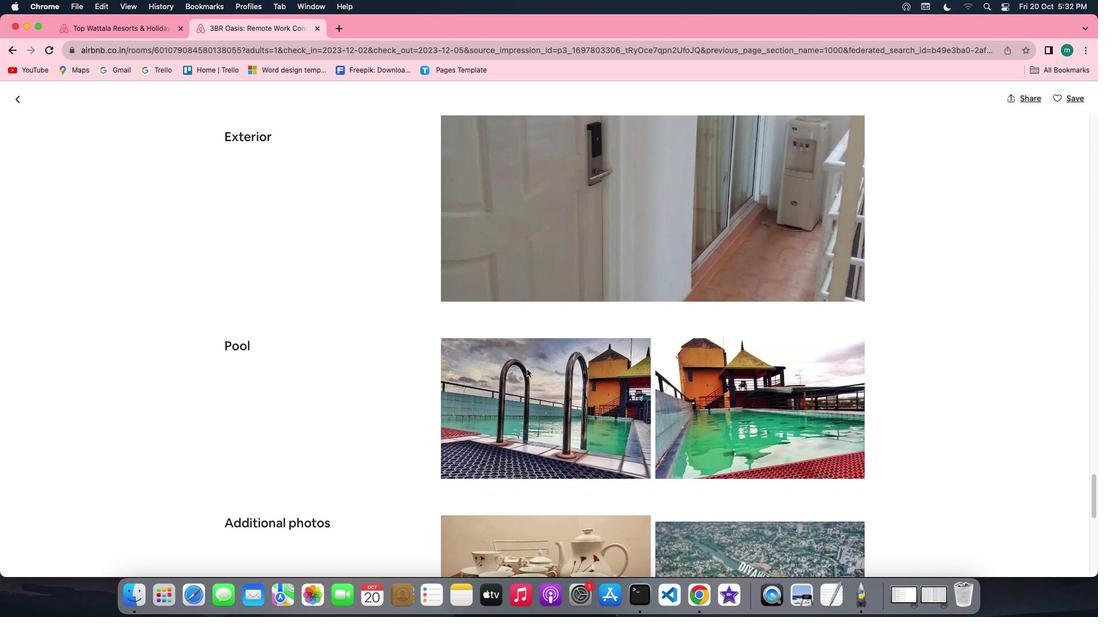 
Action: Mouse scrolled (527, 370) with delta (0, -1)
Screenshot: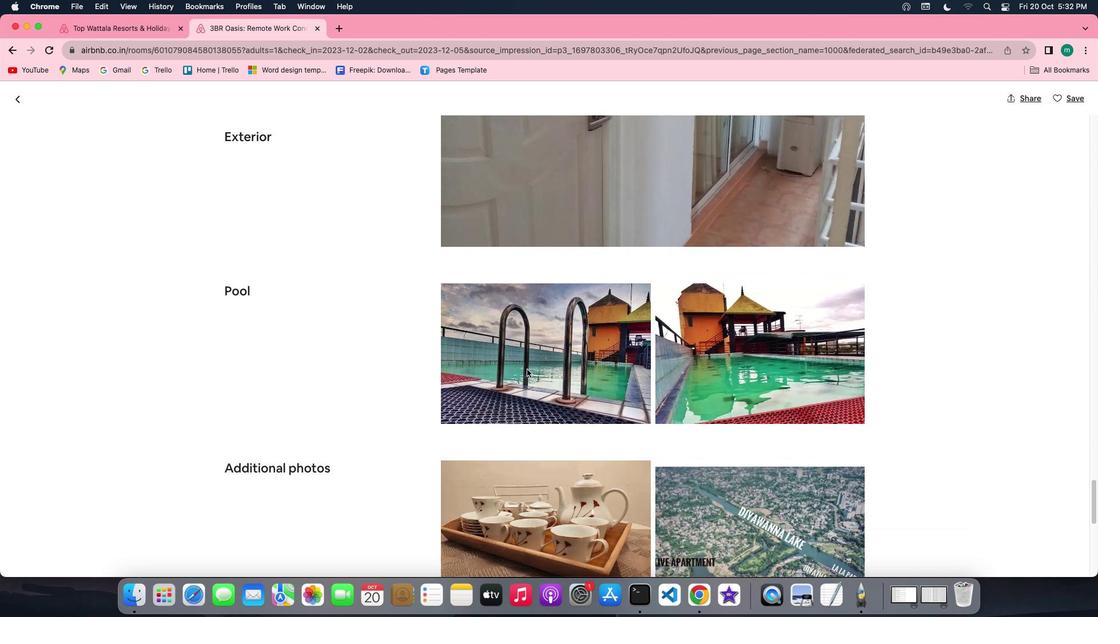 
Action: Mouse scrolled (527, 370) with delta (0, -1)
Screenshot: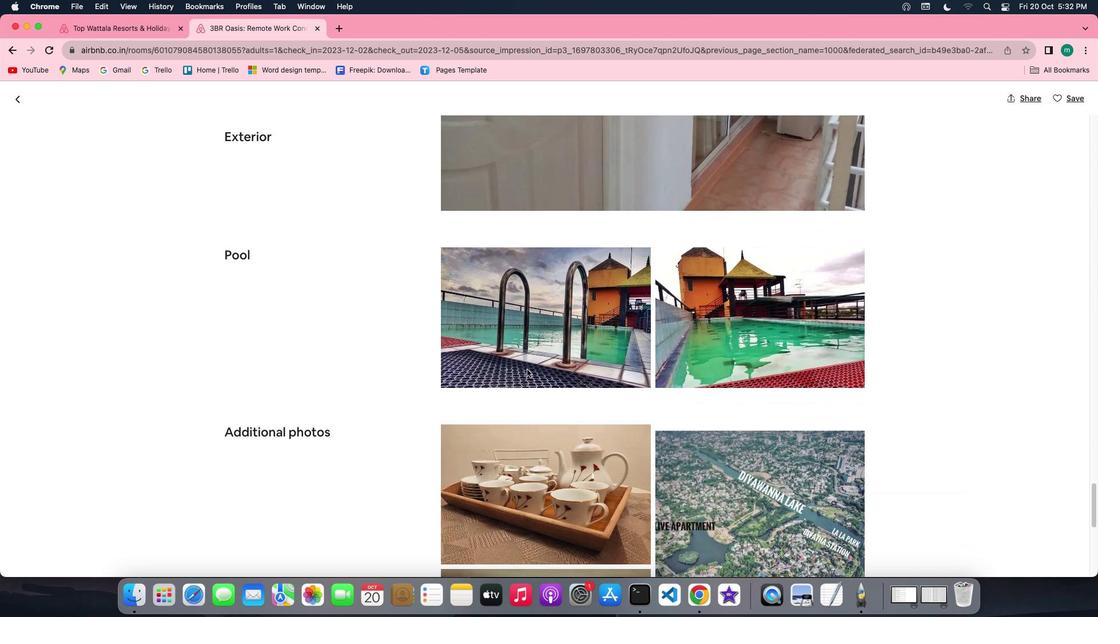 
Action: Mouse scrolled (527, 370) with delta (0, 0)
Screenshot: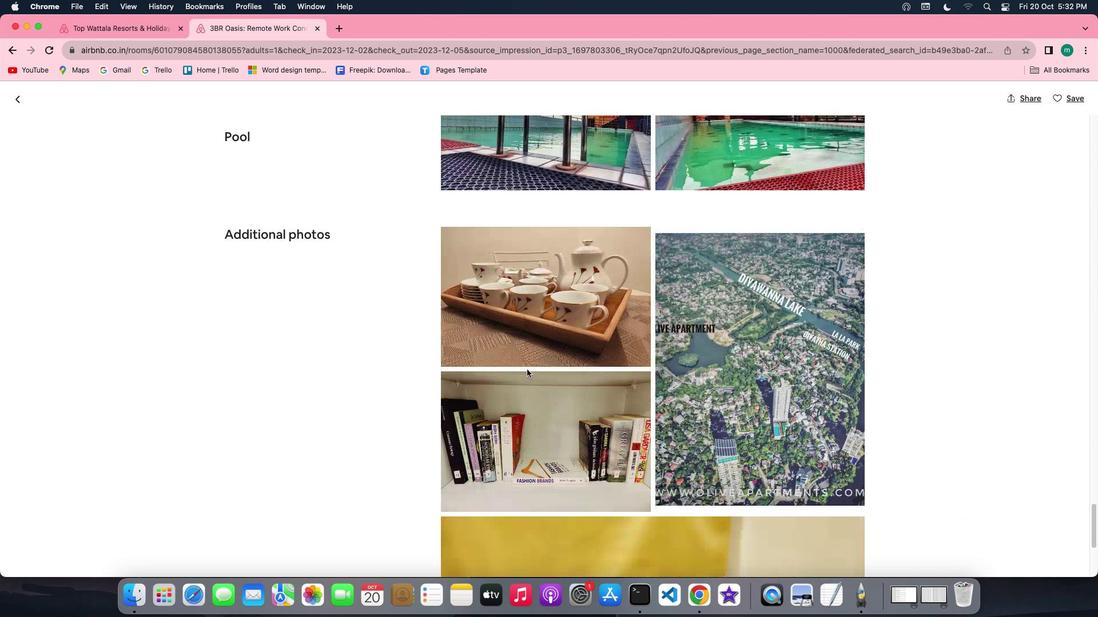 
Action: Mouse scrolled (527, 370) with delta (0, 0)
Screenshot: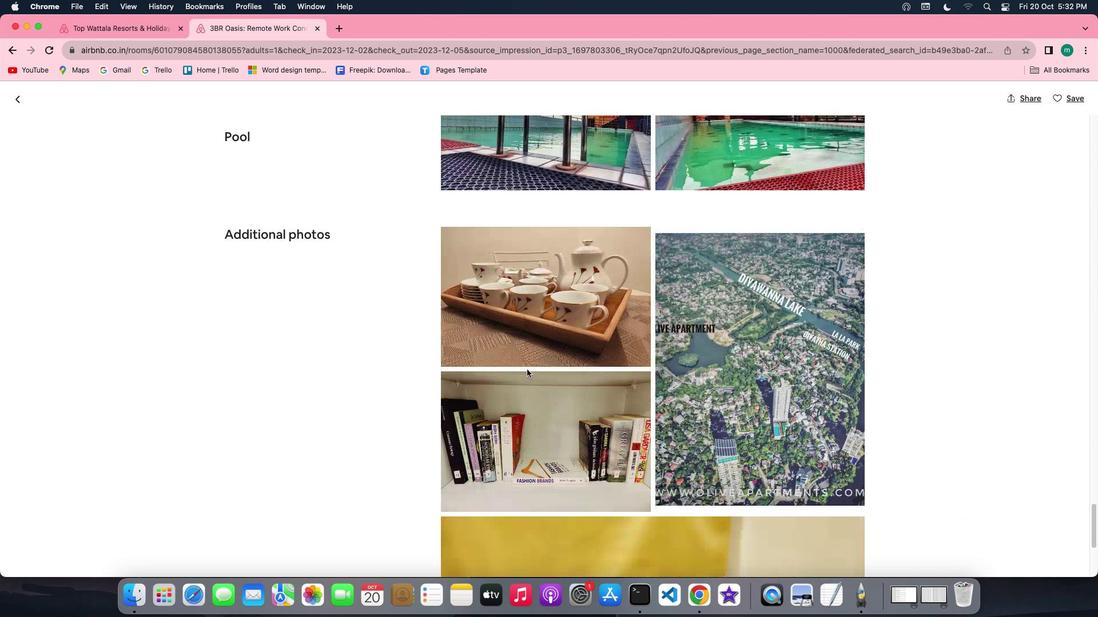 
Action: Mouse scrolled (527, 370) with delta (0, -1)
Screenshot: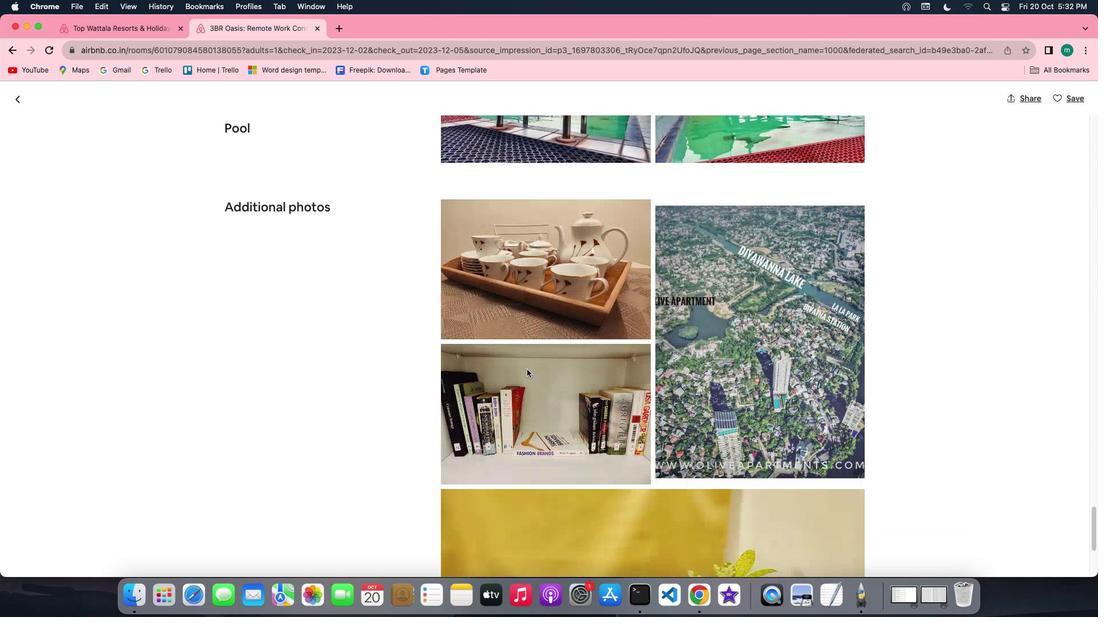
Action: Mouse scrolled (527, 370) with delta (0, -2)
Screenshot: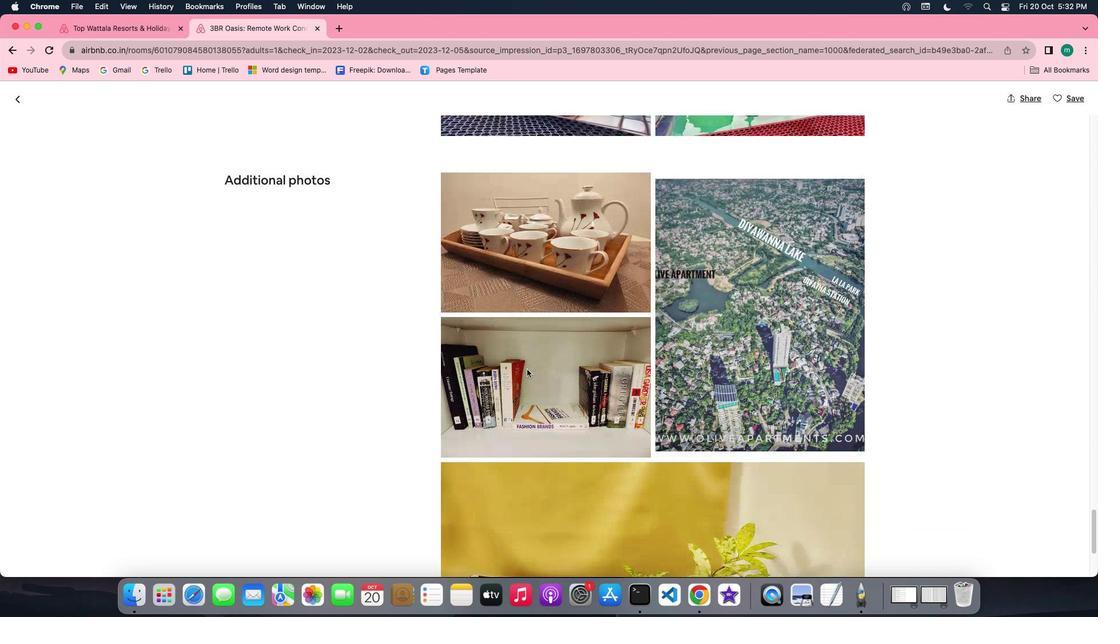 
Action: Mouse scrolled (527, 370) with delta (0, -2)
Screenshot: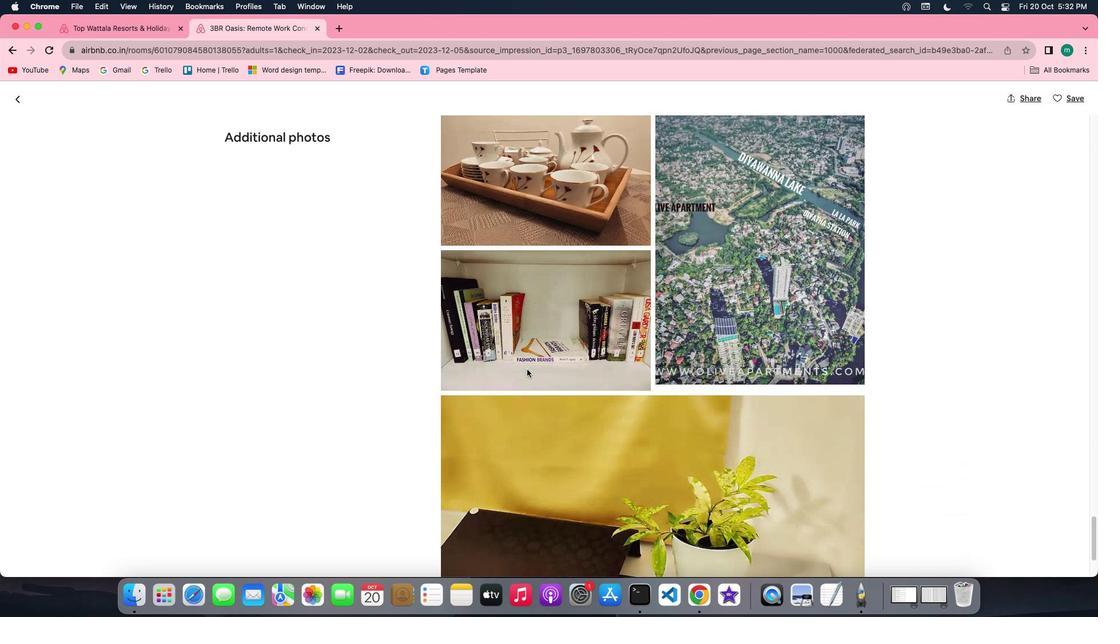 
Action: Mouse scrolled (527, 370) with delta (0, 0)
Screenshot: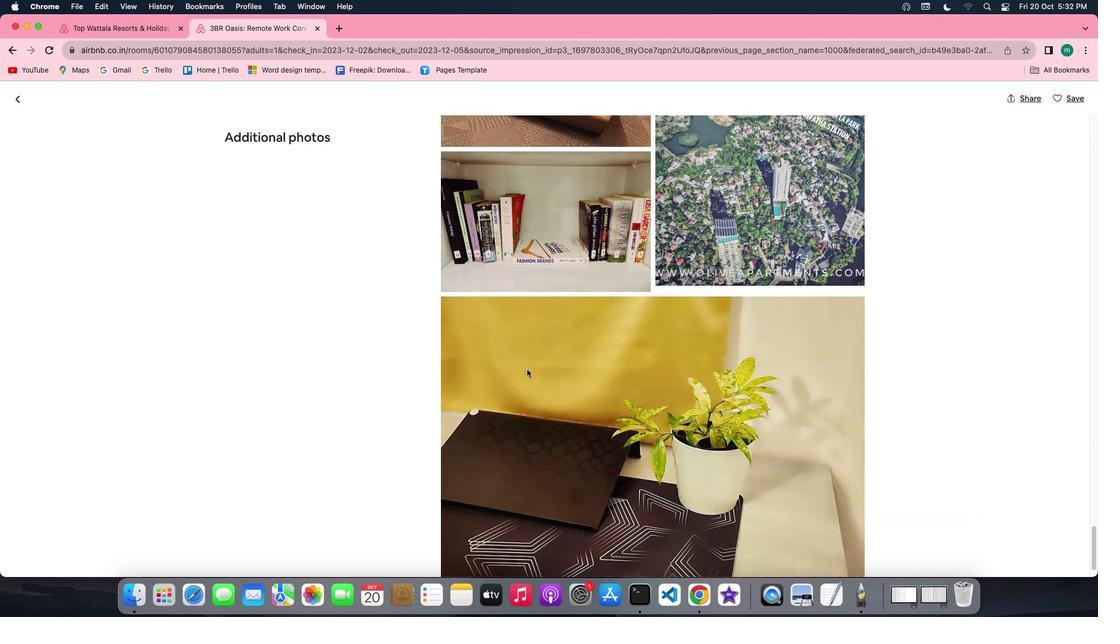 
Action: Mouse scrolled (527, 370) with delta (0, 0)
Screenshot: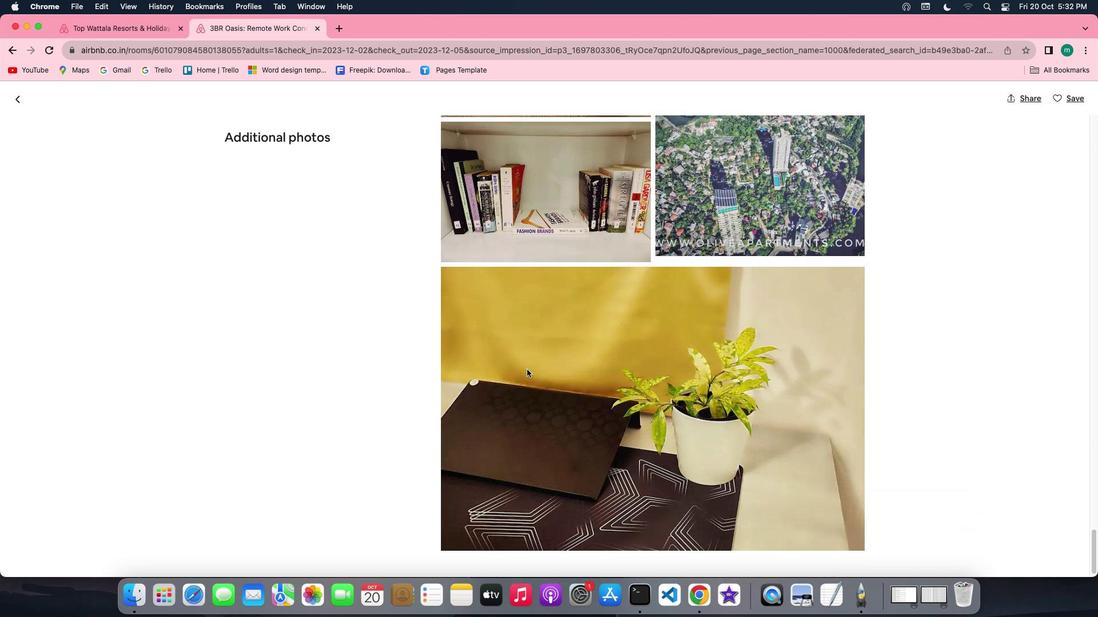 
Action: Mouse scrolled (527, 370) with delta (0, -1)
Screenshot: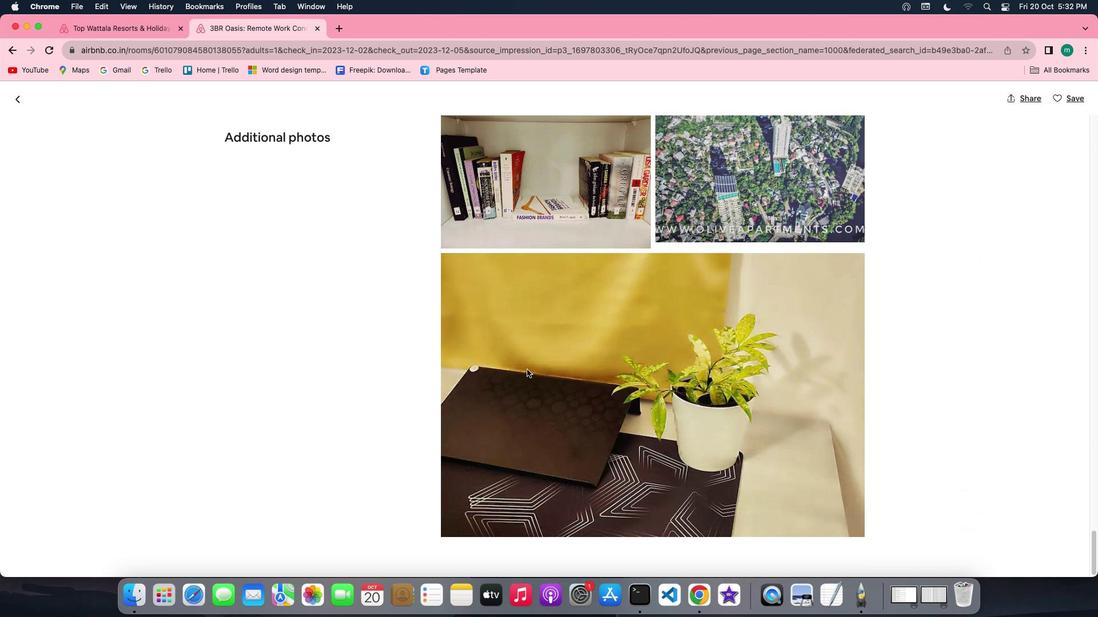 
Action: Mouse scrolled (527, 370) with delta (0, -2)
Screenshot: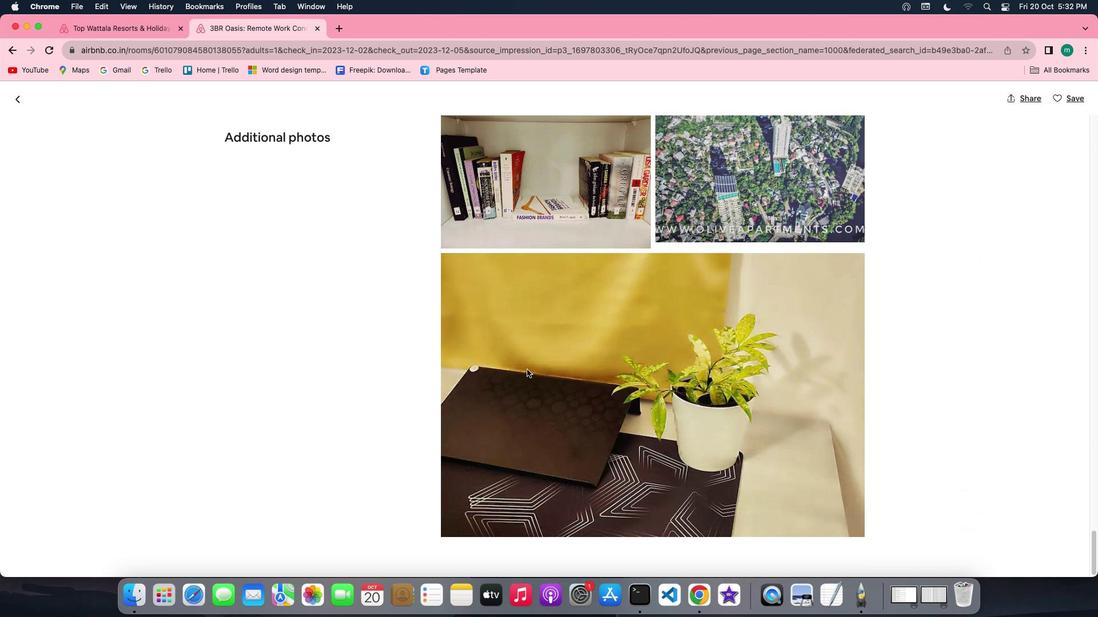 
Action: Mouse scrolled (527, 370) with delta (0, -2)
Screenshot: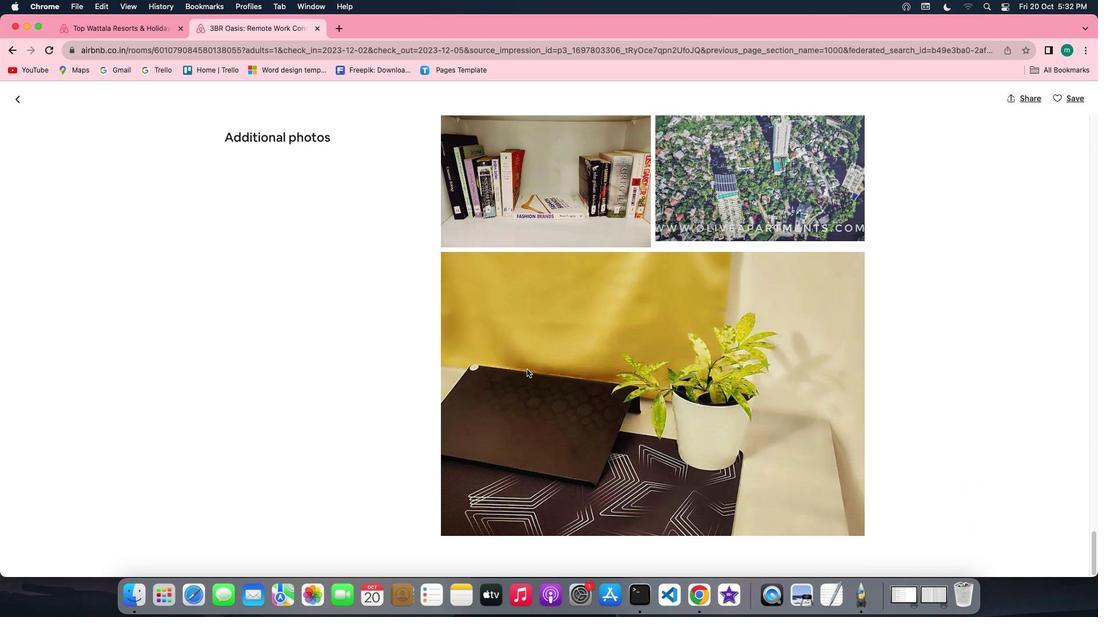 
Action: Mouse scrolled (527, 370) with delta (0, 0)
Screenshot: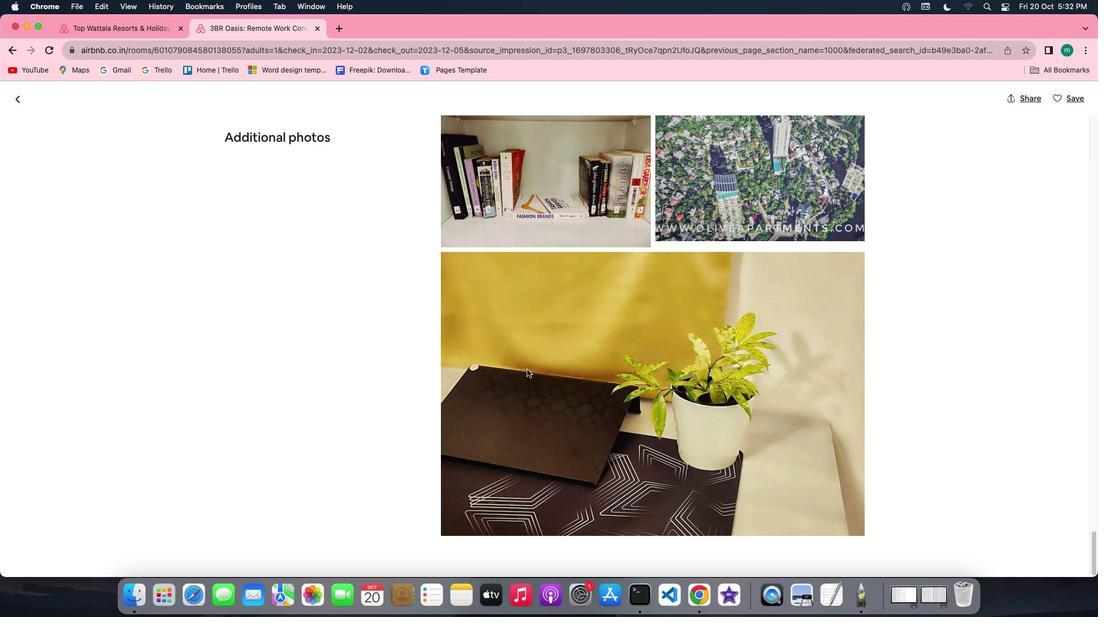 
Action: Mouse scrolled (527, 370) with delta (0, 0)
Screenshot: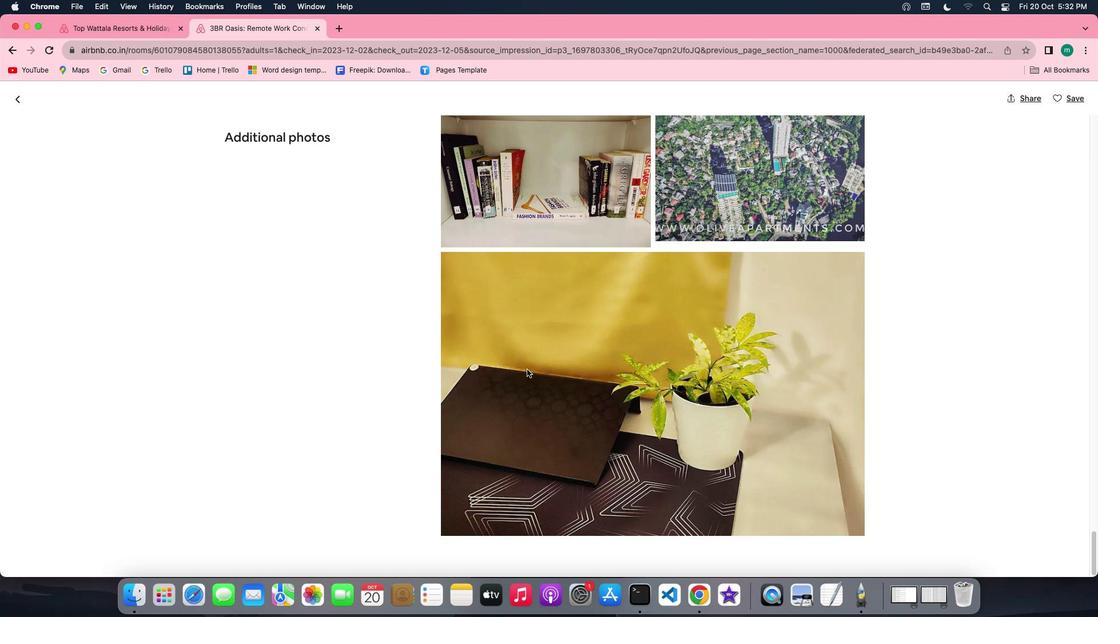 
Action: Mouse scrolled (527, 370) with delta (0, -1)
Screenshot: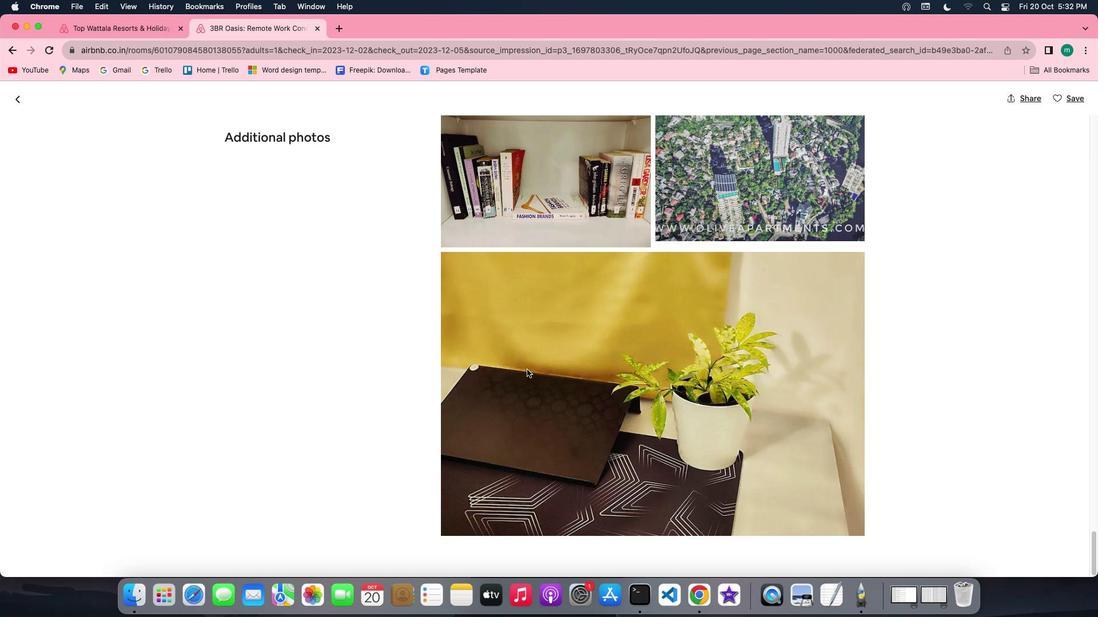 
Action: Mouse scrolled (527, 370) with delta (0, -2)
Screenshot: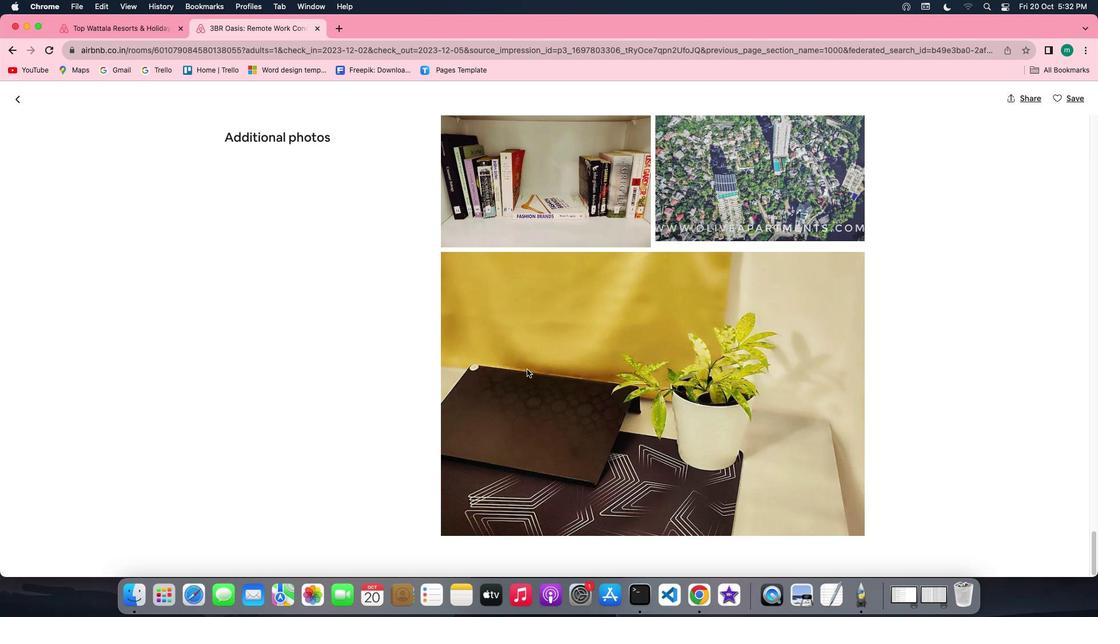 
Action: Mouse scrolled (527, 370) with delta (0, 0)
Screenshot: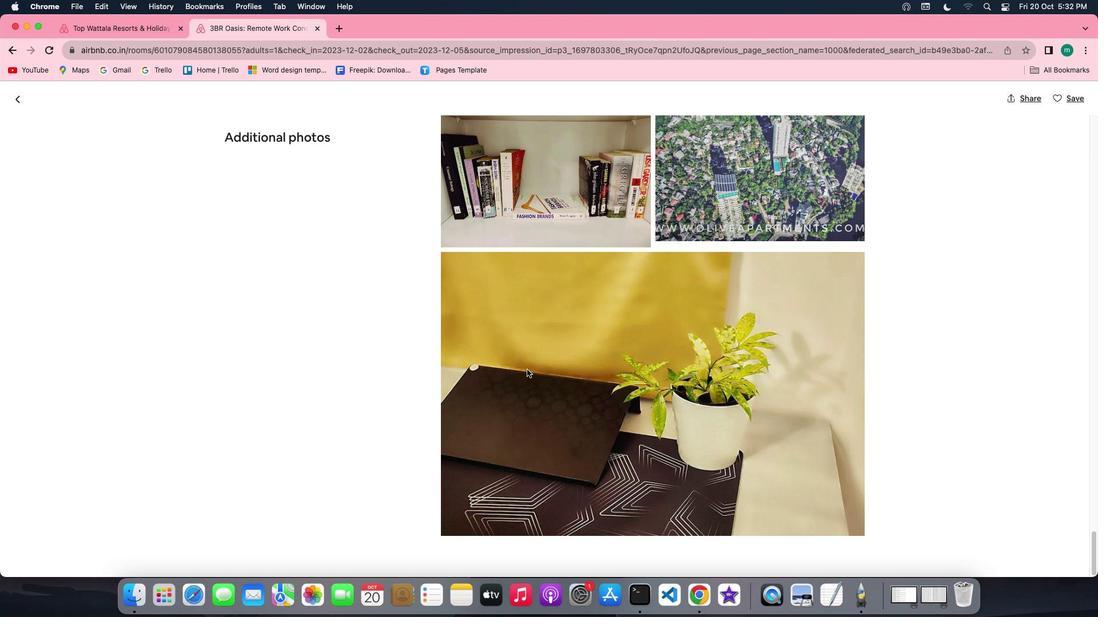 
Action: Mouse scrolled (527, 370) with delta (0, 0)
Screenshot: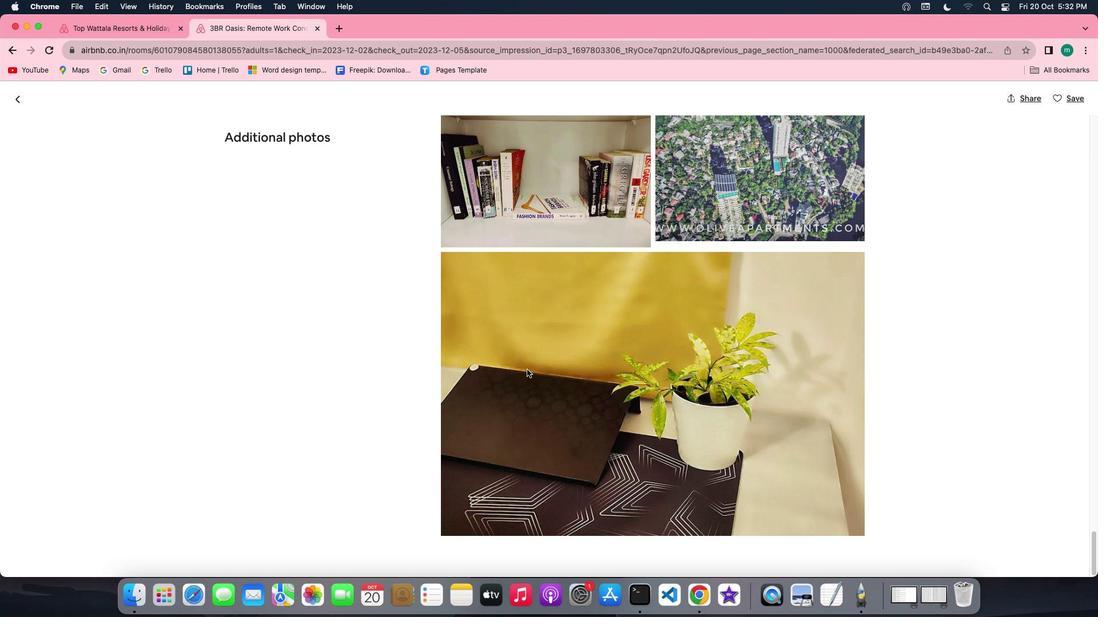 
Action: Mouse scrolled (527, 370) with delta (0, -1)
Screenshot: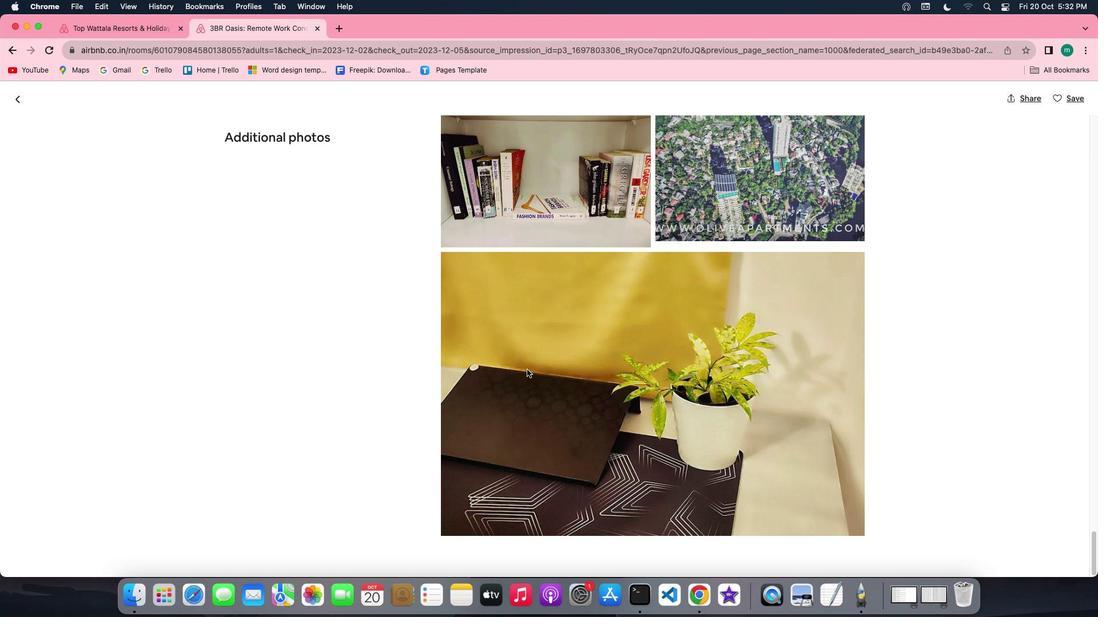 
Action: Mouse scrolled (527, 370) with delta (0, 0)
Screenshot: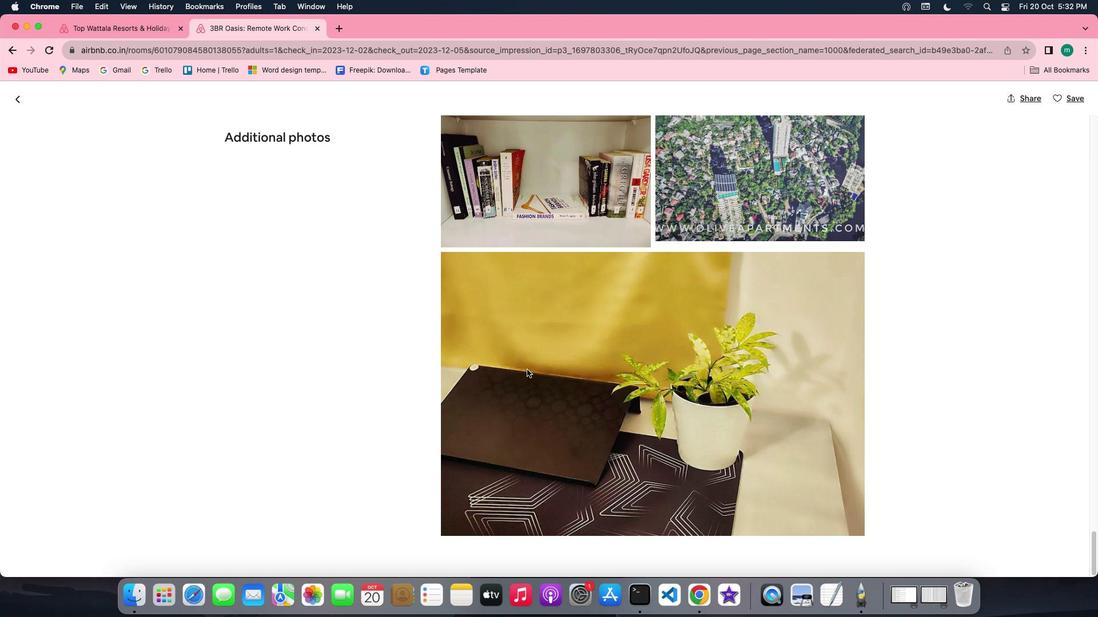 
Action: Mouse scrolled (527, 370) with delta (0, 0)
Screenshot: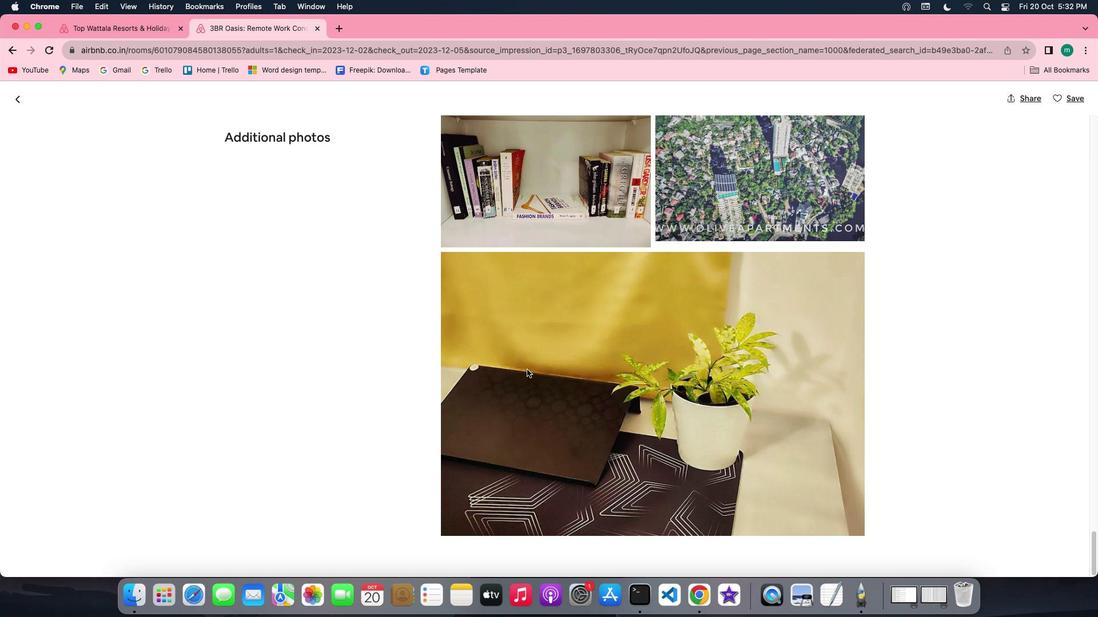 
Action: Mouse scrolled (527, 370) with delta (0, -1)
Screenshot: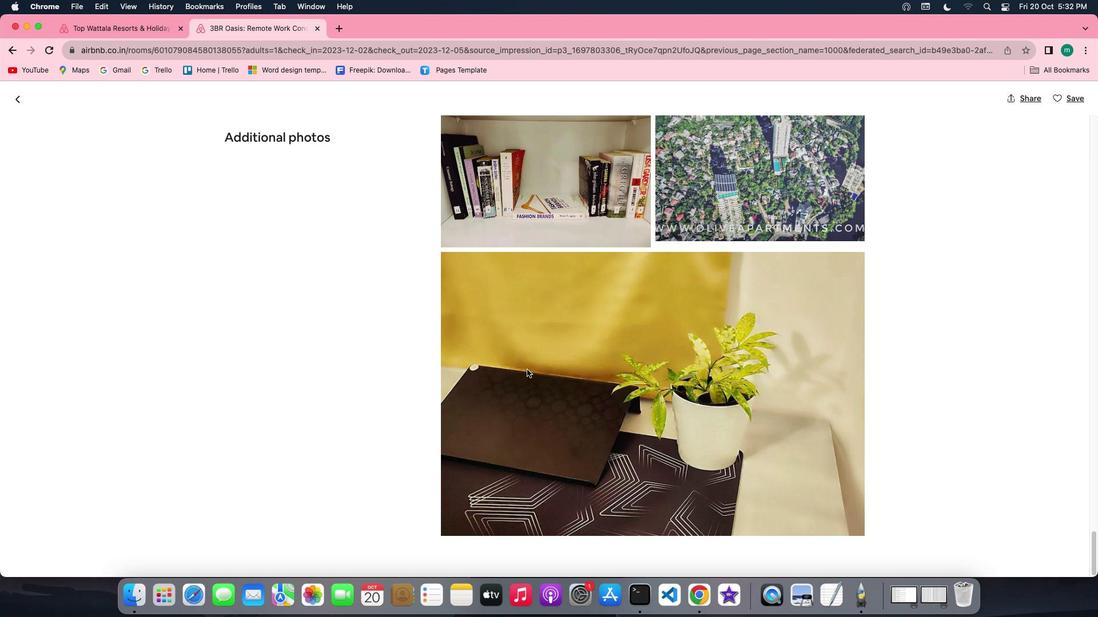 
Action: Mouse scrolled (527, 370) with delta (0, -2)
Screenshot: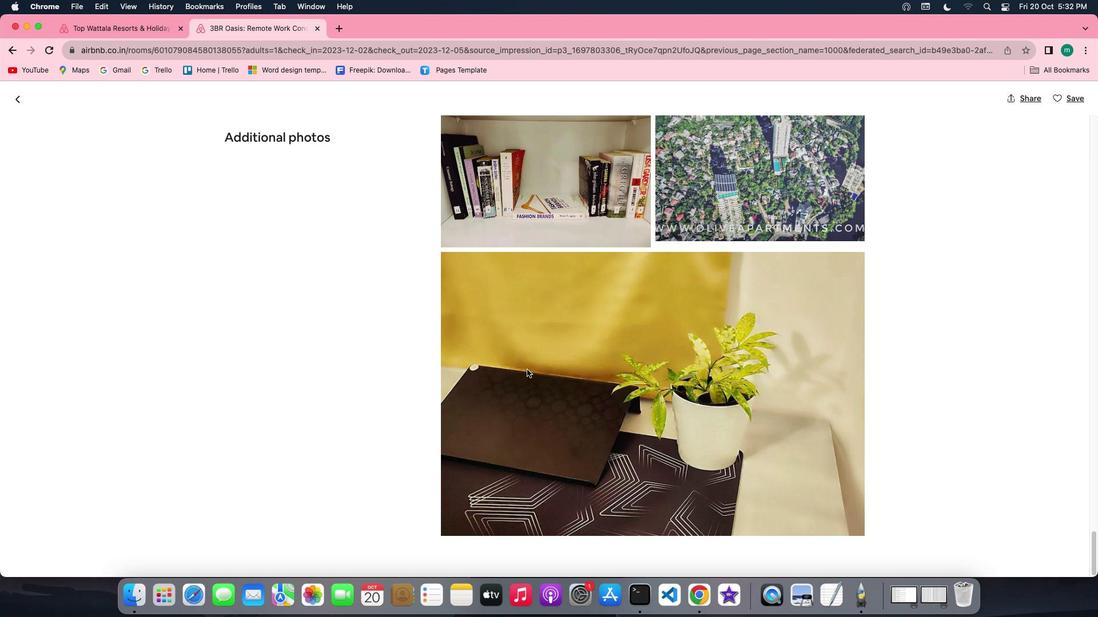 
Action: Mouse scrolled (527, 370) with delta (0, 0)
Screenshot: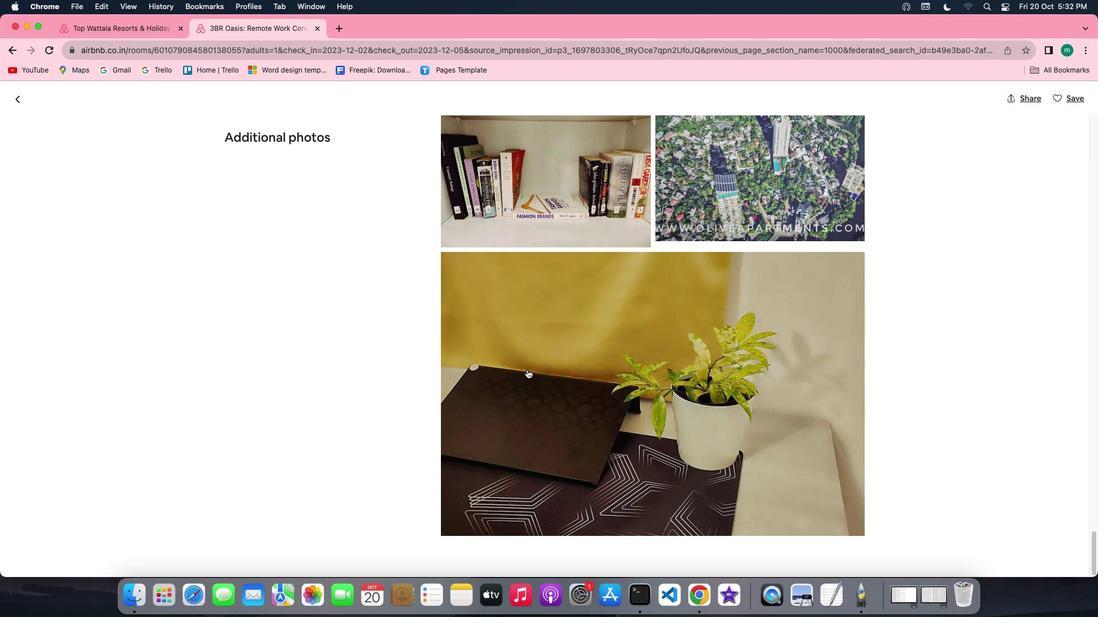 
Action: Mouse scrolled (527, 370) with delta (0, 0)
Screenshot: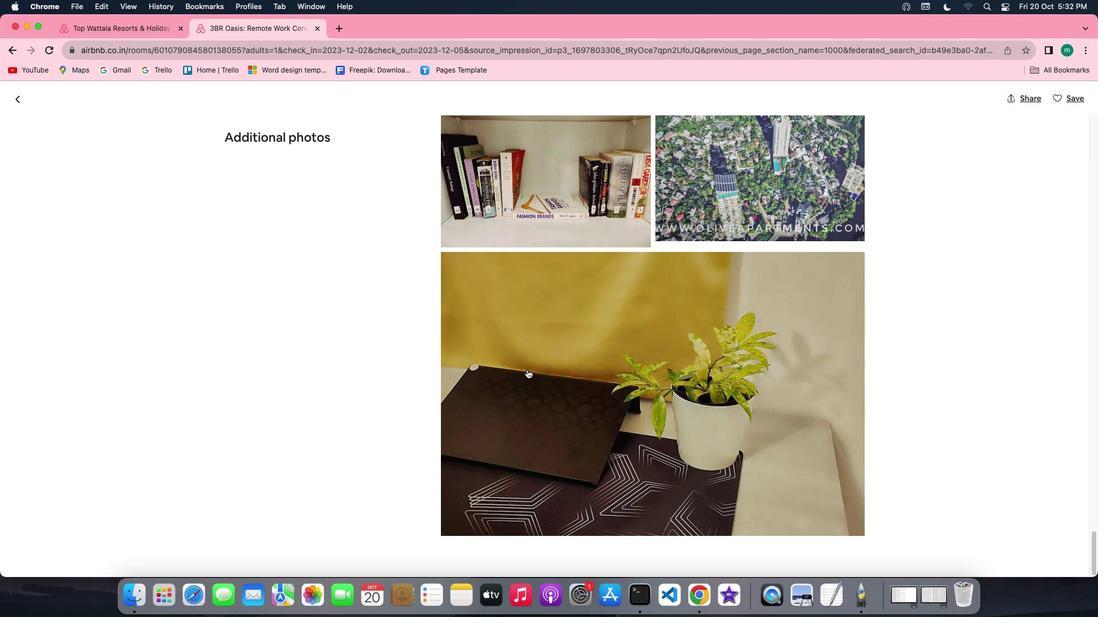 
Action: Mouse scrolled (527, 370) with delta (0, -1)
Screenshot: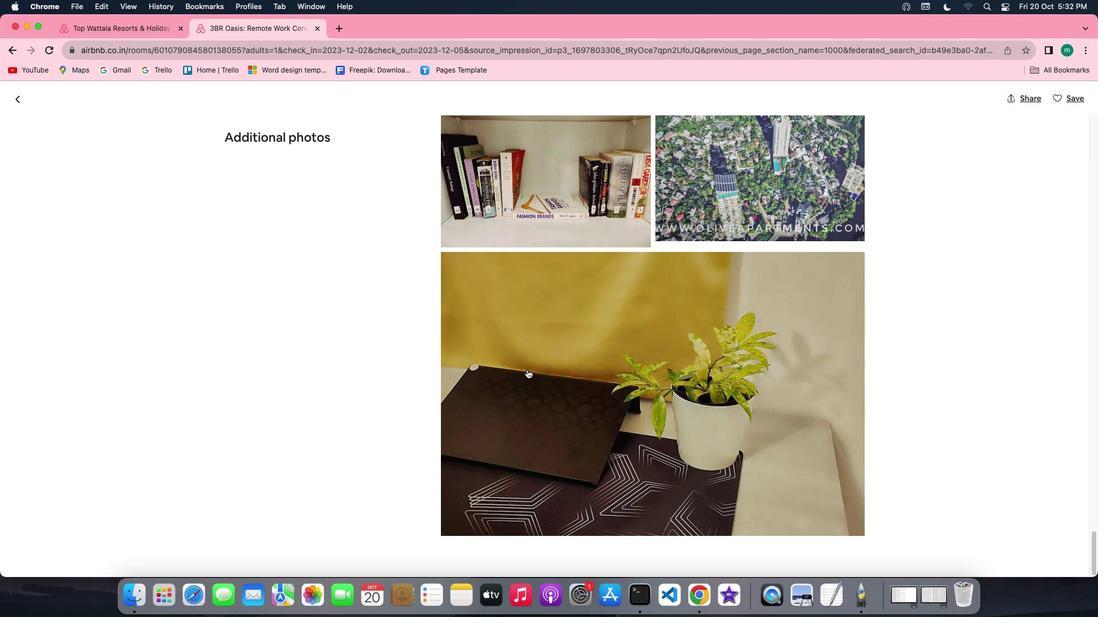 
Action: Mouse scrolled (527, 370) with delta (0, -2)
Screenshot: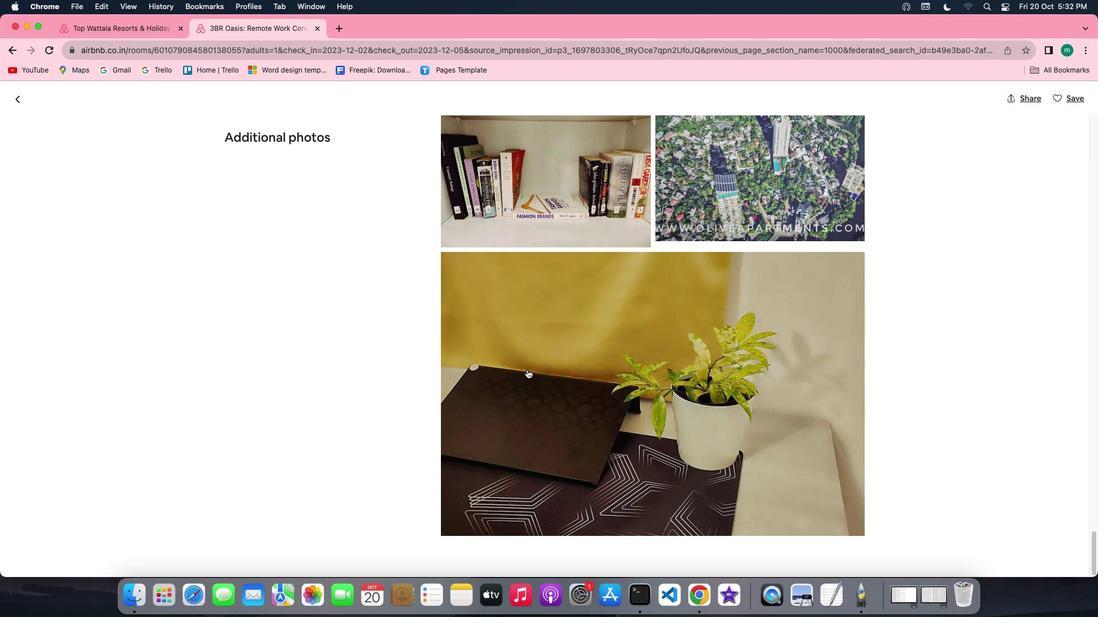 
Action: Mouse moved to (17, 102)
Screenshot: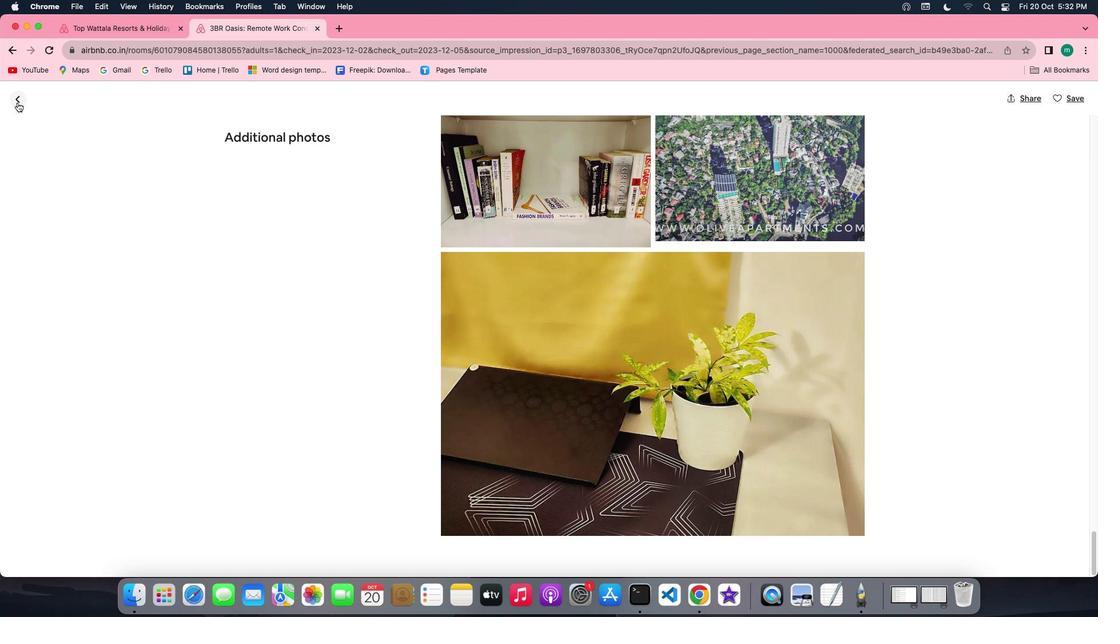 
Action: Mouse pressed left at (17, 102)
Screenshot: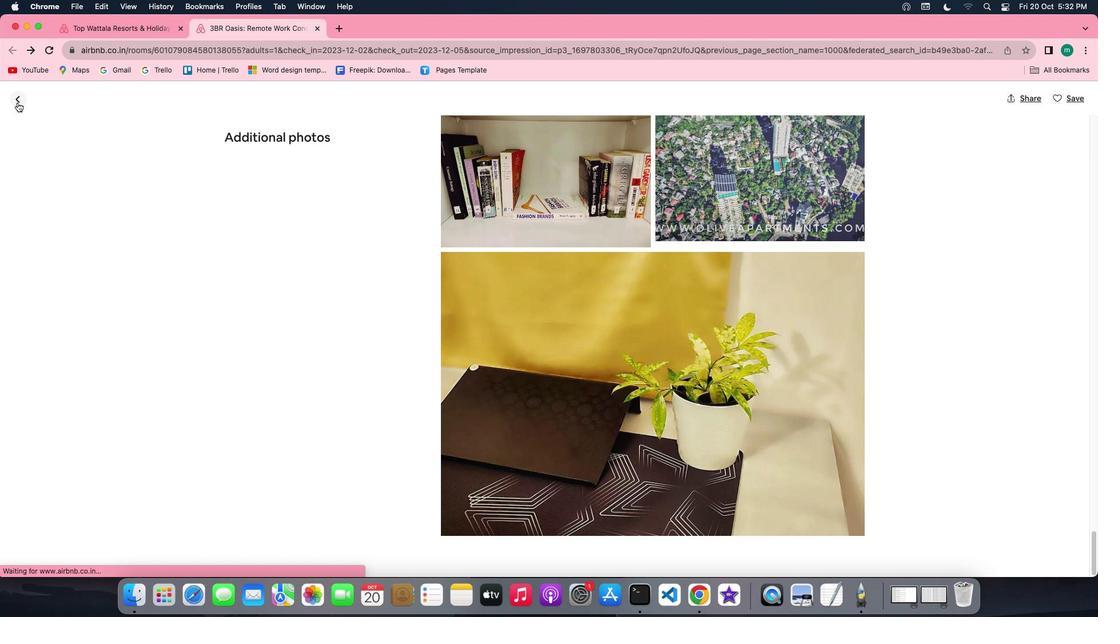 
Action: Mouse moved to (65, 122)
Screenshot: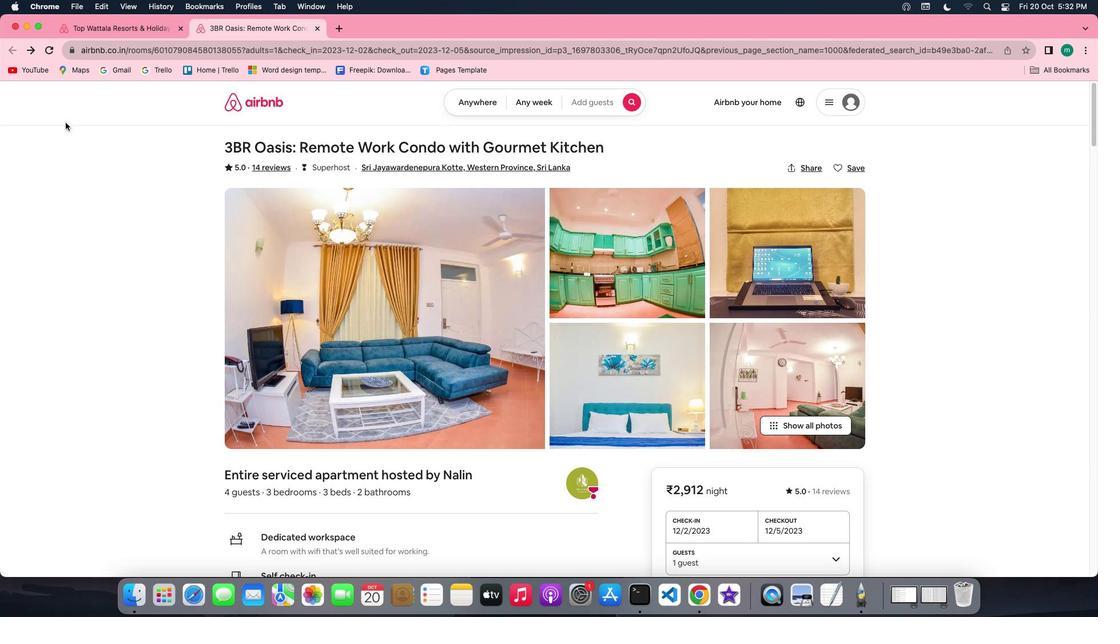 
Action: Mouse scrolled (65, 122) with delta (0, 0)
Screenshot: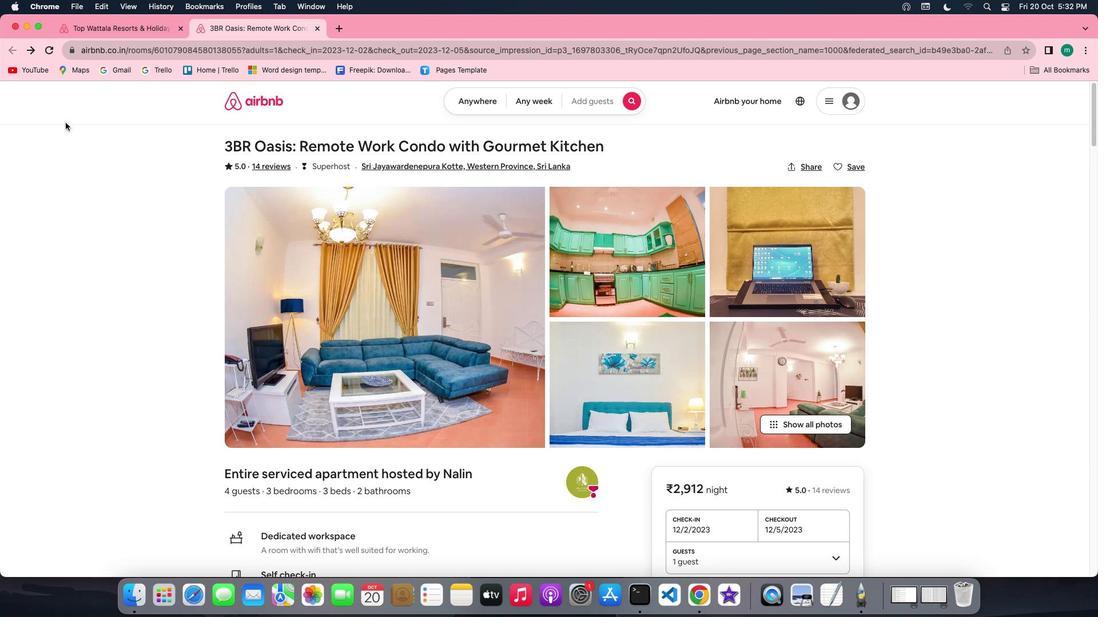
Action: Mouse scrolled (65, 122) with delta (0, 0)
Screenshot: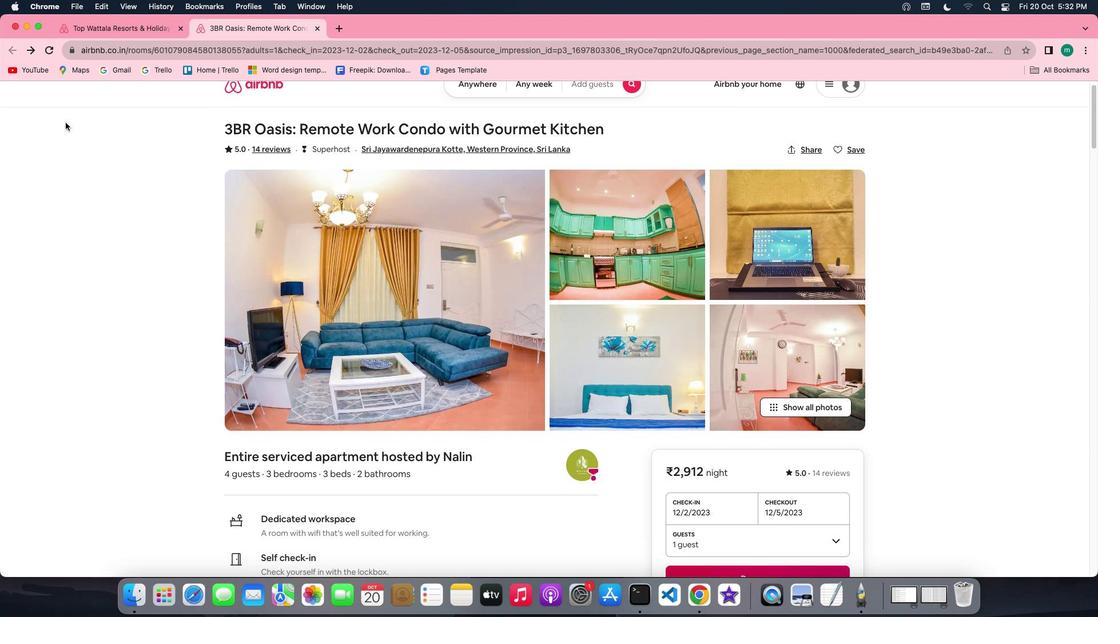 
Action: Mouse scrolled (65, 122) with delta (0, 0)
Screenshot: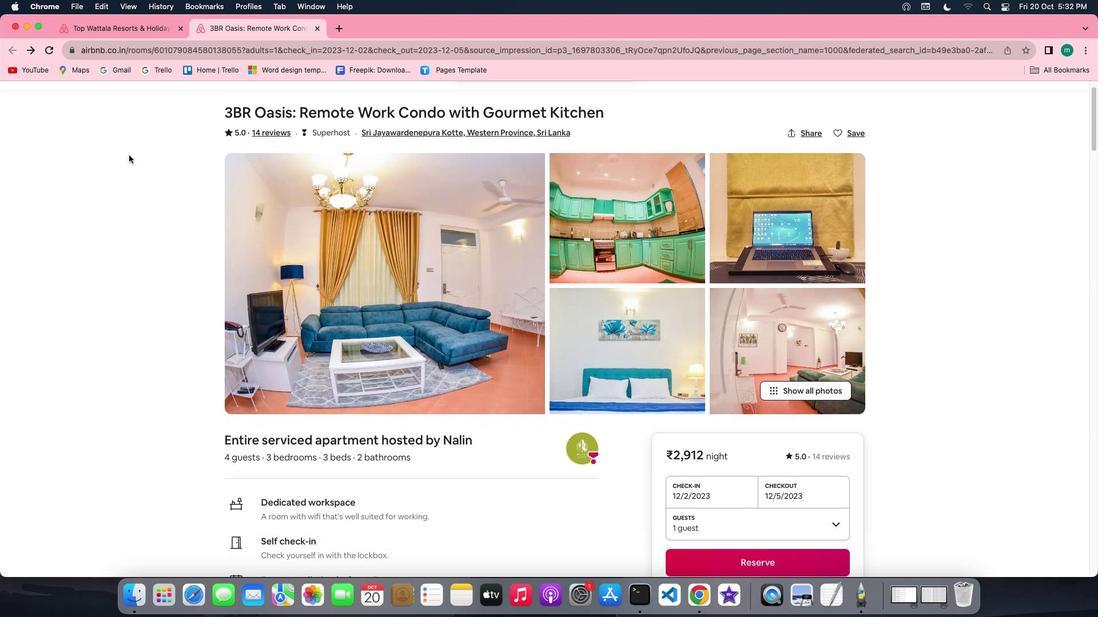 
Action: Mouse moved to (609, 377)
Screenshot: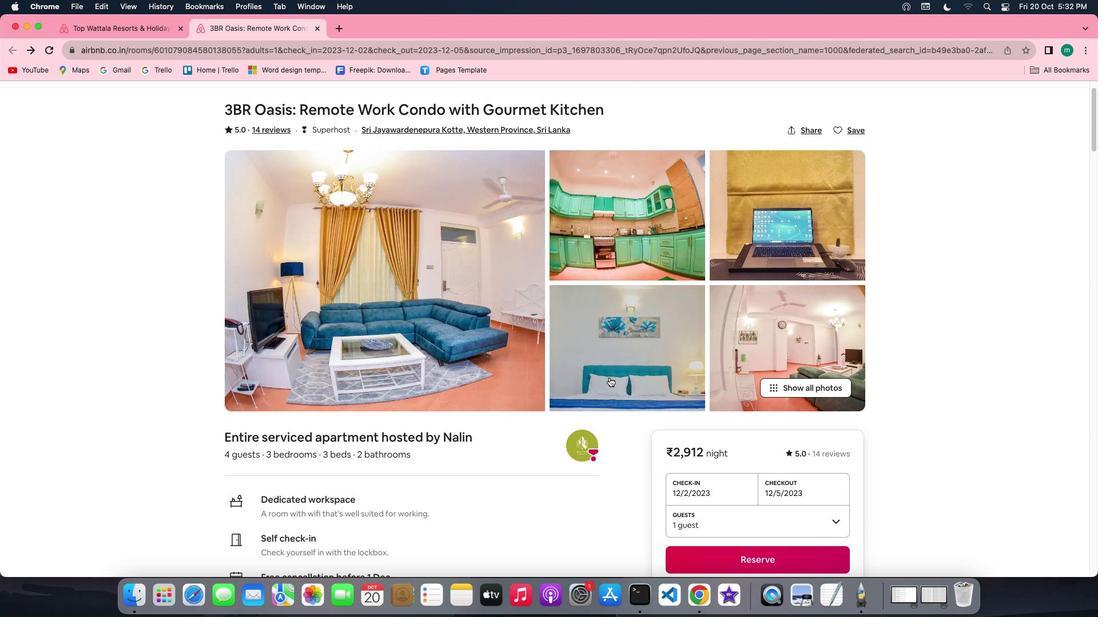 
Action: Mouse scrolled (609, 377) with delta (0, 0)
Screenshot: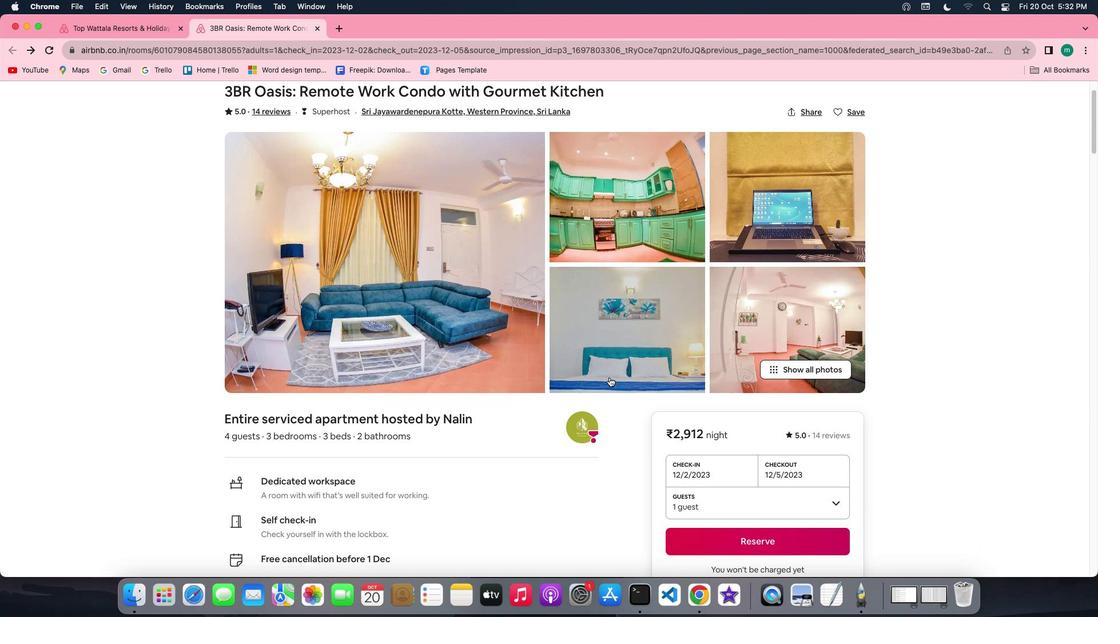 
Action: Mouse scrolled (609, 377) with delta (0, 0)
Screenshot: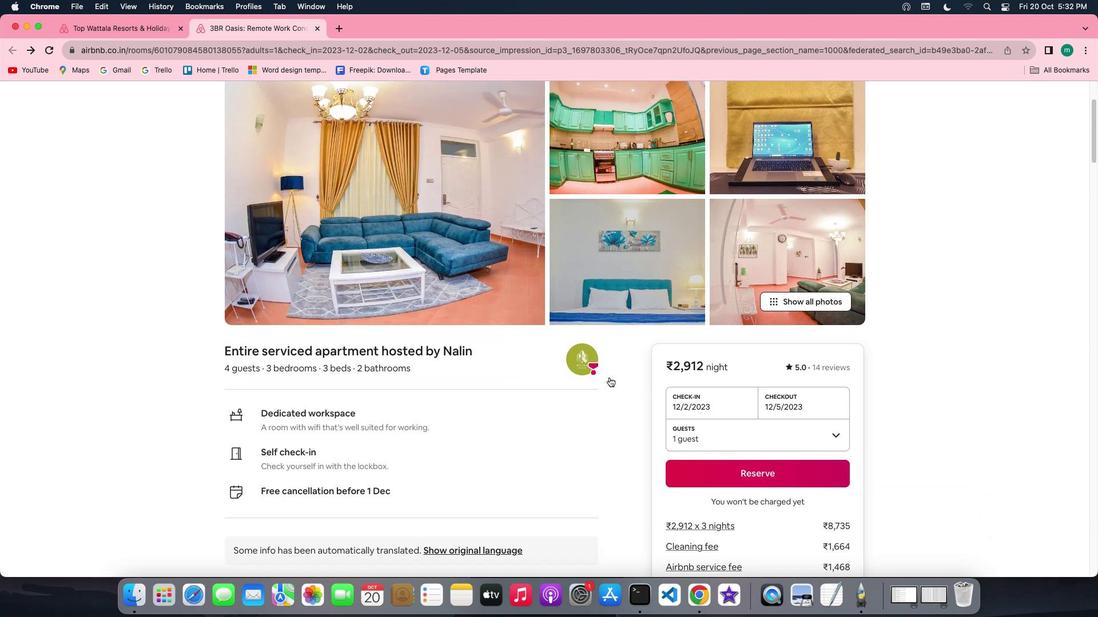 
Action: Mouse scrolled (609, 377) with delta (0, -1)
Screenshot: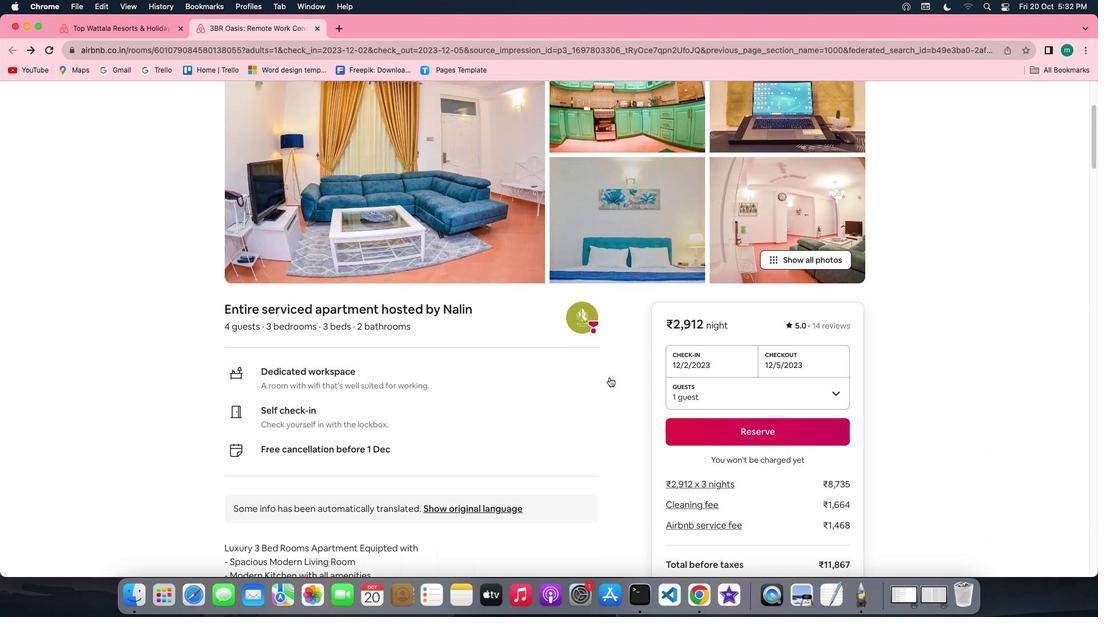 
Action: Mouse scrolled (609, 377) with delta (0, -1)
Screenshot: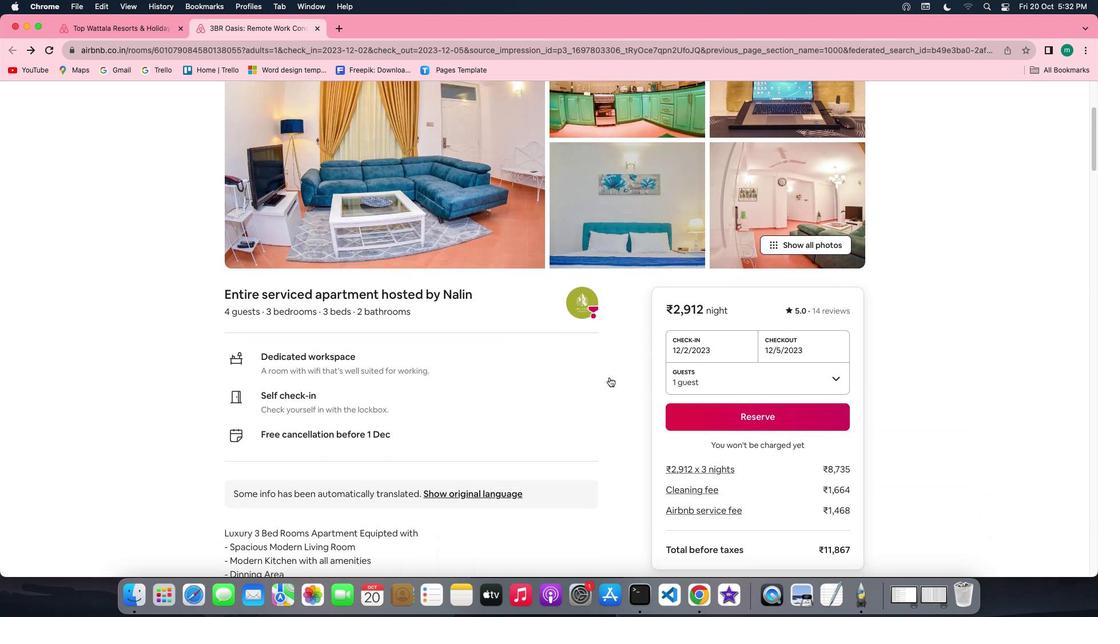
Action: Mouse scrolled (609, 377) with delta (0, 0)
Screenshot: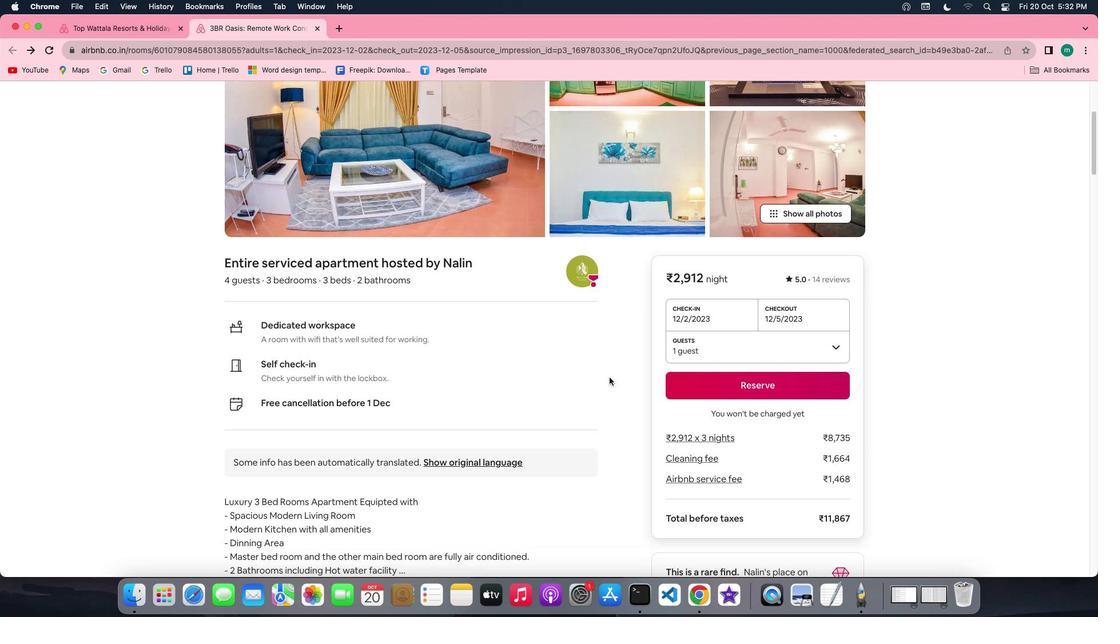 
Action: Mouse scrolled (609, 377) with delta (0, 0)
Screenshot: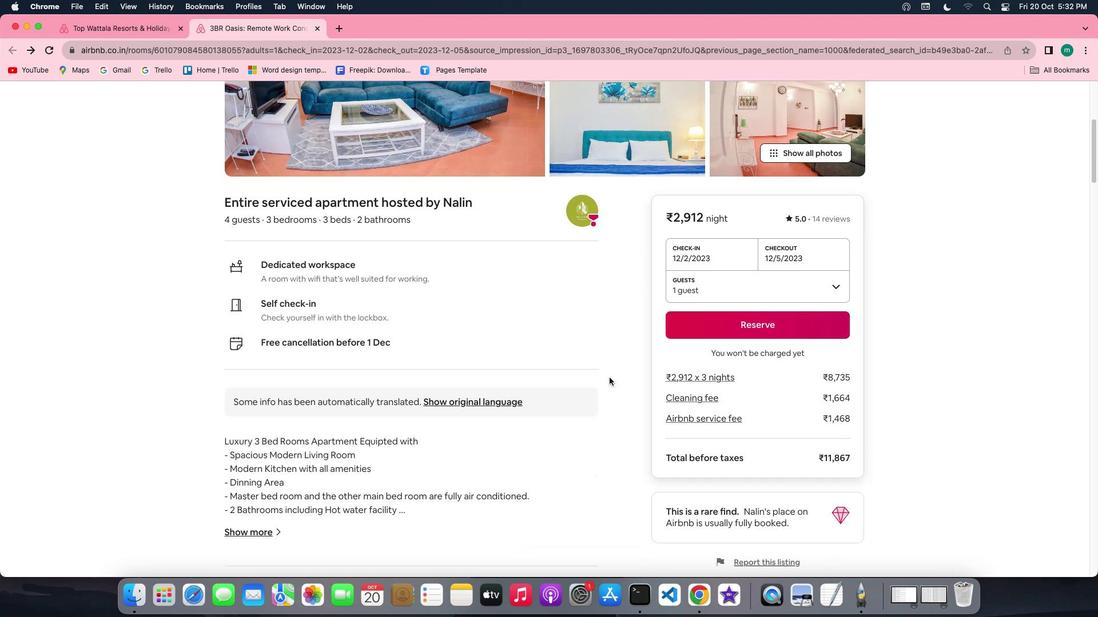 
Action: Mouse scrolled (609, 377) with delta (0, -1)
Screenshot: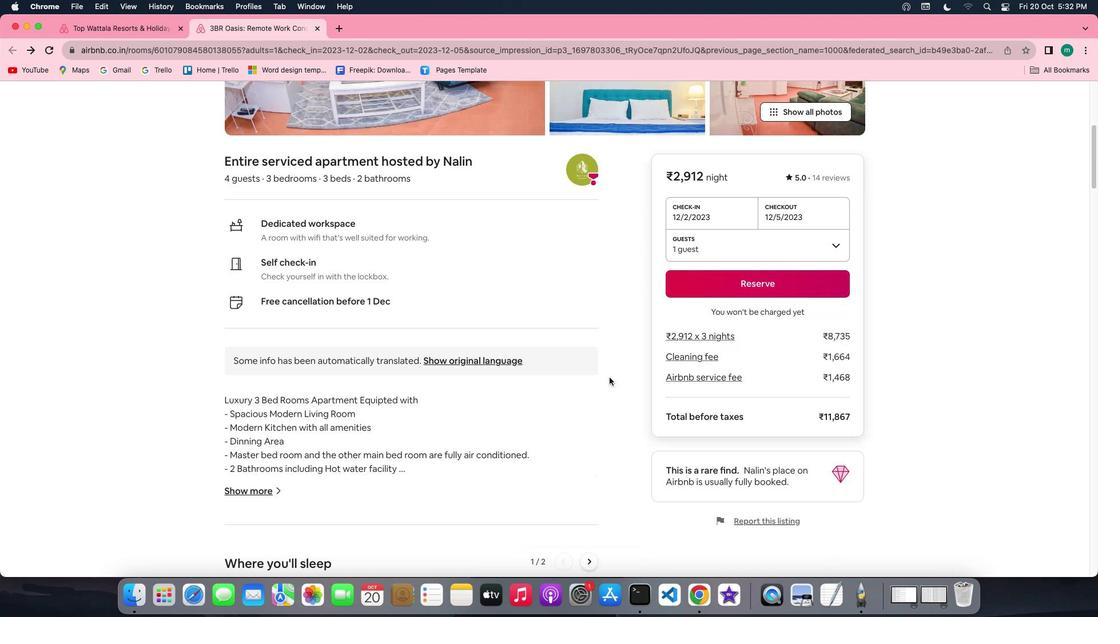 
Action: Mouse scrolled (609, 377) with delta (0, -1)
Screenshot: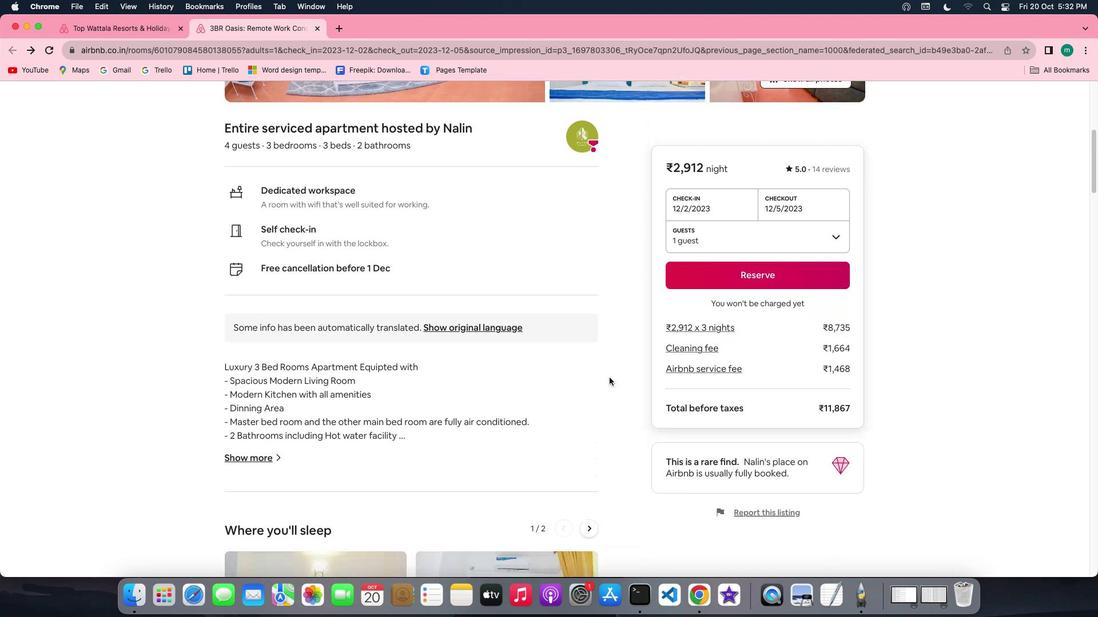 
Action: Mouse moved to (254, 456)
Screenshot: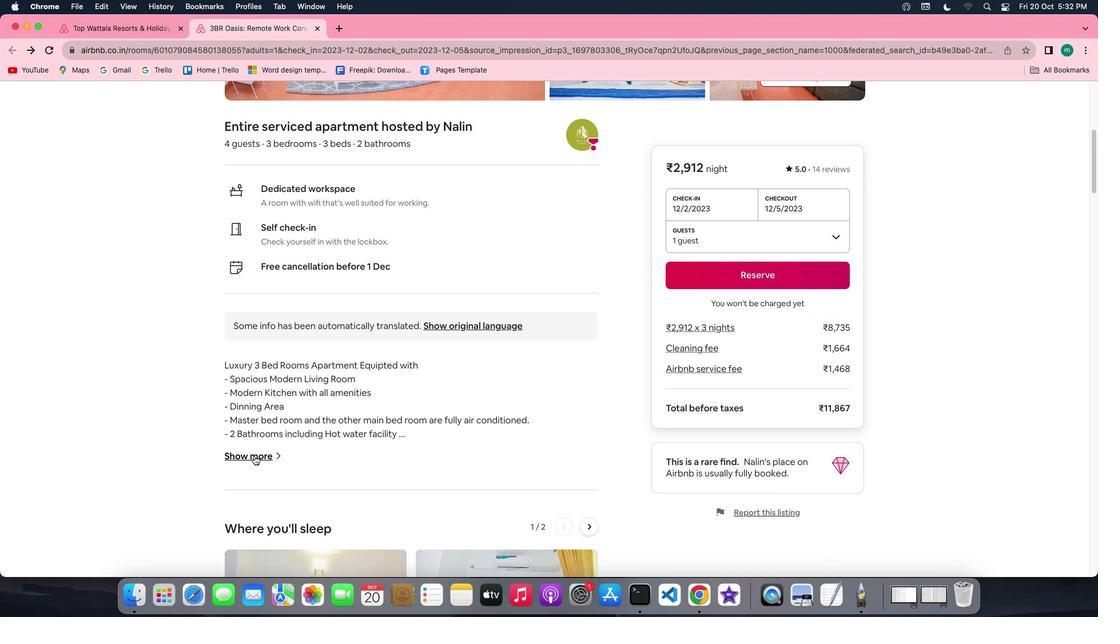 
Action: Mouse pressed left at (254, 456)
Screenshot: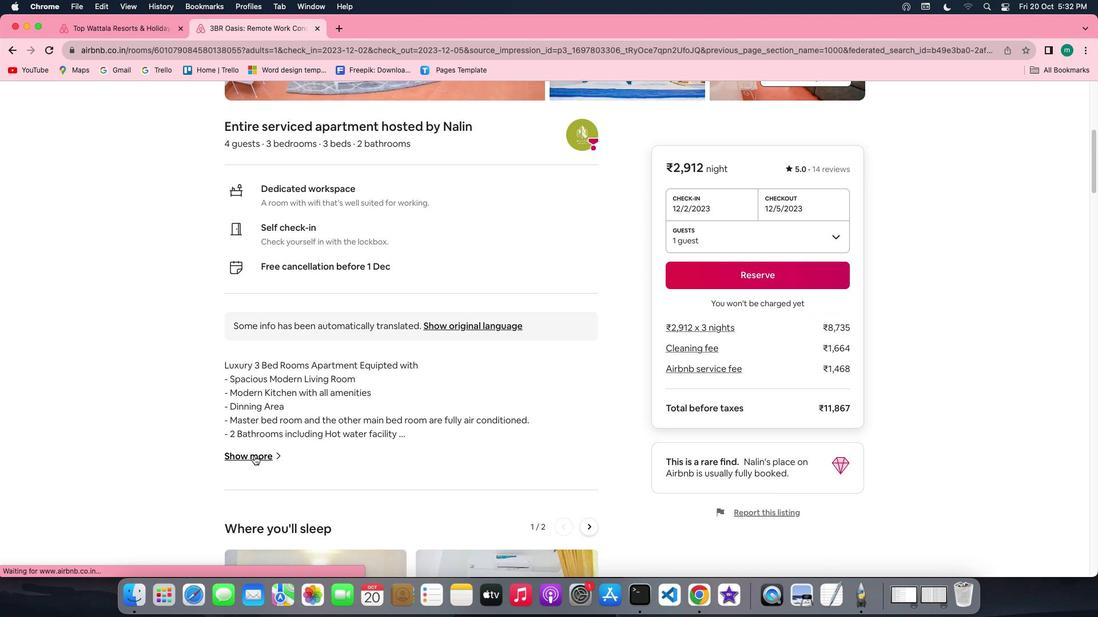 
Action: Mouse moved to (374, 462)
Screenshot: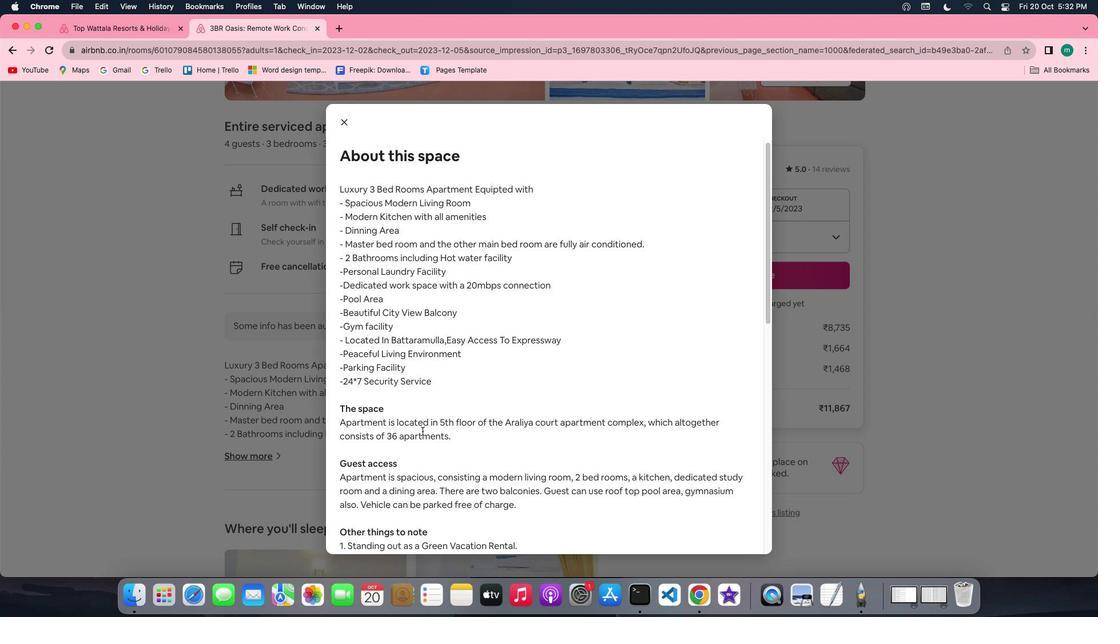 
Action: Mouse scrolled (374, 462) with delta (0, 0)
Screenshot: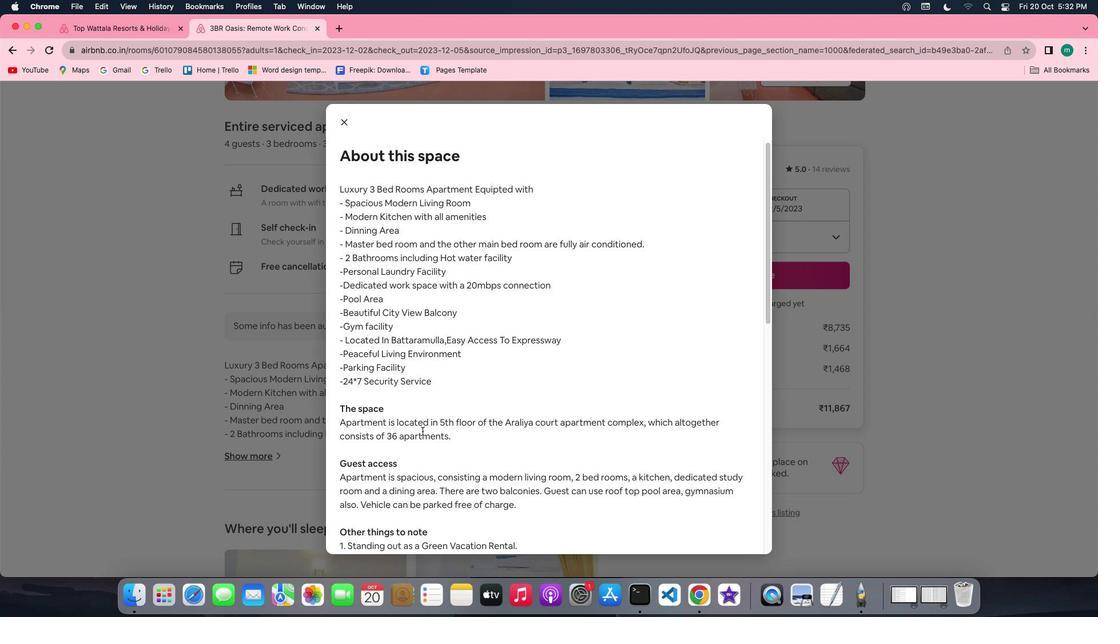 
Action: Mouse moved to (442, 355)
Screenshot: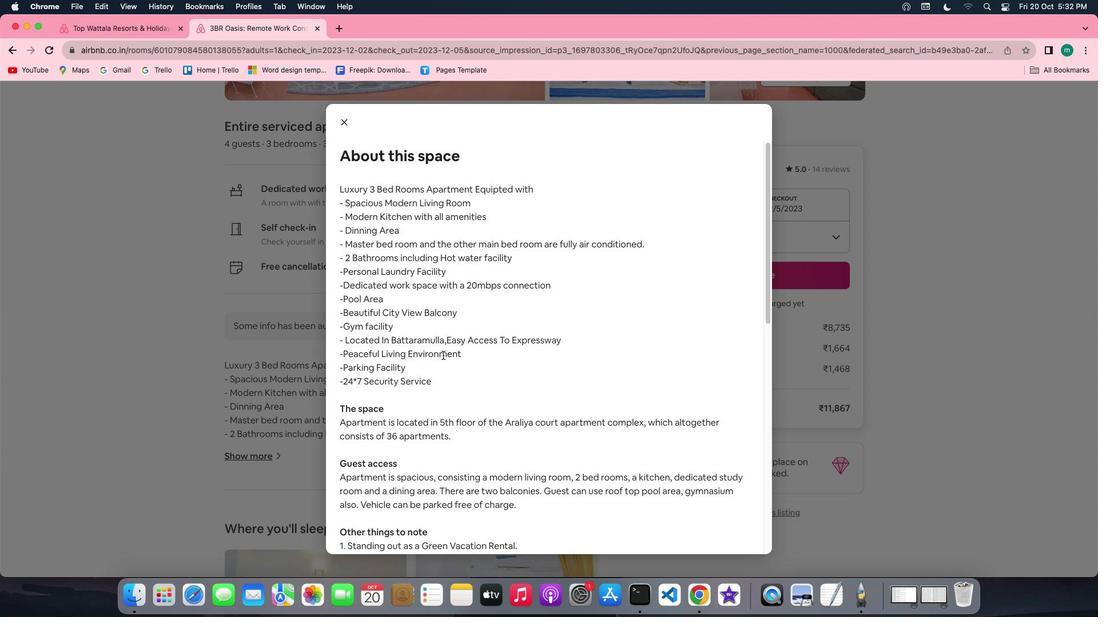 
Action: Mouse scrolled (442, 355) with delta (0, 0)
Screenshot: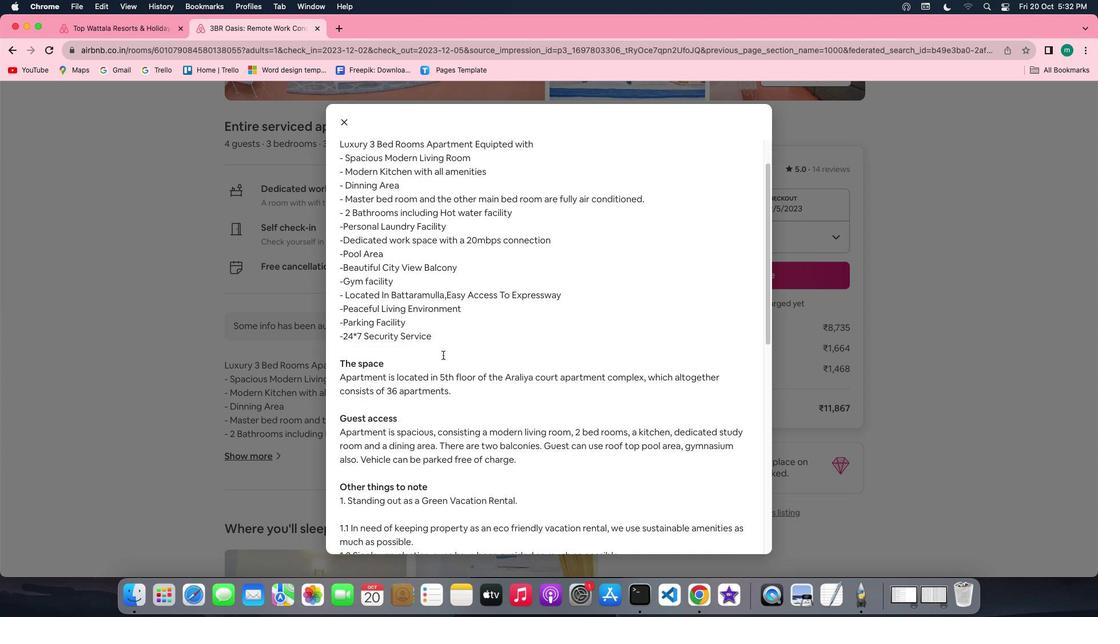 
Action: Mouse scrolled (442, 355) with delta (0, 0)
Screenshot: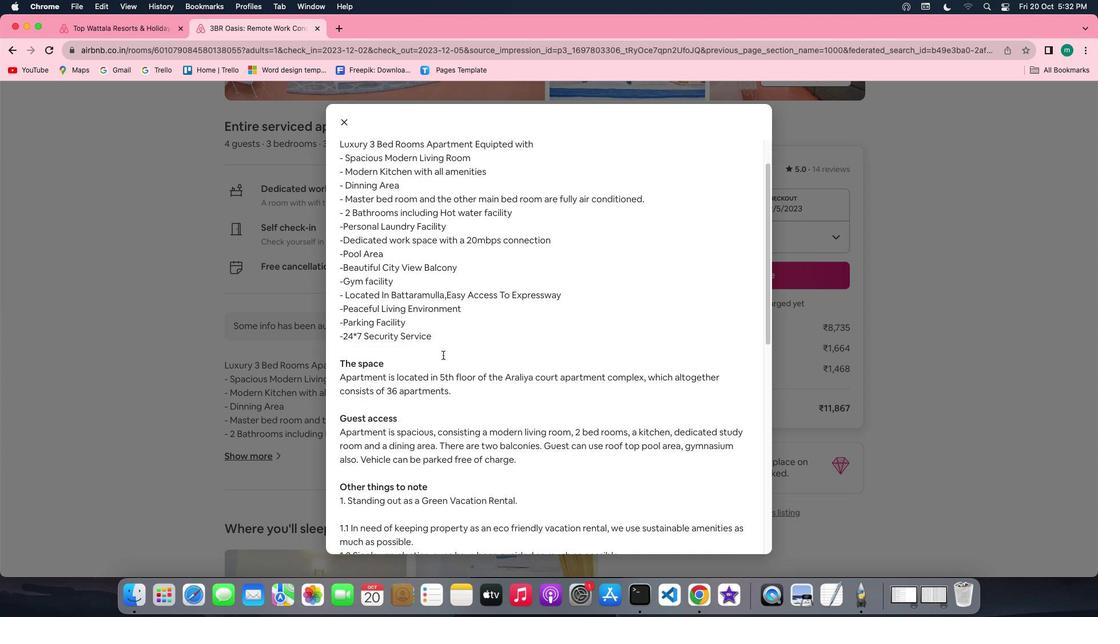 
Action: Mouse moved to (442, 355)
Screenshot: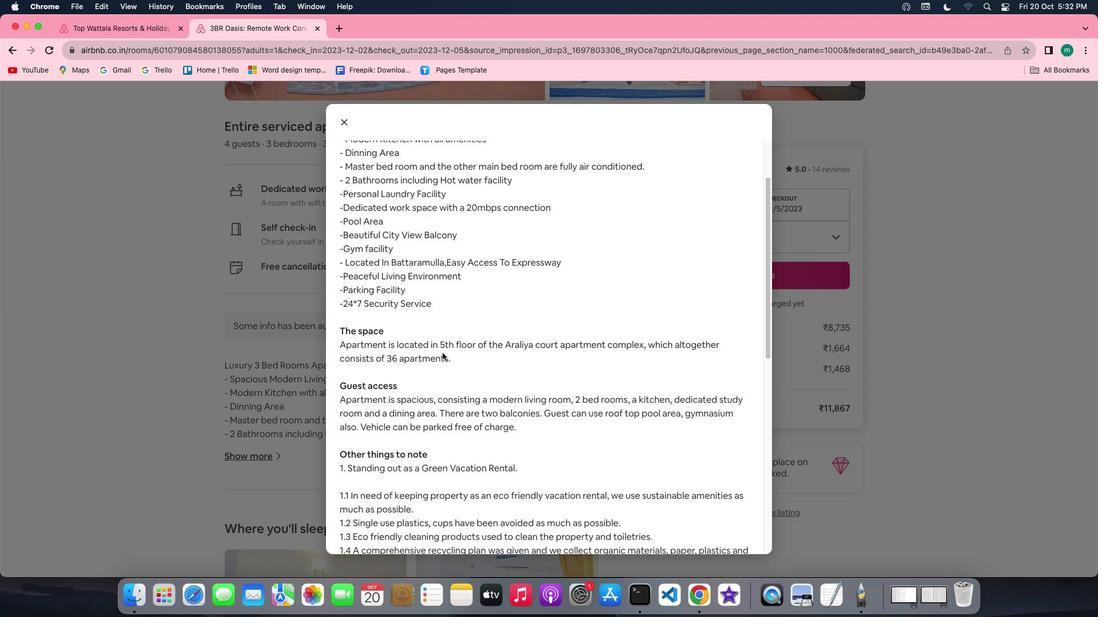 
Action: Mouse scrolled (442, 355) with delta (0, -1)
Screenshot: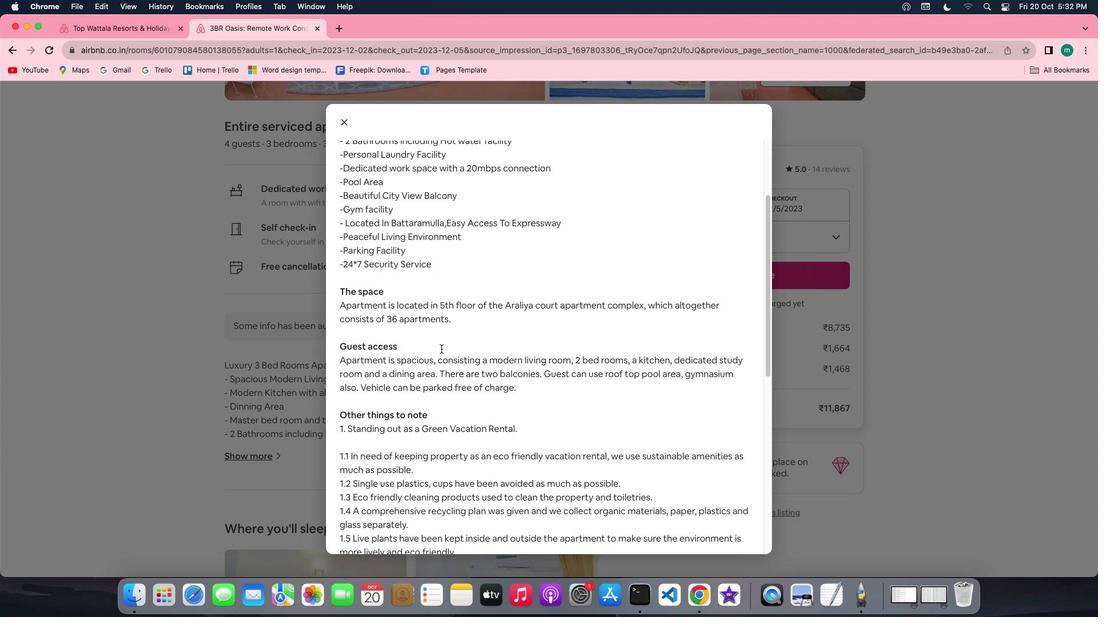 
Action: Mouse scrolled (442, 355) with delta (0, -1)
